 Task: Read customer reviews and ratings for real estate agents in Houston, Texas, to find an agent who specializes in energy-efficient or green homes.
Action: Mouse moved to (317, 185)
Screenshot: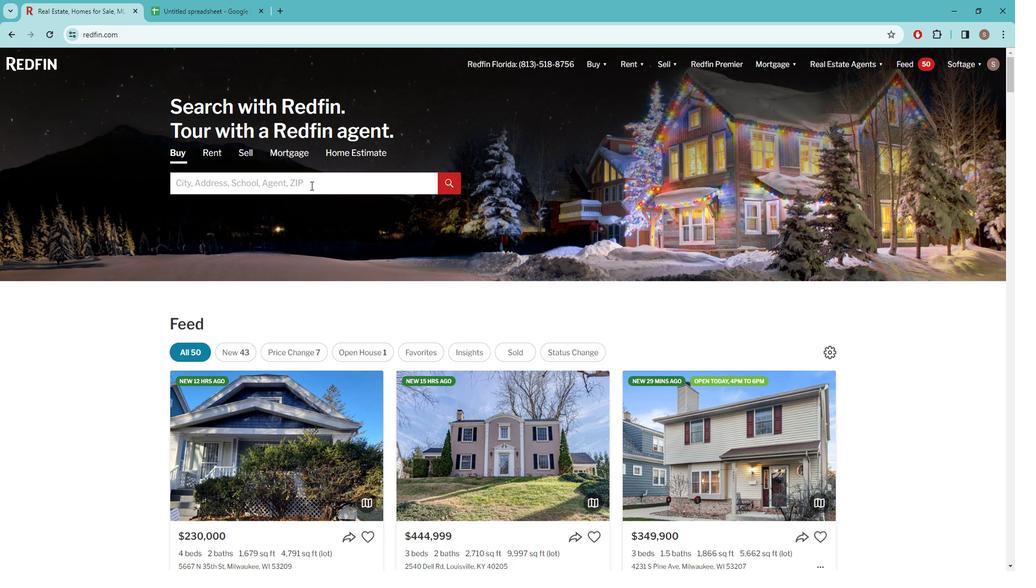 
Action: Mouse pressed left at (317, 185)
Screenshot: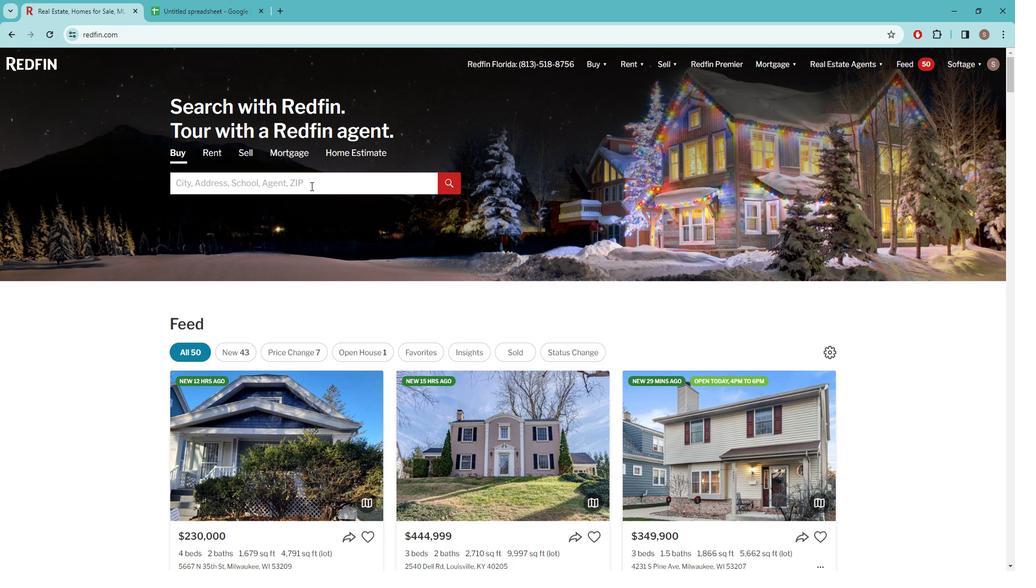 
Action: Key pressed h<Key.caps_lock>OUSTON
Screenshot: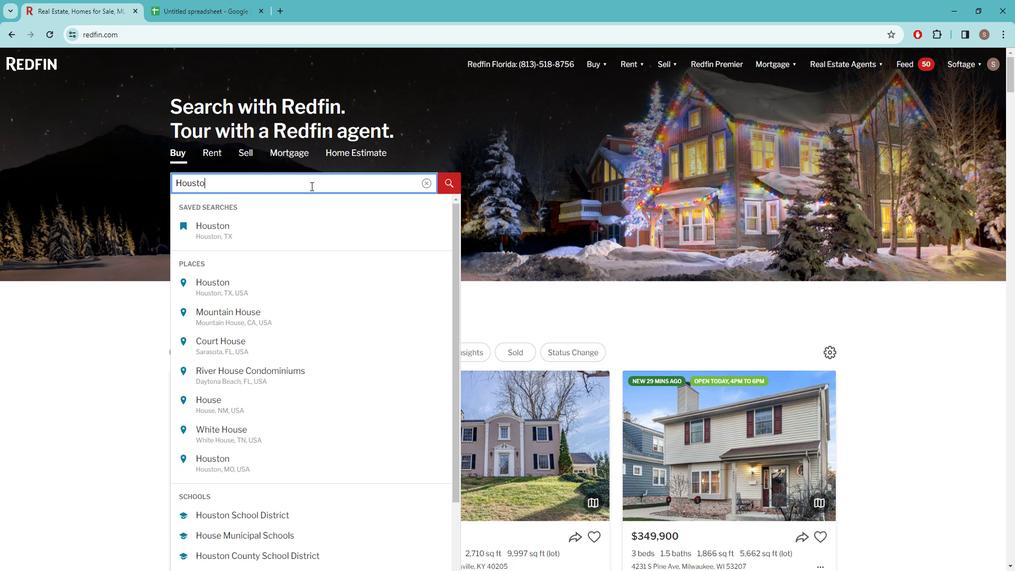 
Action: Mouse moved to (247, 229)
Screenshot: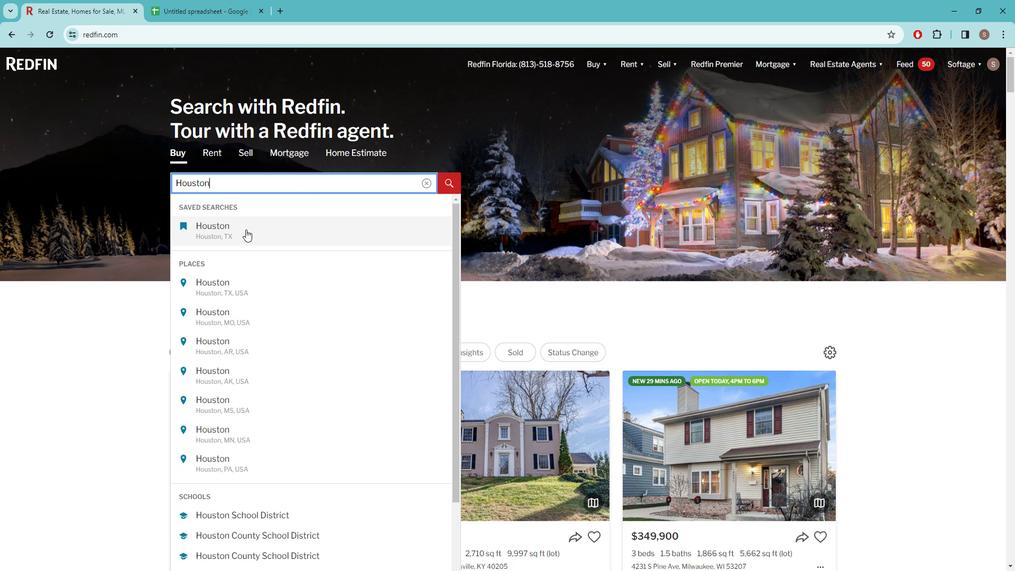 
Action: Mouse pressed left at (247, 229)
Screenshot: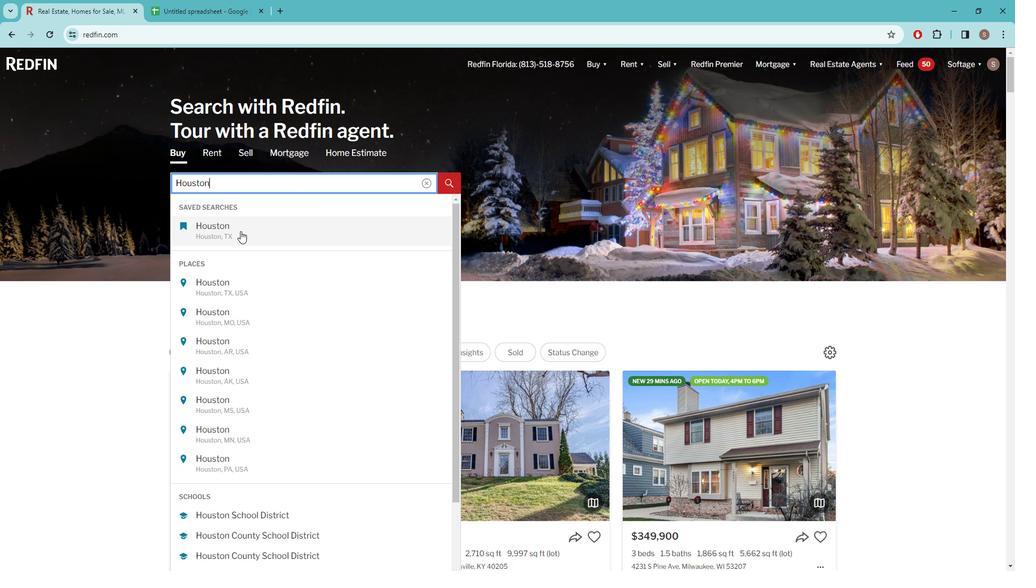 
Action: Mouse moved to (893, 133)
Screenshot: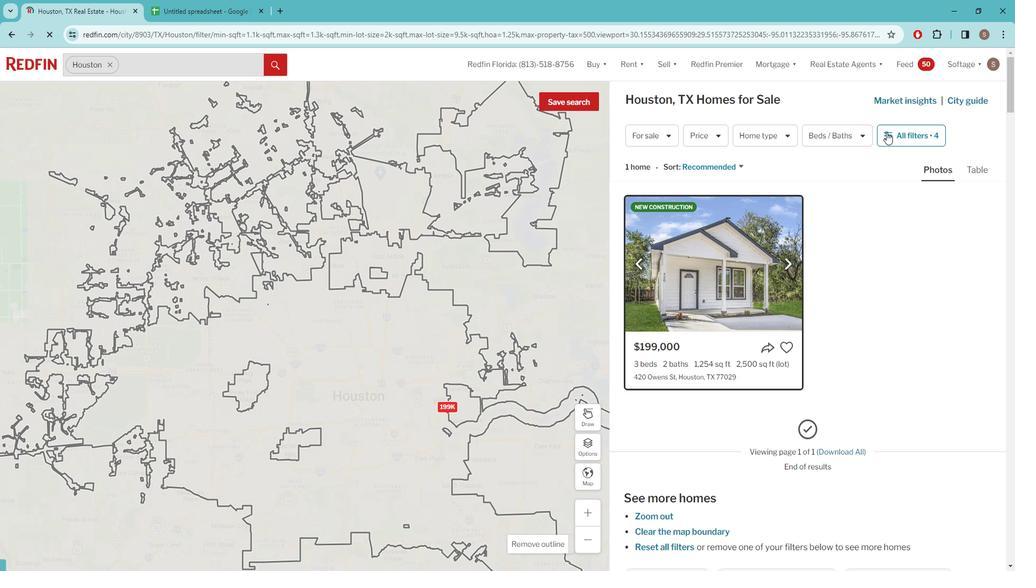 
Action: Mouse pressed left at (893, 133)
Screenshot: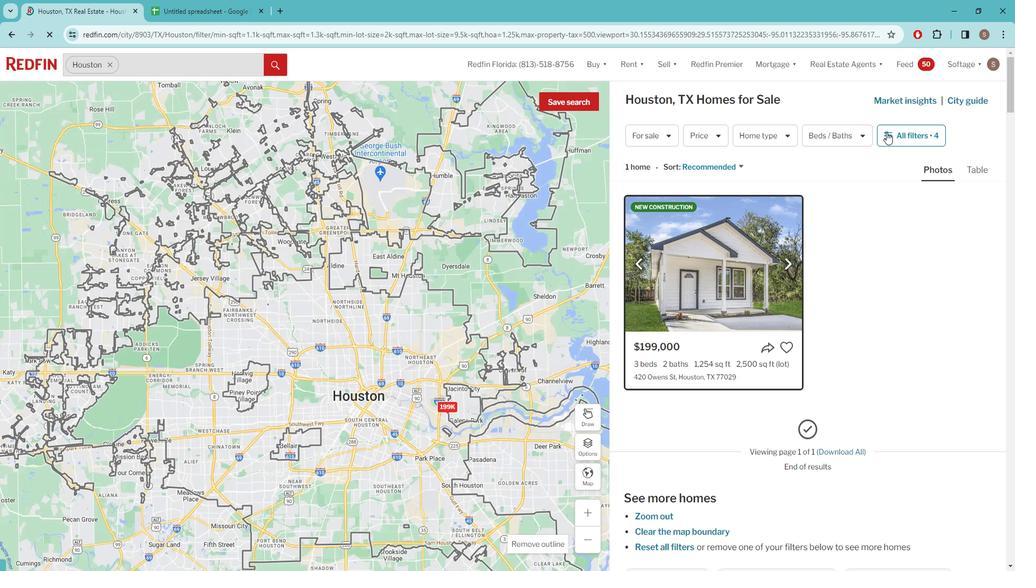 
Action: Mouse pressed left at (893, 133)
Screenshot: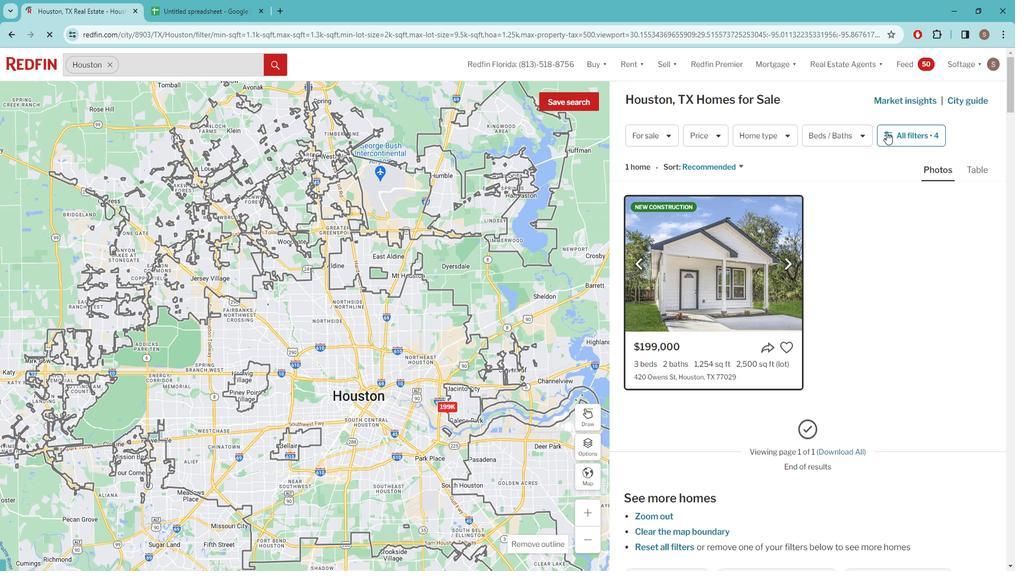 
Action: Mouse pressed left at (893, 133)
Screenshot: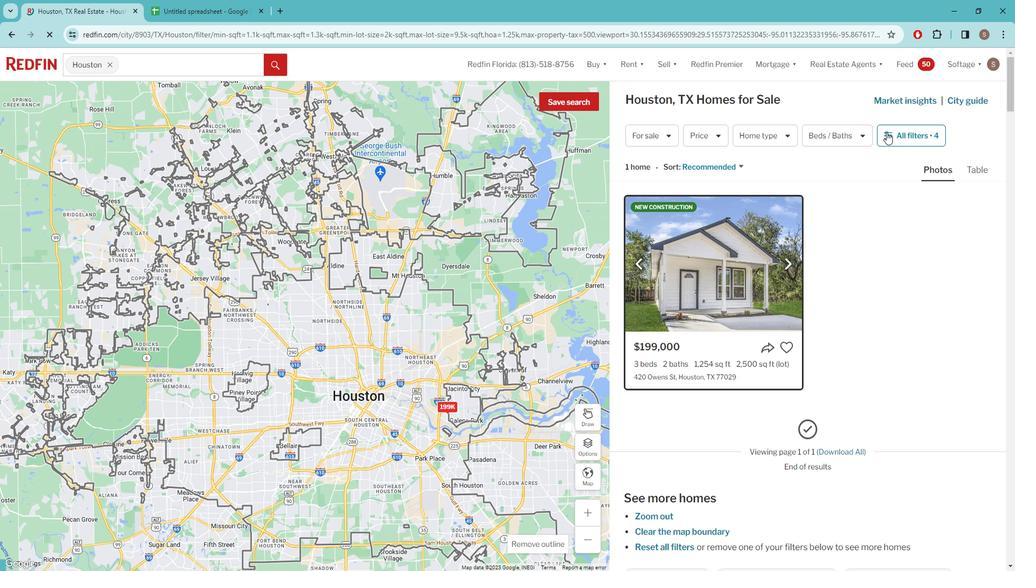 
Action: Mouse pressed left at (893, 133)
Screenshot: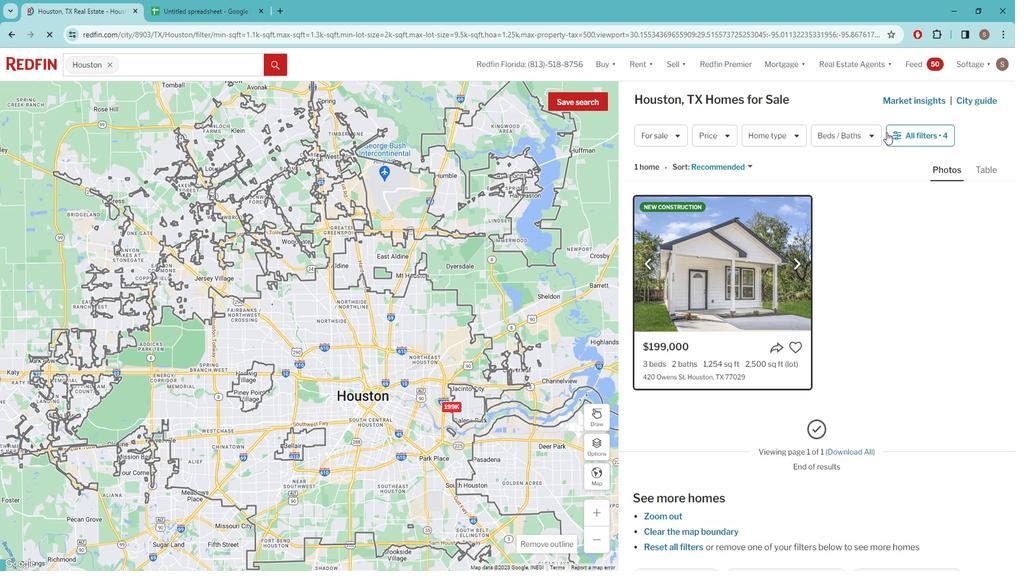 
Action: Mouse moved to (904, 133)
Screenshot: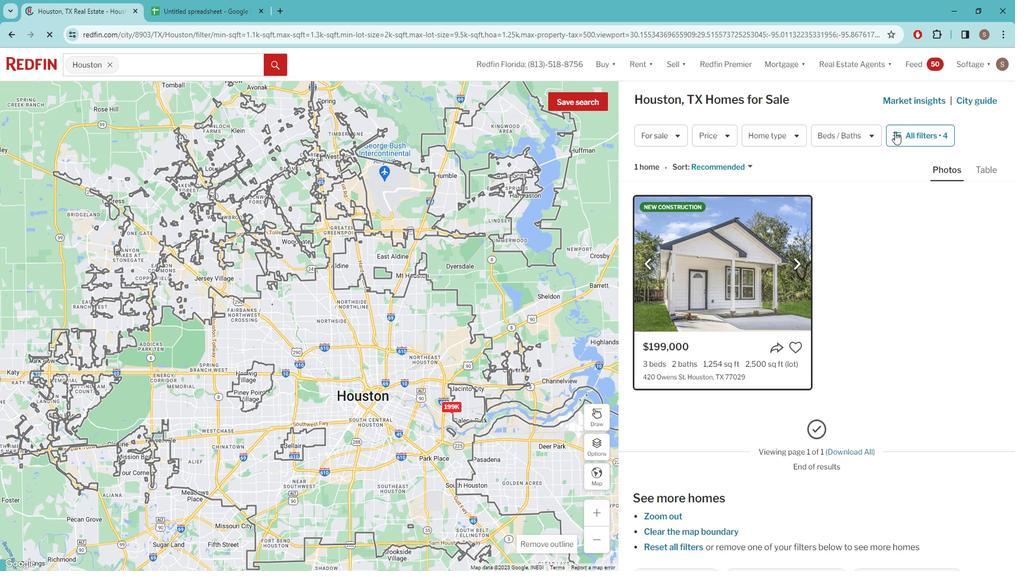 
Action: Mouse pressed left at (904, 133)
Screenshot: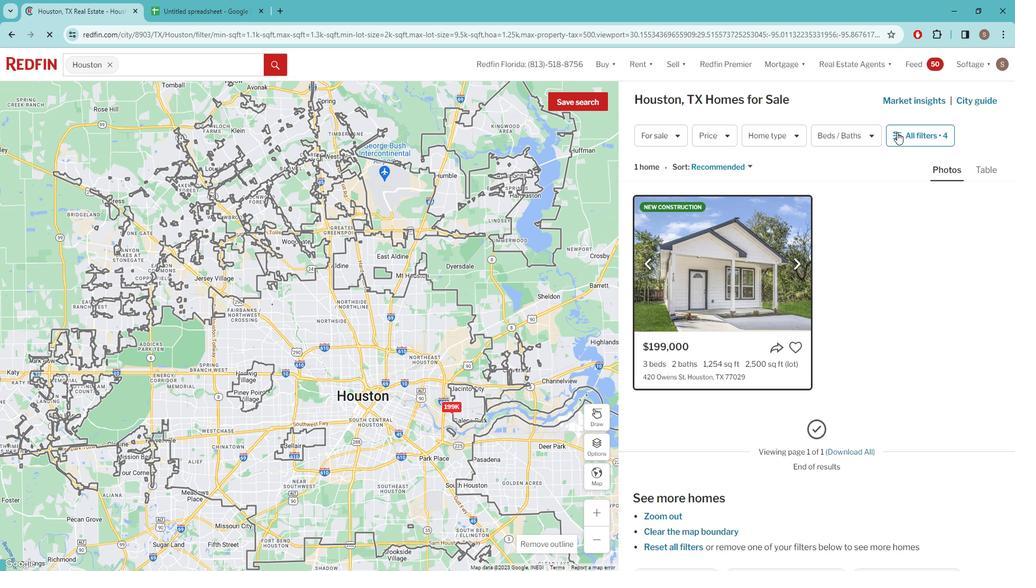 
Action: Mouse pressed left at (904, 133)
Screenshot: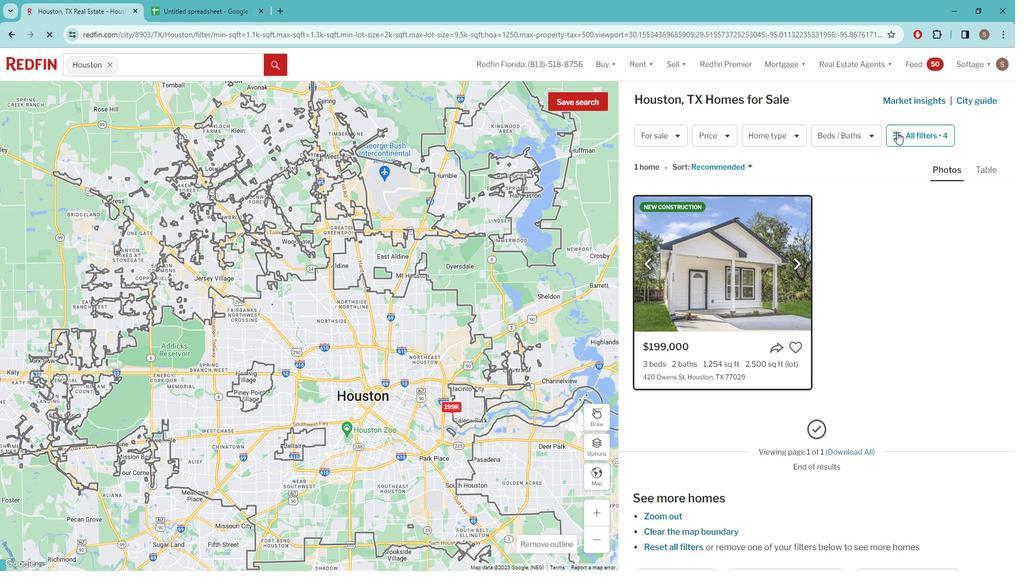 
Action: Mouse moved to (692, 532)
Screenshot: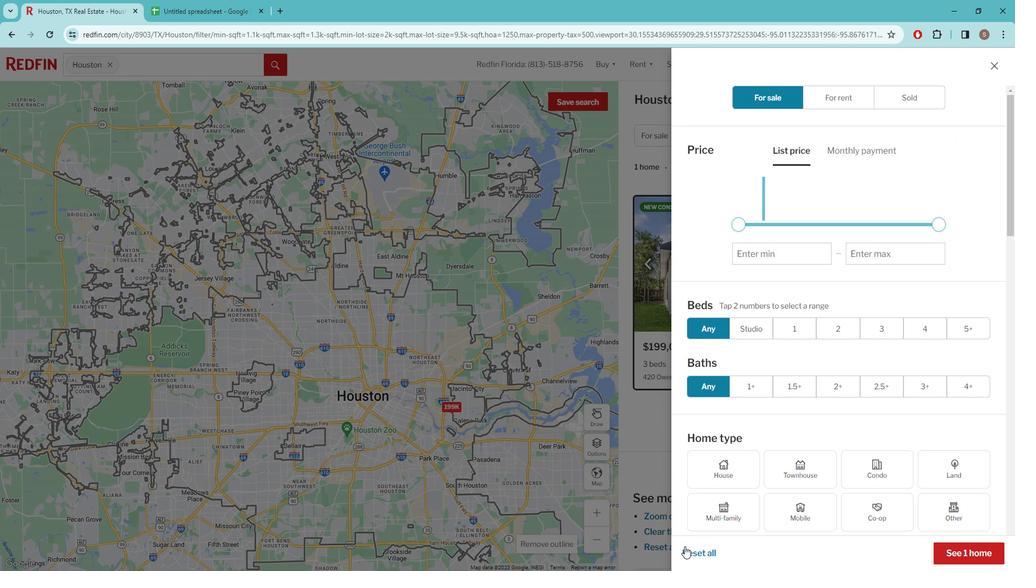 
Action: Mouse pressed left at (692, 532)
Screenshot: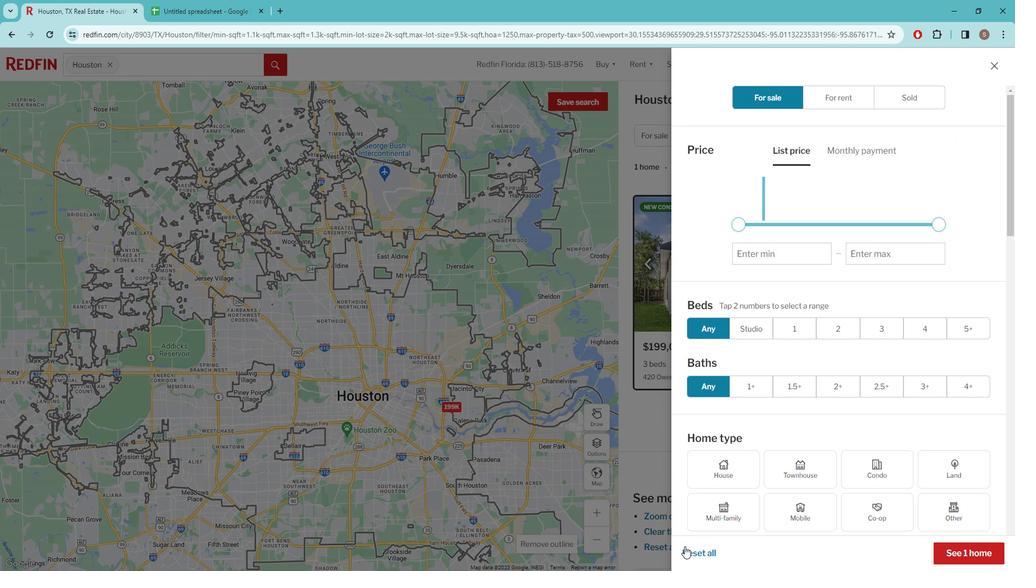 
Action: Mouse moved to (784, 264)
Screenshot: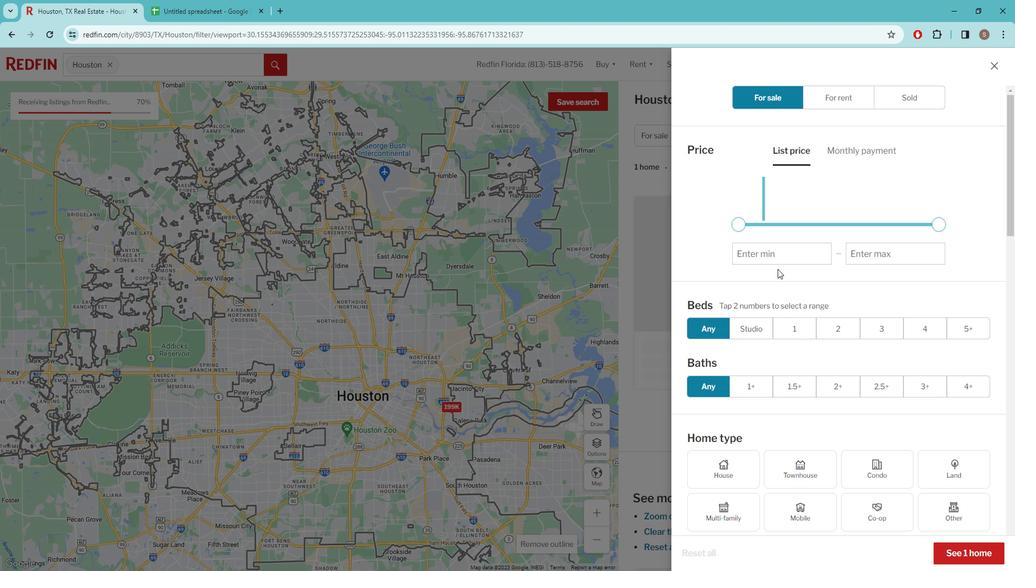
Action: Mouse scrolled (784, 263) with delta (0, 0)
Screenshot: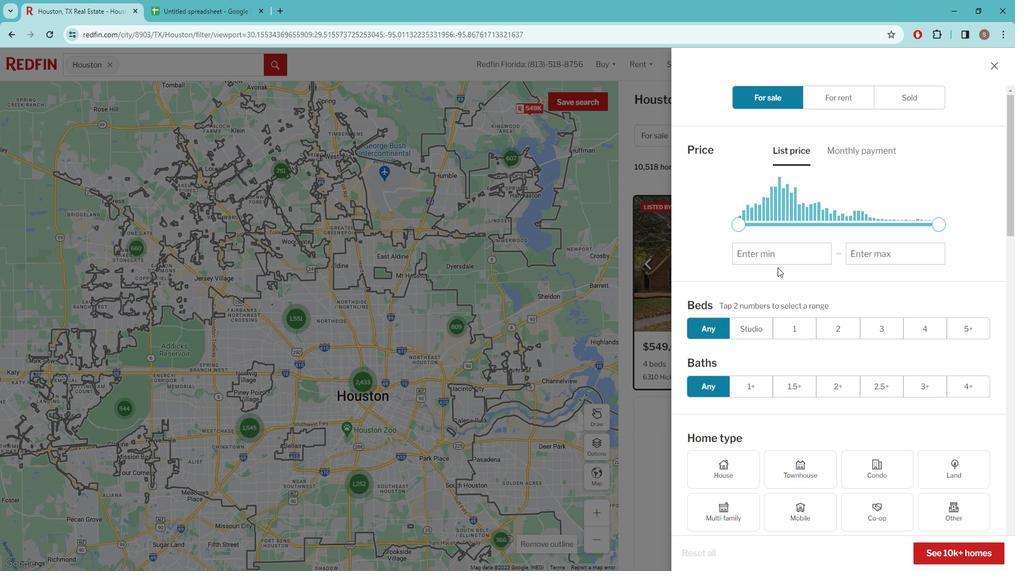 
Action: Mouse moved to (786, 262)
Screenshot: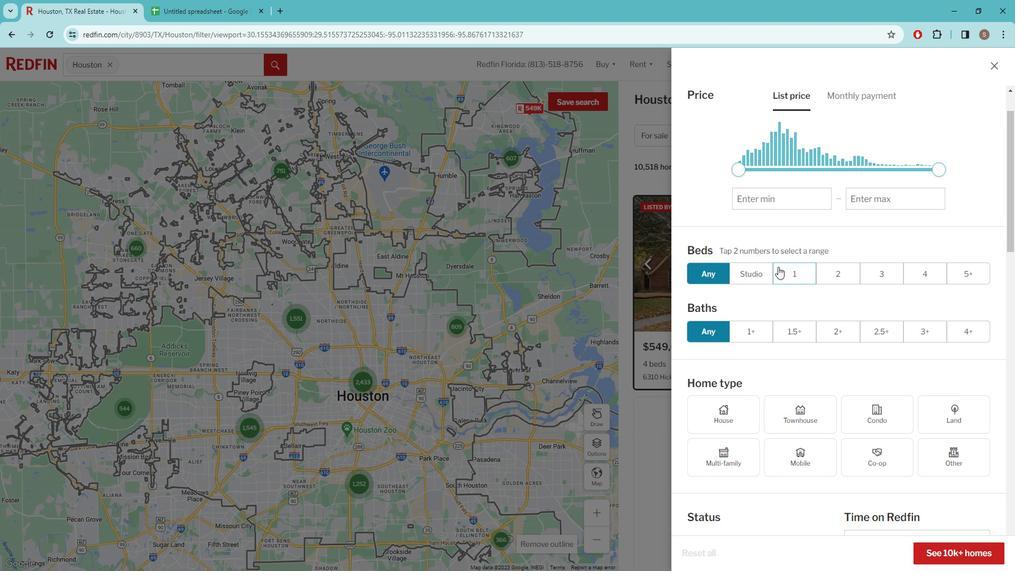 
Action: Mouse scrolled (786, 262) with delta (0, 0)
Screenshot: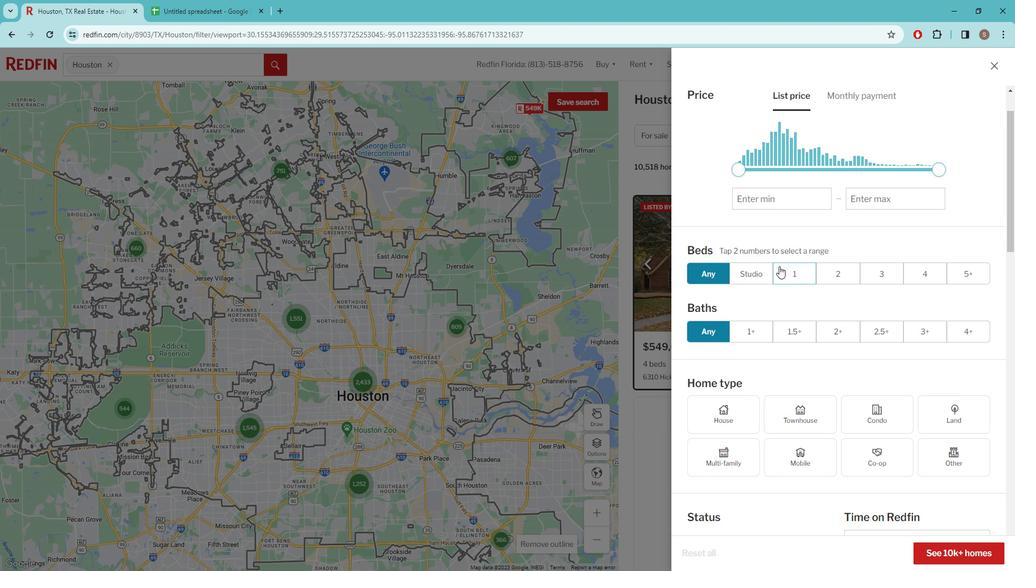 
Action: Mouse scrolled (786, 262) with delta (0, 0)
Screenshot: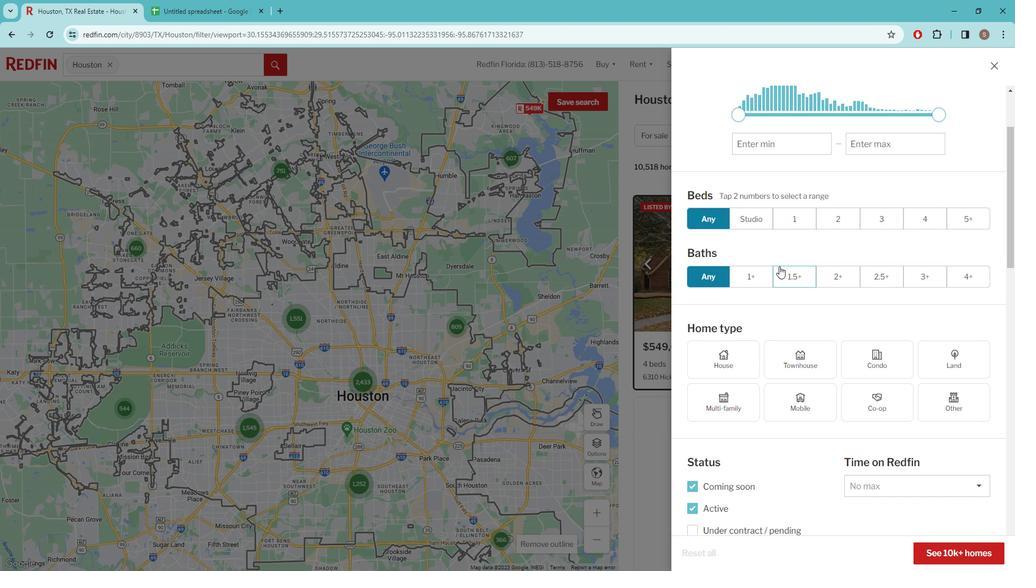 
Action: Mouse moved to (794, 261)
Screenshot: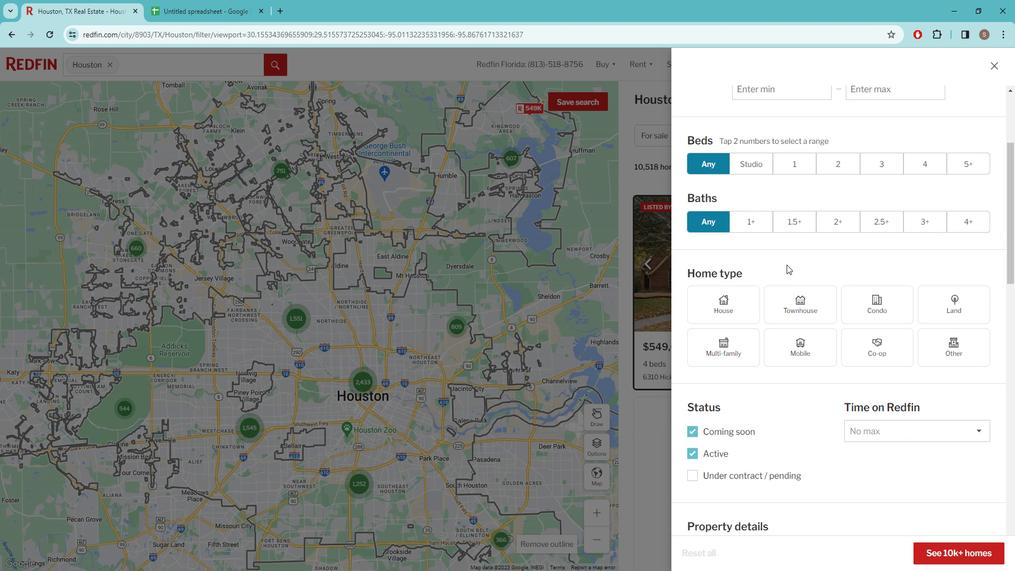 
Action: Mouse scrolled (794, 260) with delta (0, 0)
Screenshot: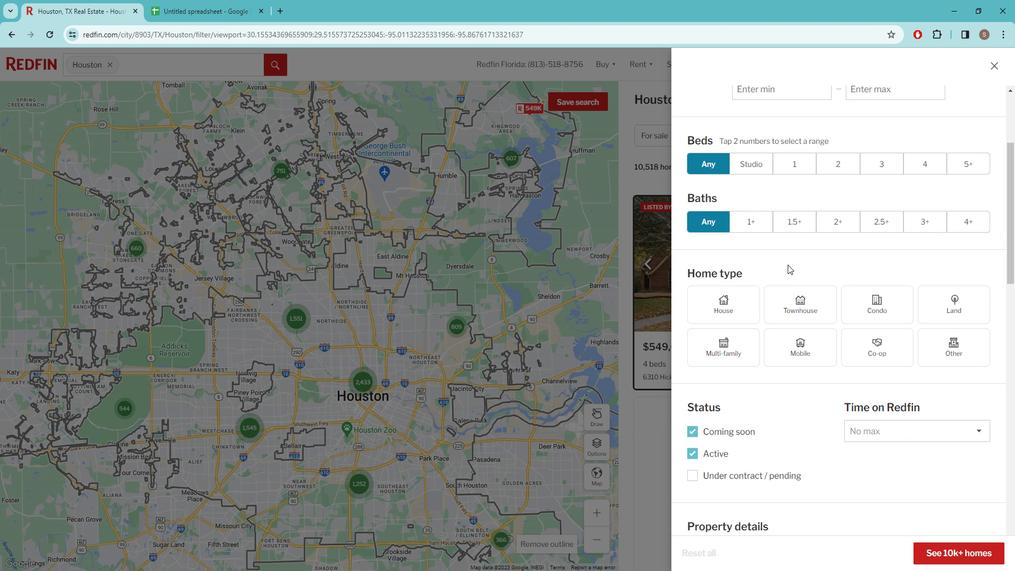 
Action: Mouse moved to (797, 260)
Screenshot: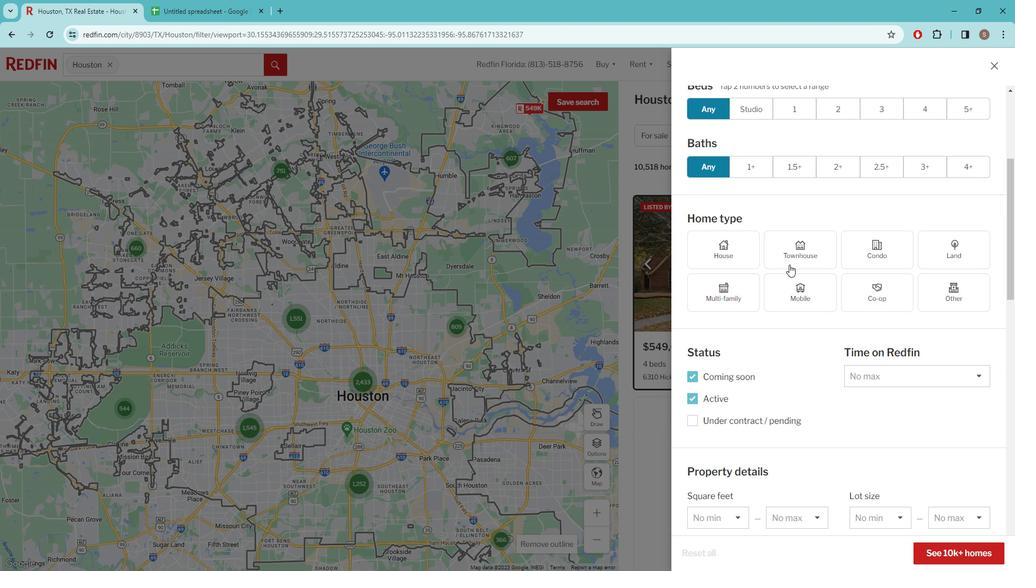 
Action: Mouse scrolled (797, 260) with delta (0, 0)
Screenshot: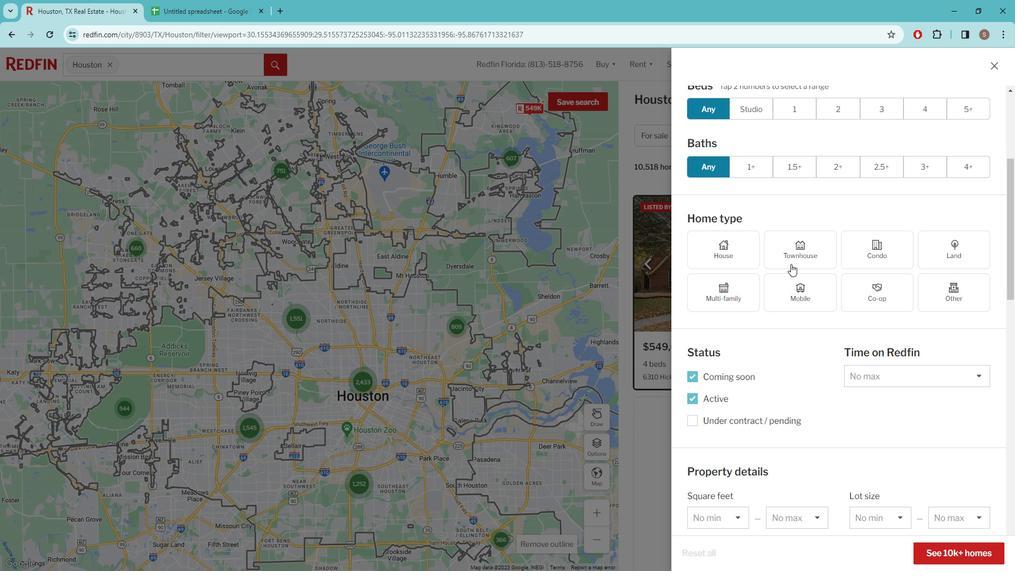 
Action: Mouse moved to (798, 260)
Screenshot: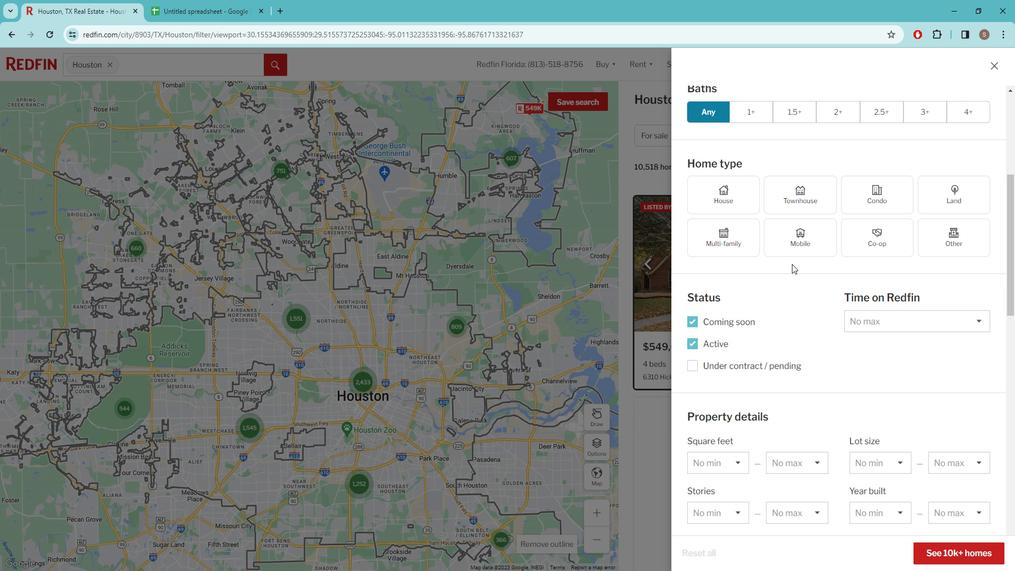 
Action: Mouse scrolled (798, 260) with delta (0, 0)
Screenshot: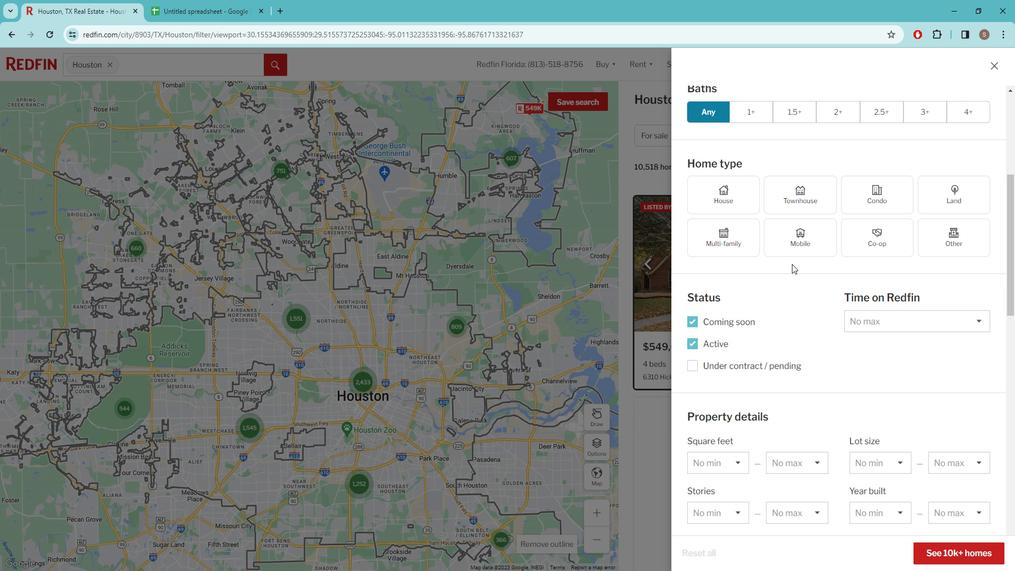 
Action: Mouse moved to (796, 262)
Screenshot: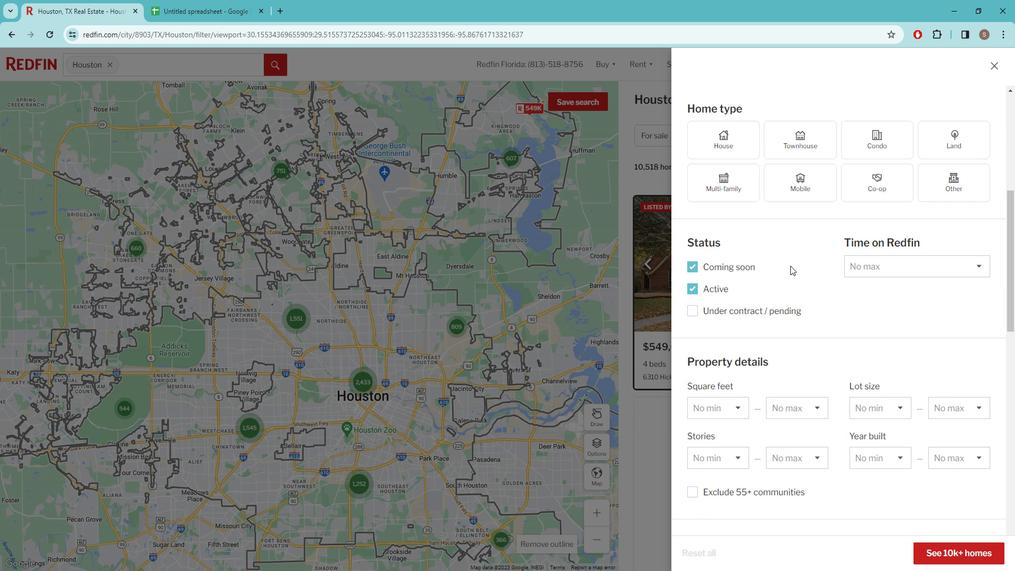 
Action: Mouse scrolled (796, 262) with delta (0, 0)
Screenshot: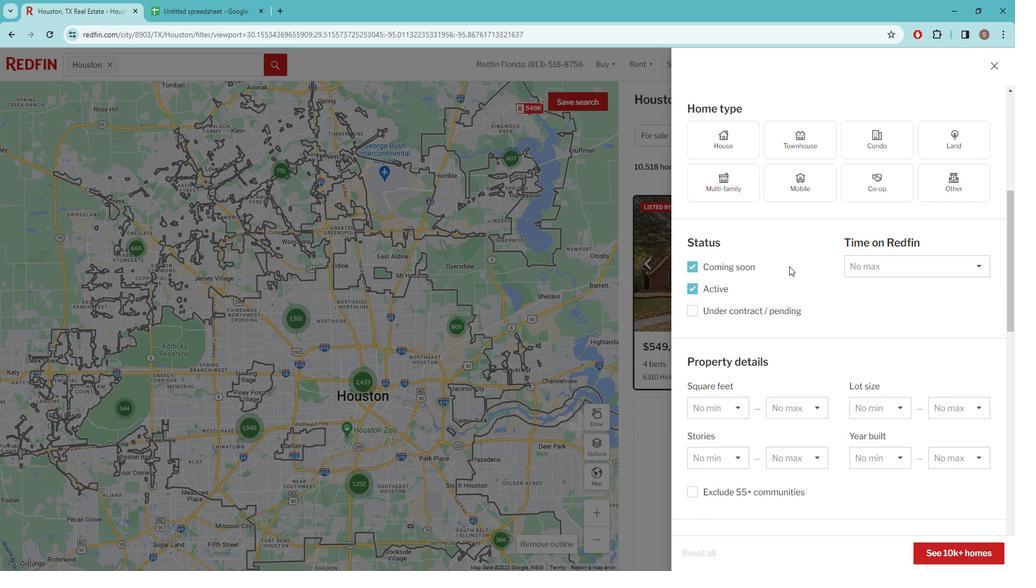 
Action: Mouse scrolled (796, 262) with delta (0, 0)
Screenshot: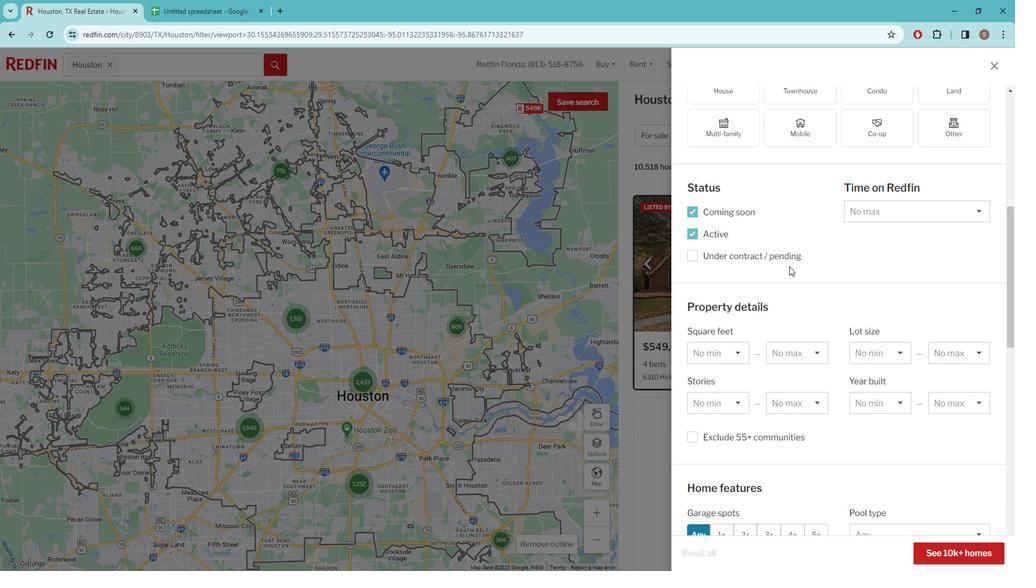 
Action: Mouse scrolled (796, 262) with delta (0, 0)
Screenshot: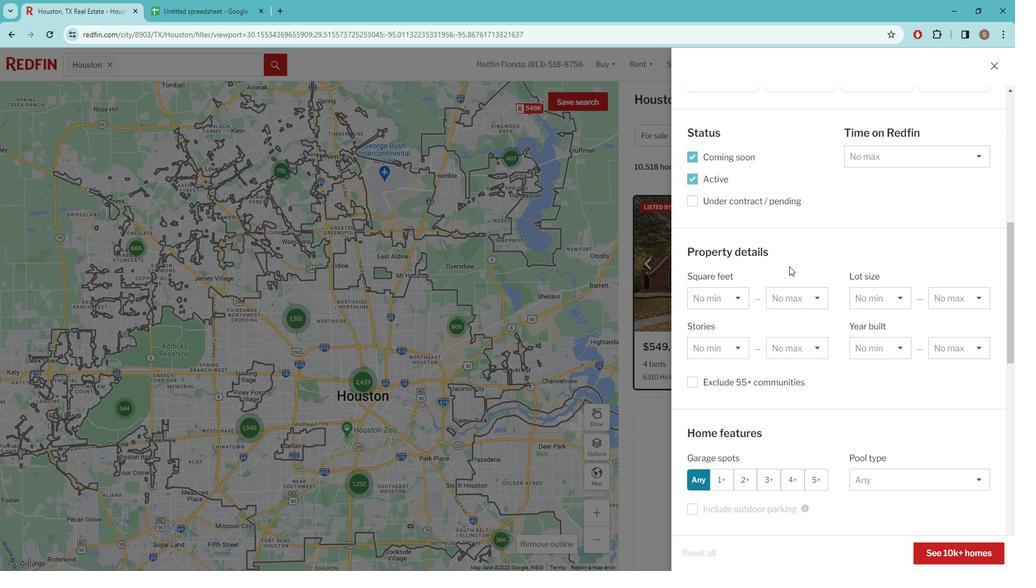 
Action: Mouse scrolled (796, 262) with delta (0, 0)
Screenshot: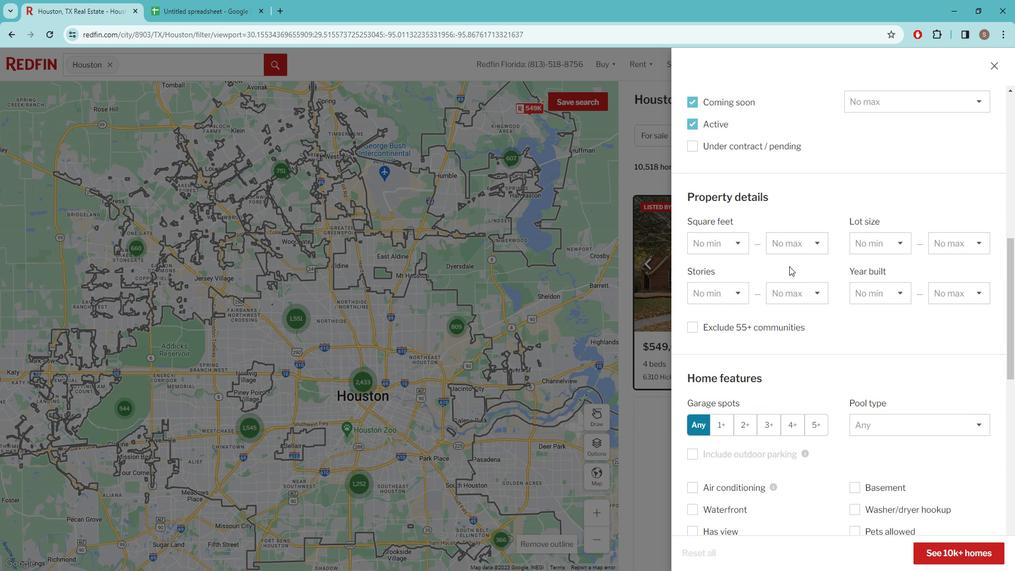 
Action: Mouse scrolled (796, 262) with delta (0, 0)
Screenshot: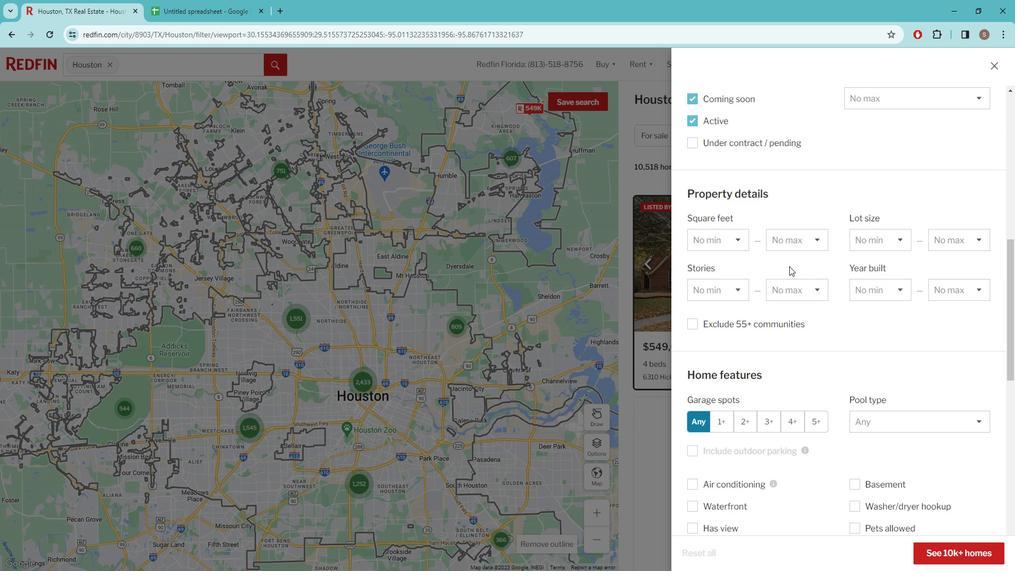 
Action: Mouse scrolled (796, 262) with delta (0, 0)
Screenshot: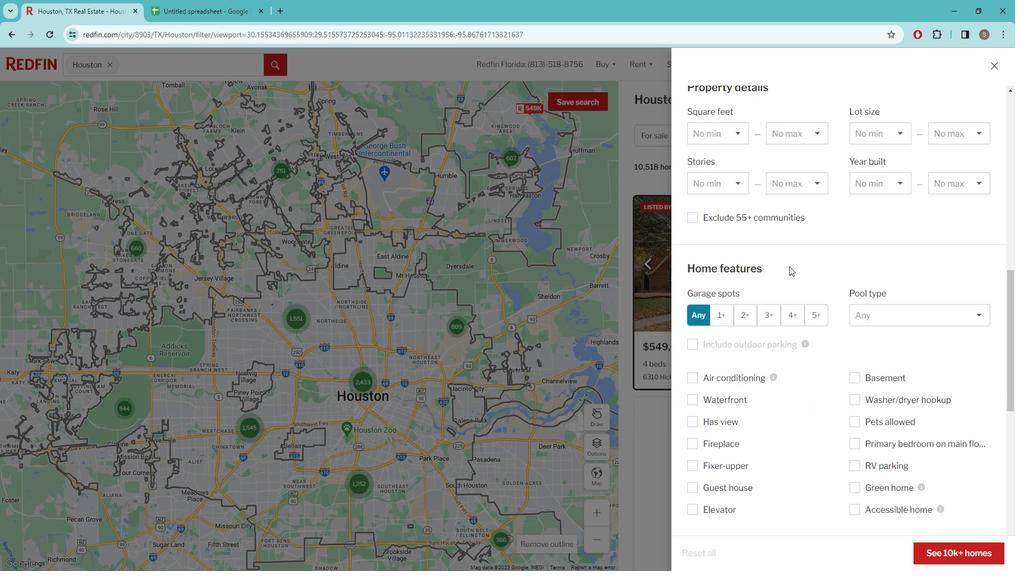
Action: Mouse scrolled (796, 262) with delta (0, 0)
Screenshot: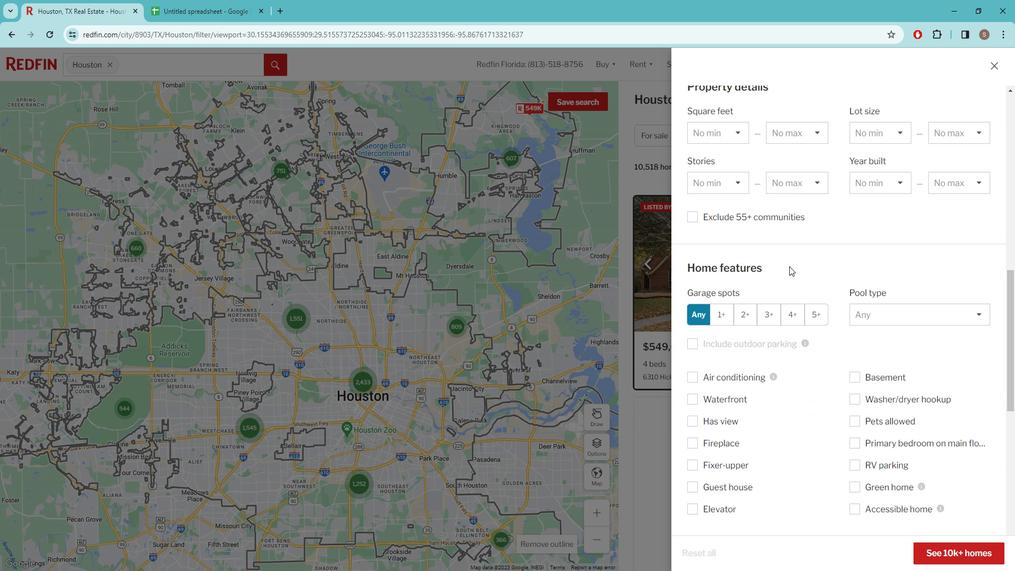 
Action: Mouse moved to (795, 268)
Screenshot: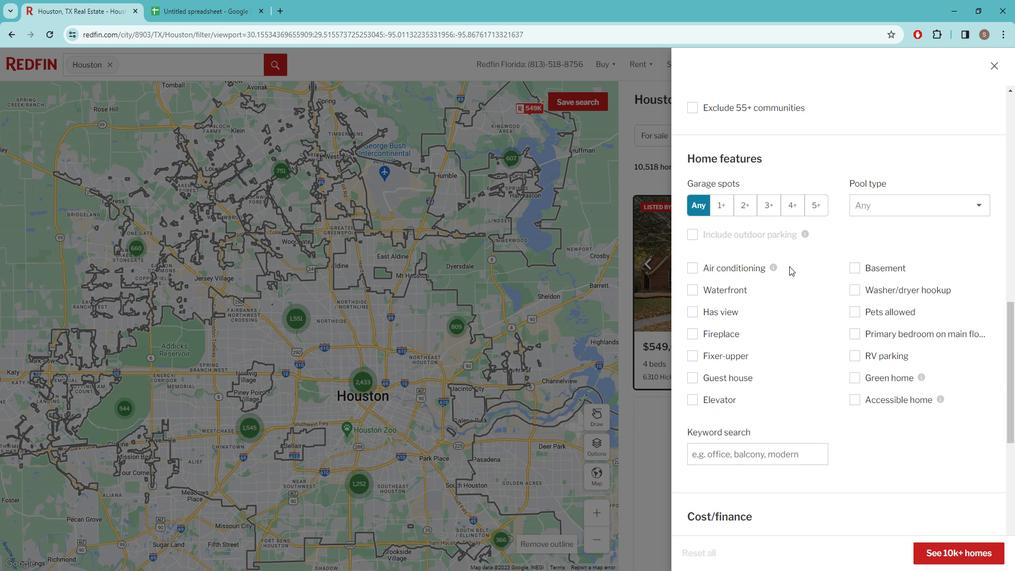 
Action: Mouse scrolled (795, 267) with delta (0, 0)
Screenshot: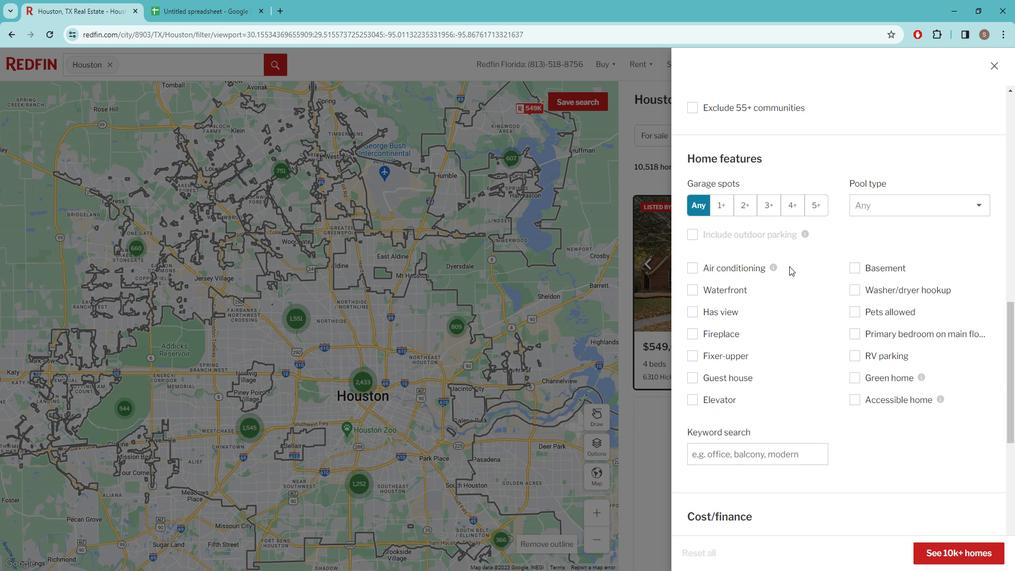 
Action: Mouse moved to (795, 272)
Screenshot: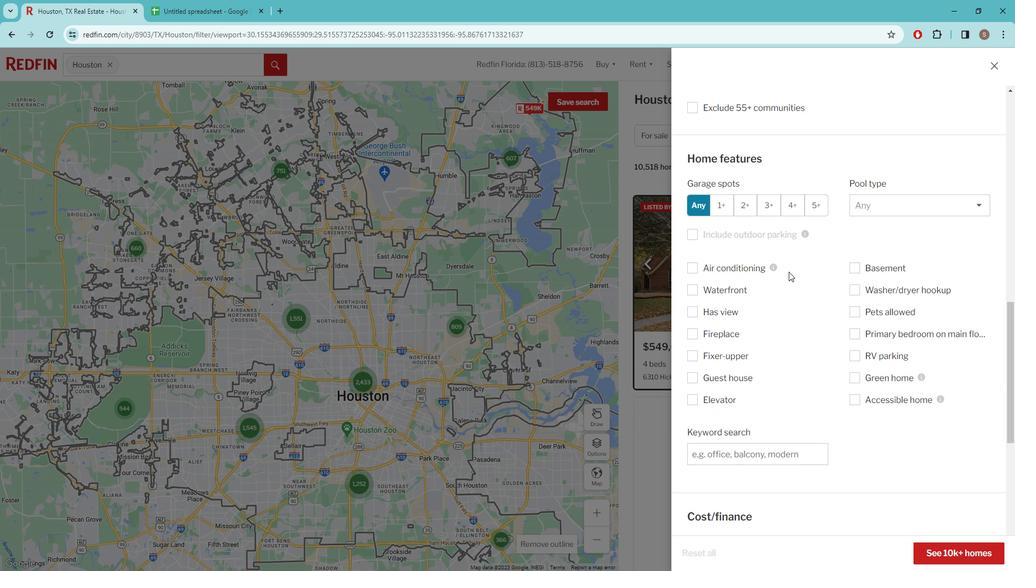 
Action: Mouse scrolled (795, 271) with delta (0, 0)
Screenshot: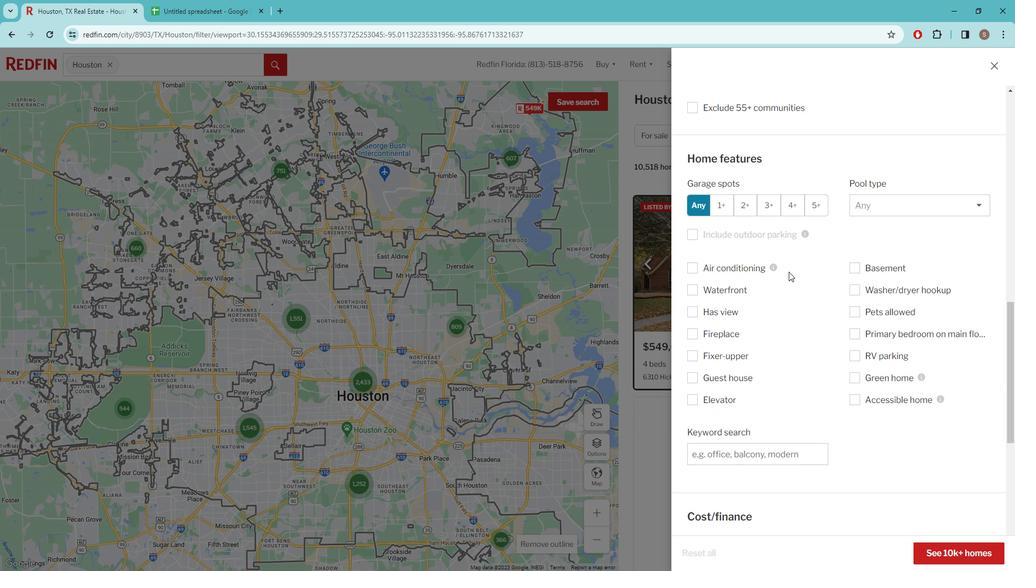 
Action: Mouse moved to (752, 340)
Screenshot: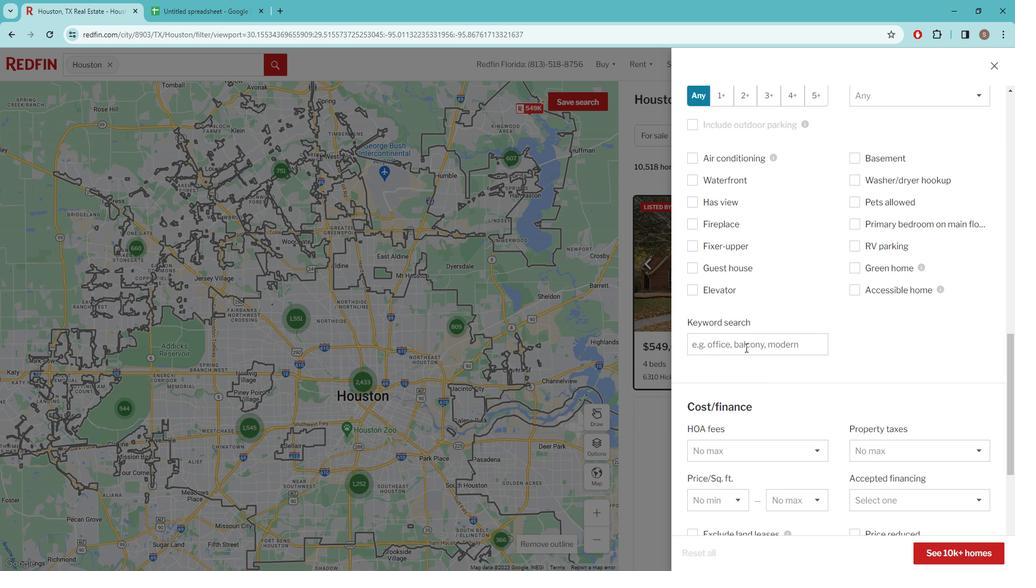 
Action: Mouse pressed left at (752, 340)
Screenshot: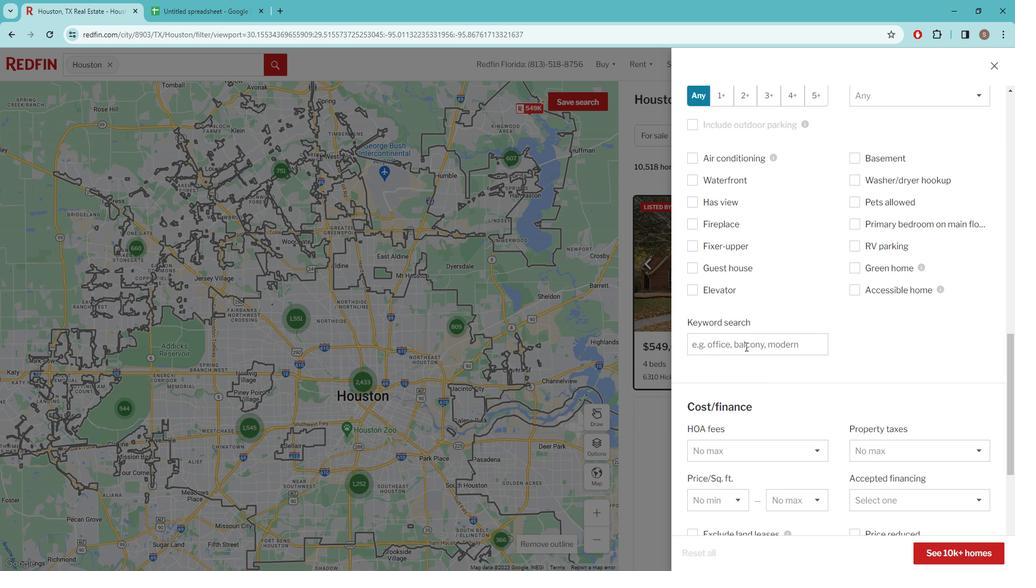 
Action: Mouse moved to (752, 339)
Screenshot: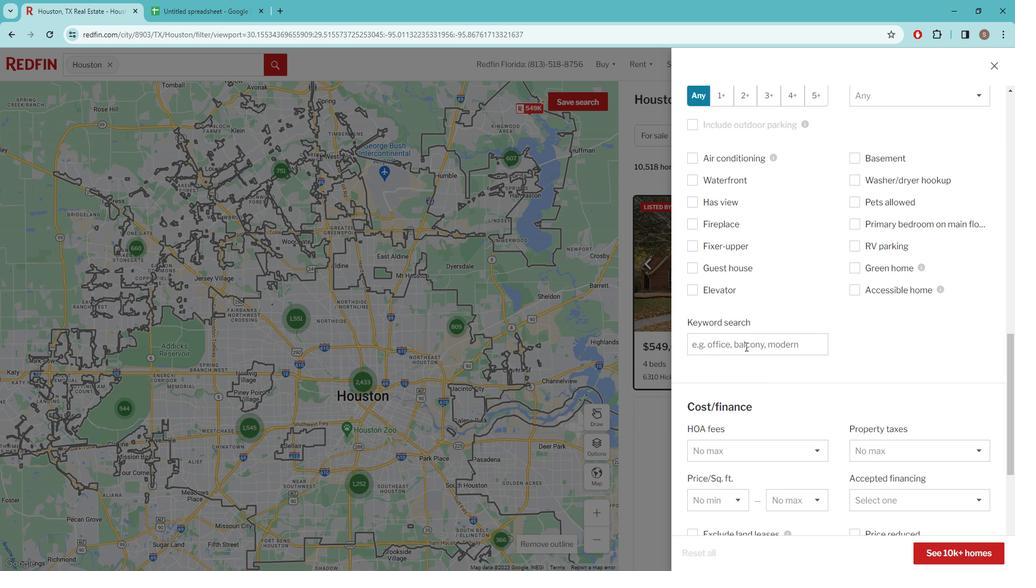 
Action: Key pressed ENERGY<Key.space>EFFICIENT<Key.space>HOMES<Key.space>
Screenshot: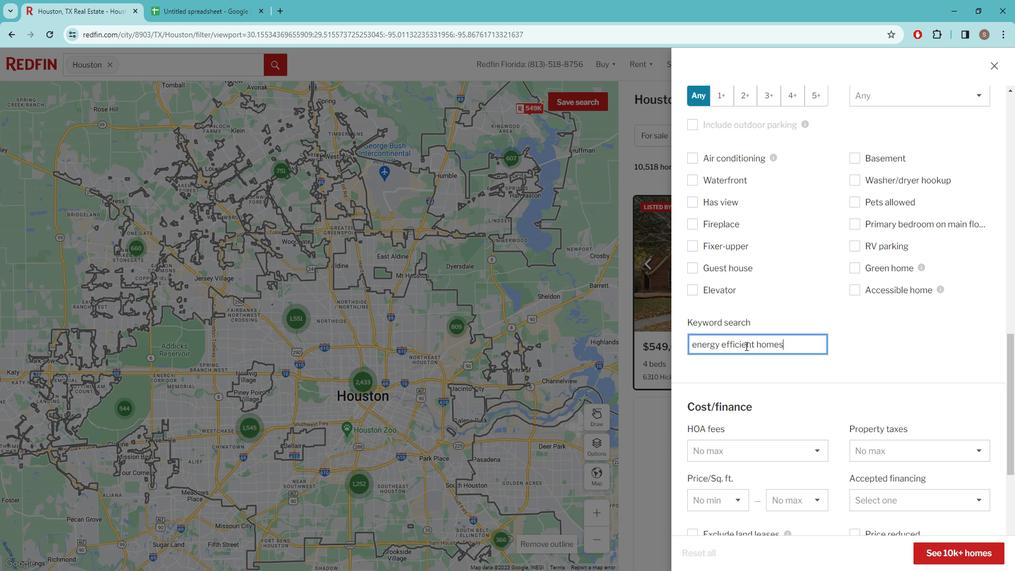 
Action: Mouse scrolled (752, 339) with delta (0, 0)
Screenshot: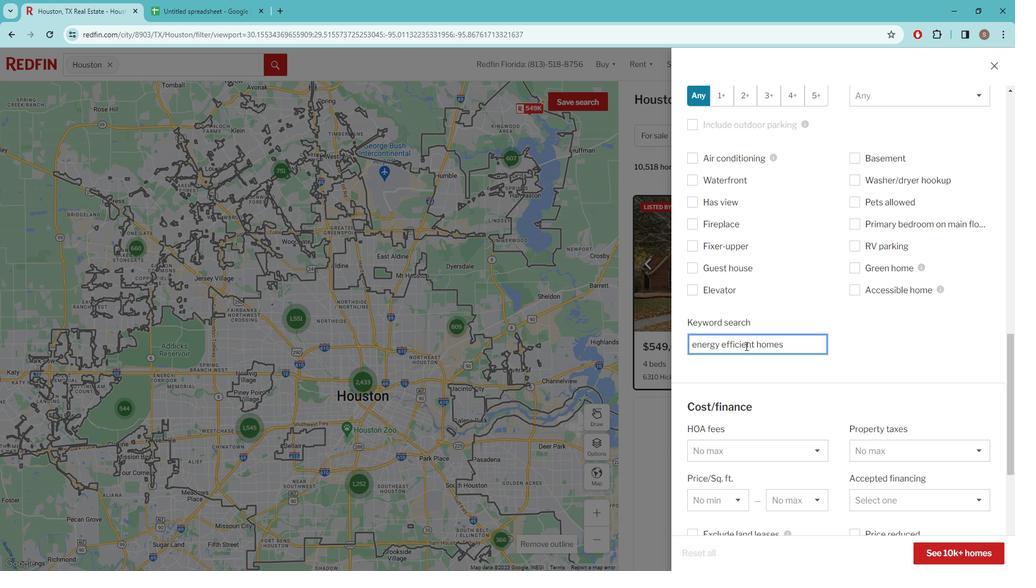 
Action: Mouse scrolled (752, 339) with delta (0, 0)
Screenshot: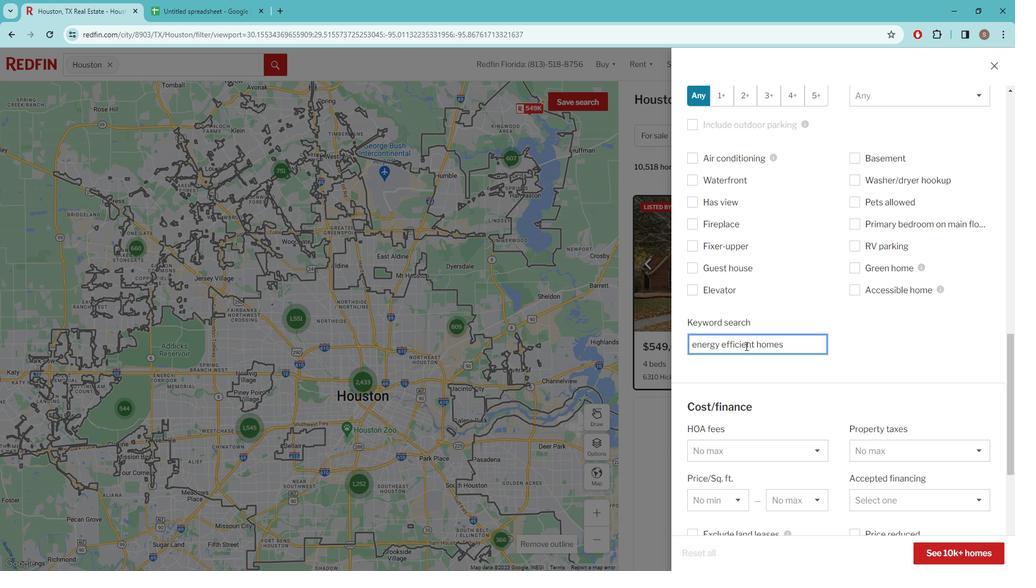 
Action: Mouse scrolled (752, 339) with delta (0, 0)
Screenshot: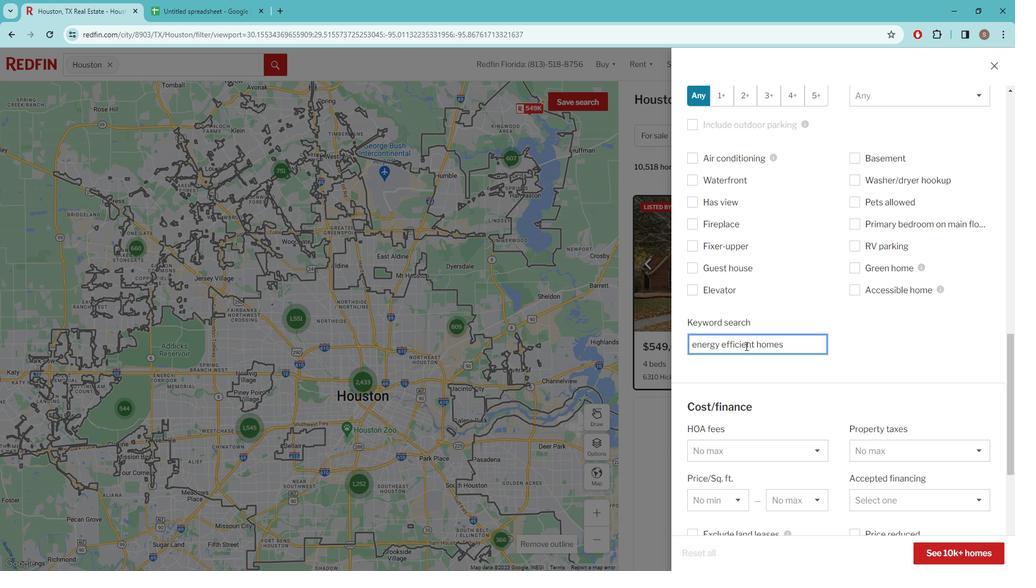 
Action: Mouse scrolled (752, 339) with delta (0, 0)
Screenshot: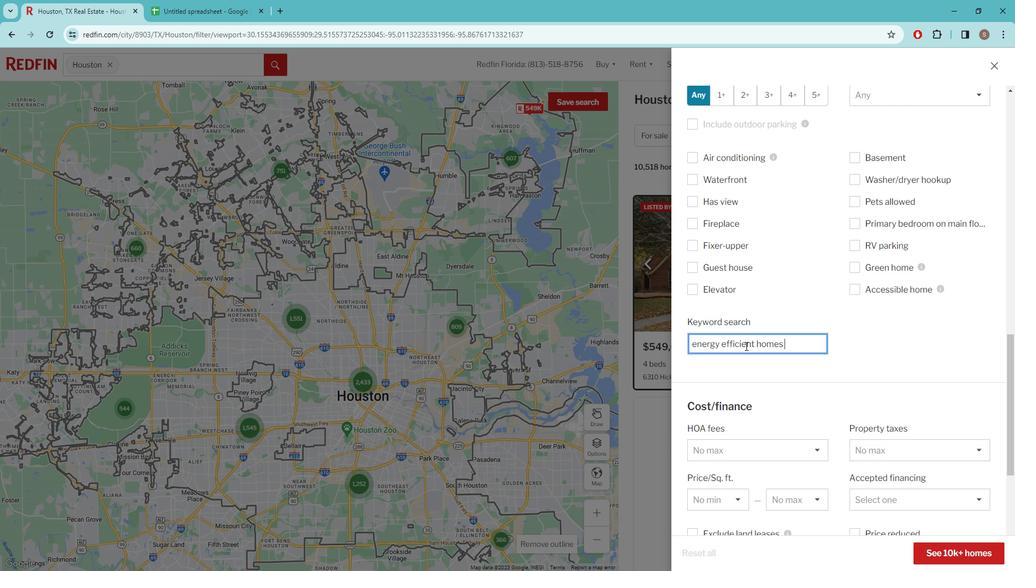 
Action: Mouse scrolled (752, 339) with delta (0, 0)
Screenshot: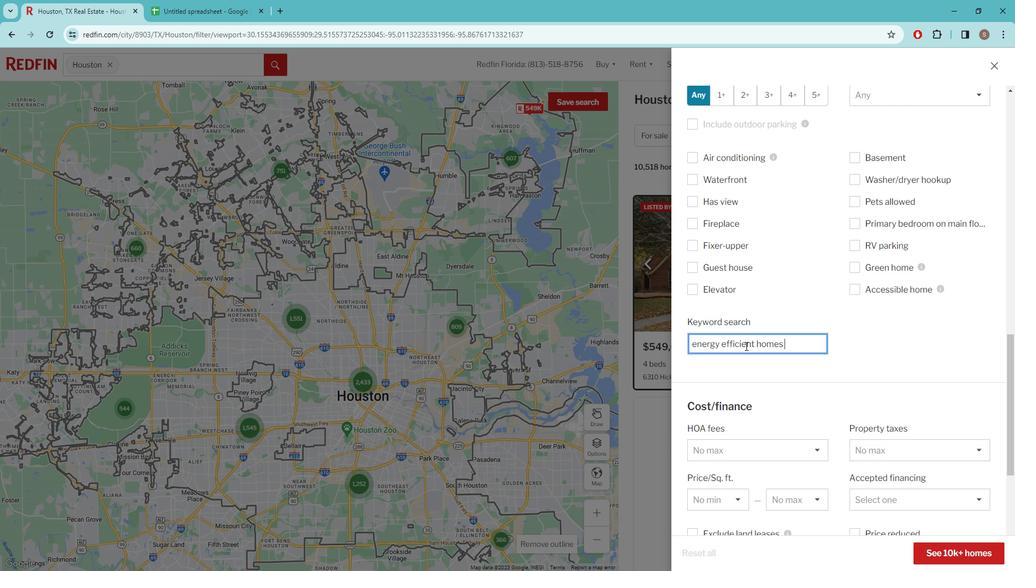 
Action: Mouse moved to (732, 344)
Screenshot: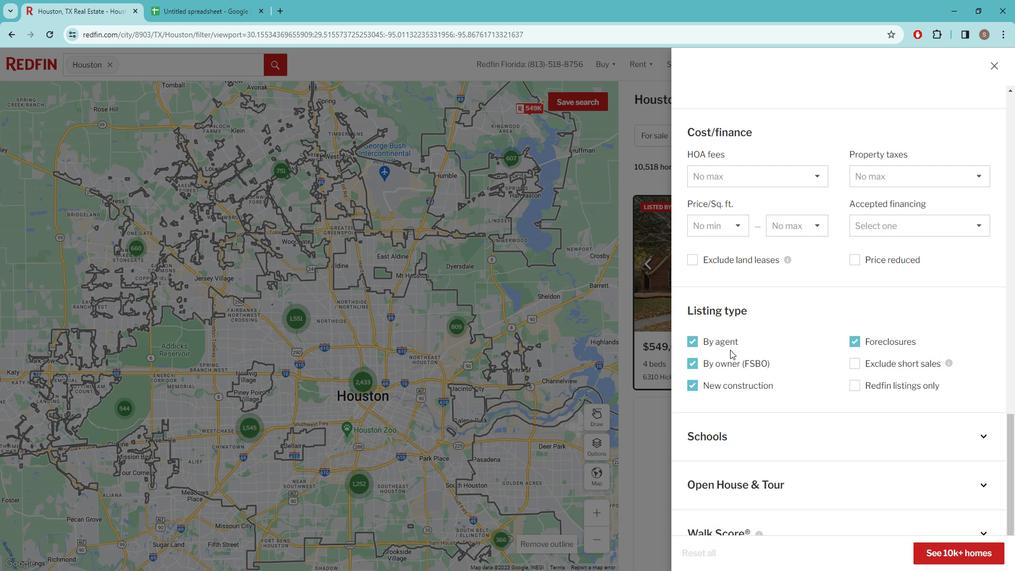 
Action: Mouse scrolled (732, 344) with delta (0, 0)
Screenshot: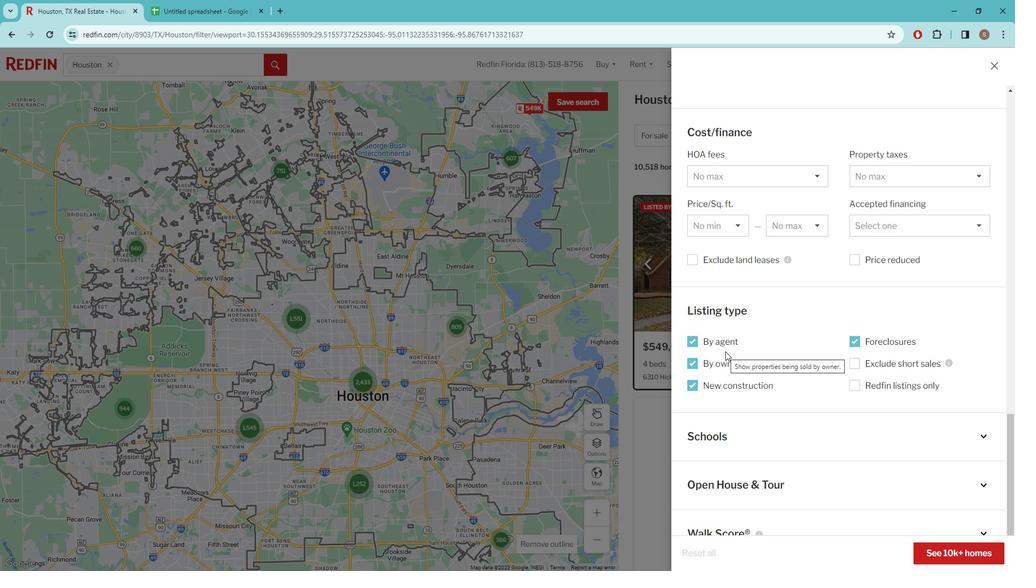 
Action: Mouse scrolled (732, 344) with delta (0, 0)
Screenshot: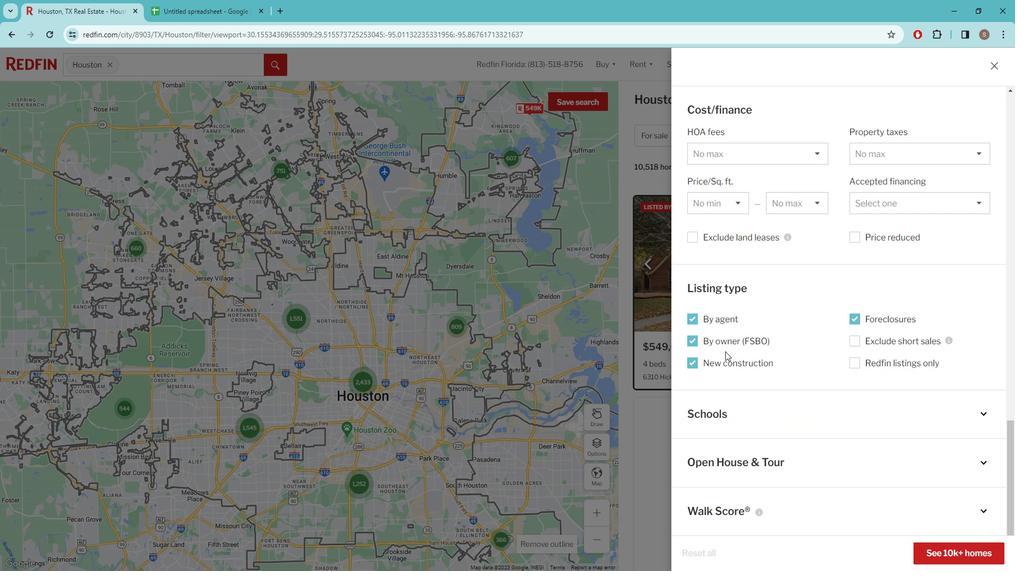 
Action: Mouse moved to (792, 415)
Screenshot: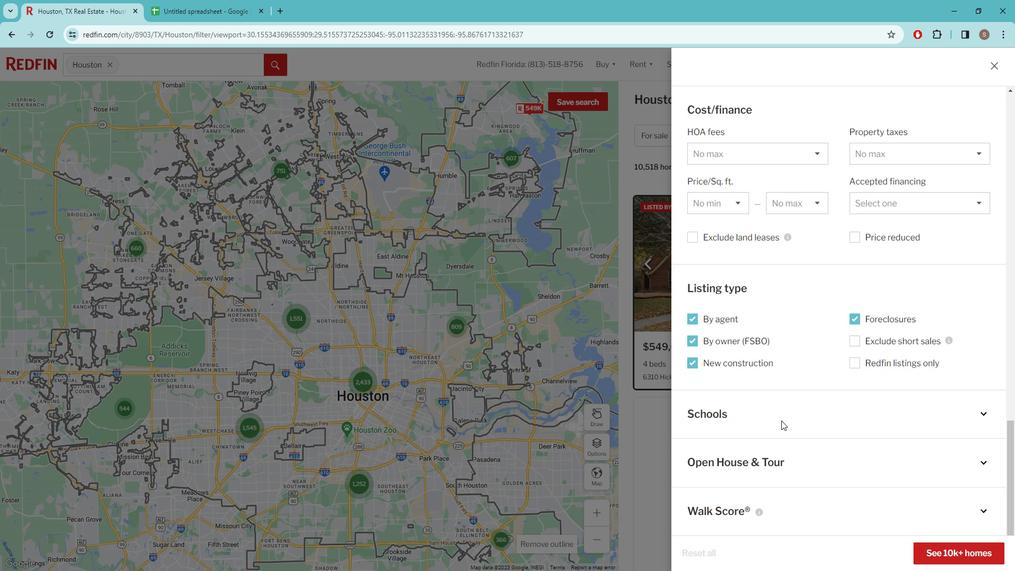 
Action: Mouse scrolled (792, 415) with delta (0, 0)
Screenshot: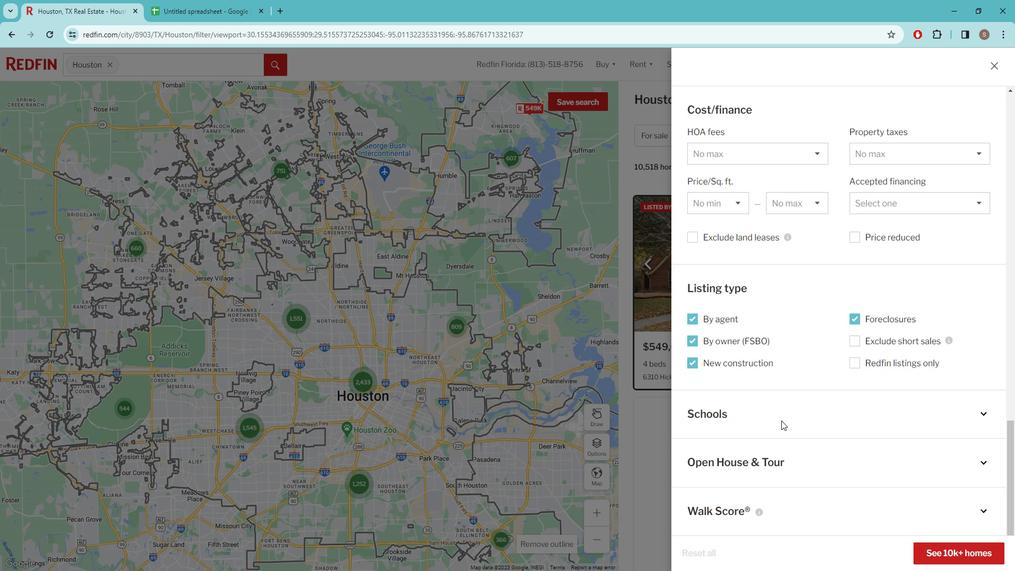 
Action: Mouse moved to (984, 538)
Screenshot: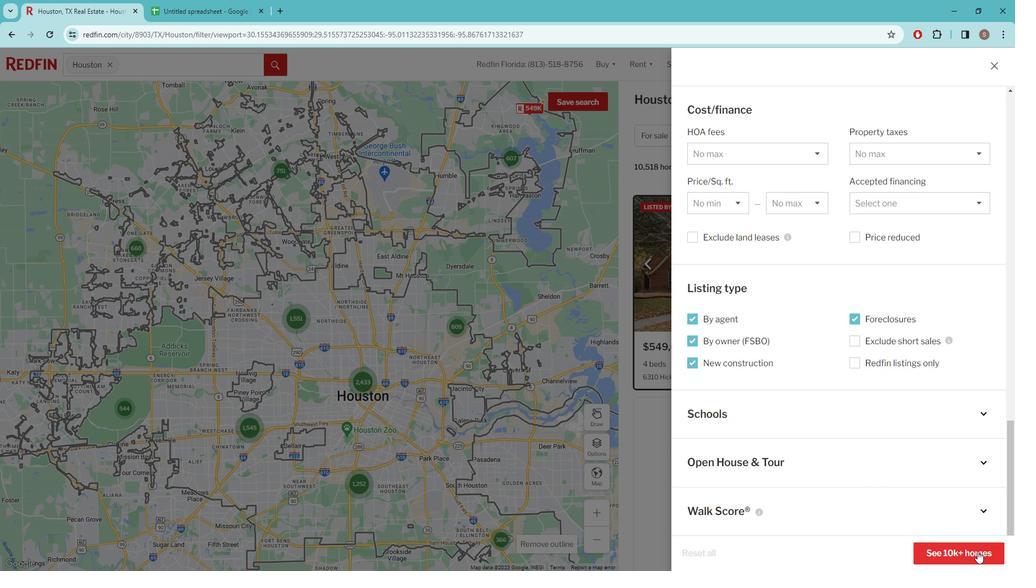 
Action: Mouse pressed left at (984, 538)
Screenshot: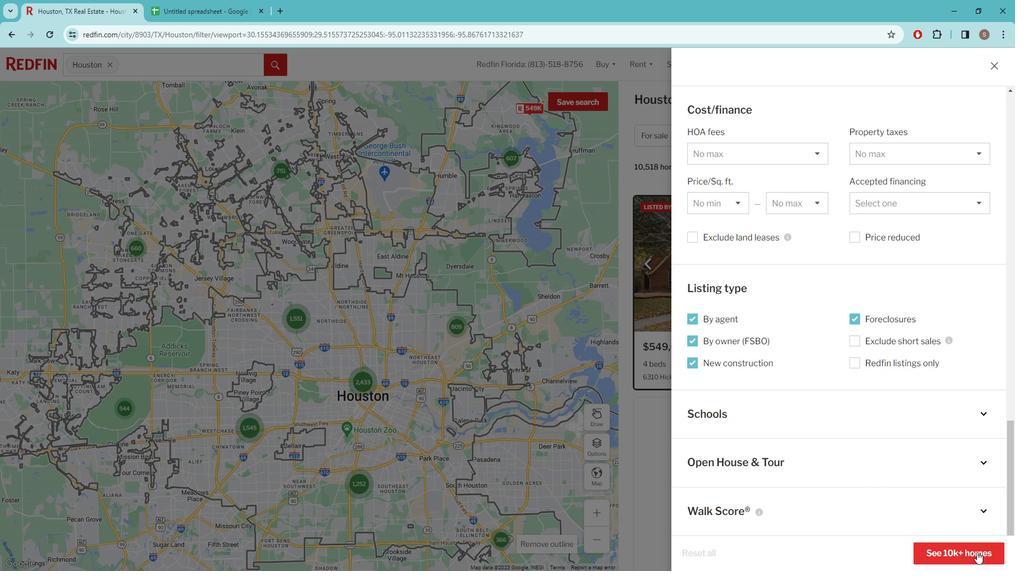 
Action: Mouse moved to (842, 110)
Screenshot: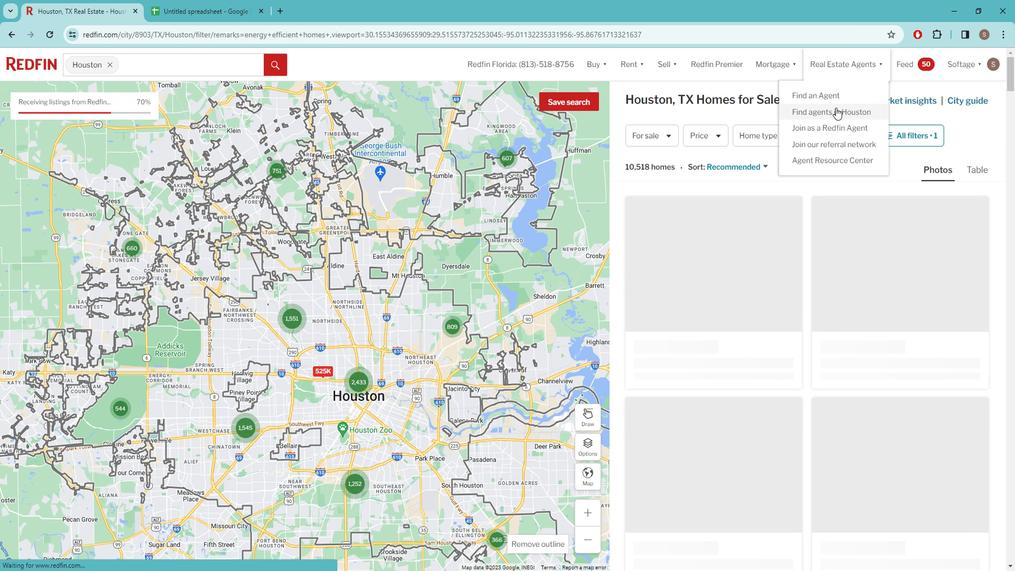 
Action: Mouse pressed left at (842, 110)
Screenshot: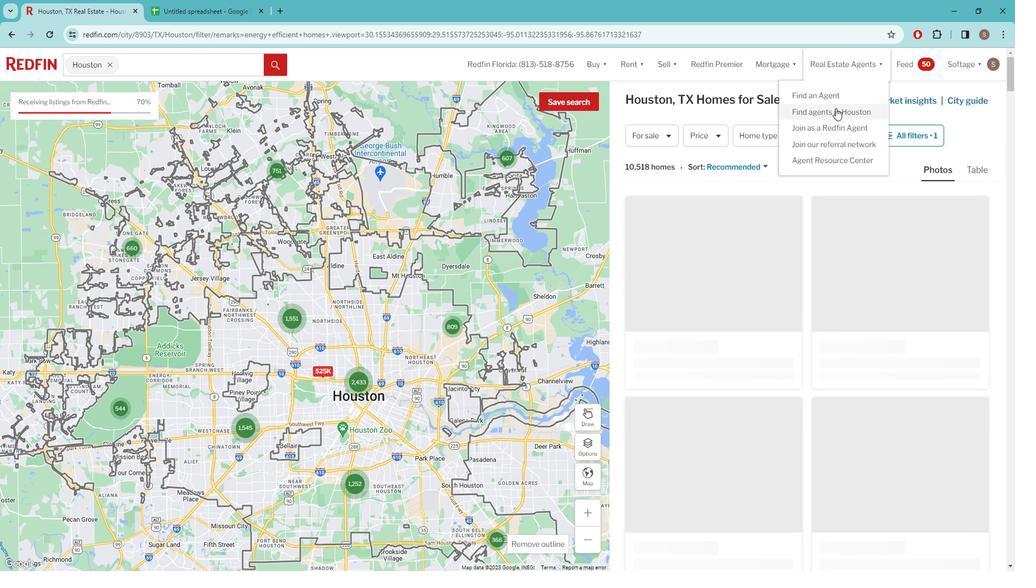 
Action: Mouse moved to (595, 209)
Screenshot: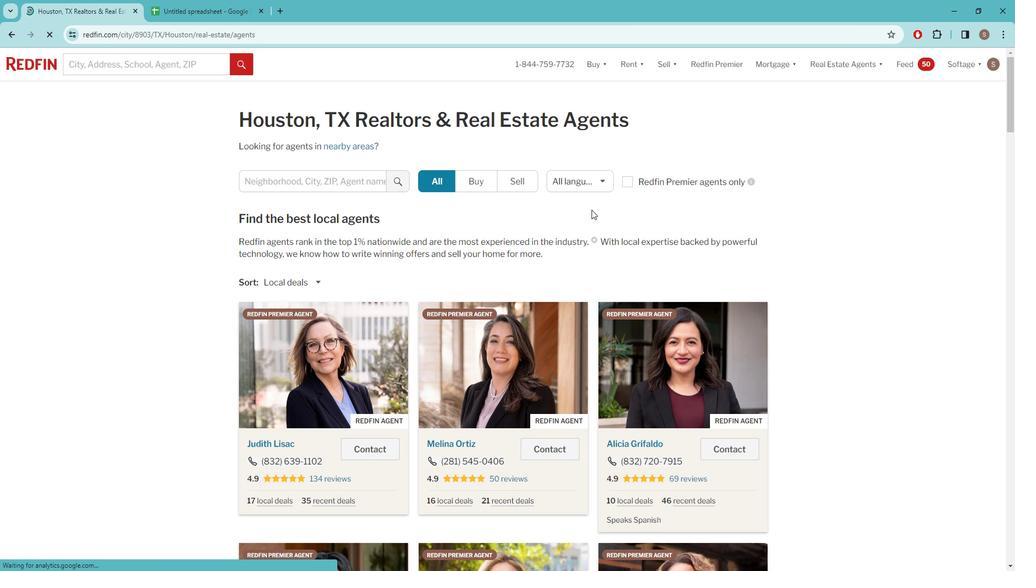 
Action: Mouse scrolled (595, 208) with delta (0, 0)
Screenshot: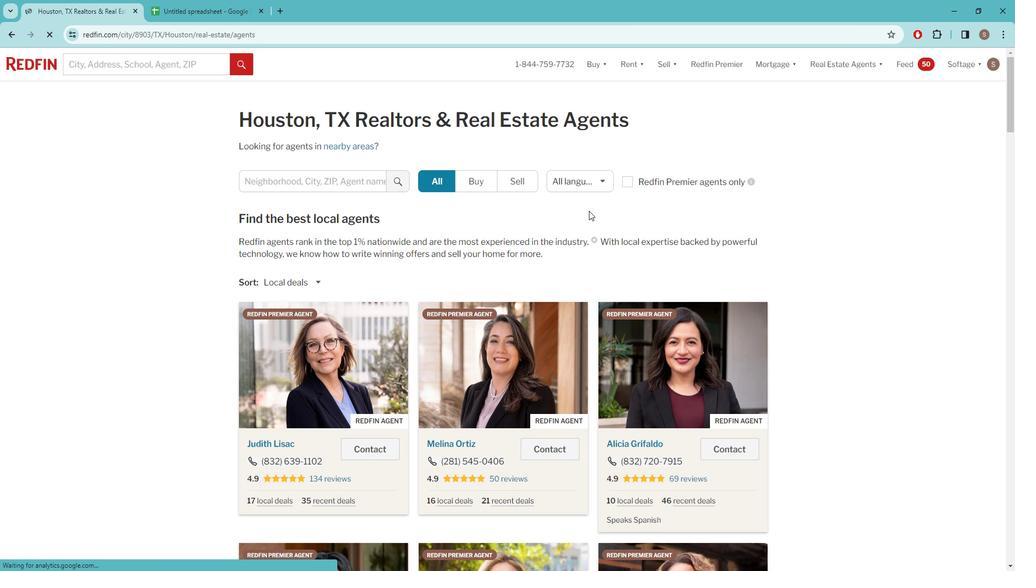 
Action: Mouse scrolled (595, 208) with delta (0, 0)
Screenshot: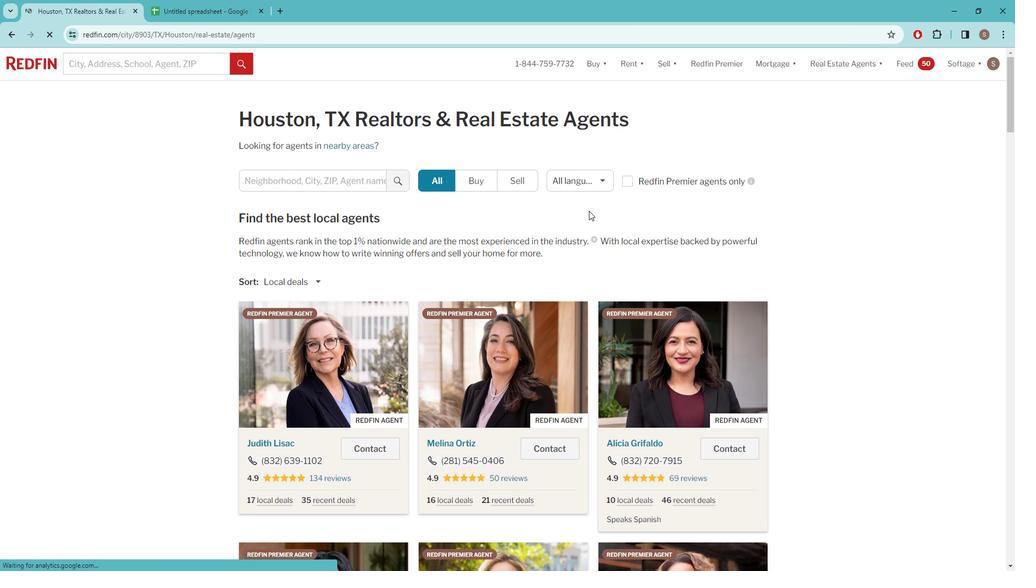 
Action: Mouse scrolled (595, 208) with delta (0, 0)
Screenshot: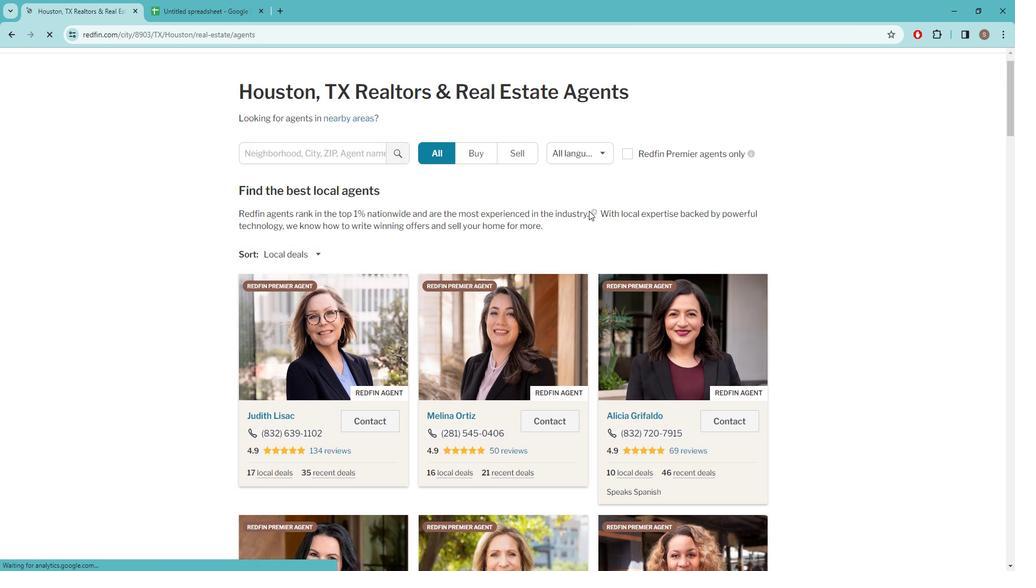 
Action: Mouse moved to (335, 306)
Screenshot: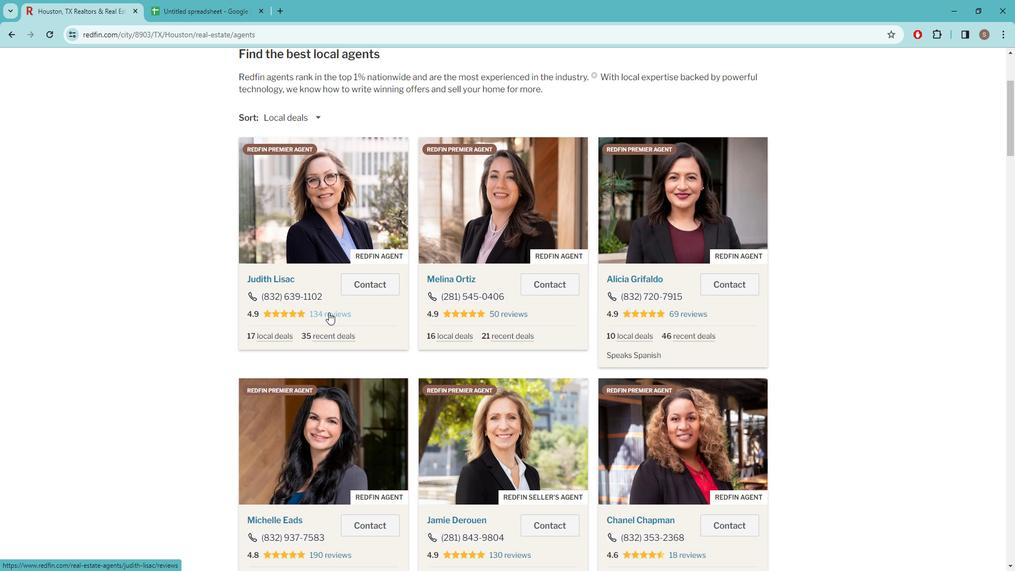 
Action: Mouse pressed left at (335, 306)
Screenshot: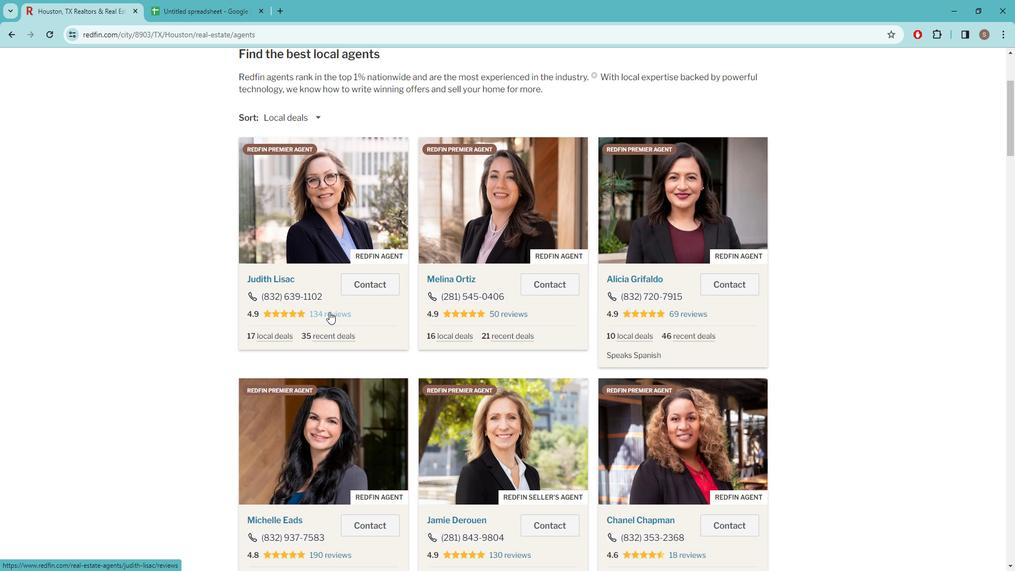 
Action: Mouse moved to (416, 311)
Screenshot: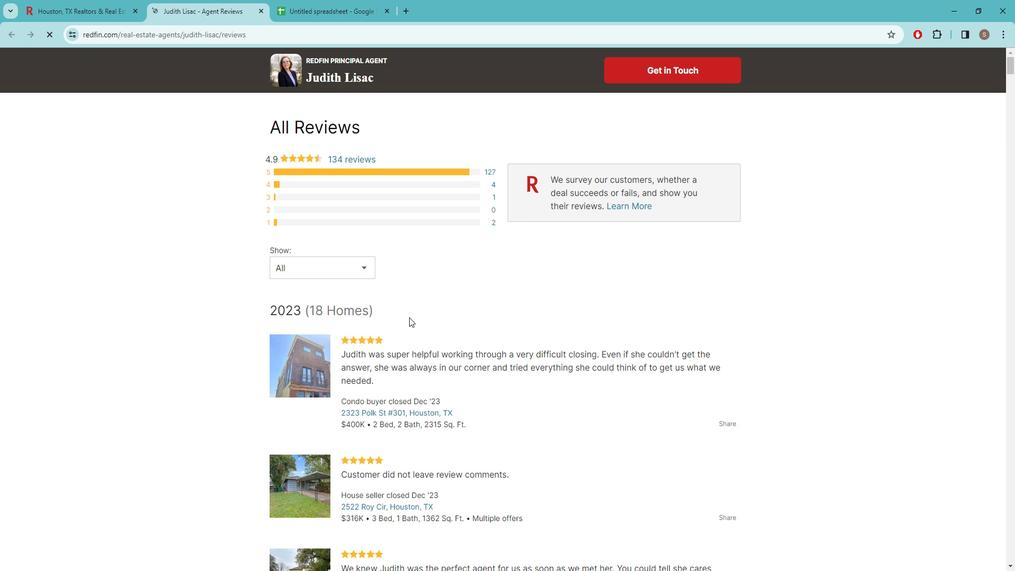 
Action: Mouse scrolled (416, 311) with delta (0, 0)
Screenshot: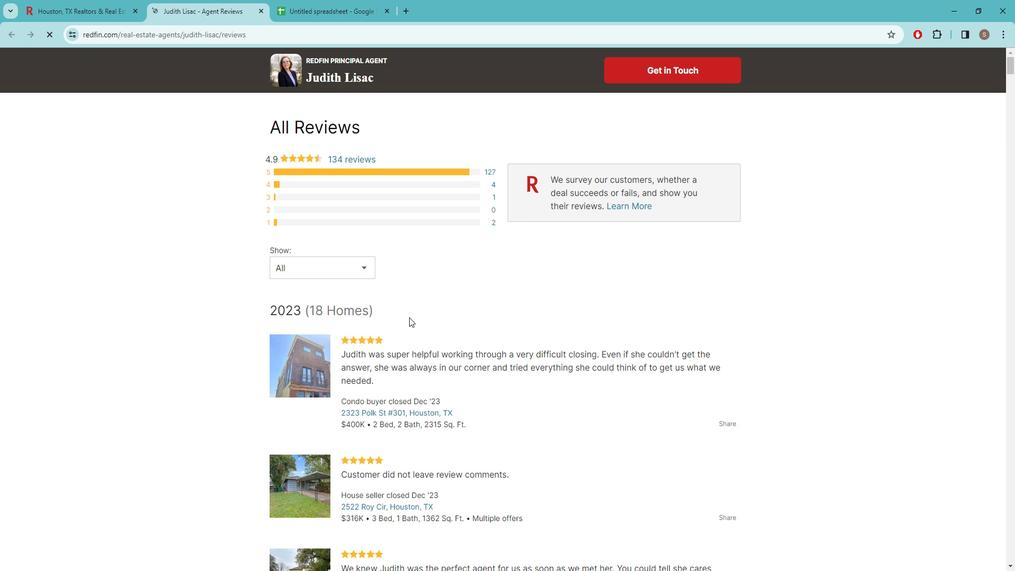 
Action: Mouse moved to (448, 317)
Screenshot: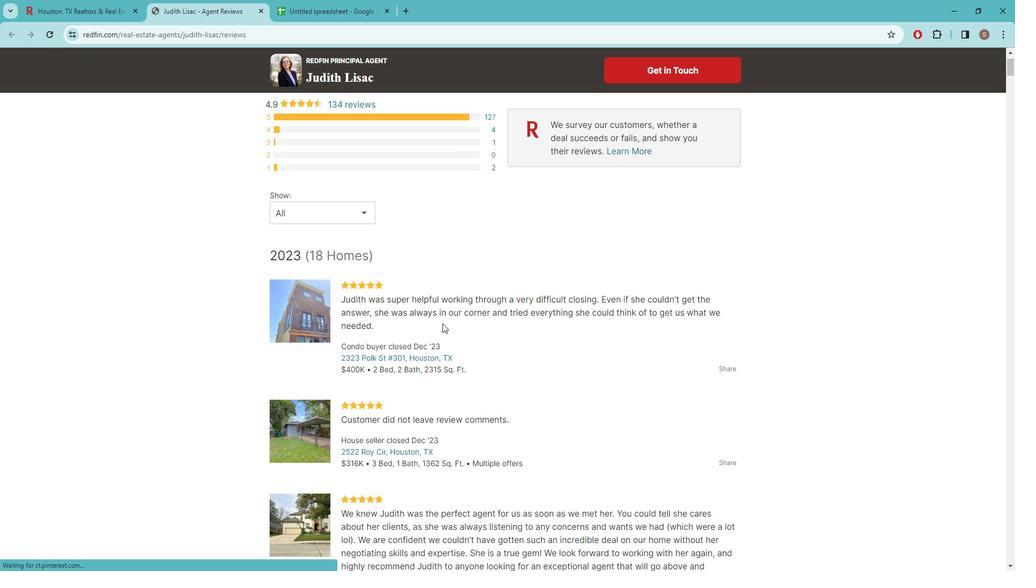 
Action: Mouse scrolled (448, 317) with delta (0, 0)
Screenshot: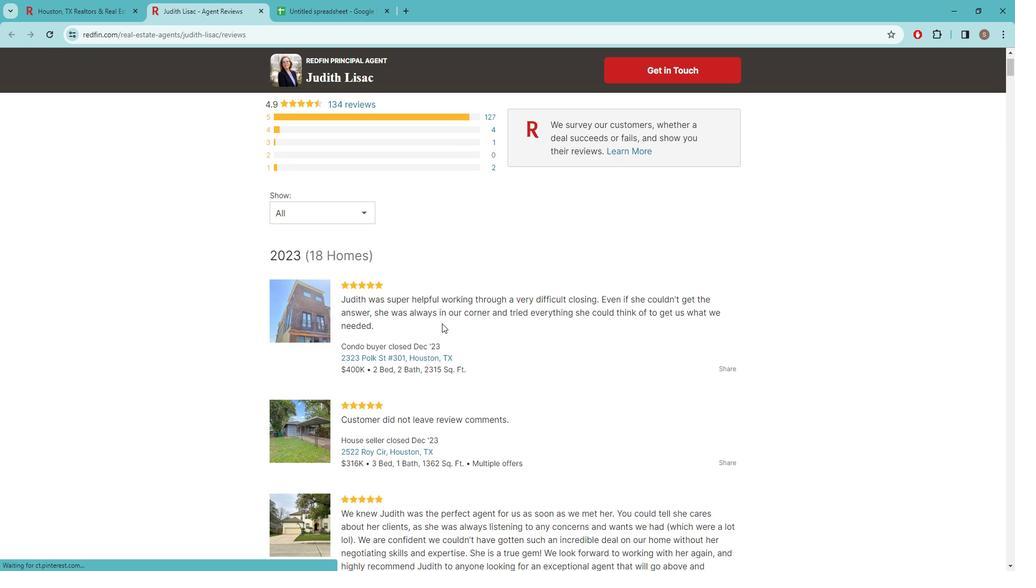 
Action: Mouse moved to (557, 292)
Screenshot: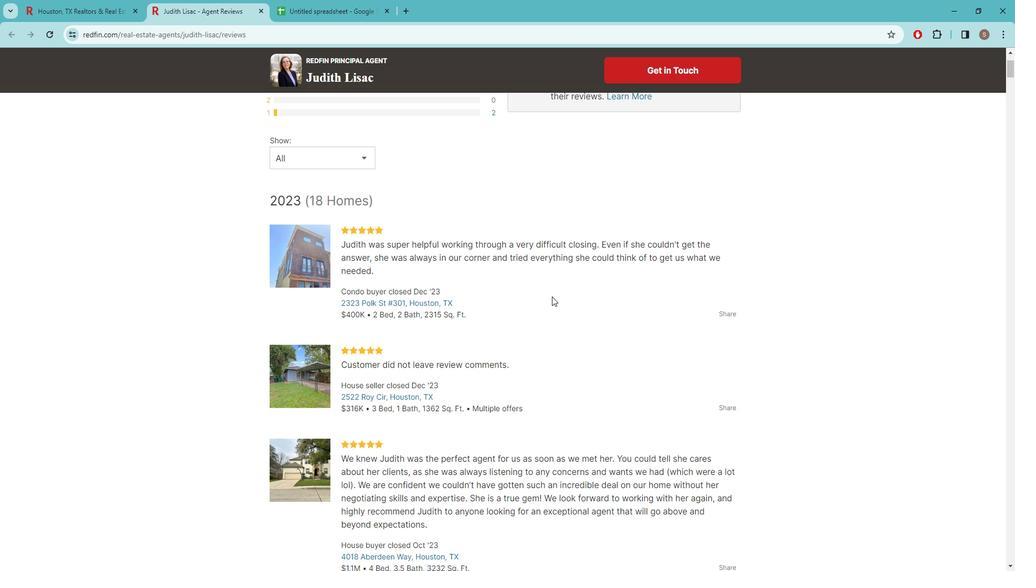 
Action: Mouse scrolled (557, 292) with delta (0, 0)
Screenshot: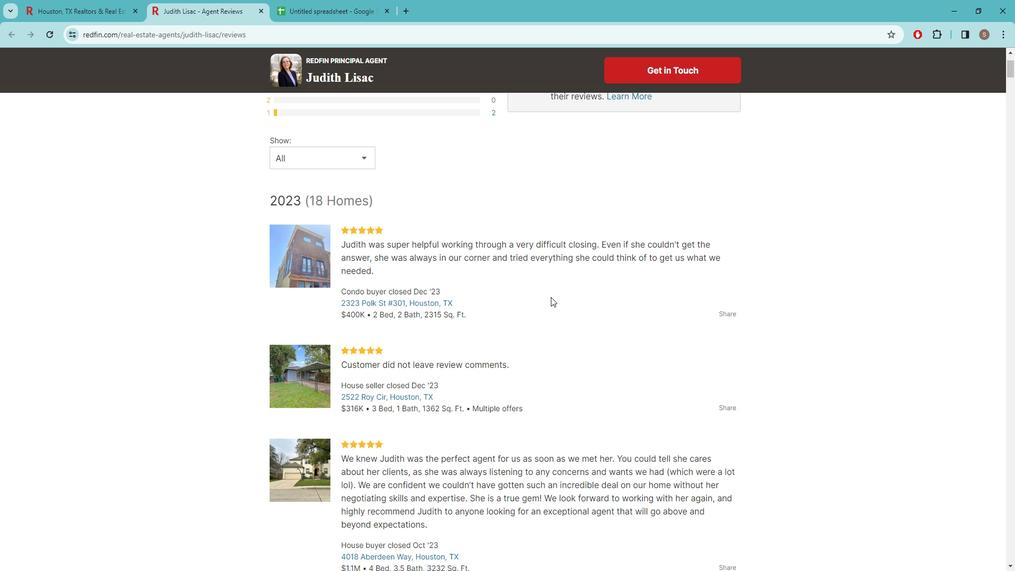 
Action: Mouse moved to (539, 281)
Screenshot: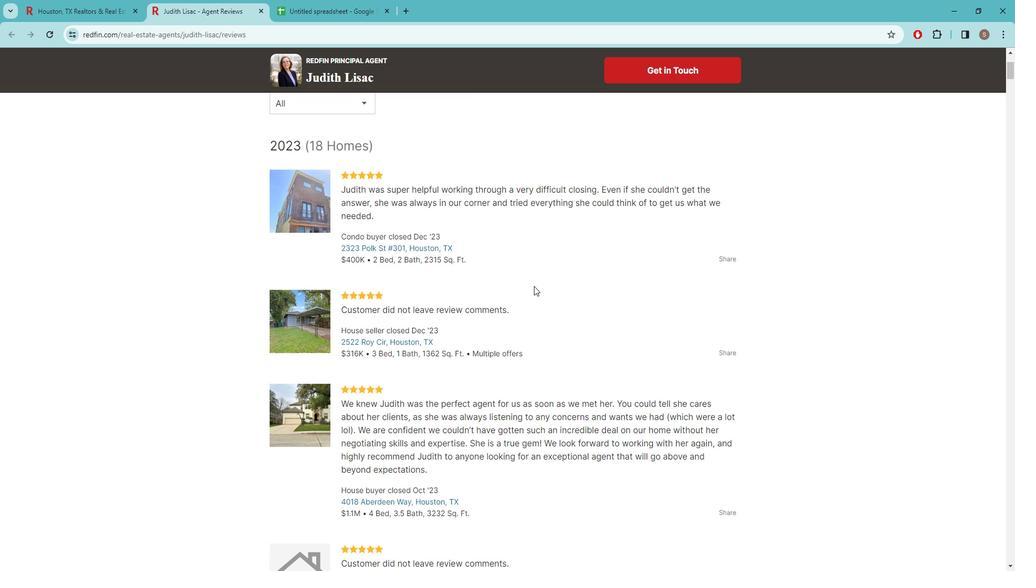 
Action: Mouse scrolled (539, 281) with delta (0, 0)
Screenshot: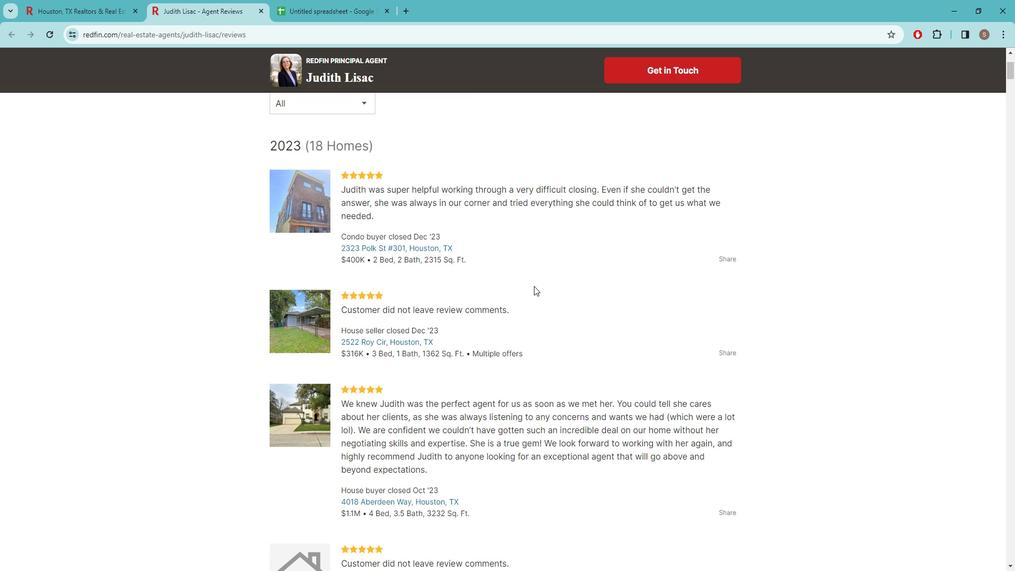 
Action: Mouse moved to (521, 280)
Screenshot: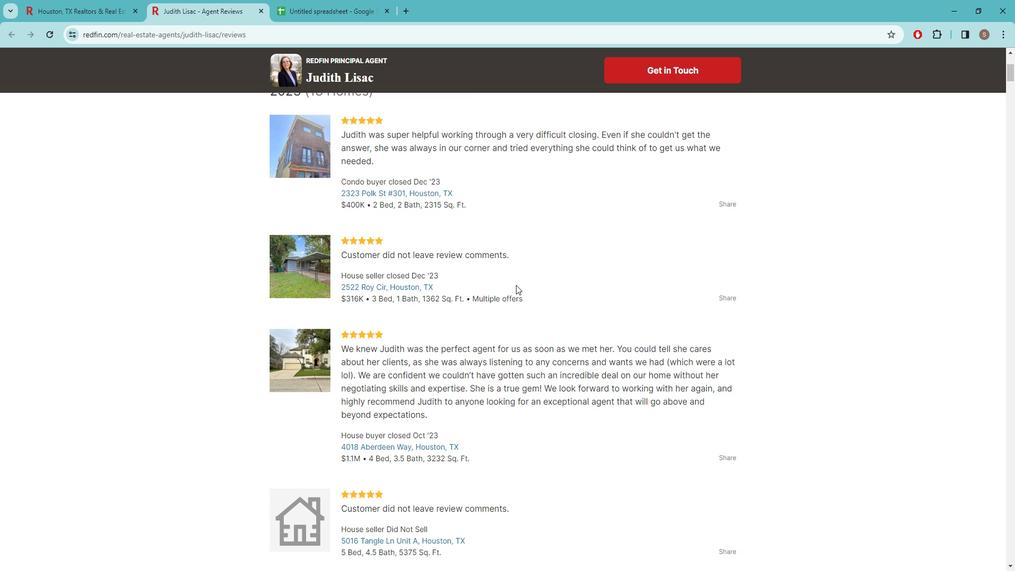 
Action: Mouse scrolled (521, 280) with delta (0, 0)
Screenshot: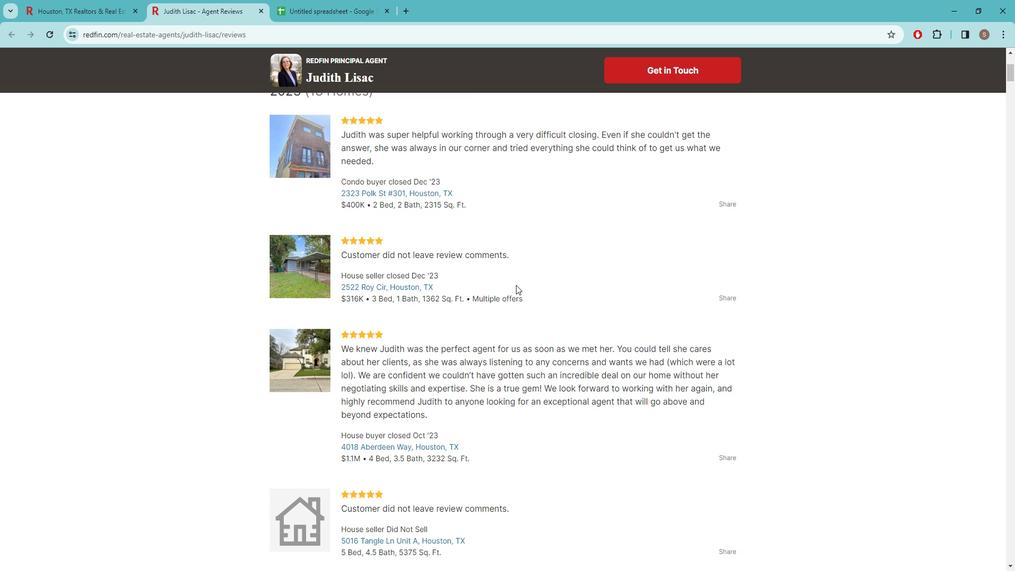 
Action: Mouse moved to (592, 349)
Screenshot: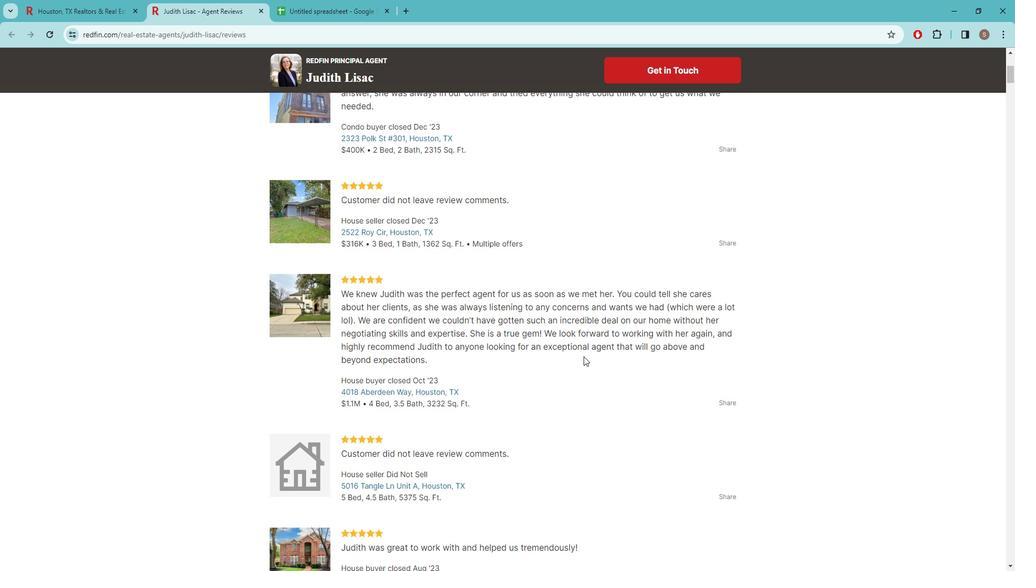 
Action: Mouse scrolled (592, 349) with delta (0, 0)
Screenshot: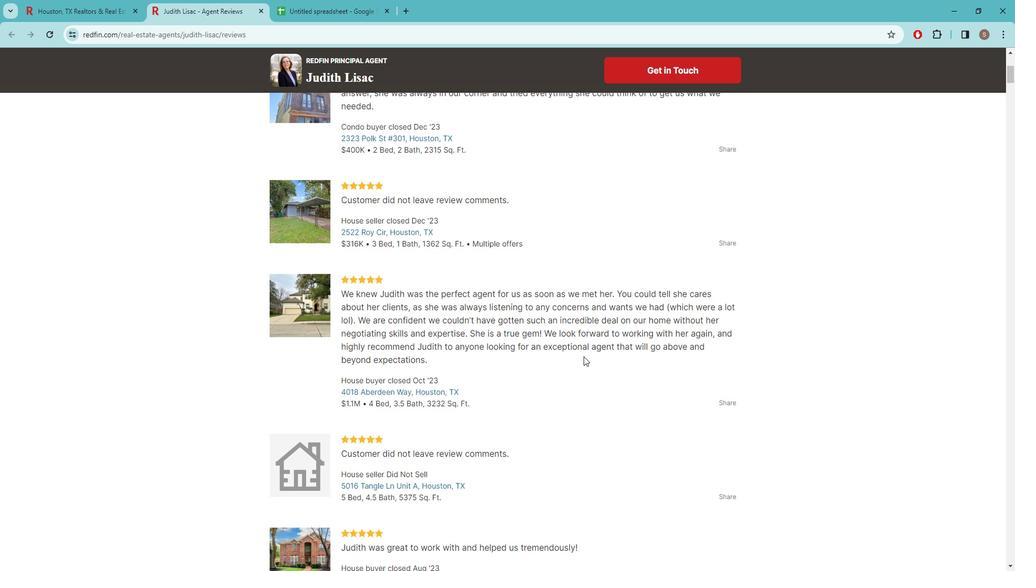 
Action: Mouse moved to (593, 349)
Screenshot: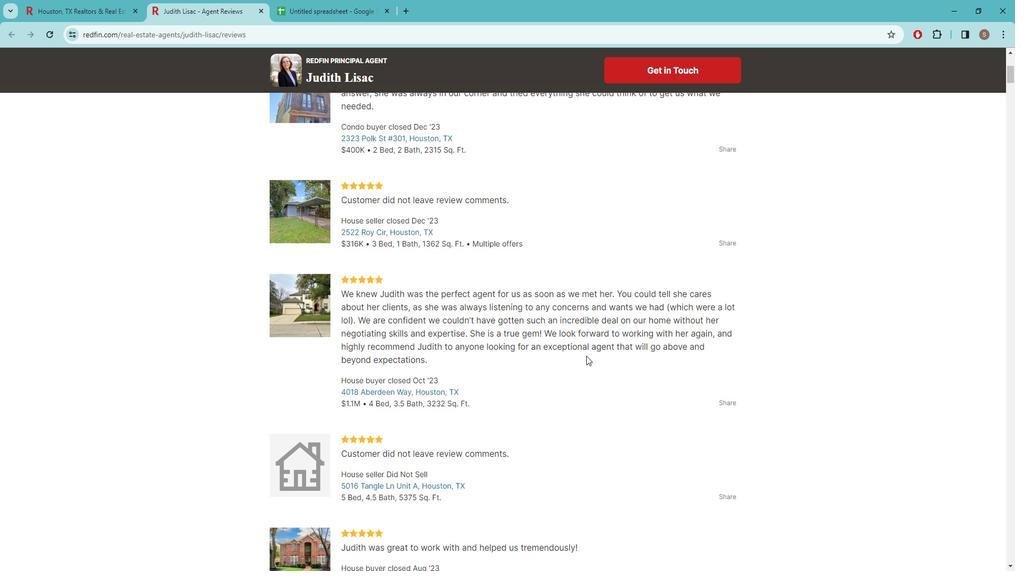 
Action: Mouse scrolled (593, 348) with delta (0, 0)
Screenshot: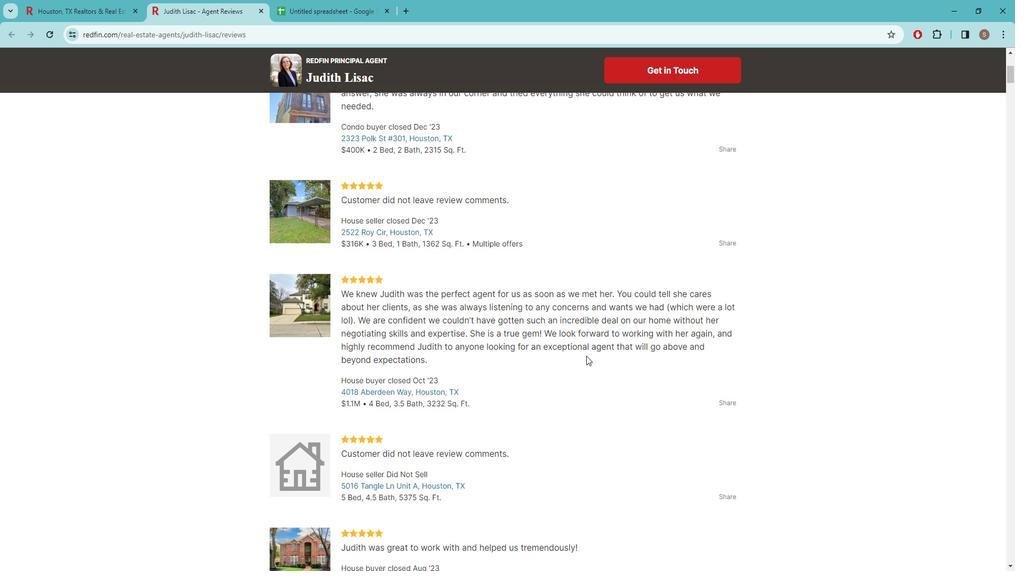 
Action: Mouse scrolled (593, 348) with delta (0, 0)
Screenshot: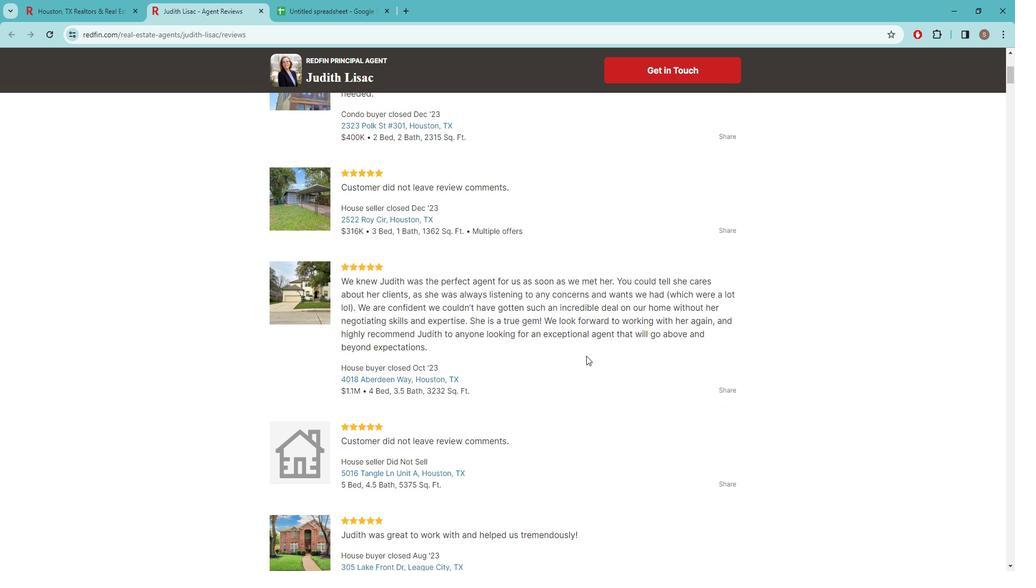 
Action: Mouse moved to (517, 309)
Screenshot: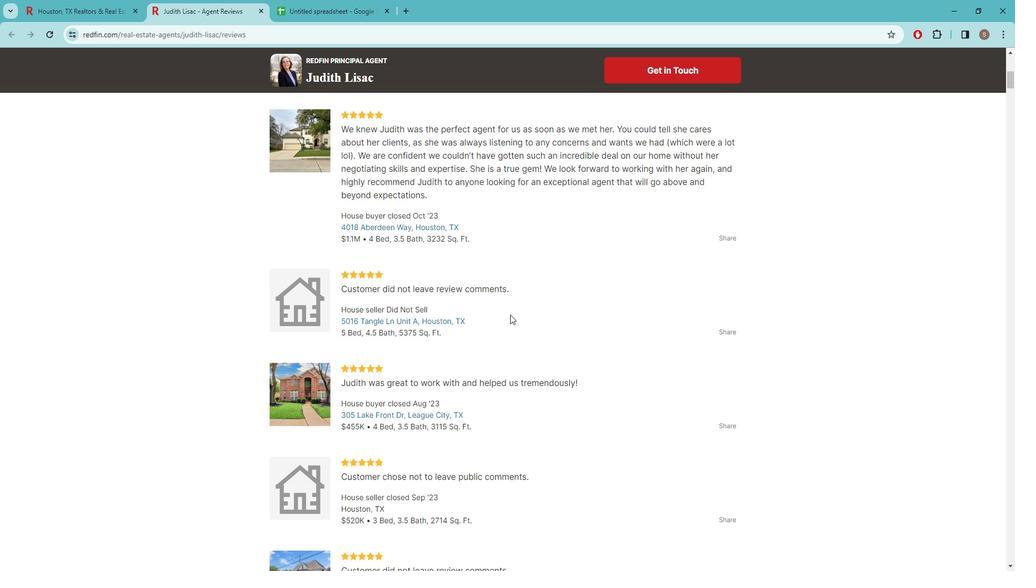 
Action: Mouse scrolled (517, 308) with delta (0, 0)
Screenshot: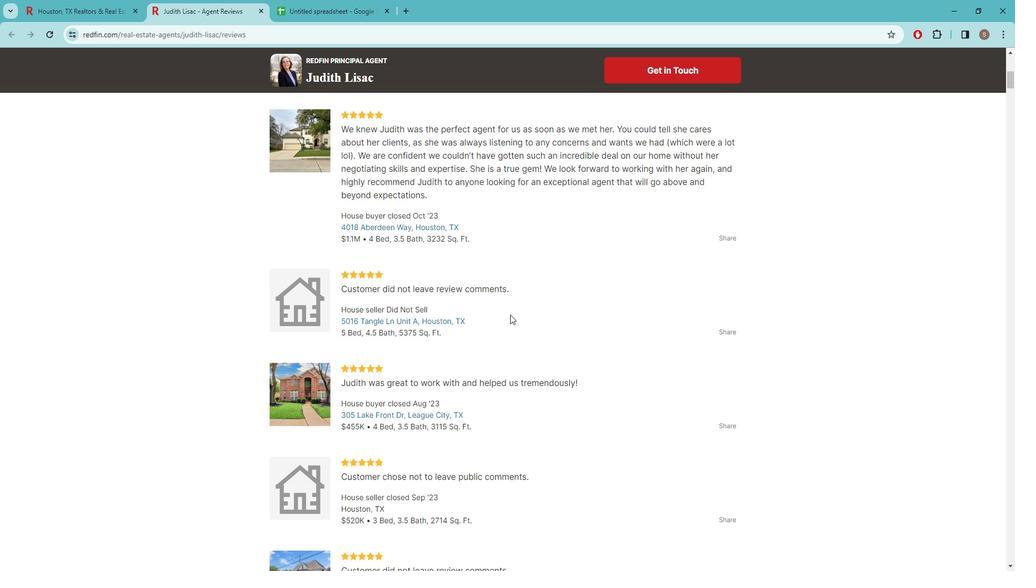 
Action: Mouse moved to (517, 310)
Screenshot: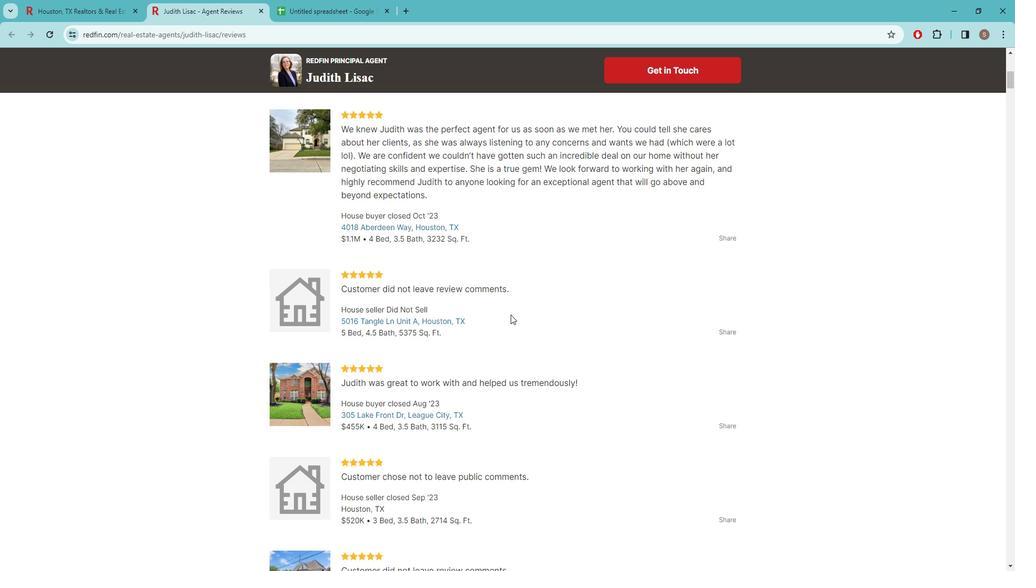 
Action: Mouse scrolled (517, 309) with delta (0, 0)
Screenshot: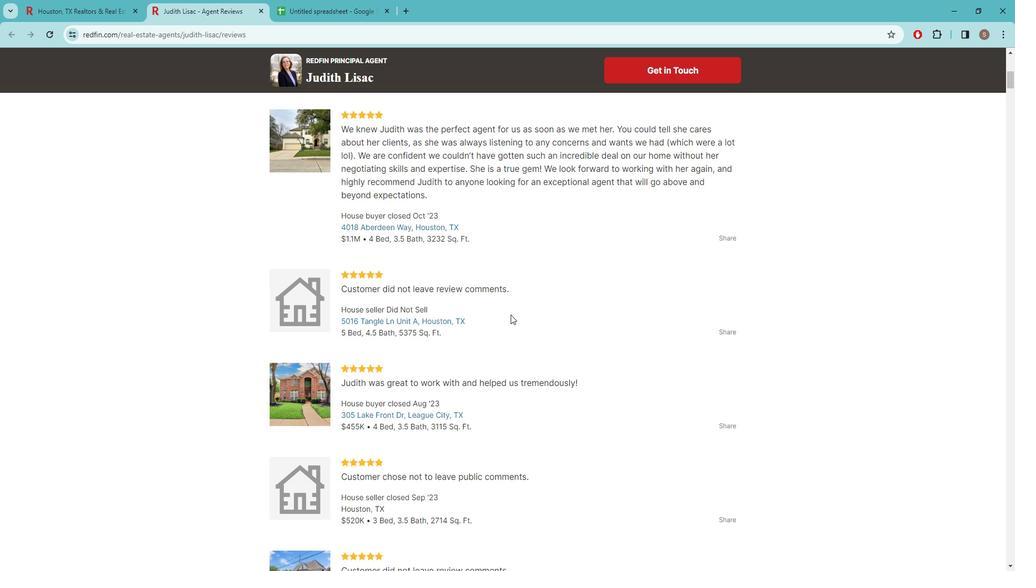 
Action: Mouse moved to (515, 317)
Screenshot: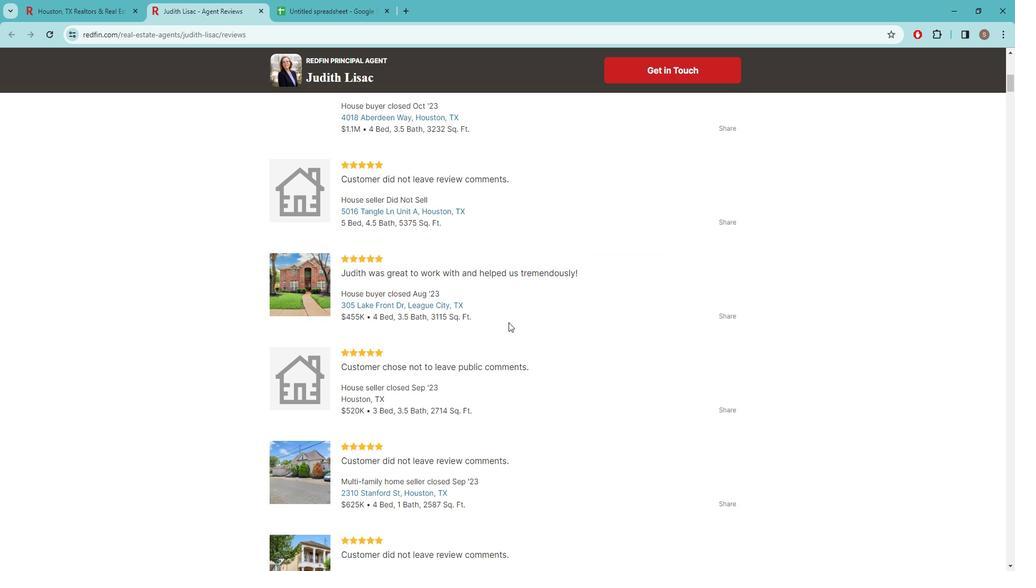 
Action: Mouse scrolled (515, 317) with delta (0, 0)
Screenshot: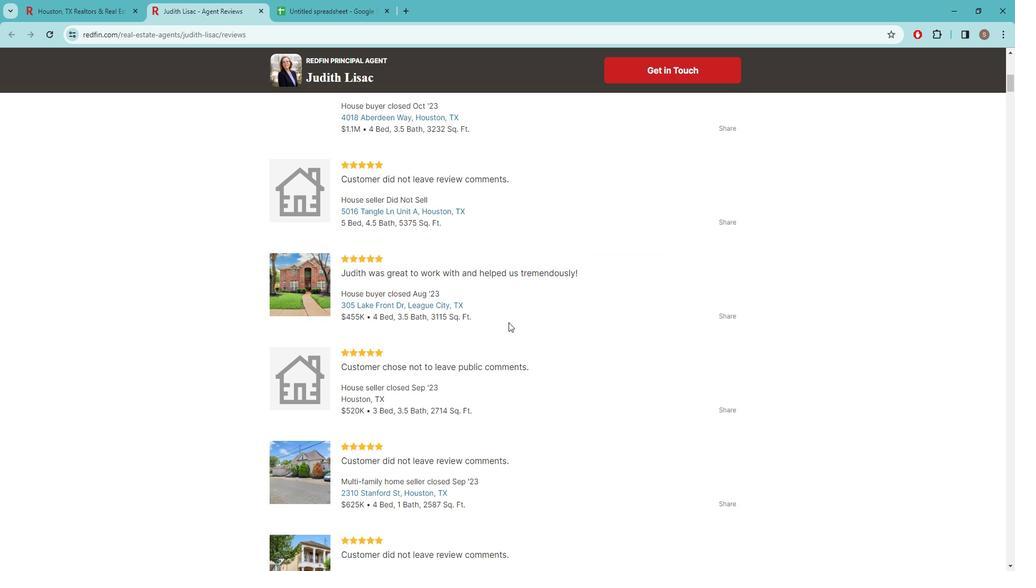 
Action: Mouse moved to (514, 318)
Screenshot: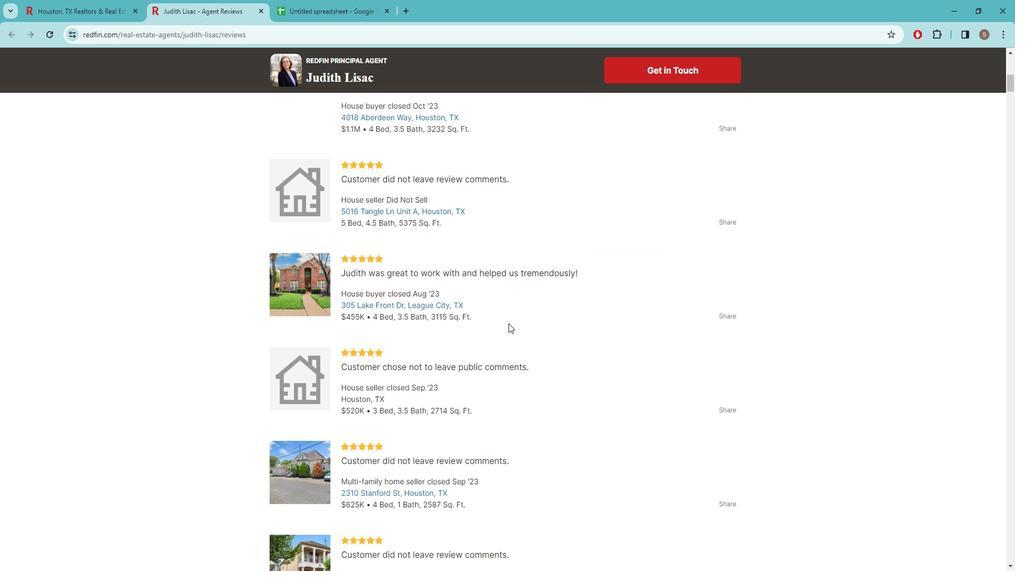 
Action: Mouse scrolled (514, 317) with delta (0, 0)
Screenshot: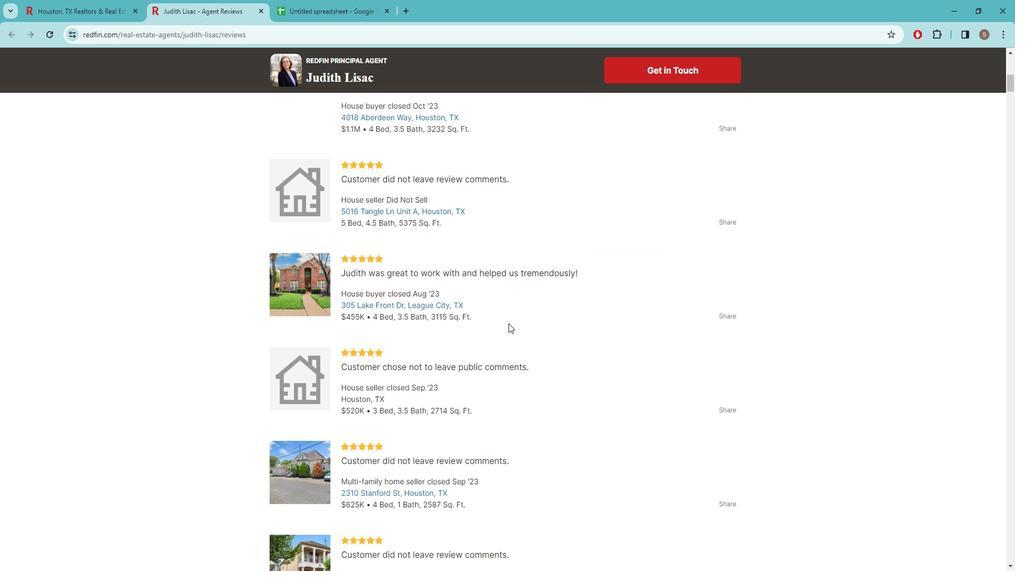 
Action: Mouse moved to (496, 320)
Screenshot: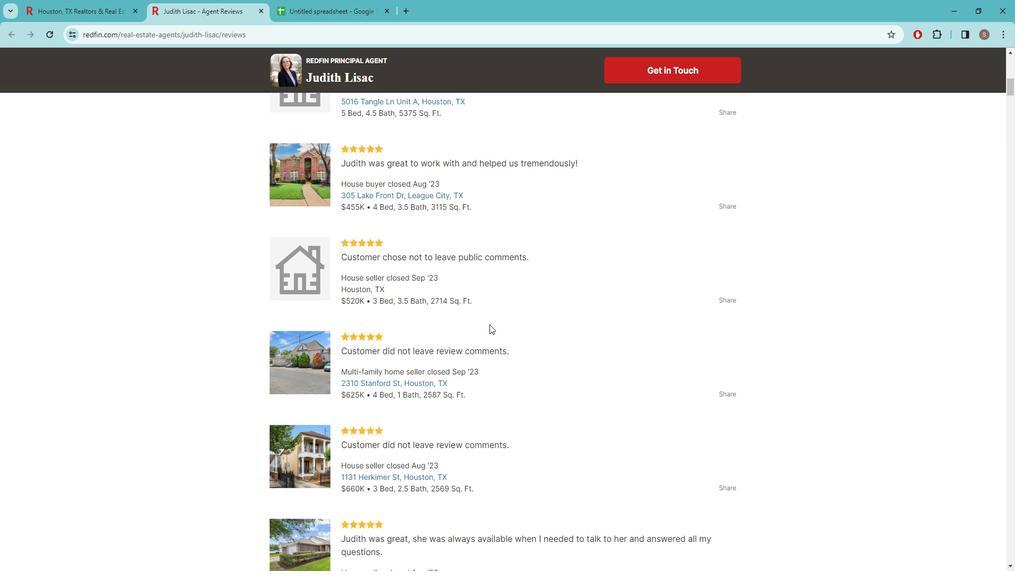 
Action: Mouse scrolled (496, 319) with delta (0, 0)
Screenshot: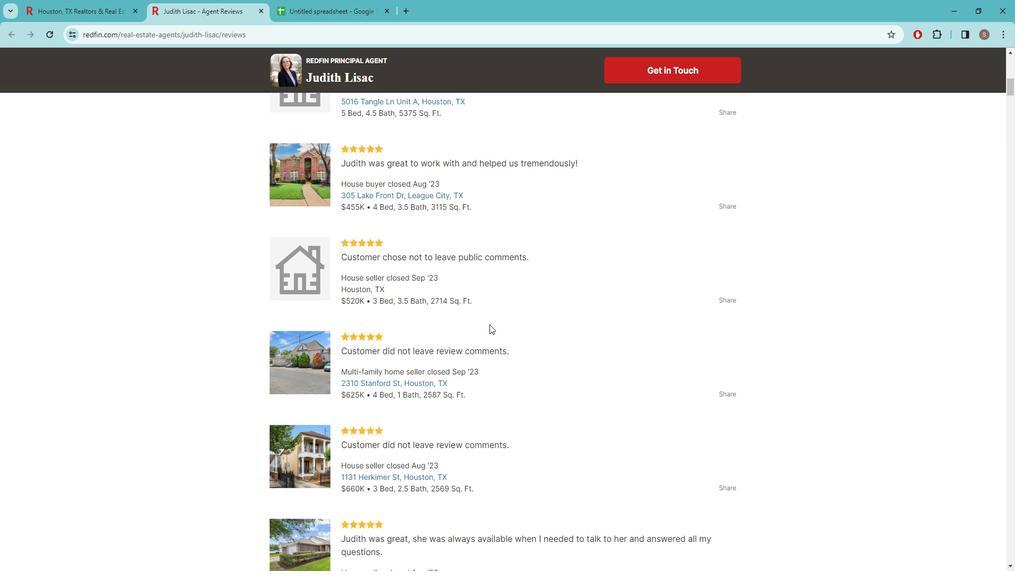 
Action: Mouse moved to (496, 320)
Screenshot: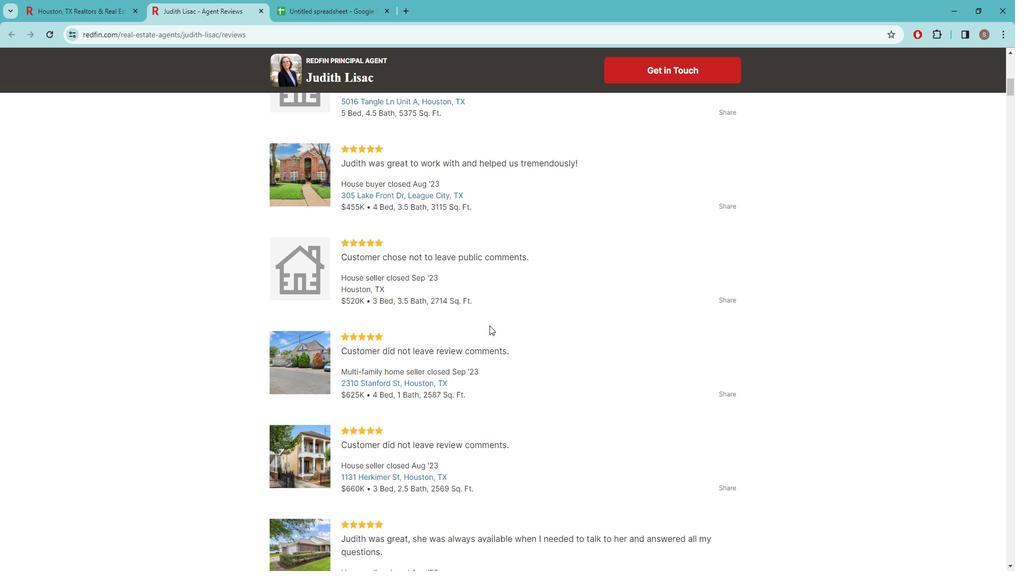 
Action: Mouse scrolled (496, 319) with delta (0, 0)
Screenshot: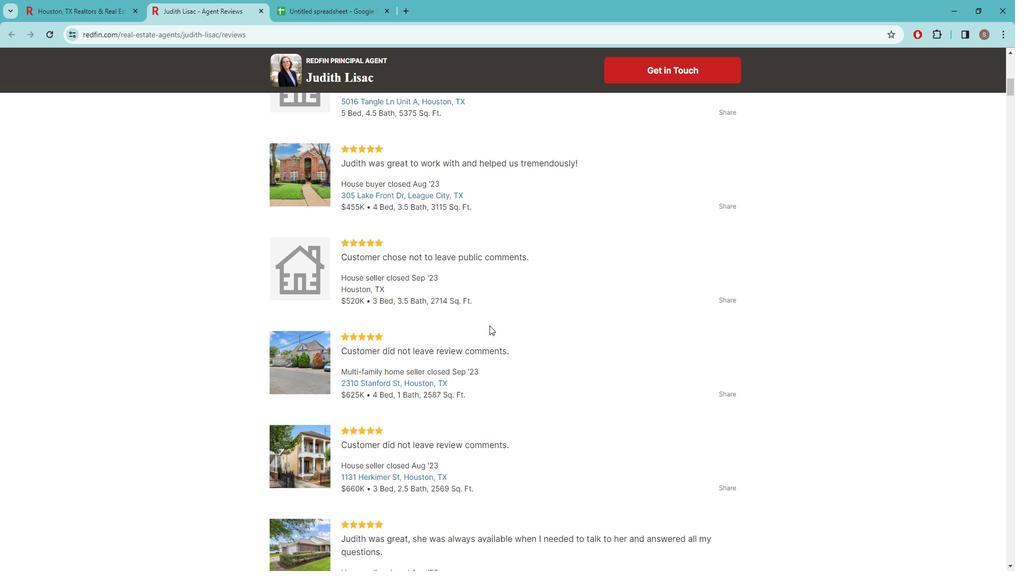 
Action: Mouse moved to (496, 310)
Screenshot: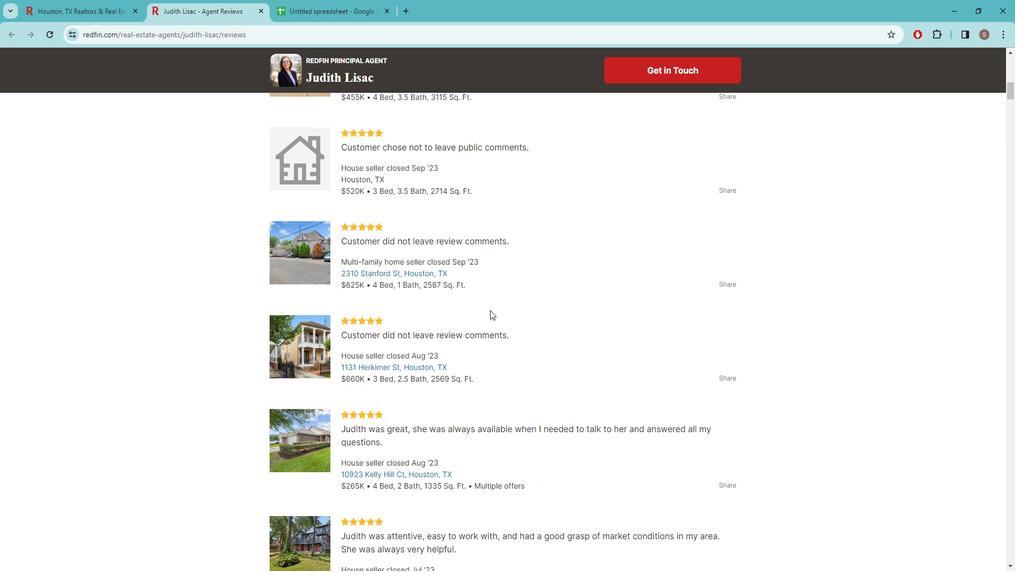 
Action: Mouse scrolled (496, 310) with delta (0, 0)
Screenshot: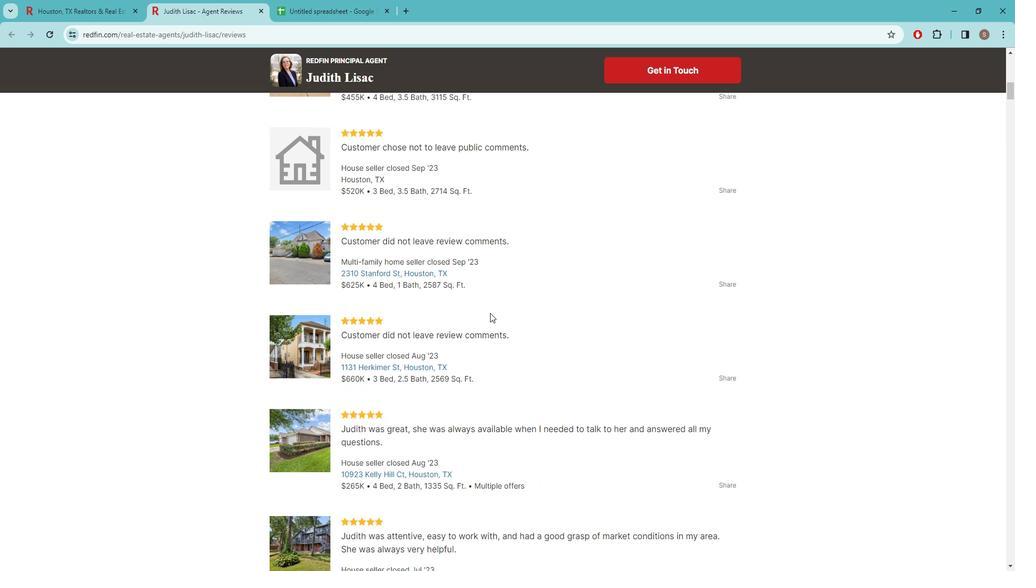 
Action: Mouse moved to (496, 311)
Screenshot: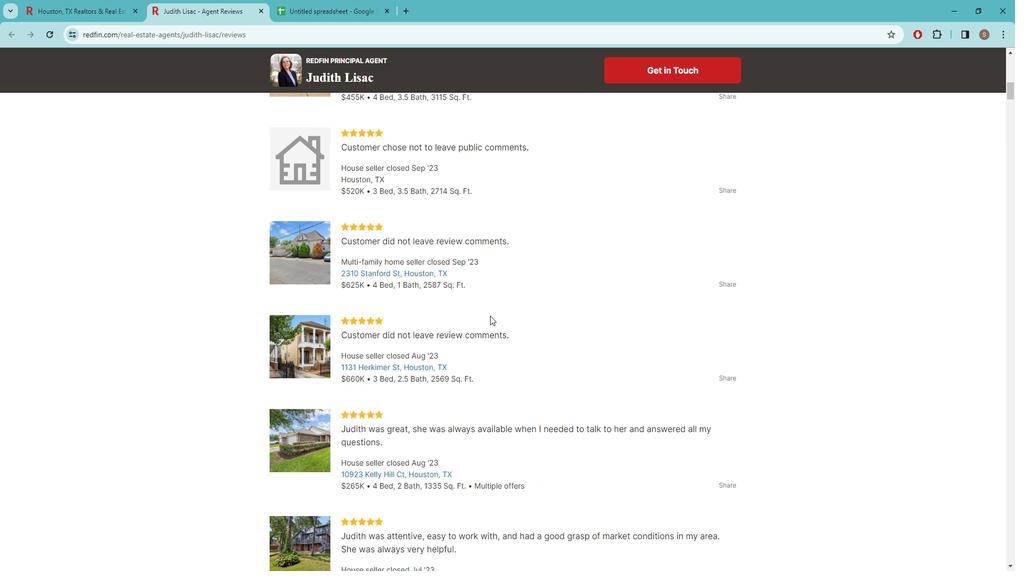 
Action: Mouse scrolled (496, 310) with delta (0, 0)
Screenshot: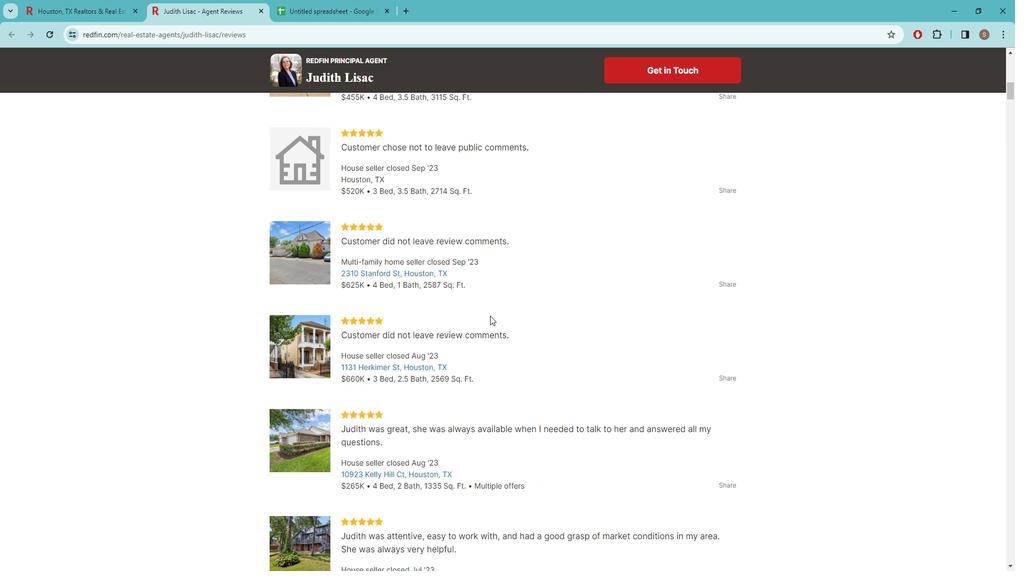 
Action: Mouse moved to (541, 318)
Screenshot: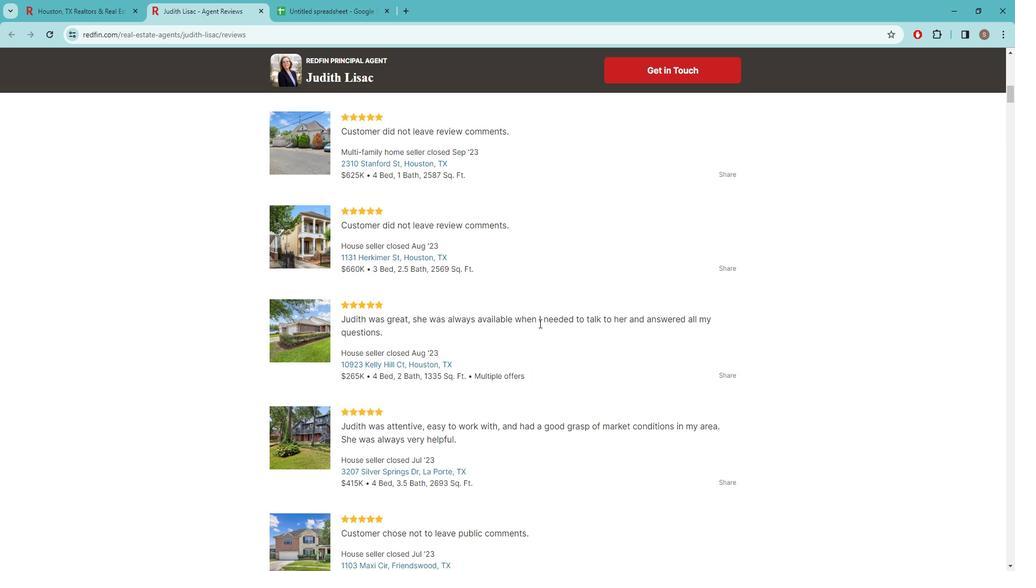 
Action: Mouse scrolled (541, 317) with delta (0, 0)
Screenshot: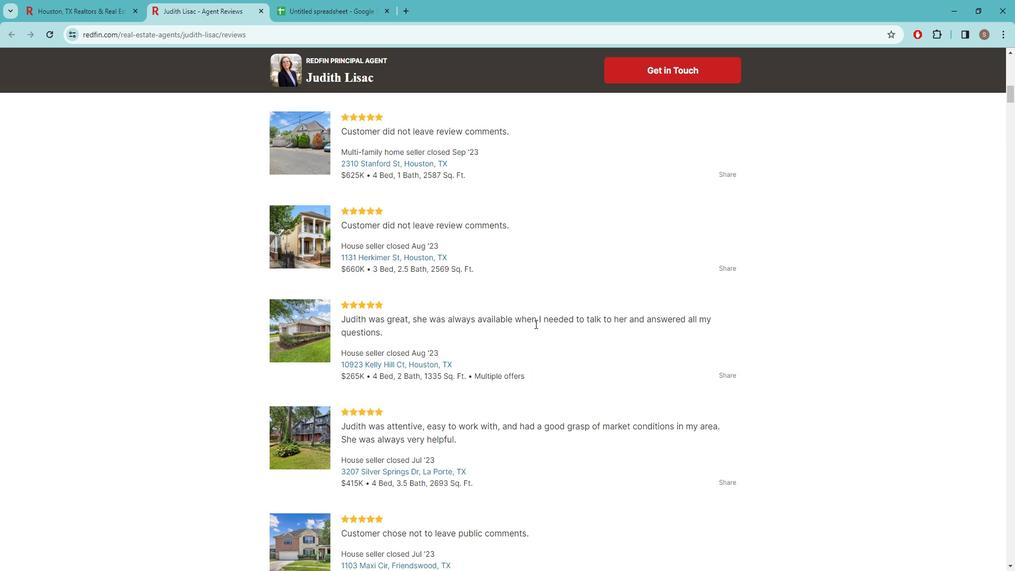 
Action: Mouse moved to (604, 322)
Screenshot: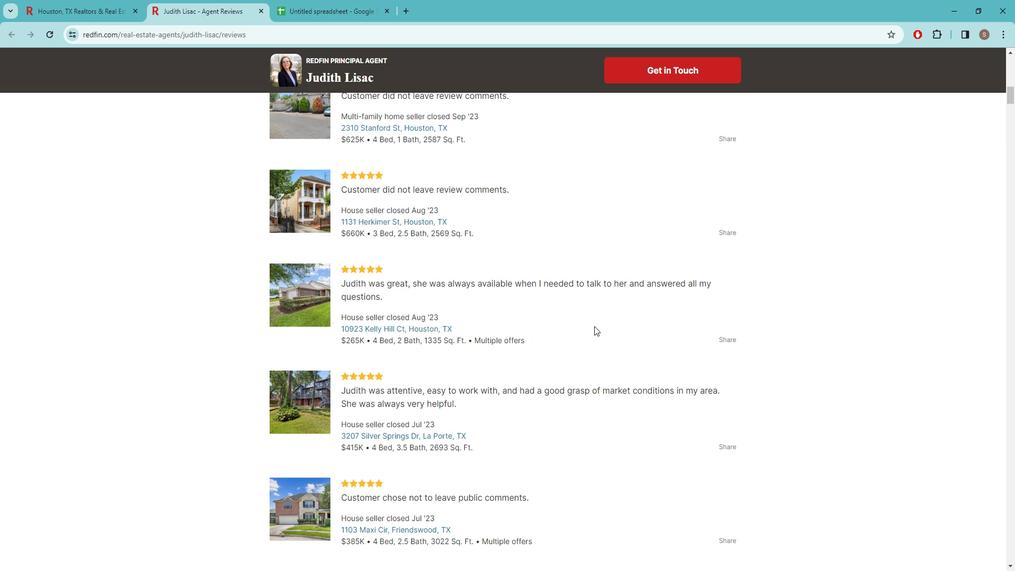 
Action: Mouse scrolled (604, 323) with delta (0, 0)
Screenshot: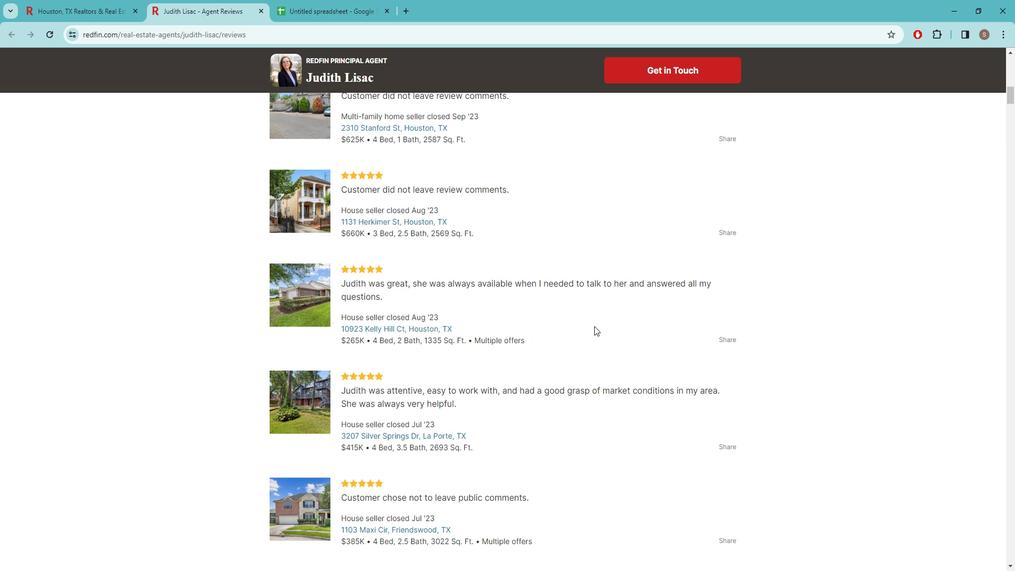 
Action: Mouse moved to (575, 331)
Screenshot: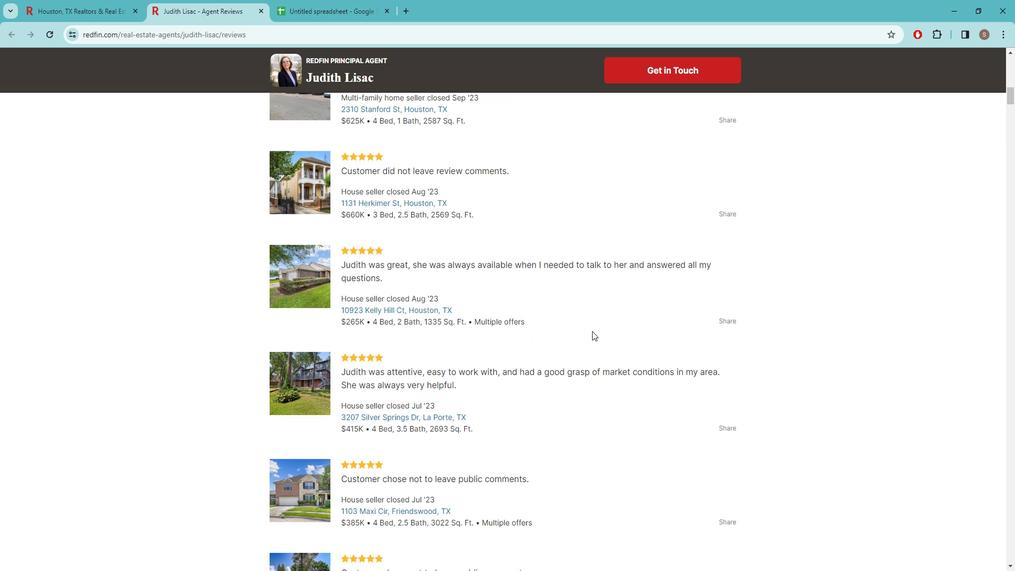 
Action: Mouse scrolled (575, 330) with delta (0, 0)
Screenshot: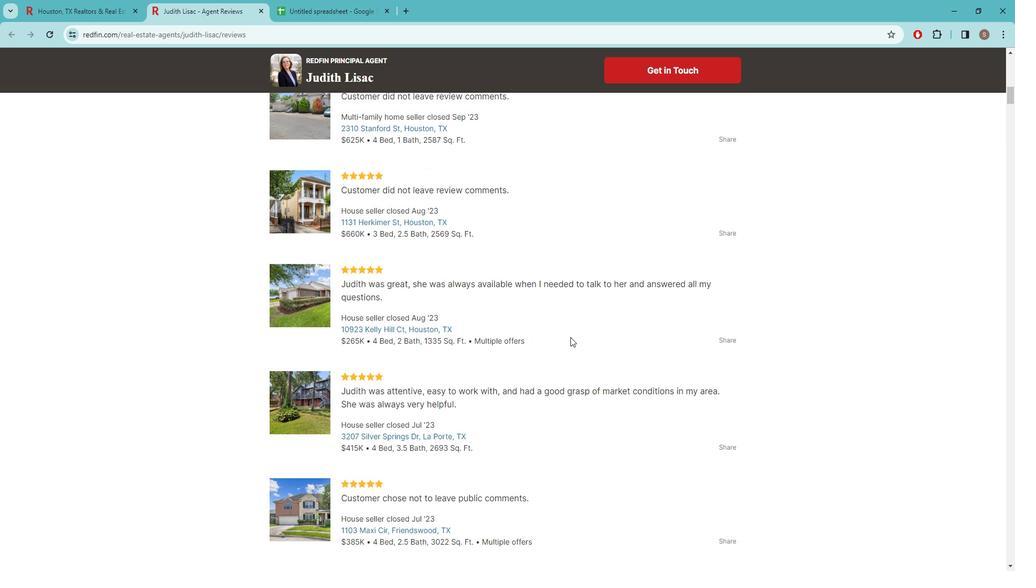 
Action: Mouse scrolled (575, 330) with delta (0, 0)
Screenshot: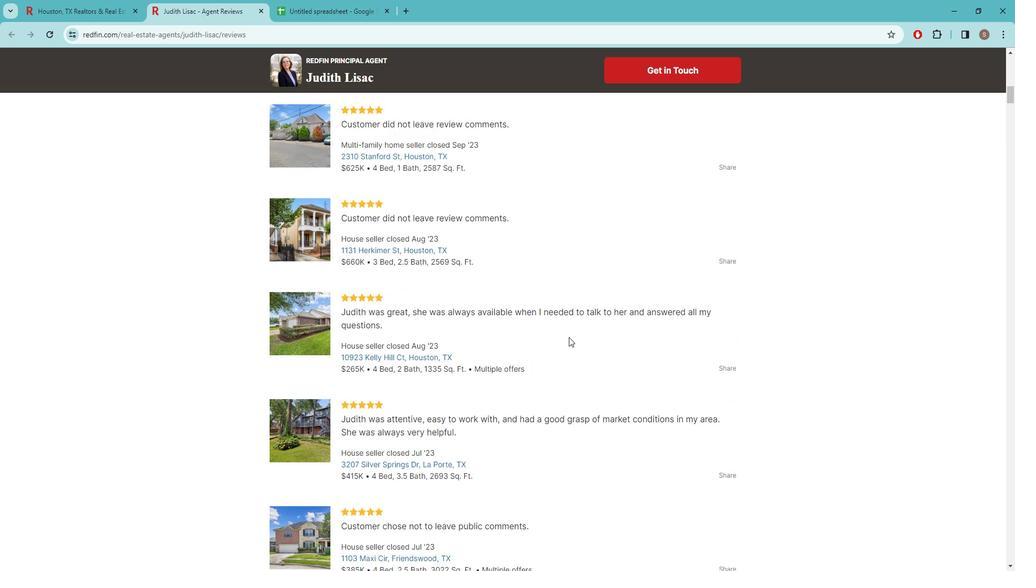 
Action: Mouse moved to (559, 314)
Screenshot: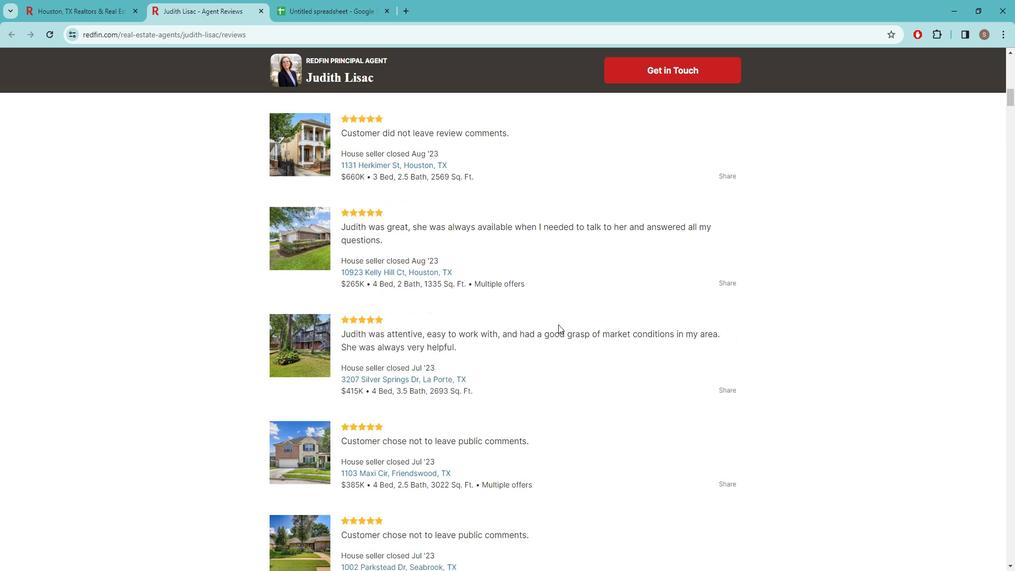 
Action: Mouse scrolled (562, 316) with delta (0, 0)
Screenshot: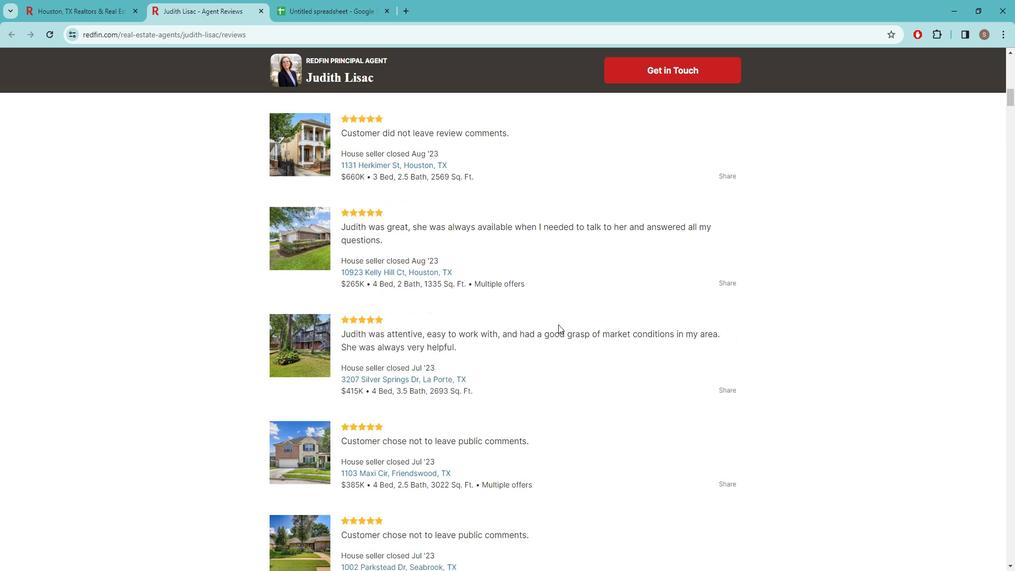 
Action: Mouse moved to (543, 303)
Screenshot: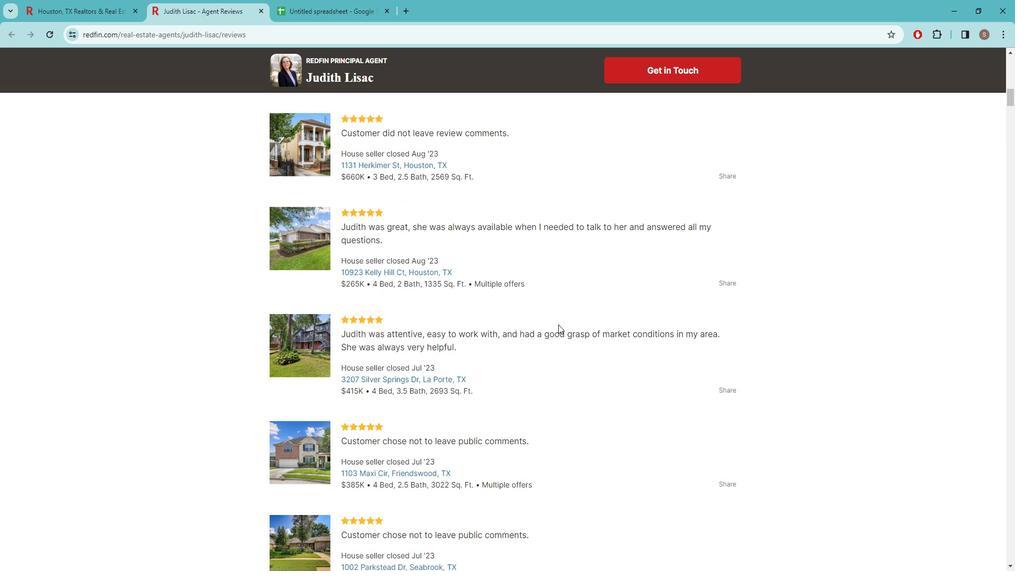 
Action: Mouse scrolled (543, 304) with delta (0, 0)
Screenshot: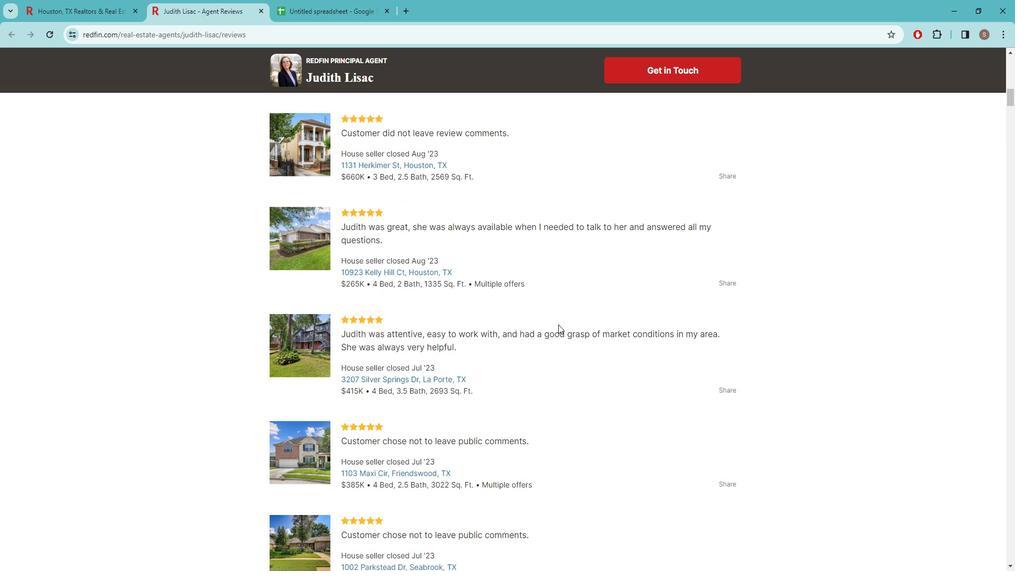 
Action: Mouse moved to (554, 249)
Screenshot: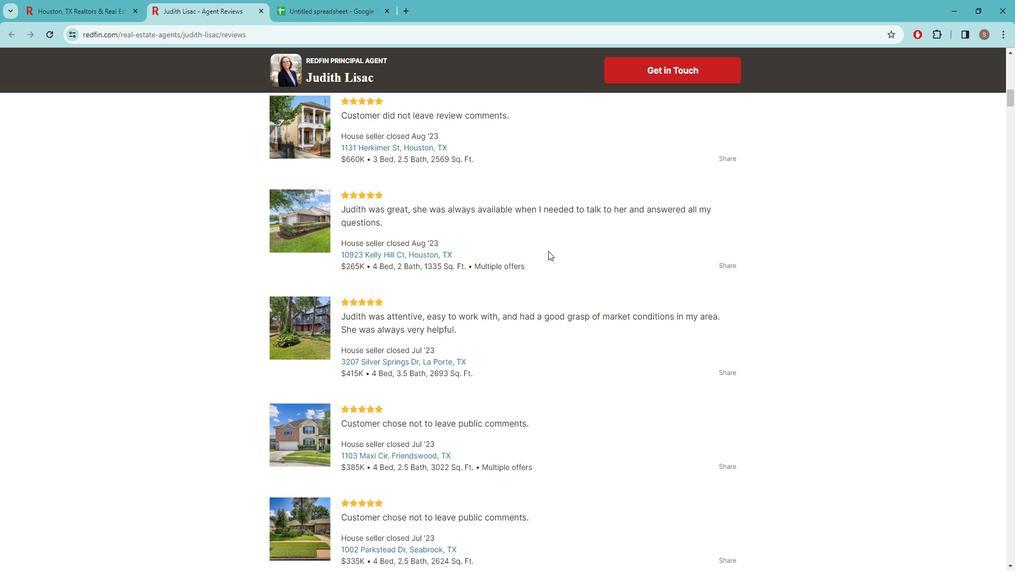 
Action: Mouse scrolled (554, 248) with delta (0, 0)
Screenshot: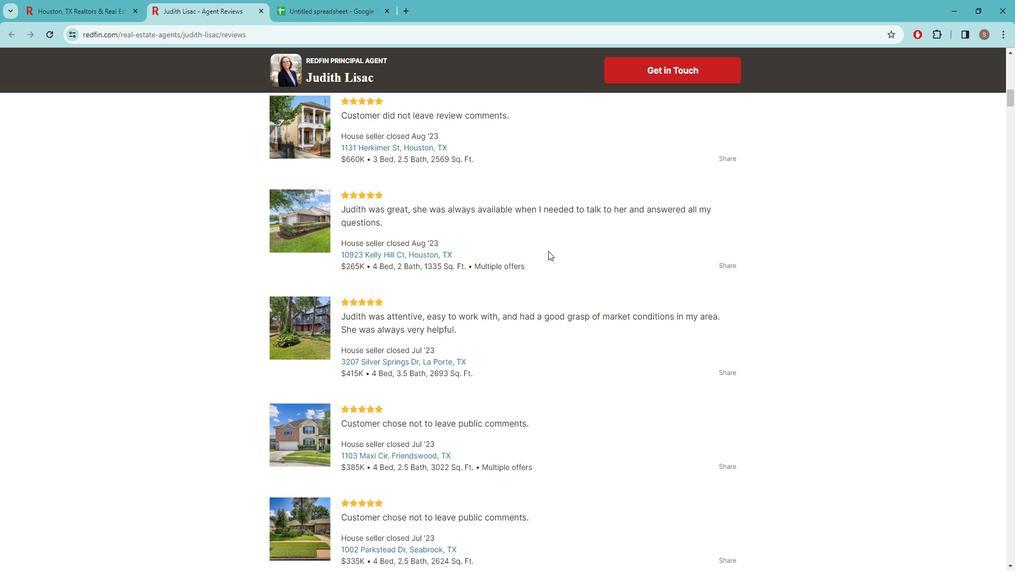 
Action: Mouse moved to (553, 250)
Screenshot: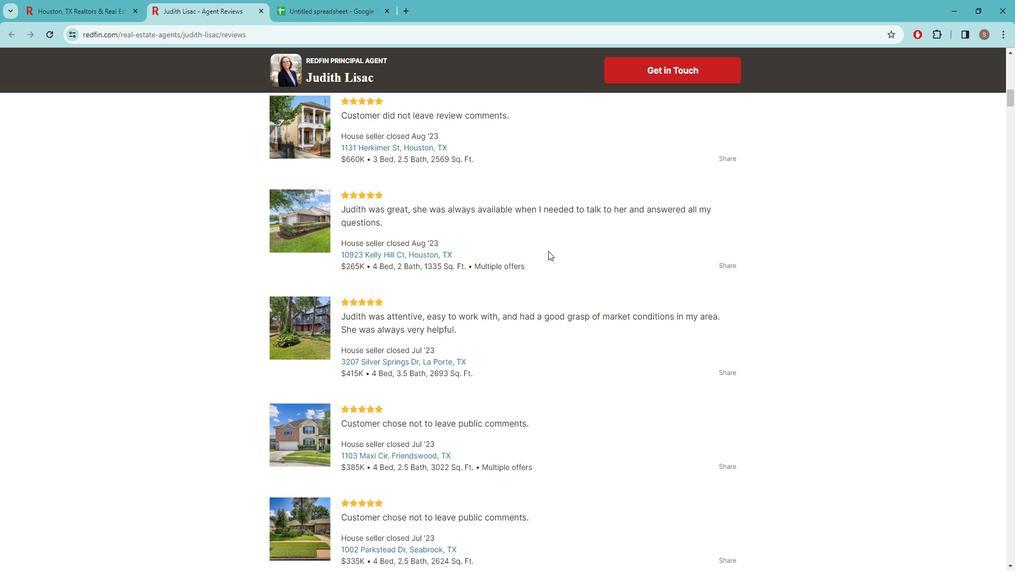 
Action: Mouse scrolled (553, 249) with delta (0, 0)
Screenshot: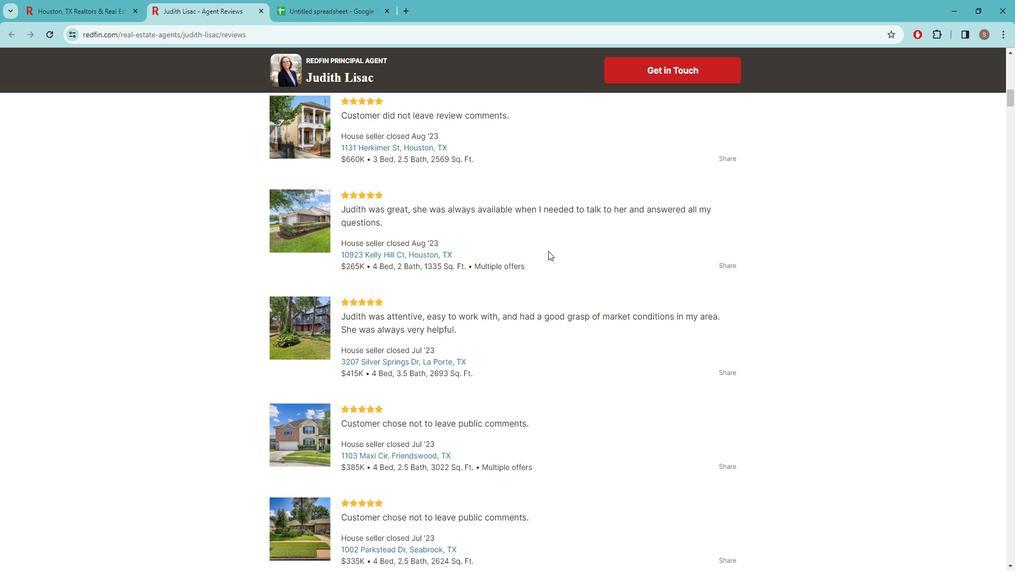 
Action: Mouse moved to (535, 256)
Screenshot: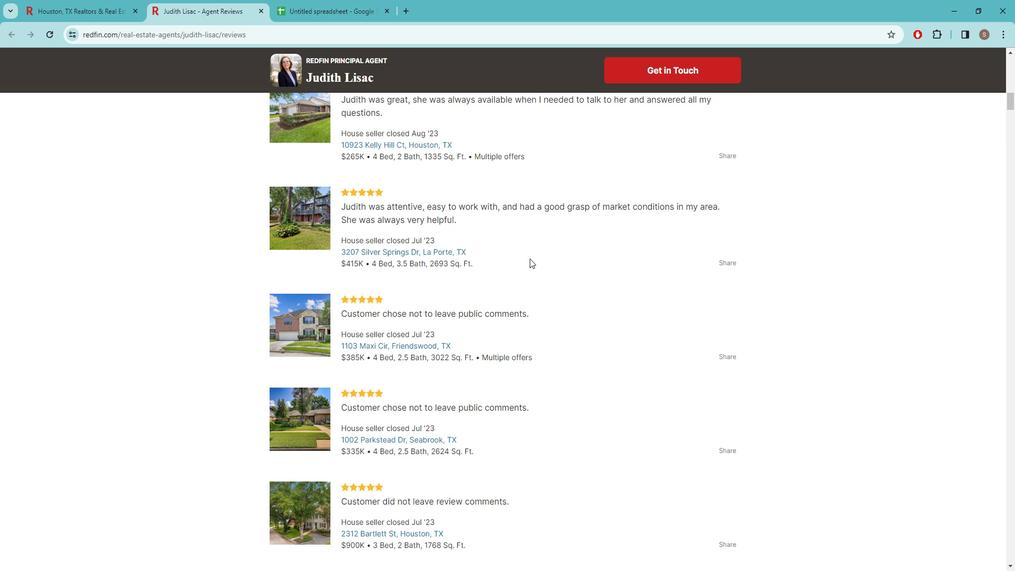 
Action: Mouse scrolled (535, 255) with delta (0, 0)
Screenshot: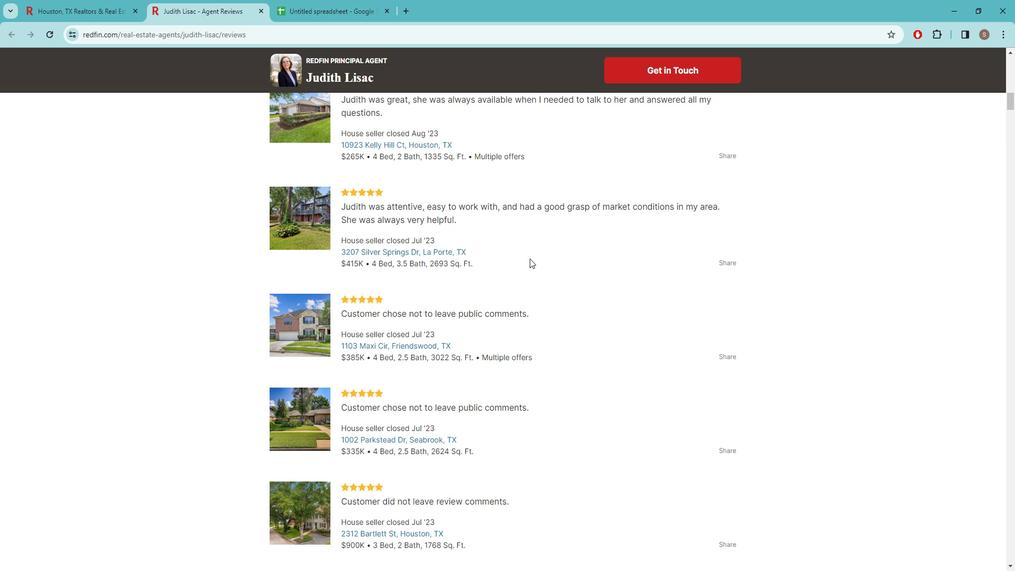 
Action: Mouse scrolled (535, 255) with delta (0, 0)
Screenshot: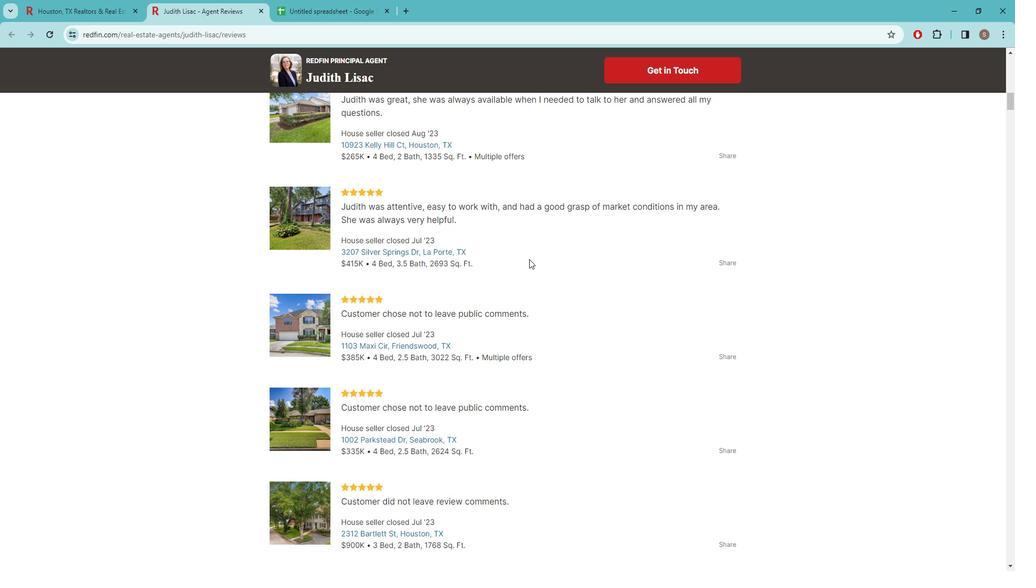 
Action: Mouse moved to (506, 309)
Screenshot: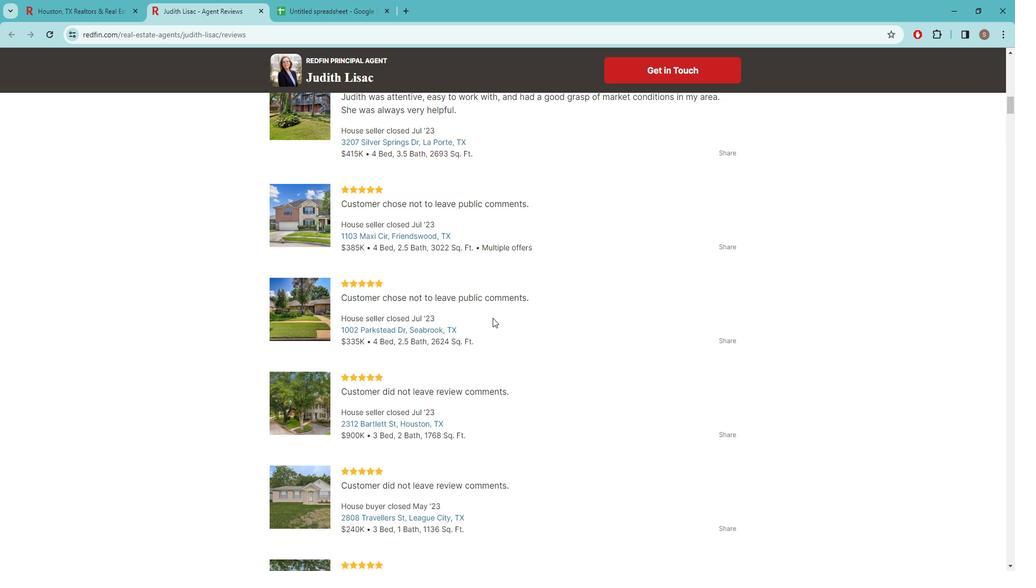 
Action: Mouse scrolled (506, 308) with delta (0, 0)
Screenshot: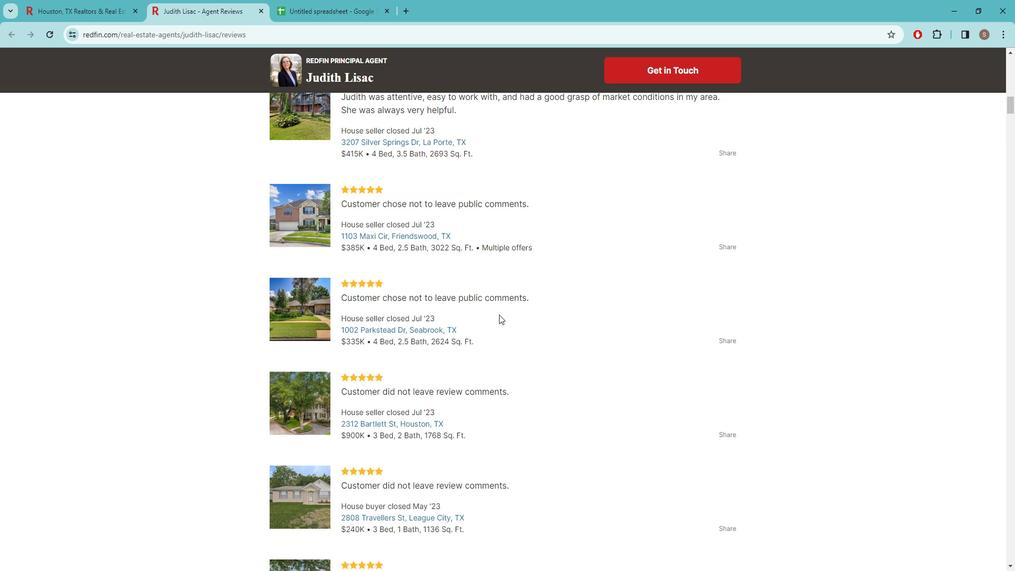 
Action: Mouse moved to (506, 309)
Screenshot: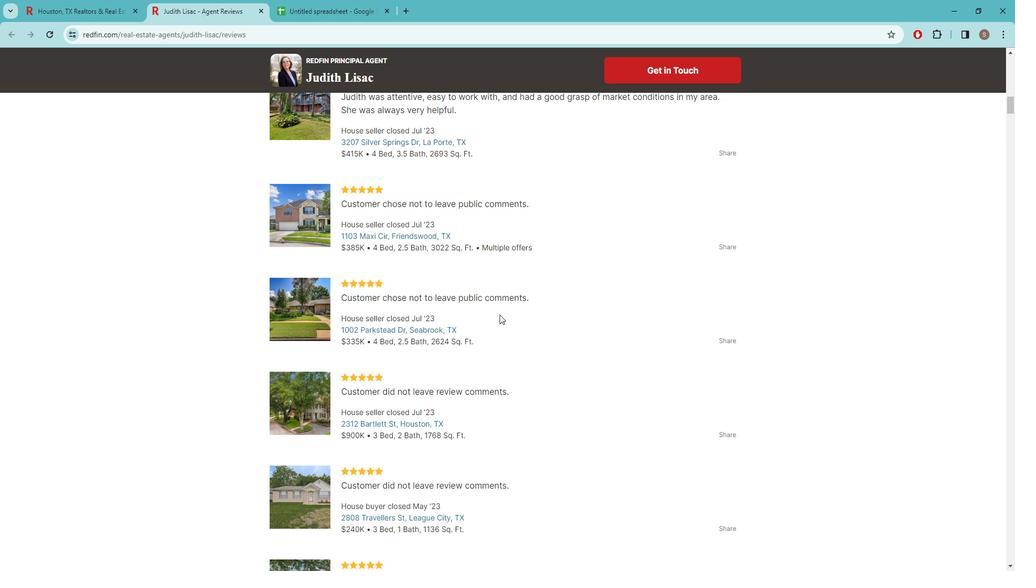 
Action: Mouse scrolled (506, 308) with delta (0, 0)
Screenshot: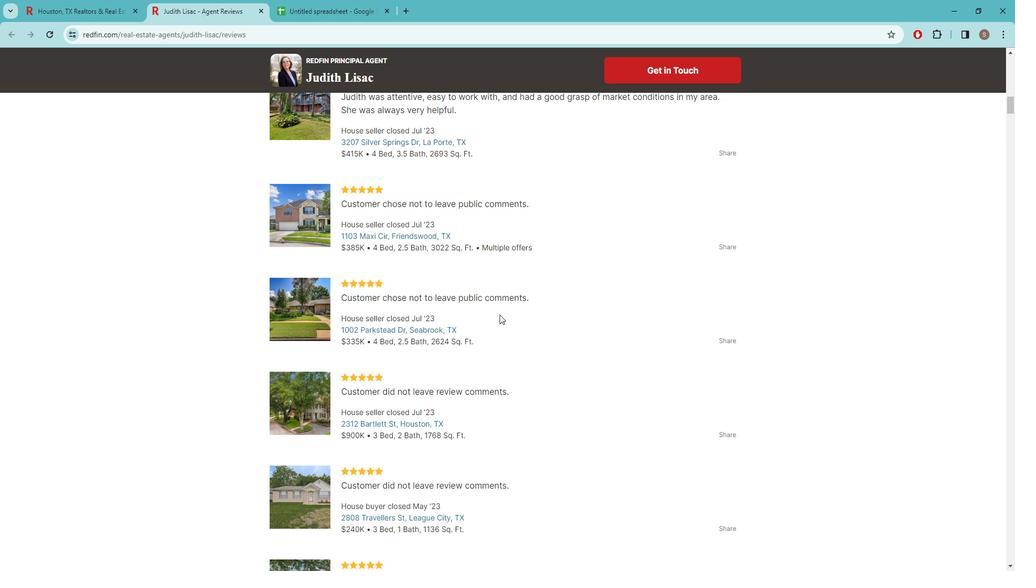 
Action: Mouse moved to (517, 305)
Screenshot: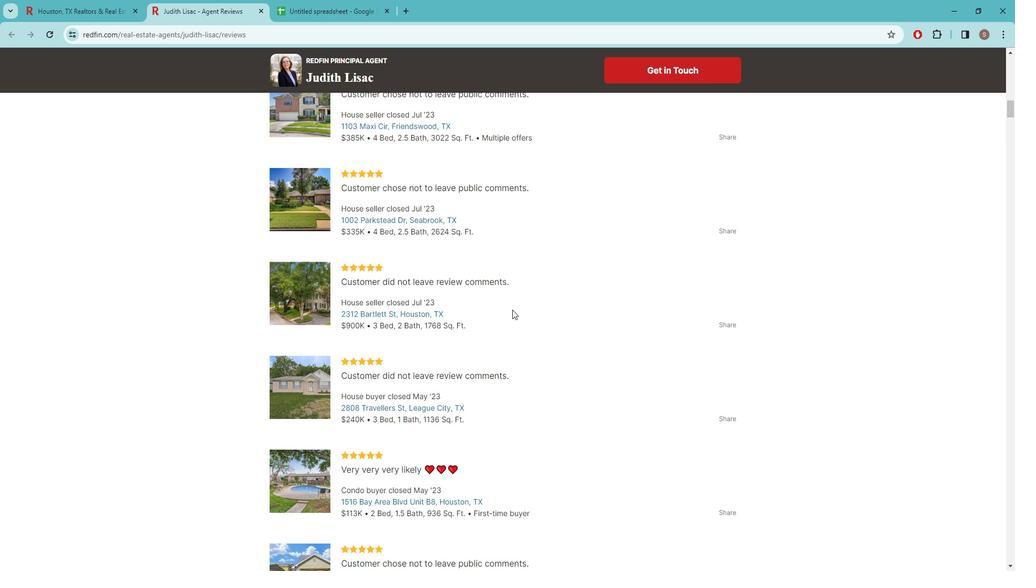 
Action: Mouse scrolled (517, 305) with delta (0, 0)
Screenshot: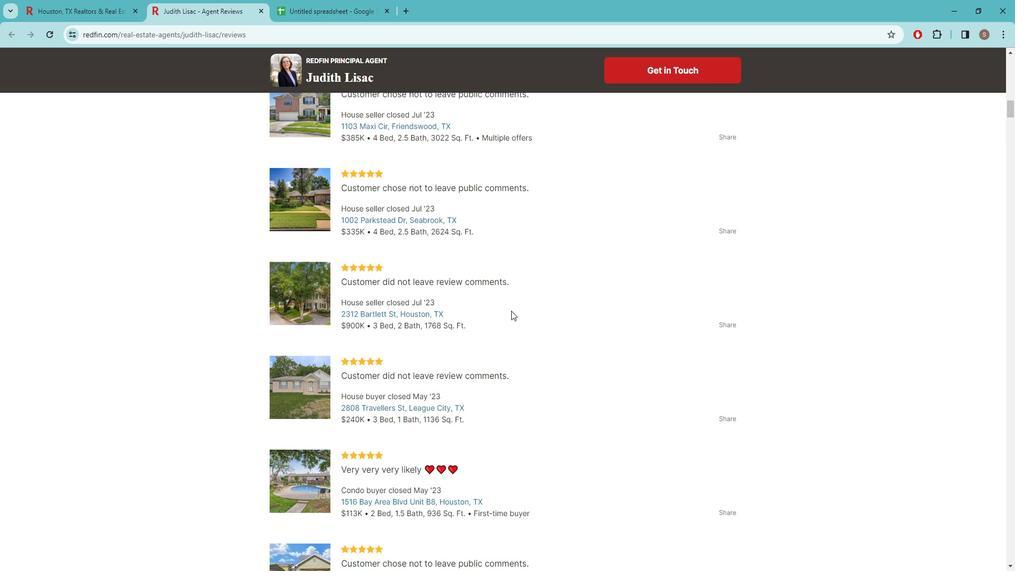 
Action: Mouse scrolled (517, 305) with delta (0, 0)
Screenshot: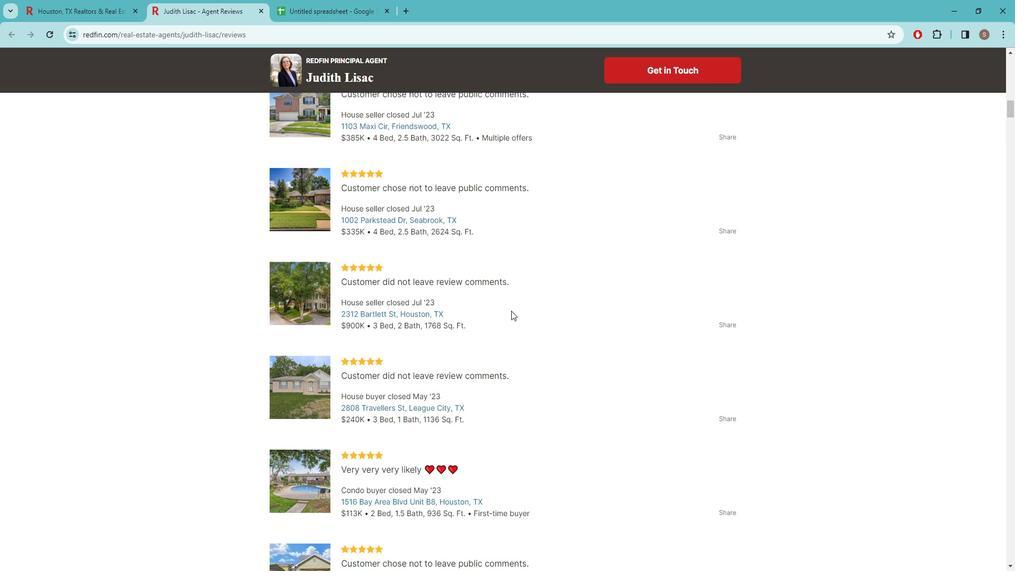 
Action: Mouse moved to (511, 299)
Screenshot: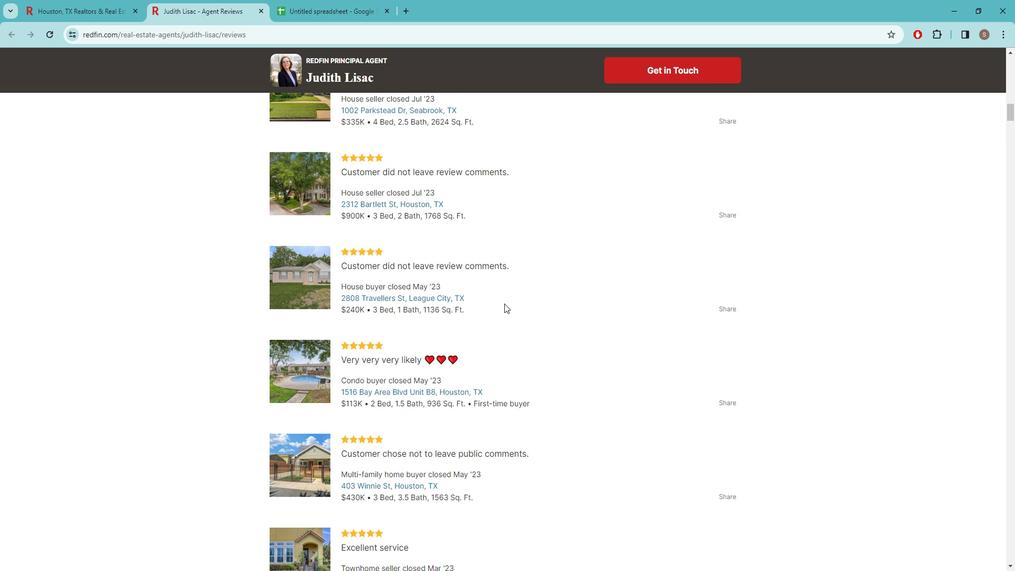 
Action: Mouse scrolled (511, 299) with delta (0, 0)
Screenshot: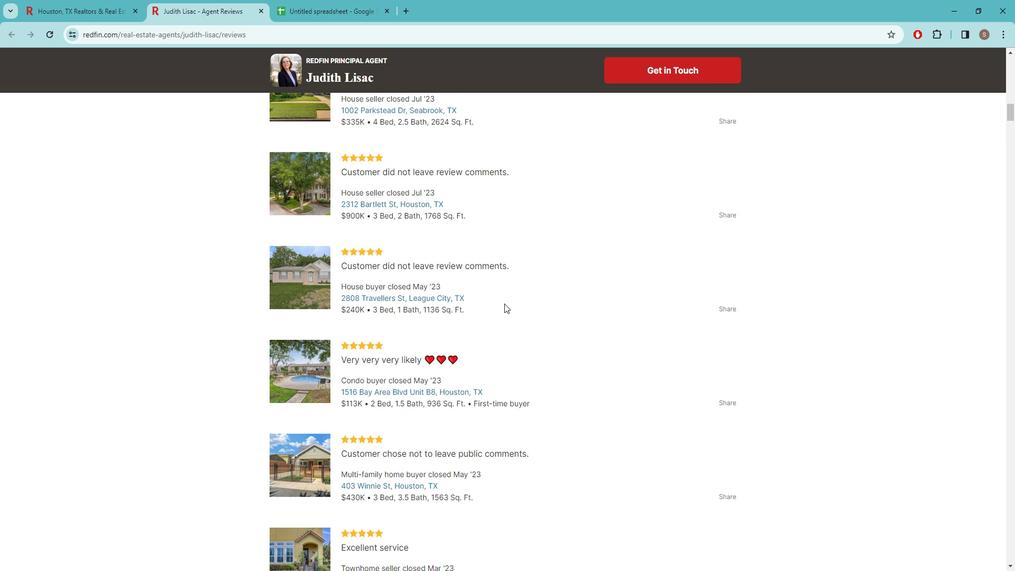
Action: Mouse moved to (508, 305)
Screenshot: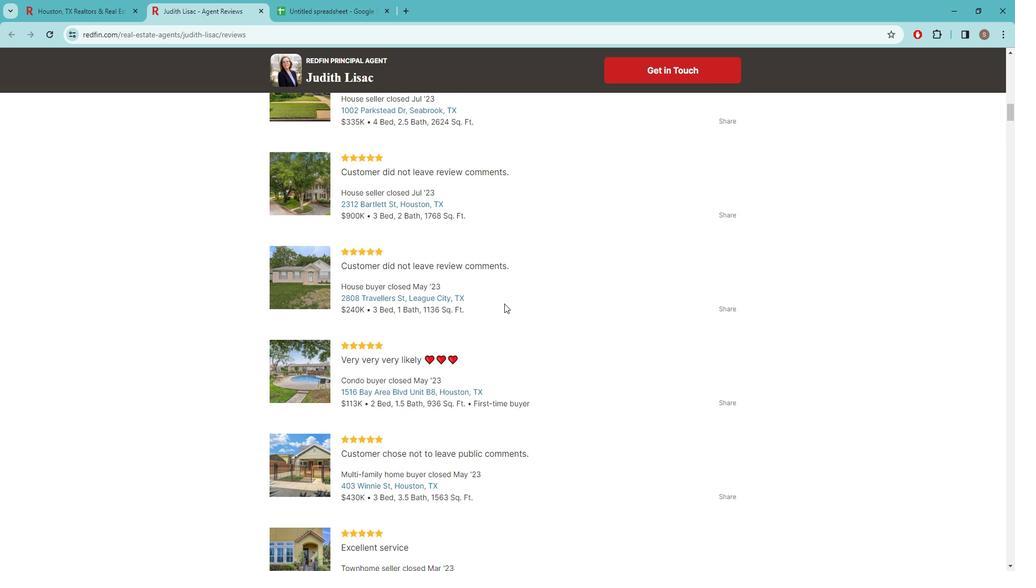 
Action: Mouse scrolled (508, 304) with delta (0, 0)
Screenshot: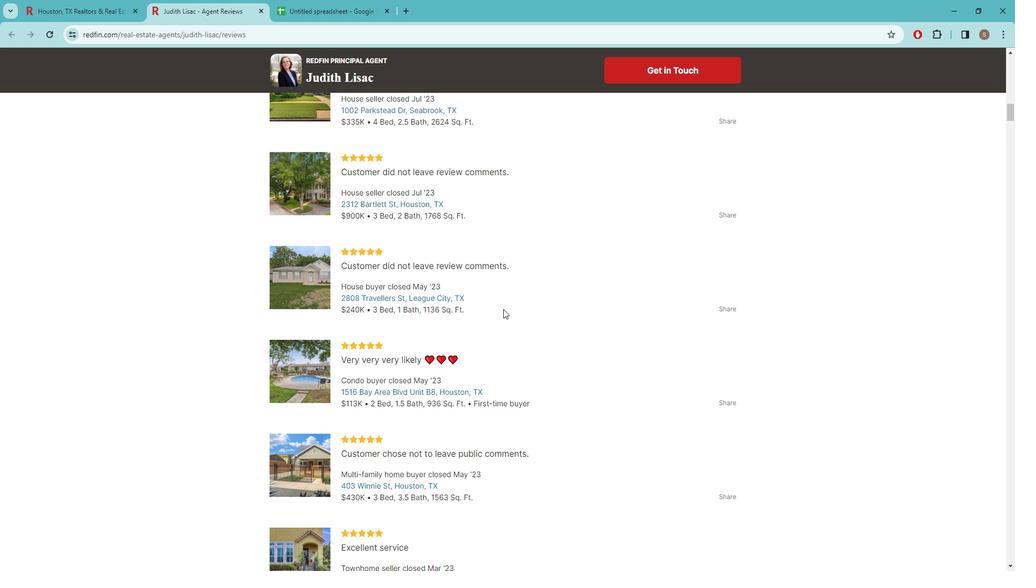 
Action: Mouse moved to (506, 306)
Screenshot: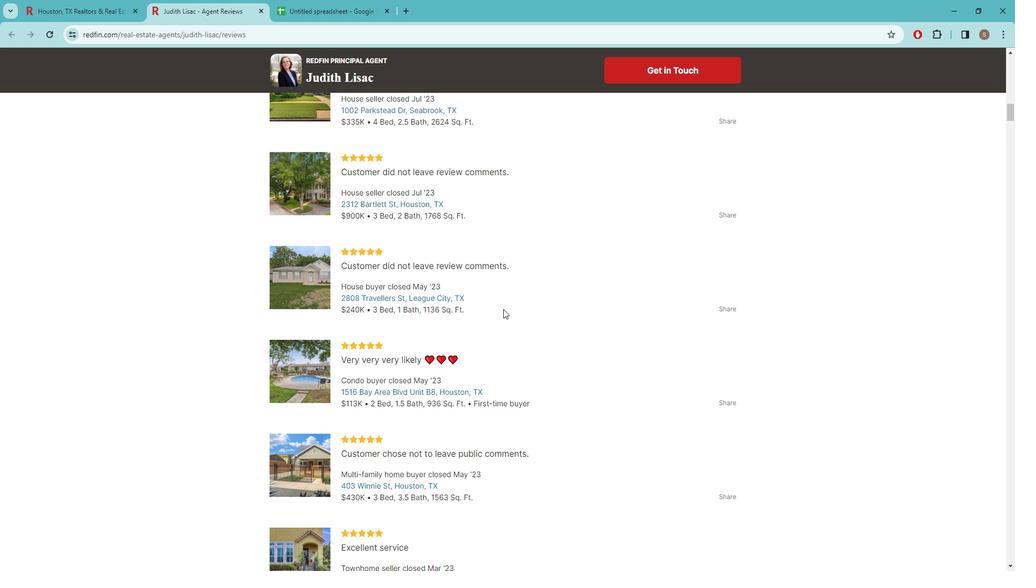 
Action: Mouse scrolled (506, 305) with delta (0, 0)
Screenshot: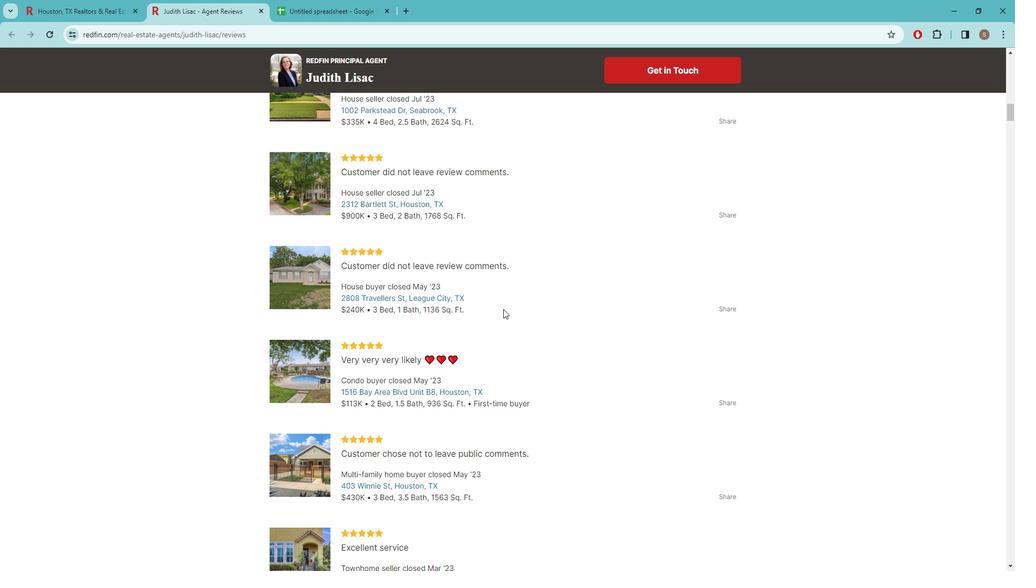
Action: Mouse moved to (536, 248)
Screenshot: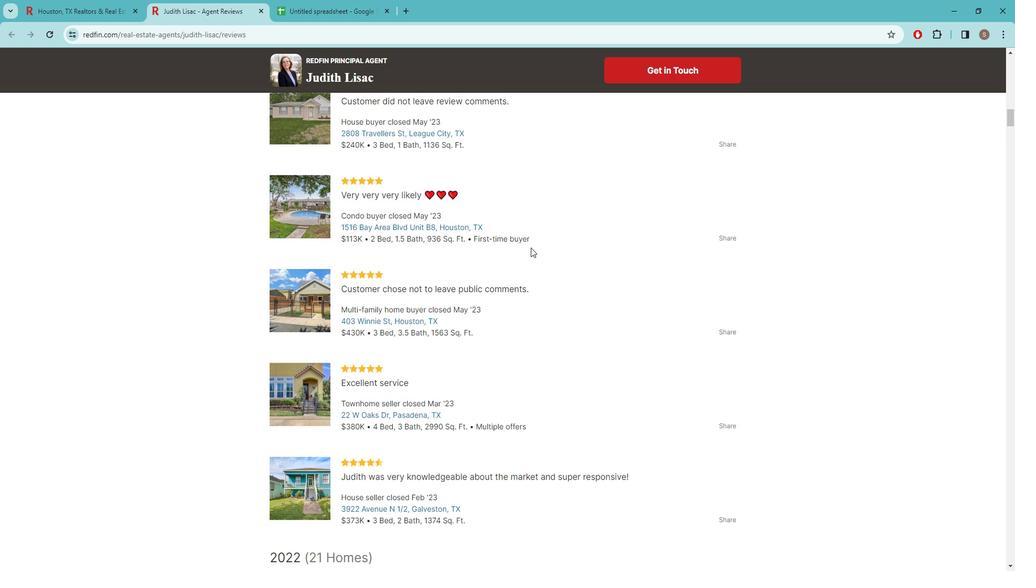 
Action: Mouse scrolled (536, 248) with delta (0, 0)
Screenshot: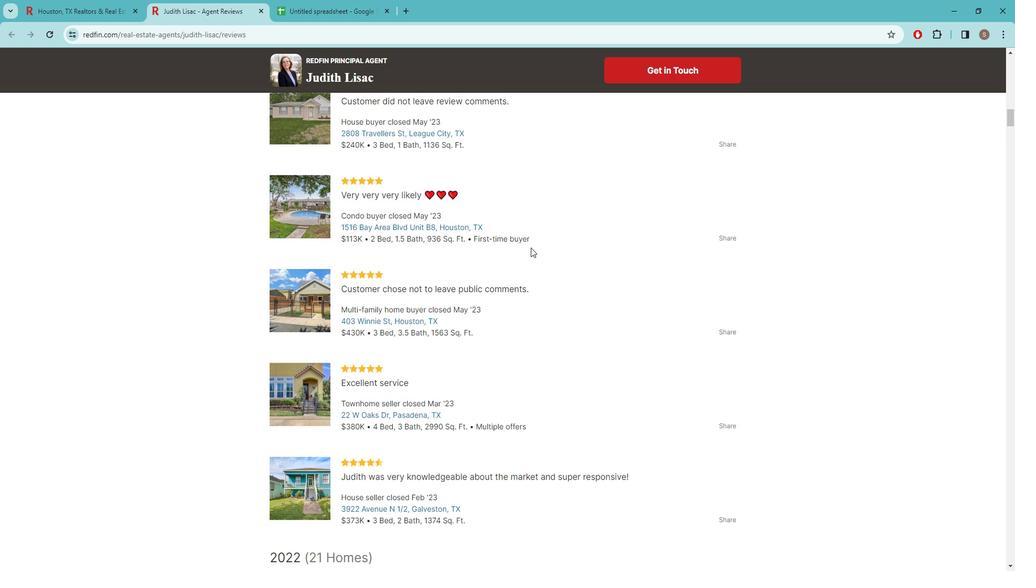 
Action: Mouse moved to (533, 252)
Screenshot: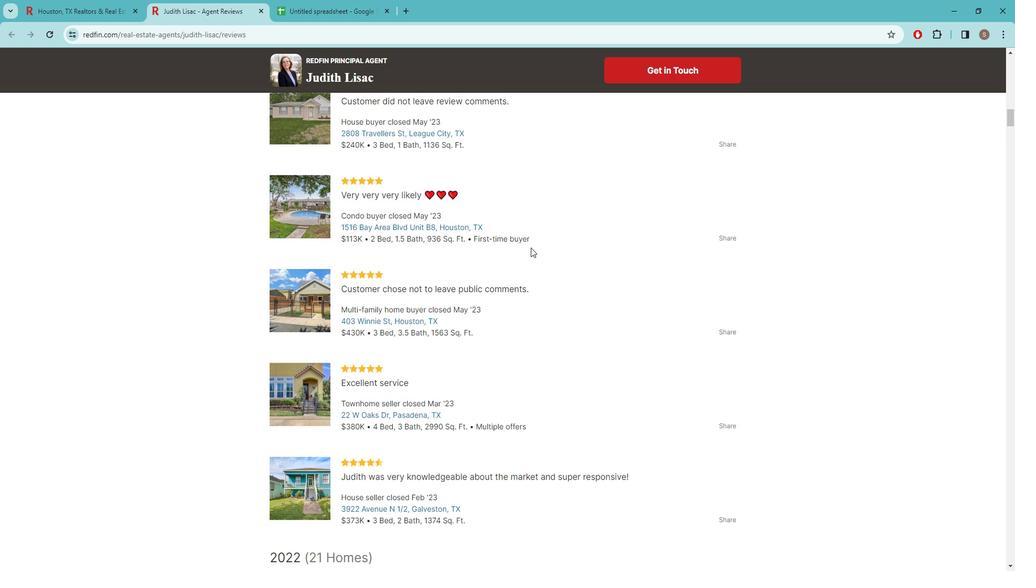 
Action: Mouse scrolled (533, 252) with delta (0, 0)
Screenshot: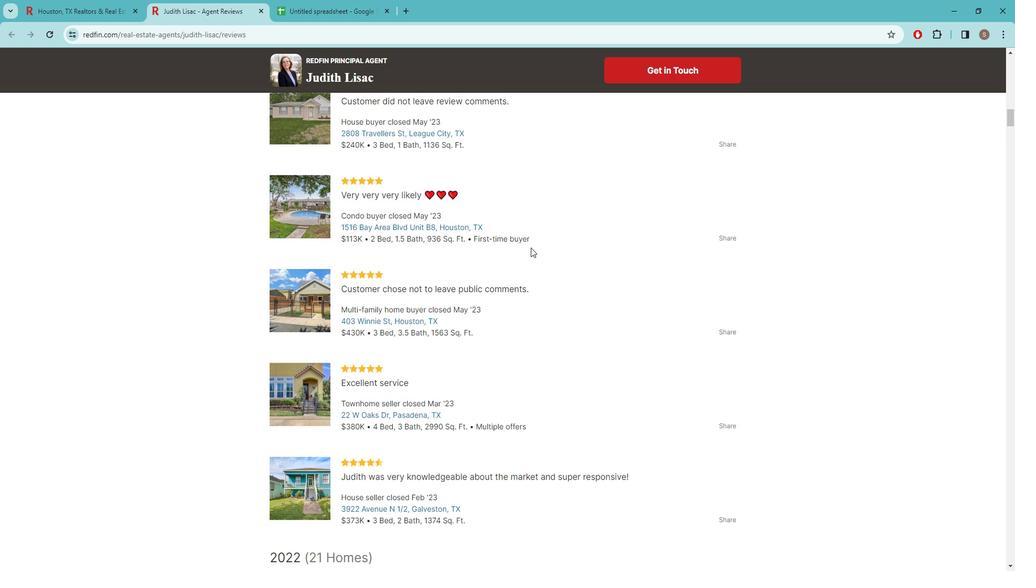 
Action: Mouse moved to (509, 262)
Screenshot: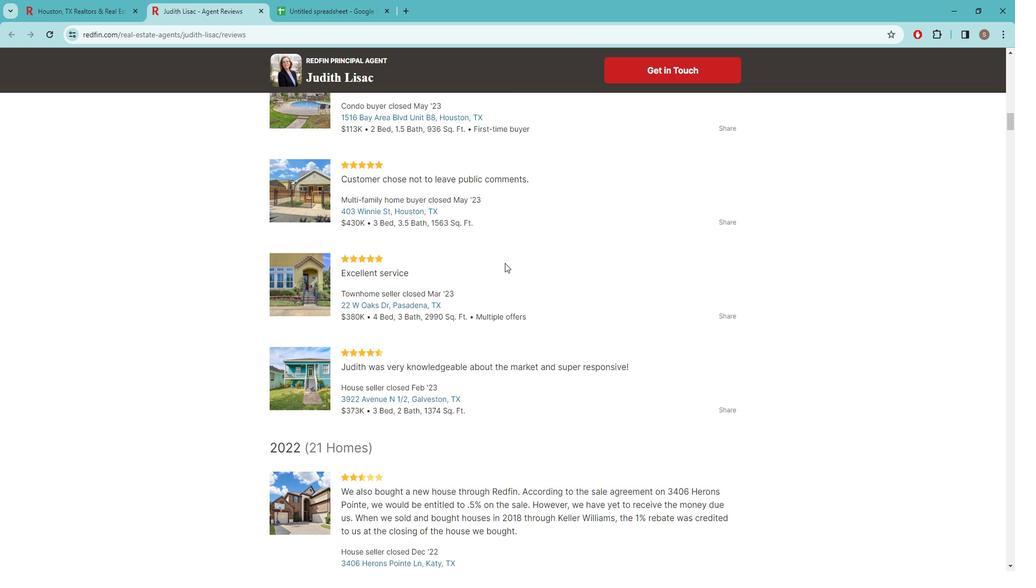 
Action: Mouse scrolled (509, 262) with delta (0, 0)
Screenshot: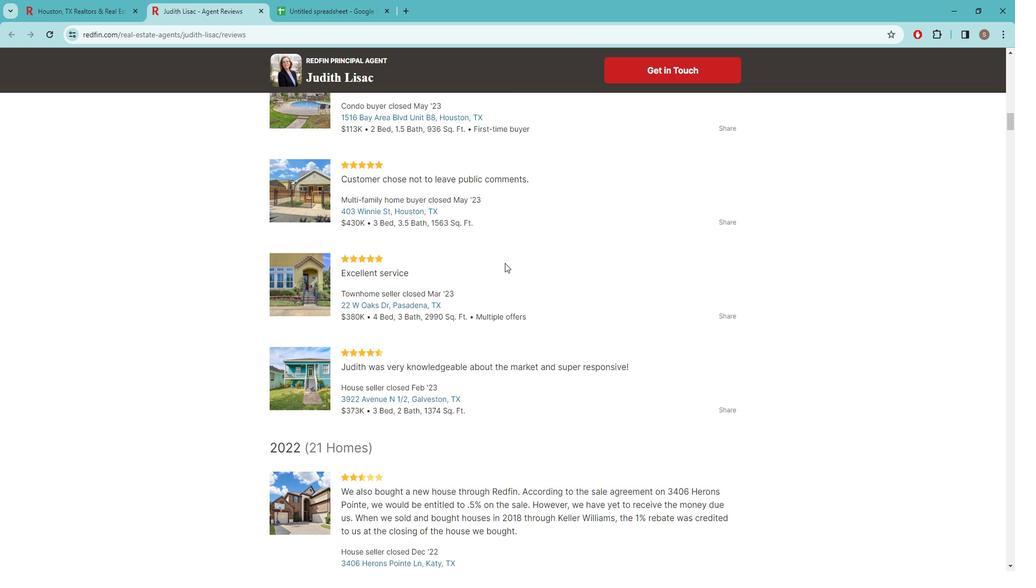 
Action: Mouse moved to (508, 264)
Screenshot: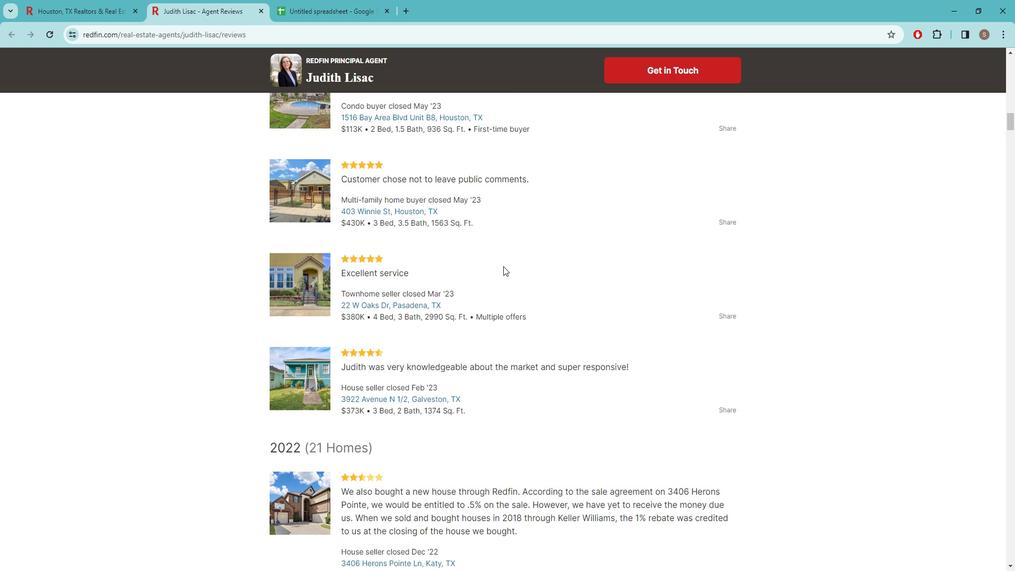 
Action: Mouse scrolled (508, 264) with delta (0, 0)
Screenshot: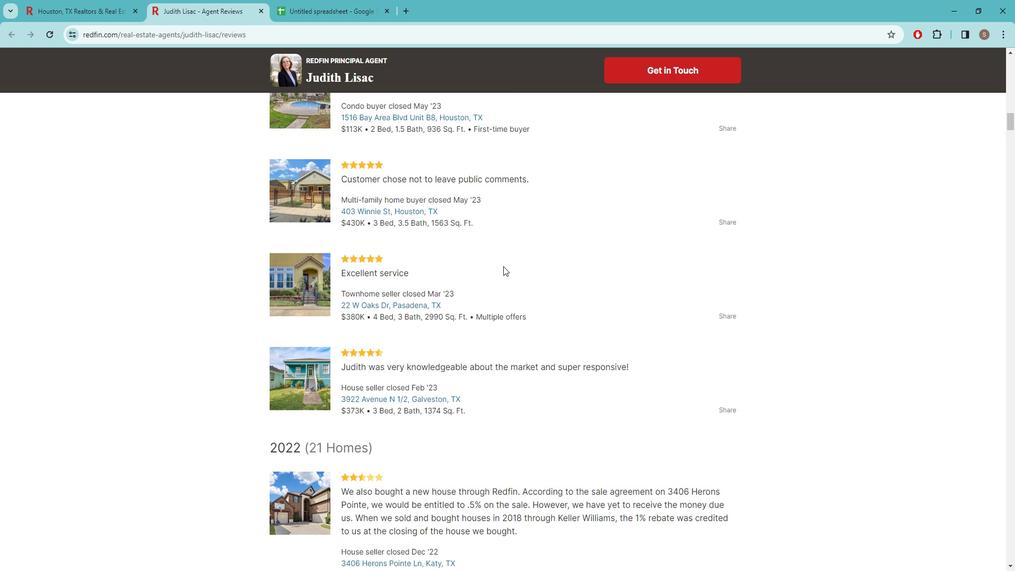 
Action: Mouse moved to (489, 260)
Screenshot: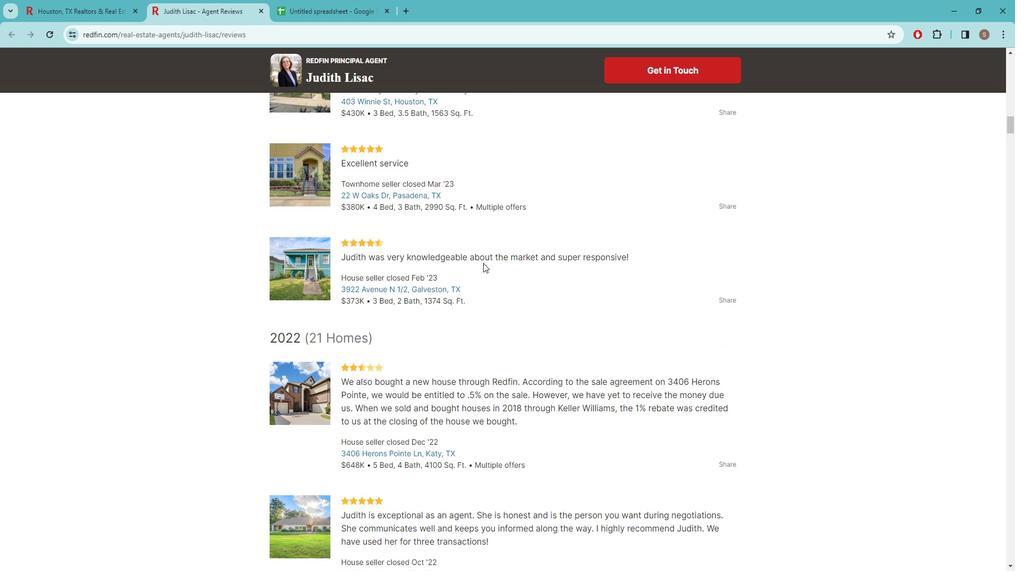 
Action: Mouse scrolled (489, 259) with delta (0, 0)
Screenshot: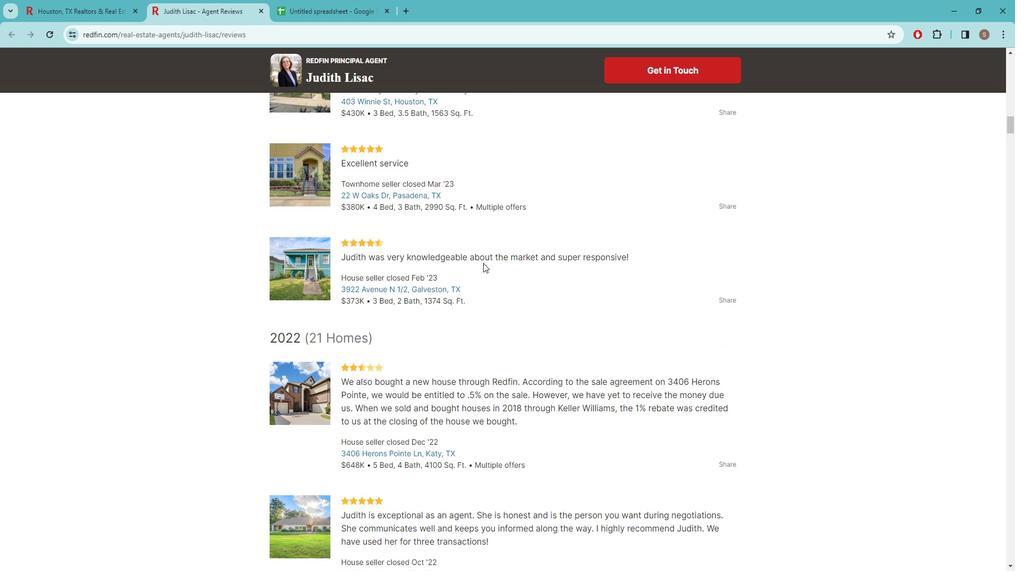 
Action: Mouse moved to (507, 295)
Screenshot: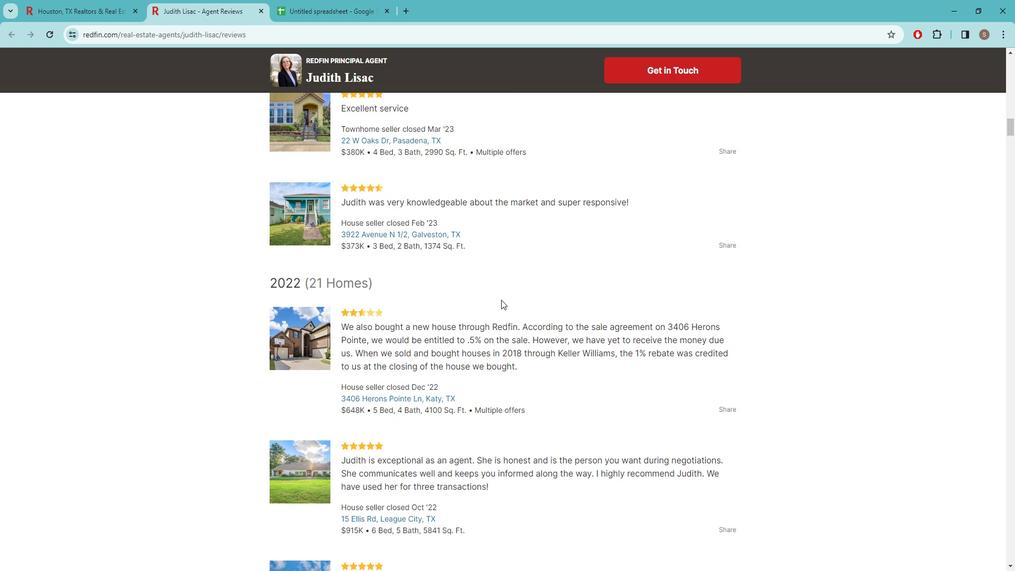 
Action: Mouse scrolled (507, 295) with delta (0, 0)
Screenshot: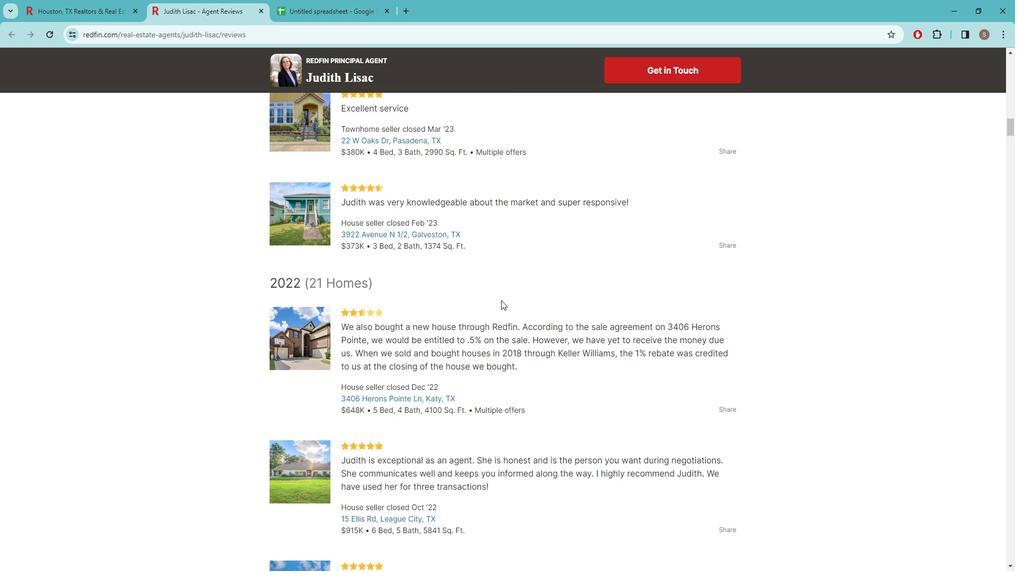 
Action: Mouse moved to (507, 296)
Screenshot: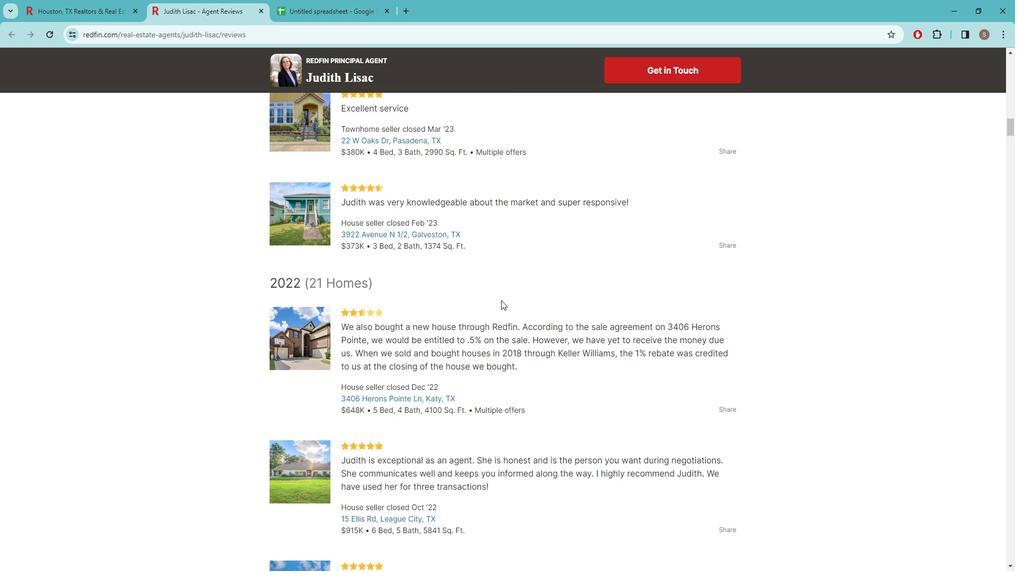
Action: Mouse scrolled (507, 295) with delta (0, 0)
Screenshot: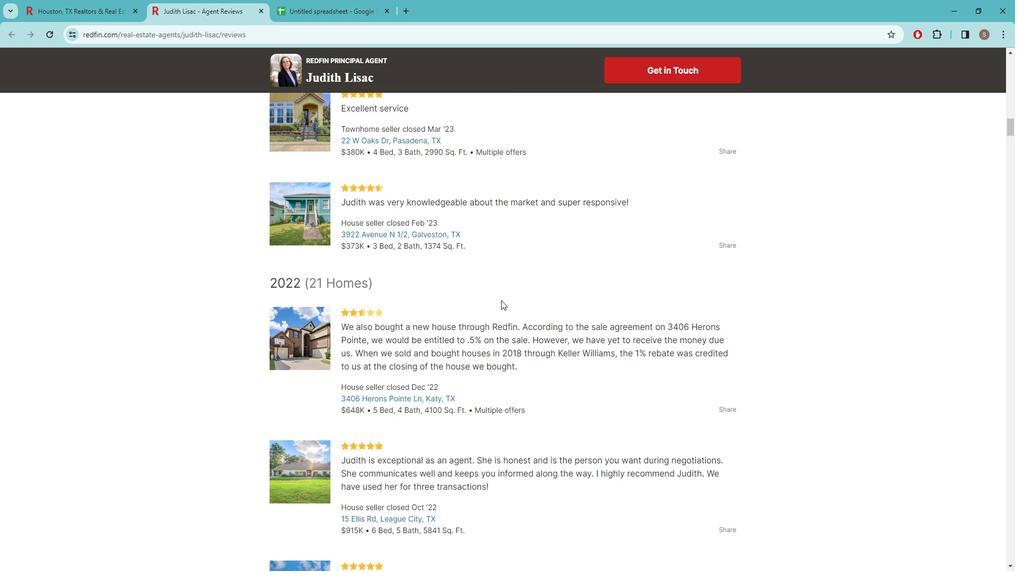 
Action: Mouse moved to (585, 274)
Screenshot: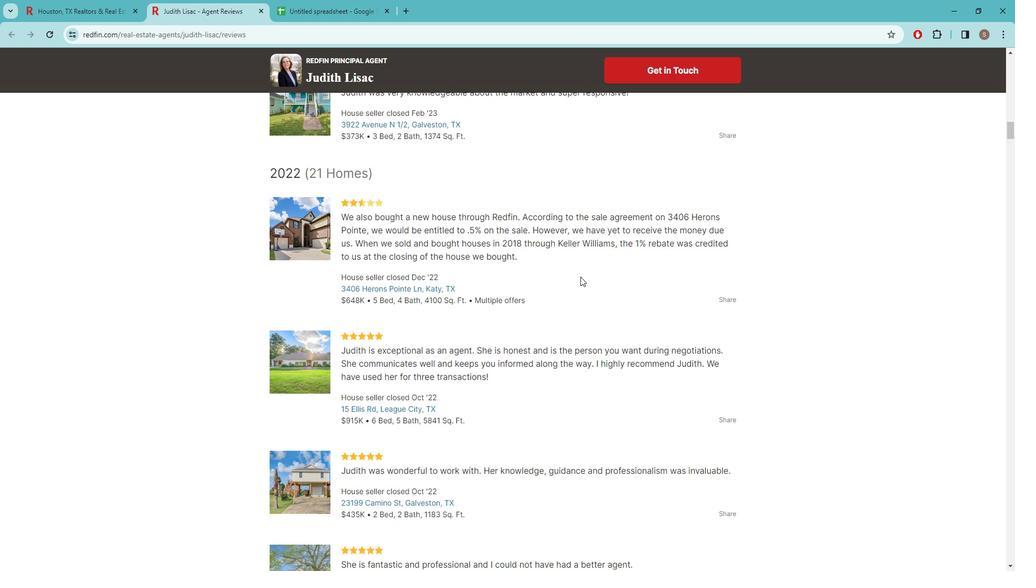 
Action: Mouse scrolled (585, 273) with delta (0, 0)
Screenshot: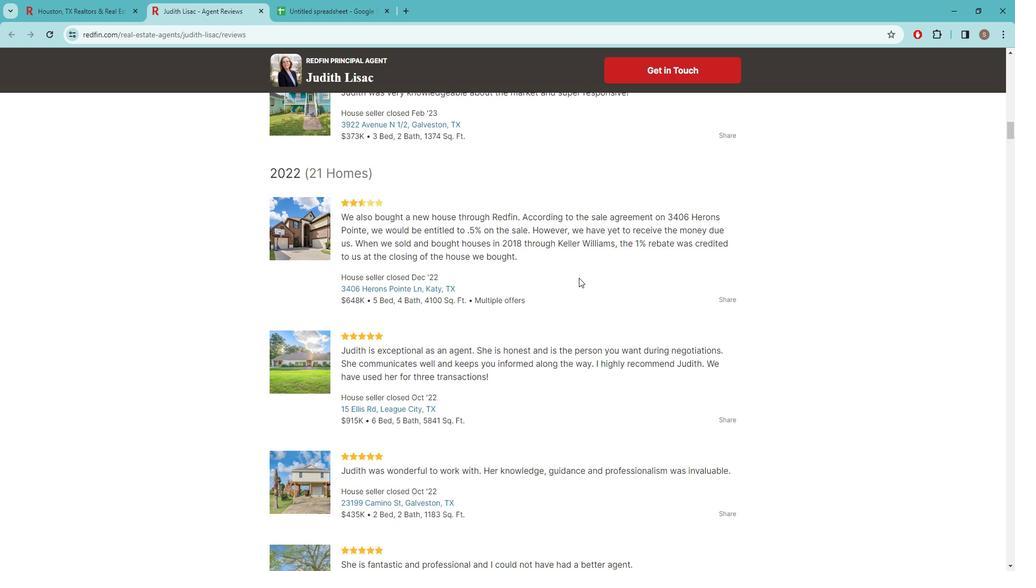 
Action: Mouse scrolled (585, 273) with delta (0, 0)
Screenshot: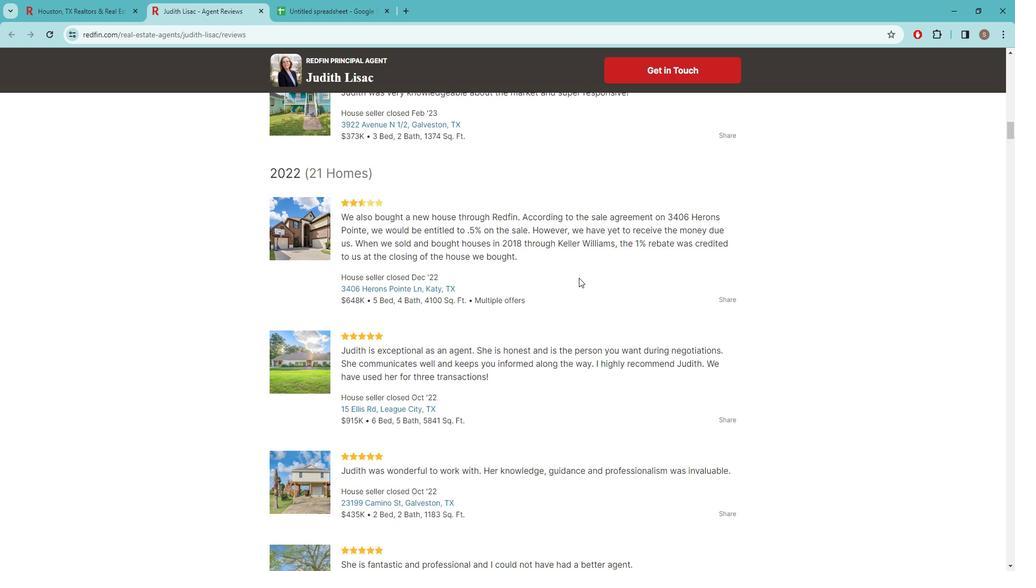 
Action: Mouse scrolled (585, 273) with delta (0, 0)
Screenshot: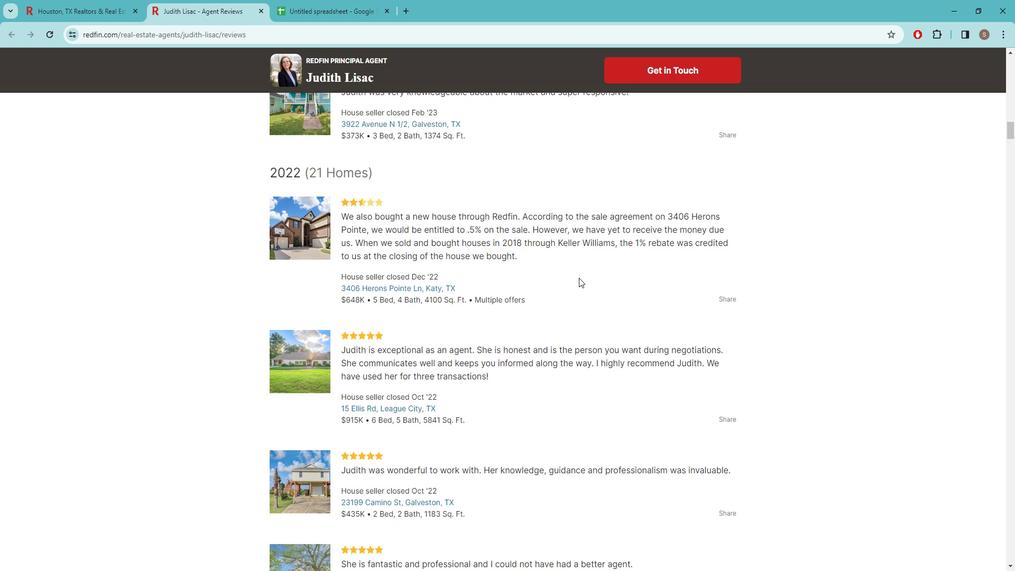 
Action: Mouse moved to (548, 242)
Screenshot: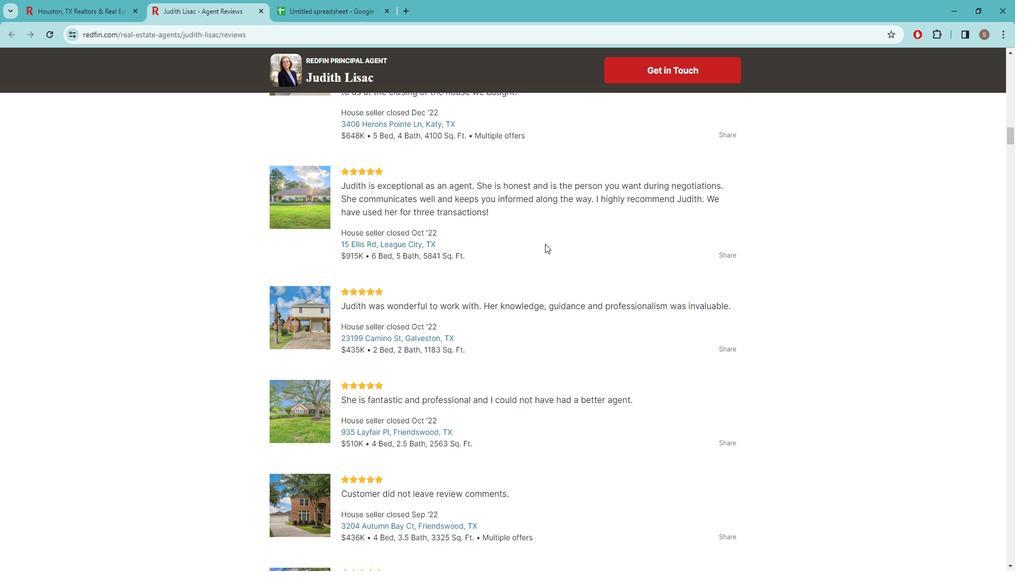 
Action: Mouse scrolled (548, 242) with delta (0, 0)
Screenshot: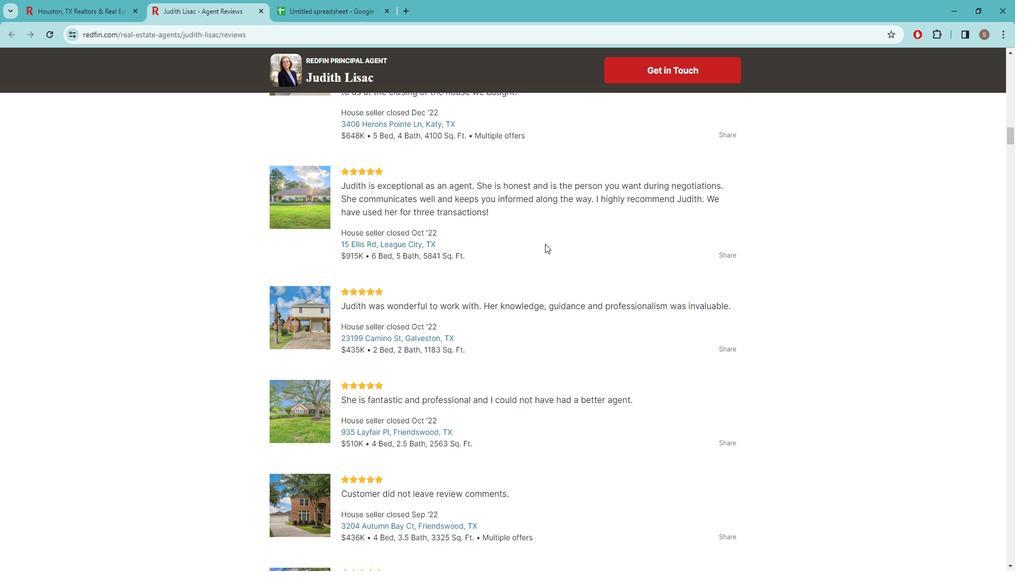 
Action: Mouse moved to (547, 243)
Screenshot: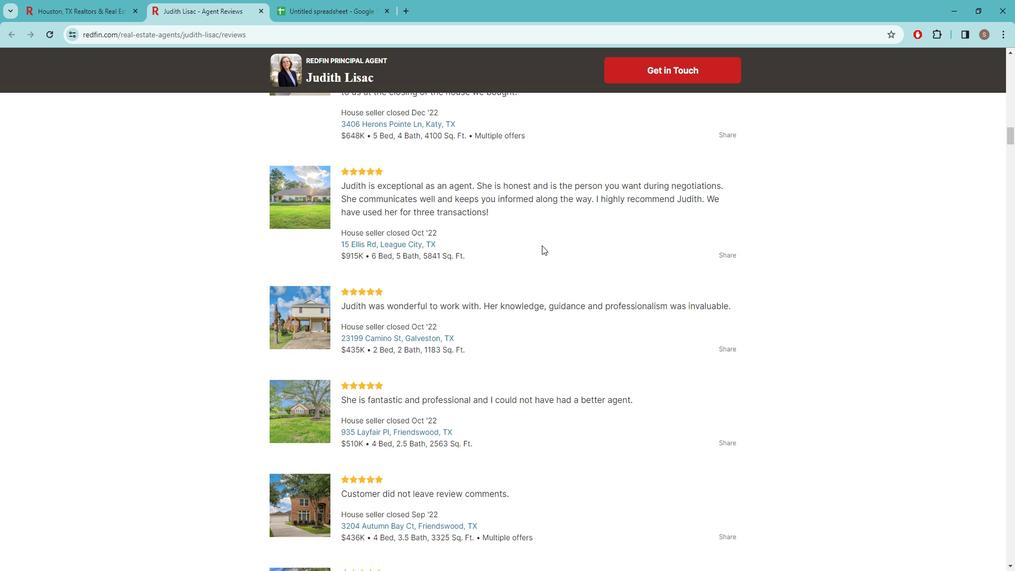
Action: Mouse scrolled (547, 243) with delta (0, 0)
Screenshot: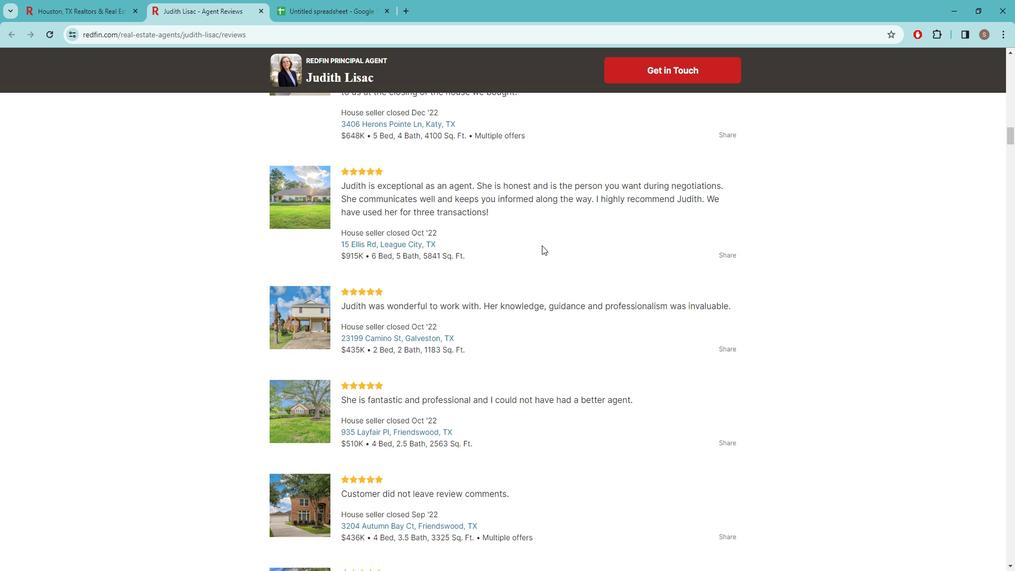 
Action: Mouse moved to (560, 307)
Screenshot: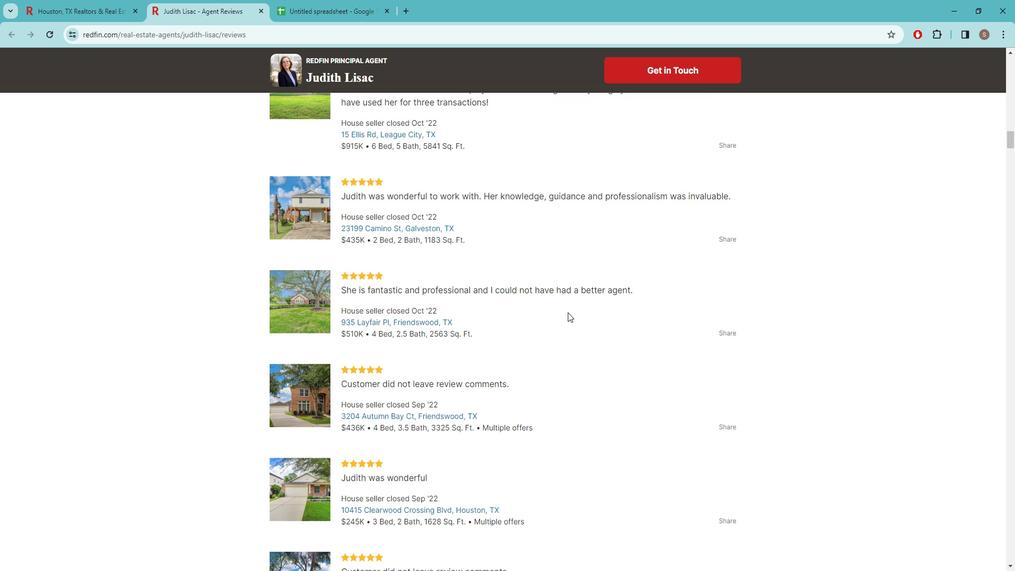 
Action: Mouse scrolled (560, 306) with delta (0, 0)
Screenshot: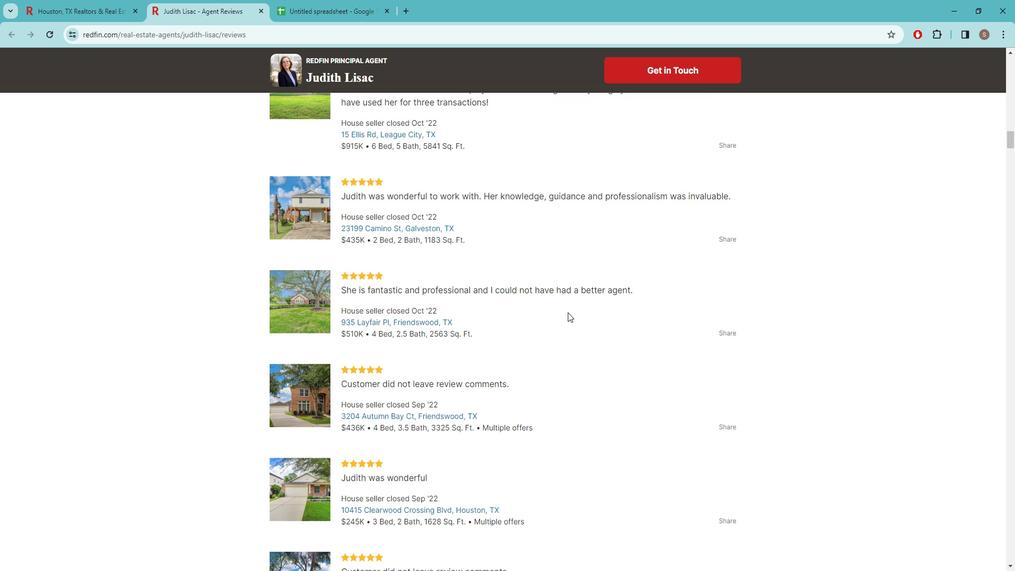 
Action: Mouse moved to (556, 307)
Screenshot: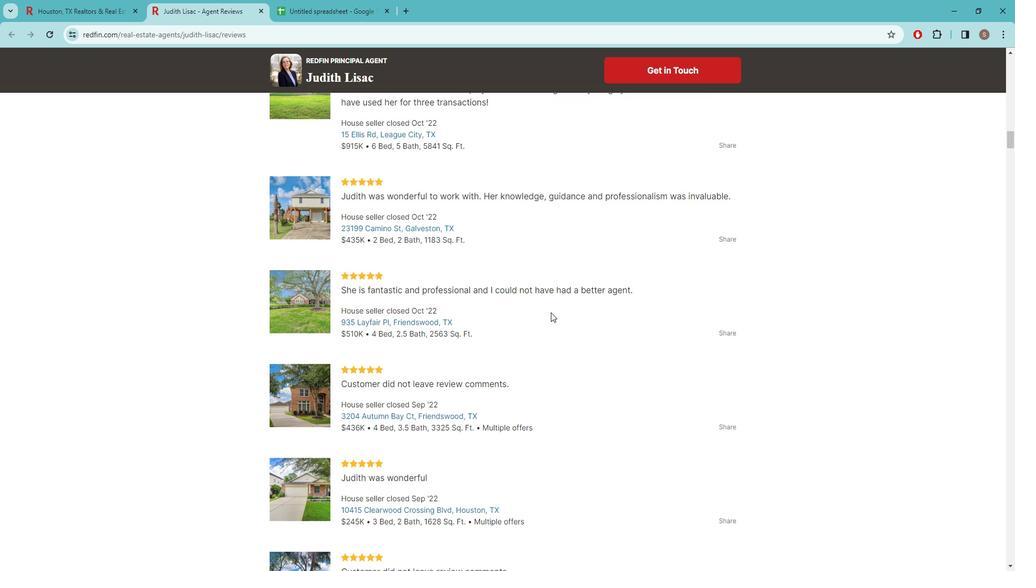 
Action: Mouse scrolled (556, 306) with delta (0, 0)
Screenshot: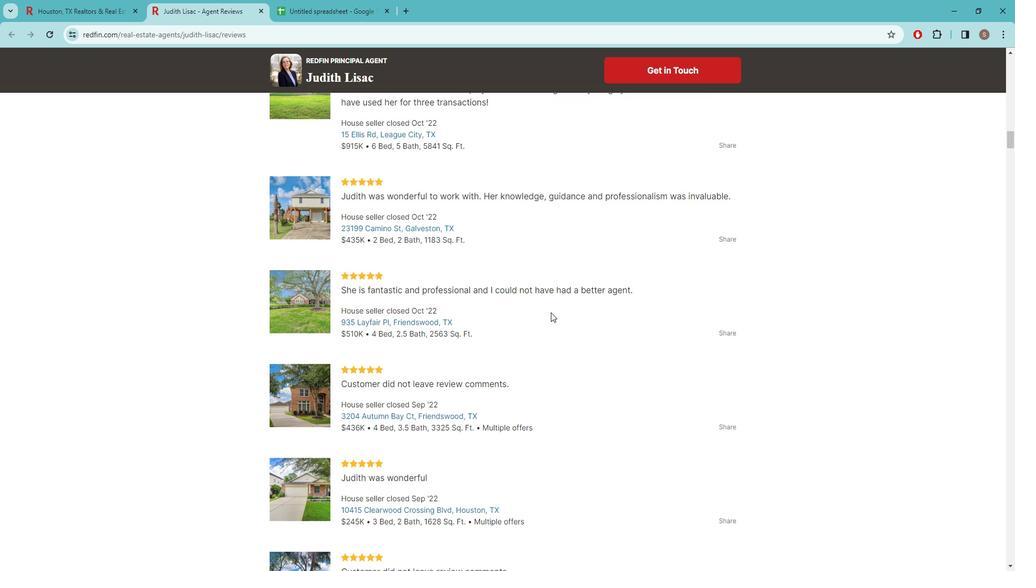
Action: Mouse moved to (550, 307)
Screenshot: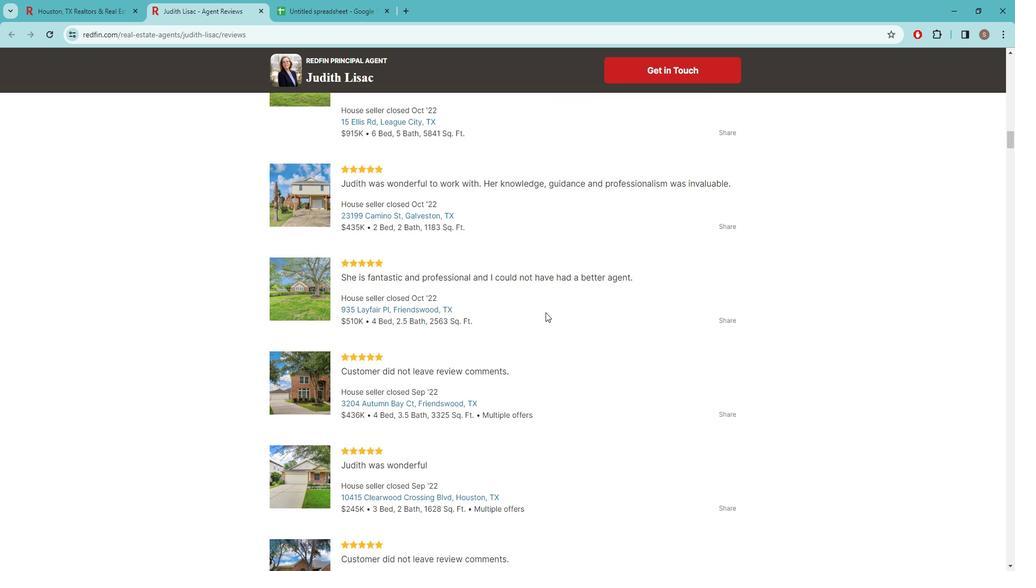 
Action: Mouse scrolled (550, 306) with delta (0, 0)
Screenshot: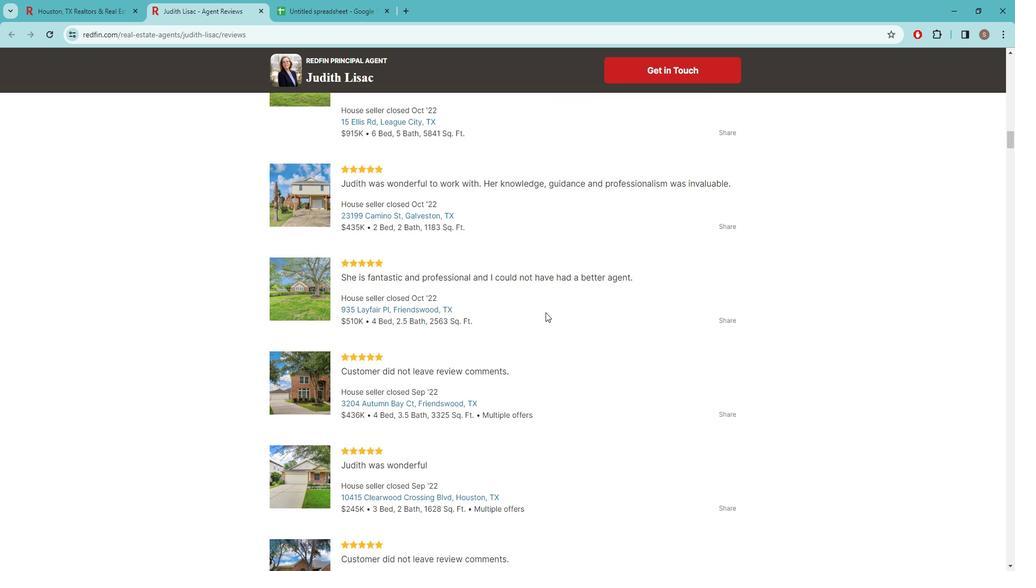 
Action: Mouse moved to (493, 287)
Screenshot: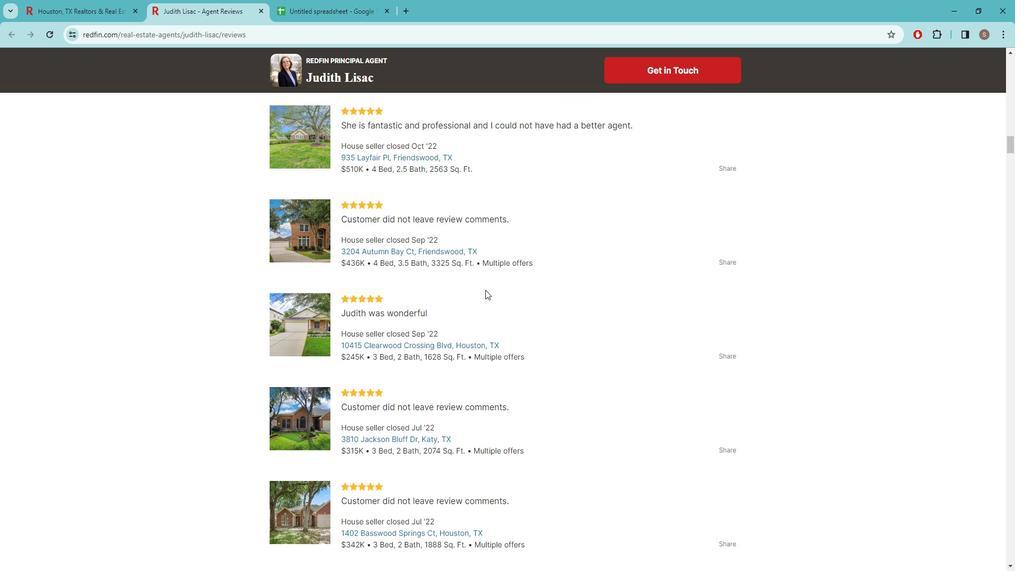
Action: Mouse scrolled (493, 286) with delta (0, 0)
Screenshot: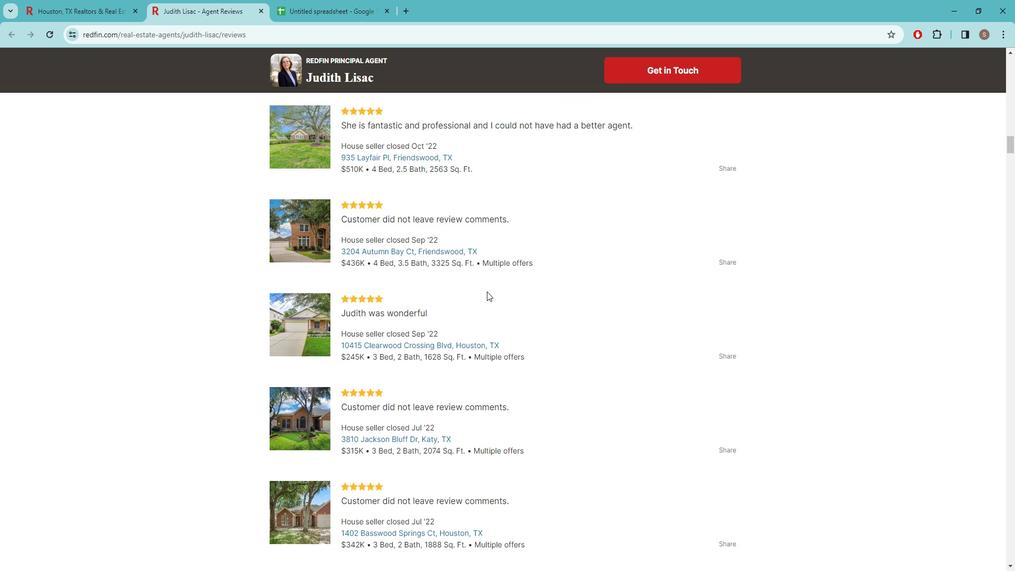 
Action: Mouse moved to (475, 315)
Screenshot: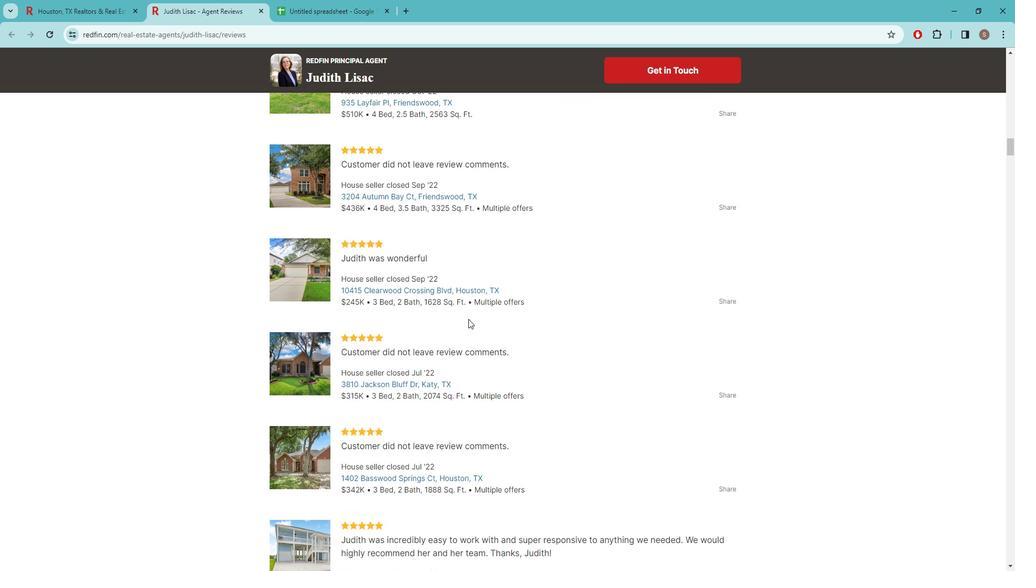 
Action: Mouse scrolled (475, 314) with delta (0, 0)
Screenshot: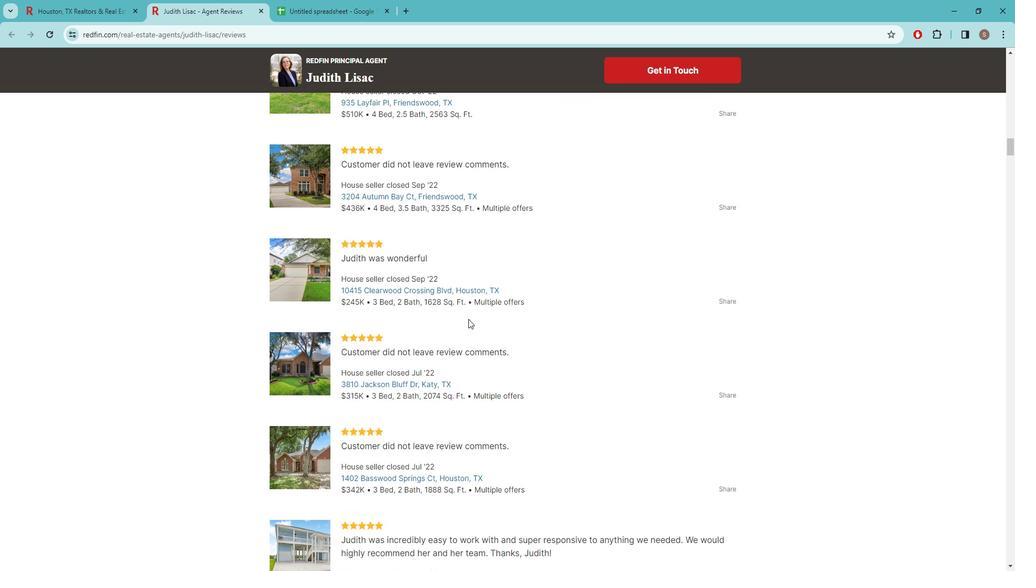 
Action: Mouse scrolled (475, 314) with delta (0, 0)
Screenshot: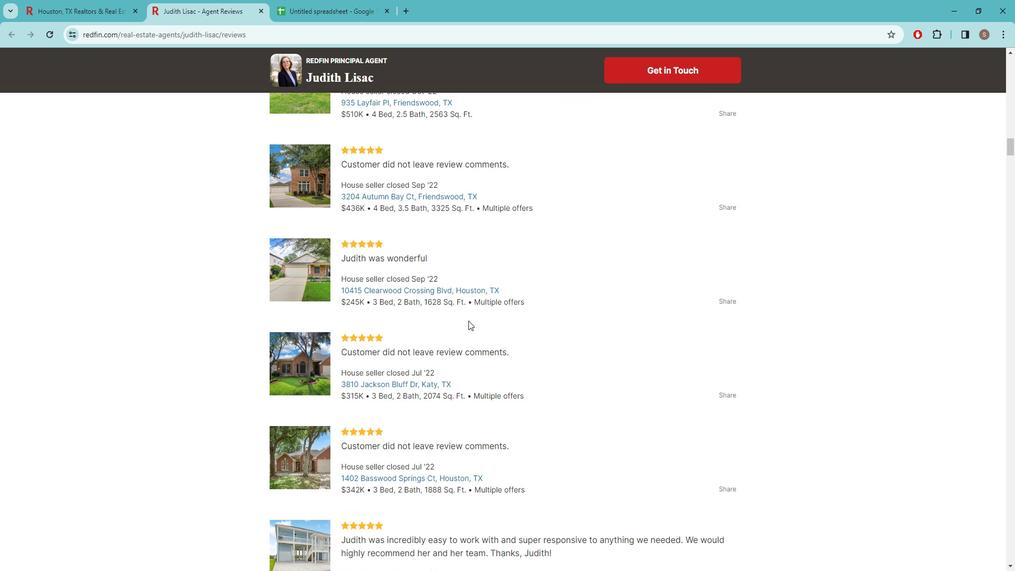 
Action: Mouse moved to (509, 339)
Screenshot: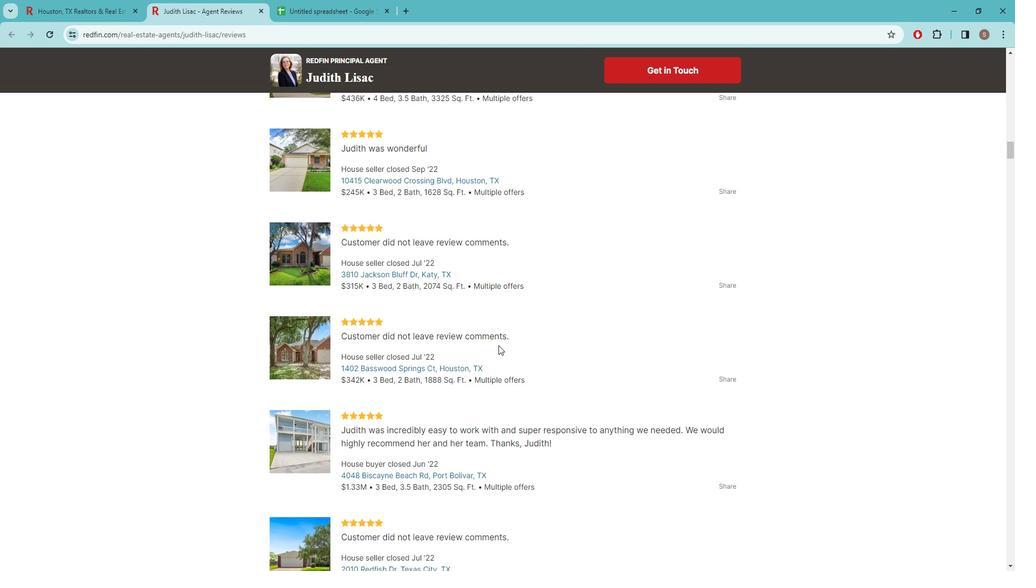 
Action: Mouse scrolled (509, 338) with delta (0, 0)
Screenshot: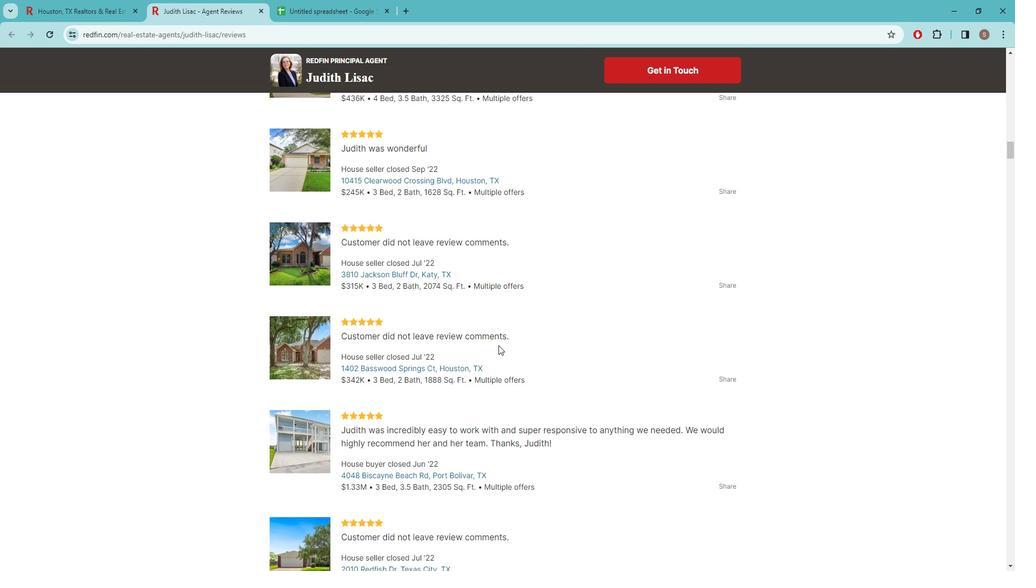 
Action: Mouse moved to (511, 339)
Screenshot: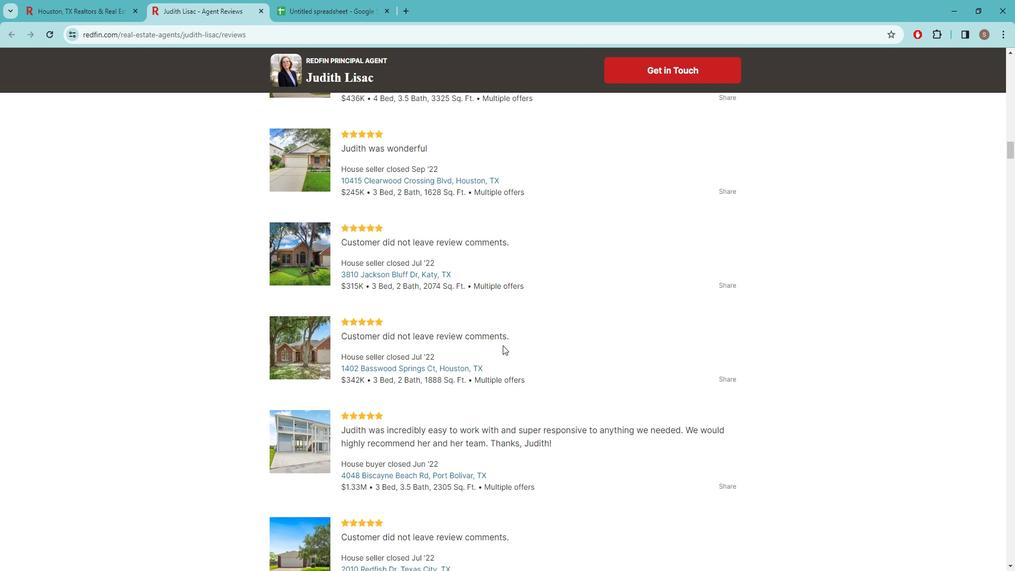 
Action: Mouse scrolled (511, 338) with delta (0, 0)
Screenshot: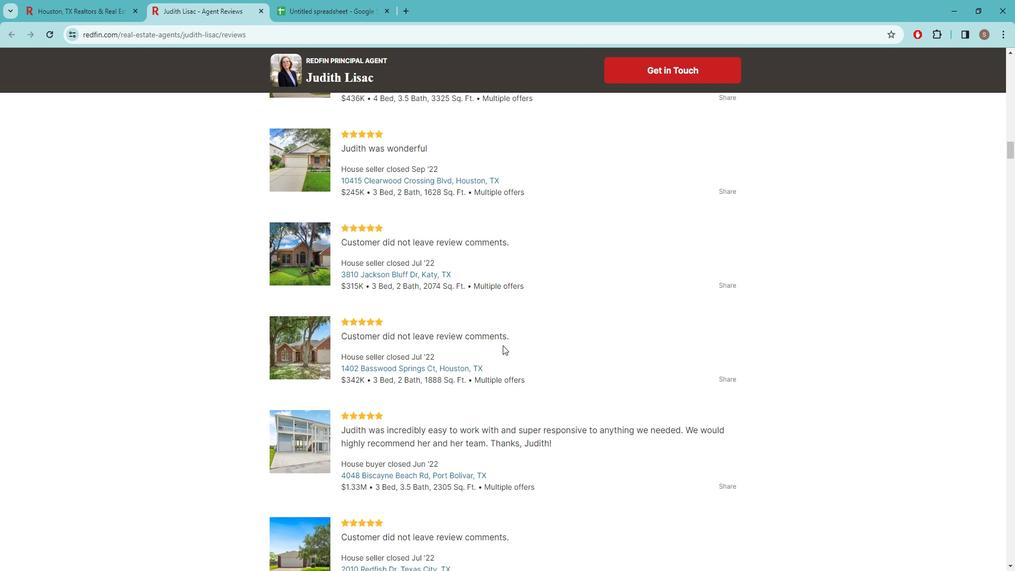 
Action: Mouse moved to (576, 346)
Screenshot: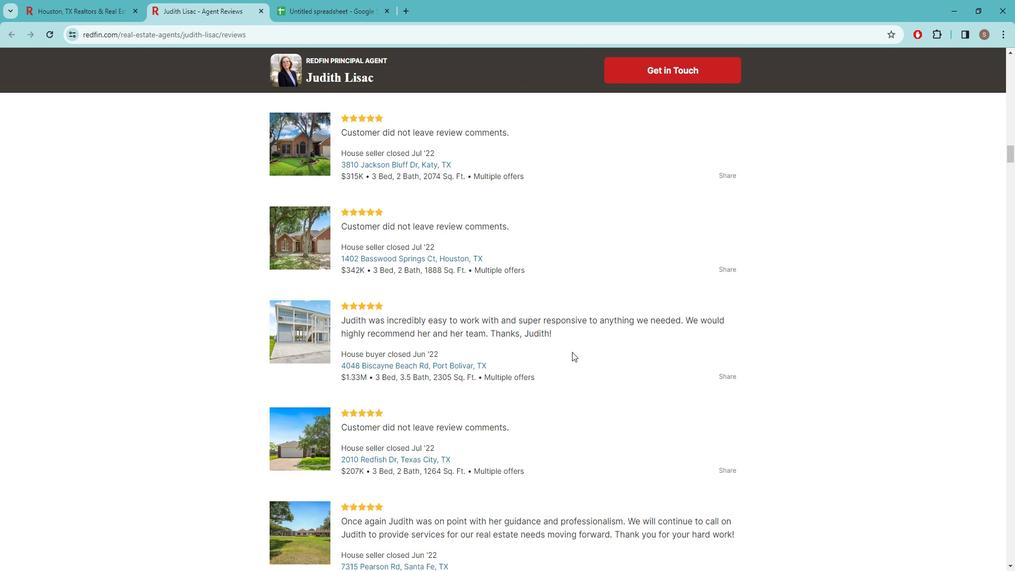 
Action: Mouse scrolled (576, 346) with delta (0, 0)
Screenshot: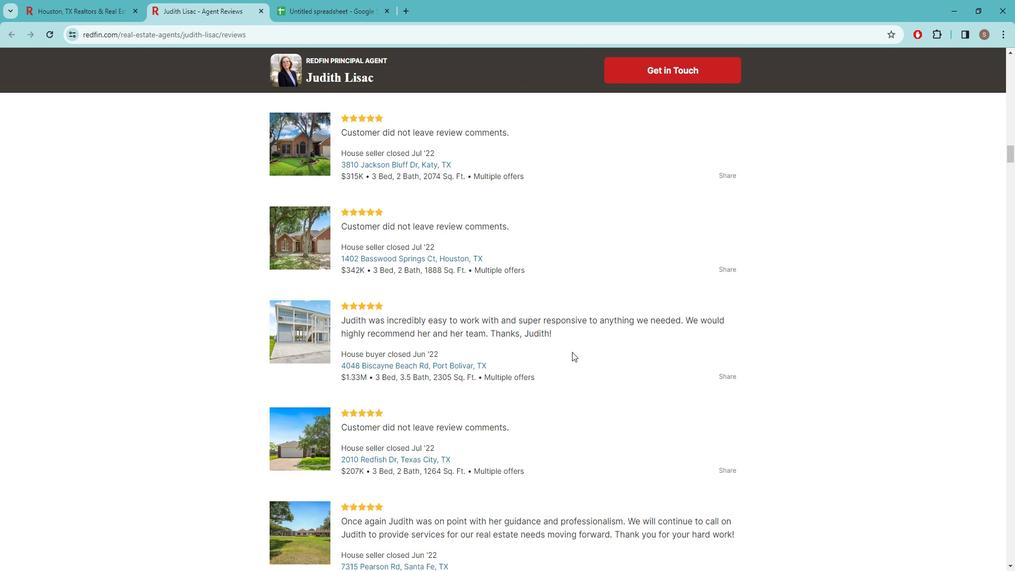 
Action: Mouse moved to (575, 346)
Screenshot: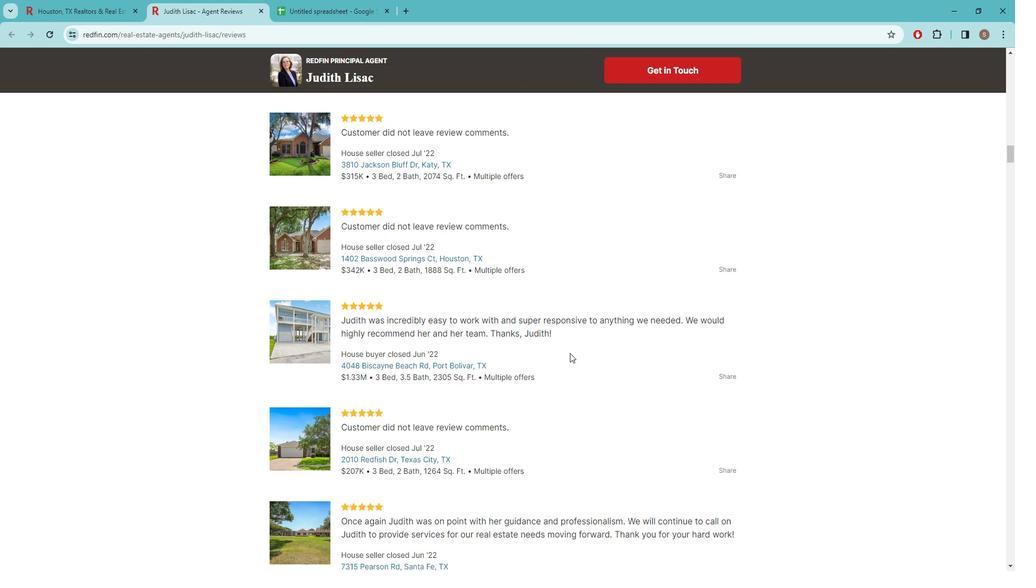 
Action: Mouse scrolled (575, 346) with delta (0, 0)
Screenshot: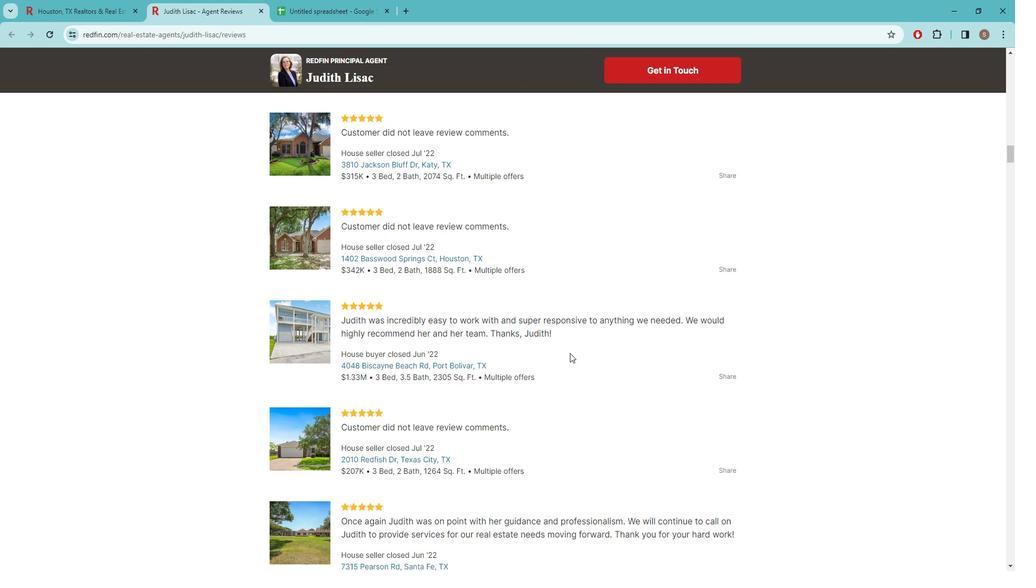 
Action: Mouse moved to (568, 340)
Screenshot: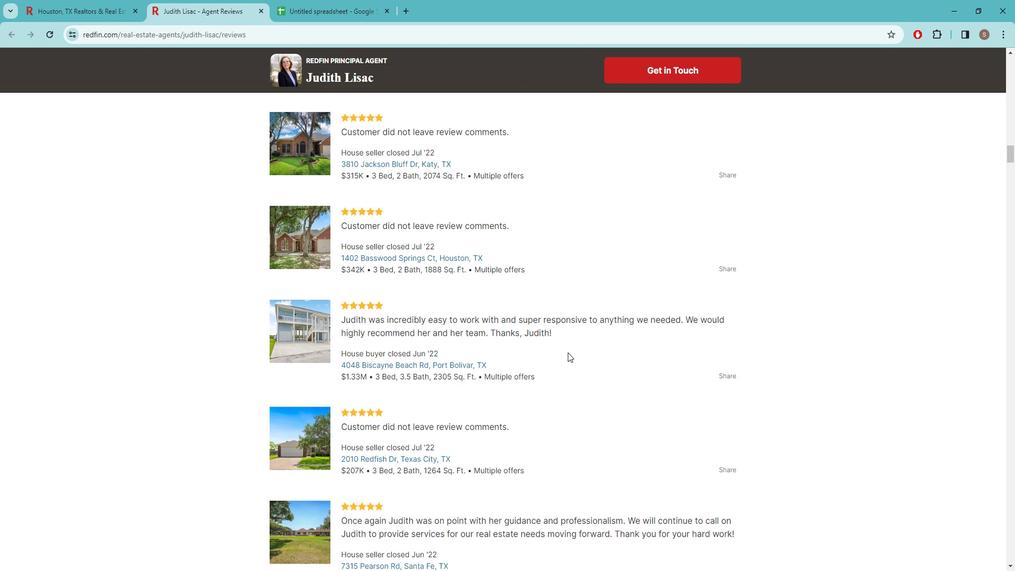
Action: Mouse scrolled (568, 340) with delta (0, 0)
Screenshot: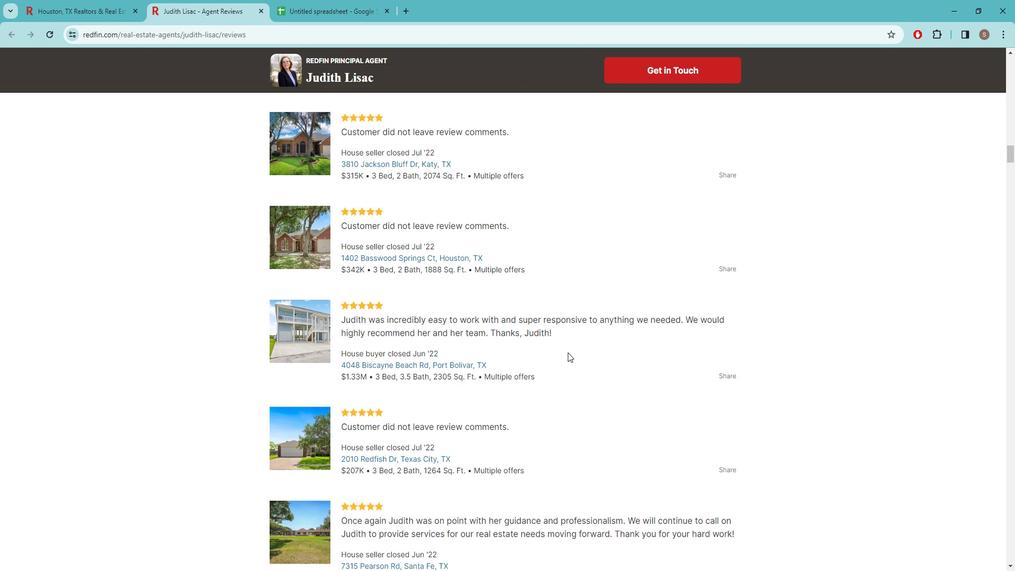 
Action: Mouse moved to (540, 319)
Screenshot: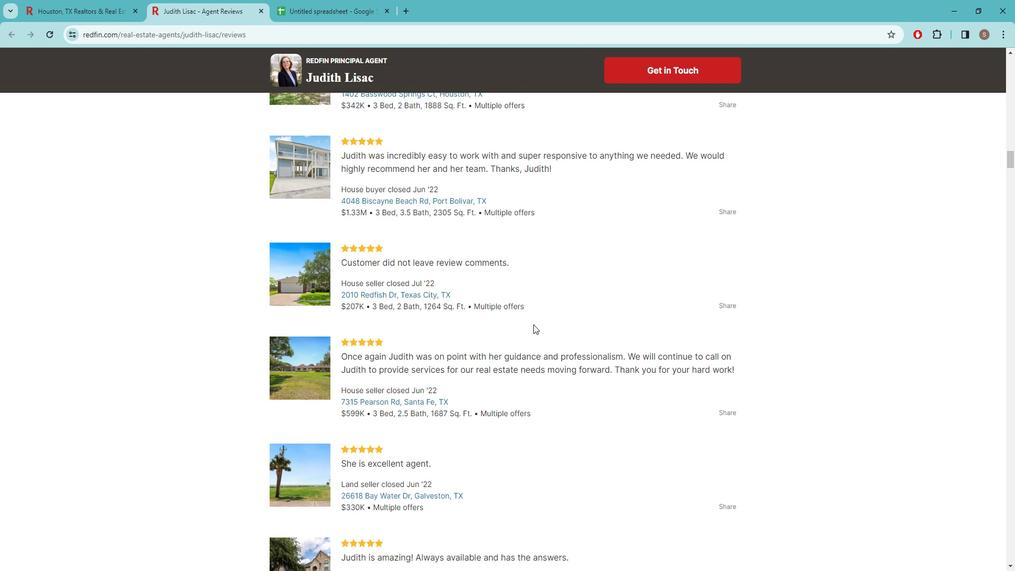 
Action: Mouse scrolled (540, 319) with delta (0, 0)
Screenshot: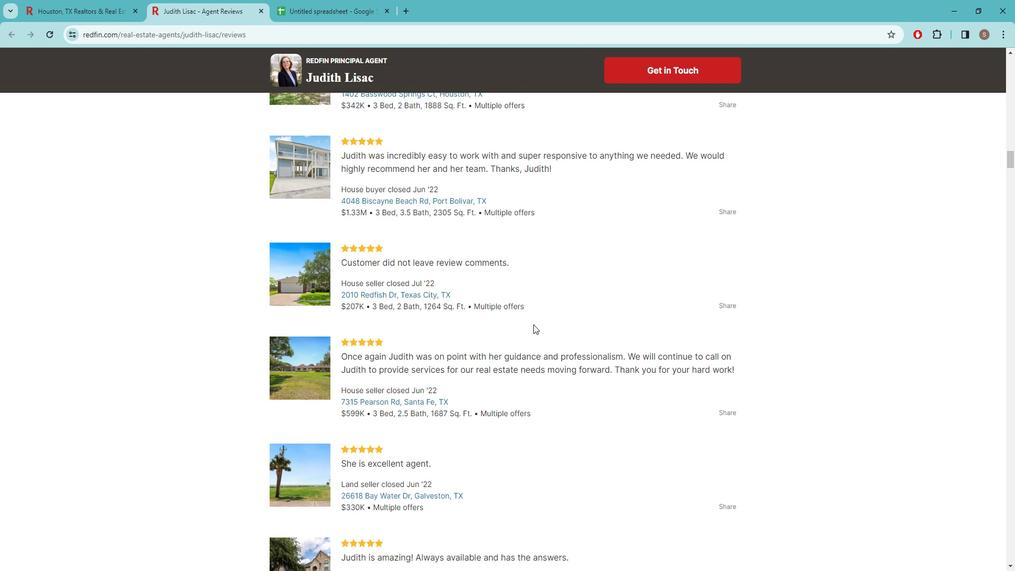 
Action: Mouse moved to (540, 320)
Screenshot: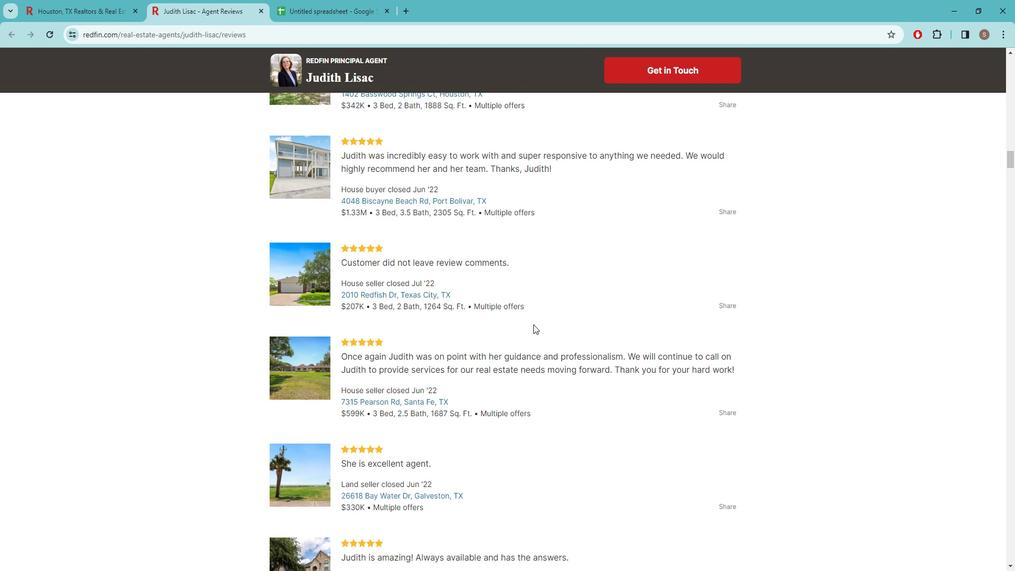 
Action: Mouse scrolled (540, 319) with delta (0, 0)
Screenshot: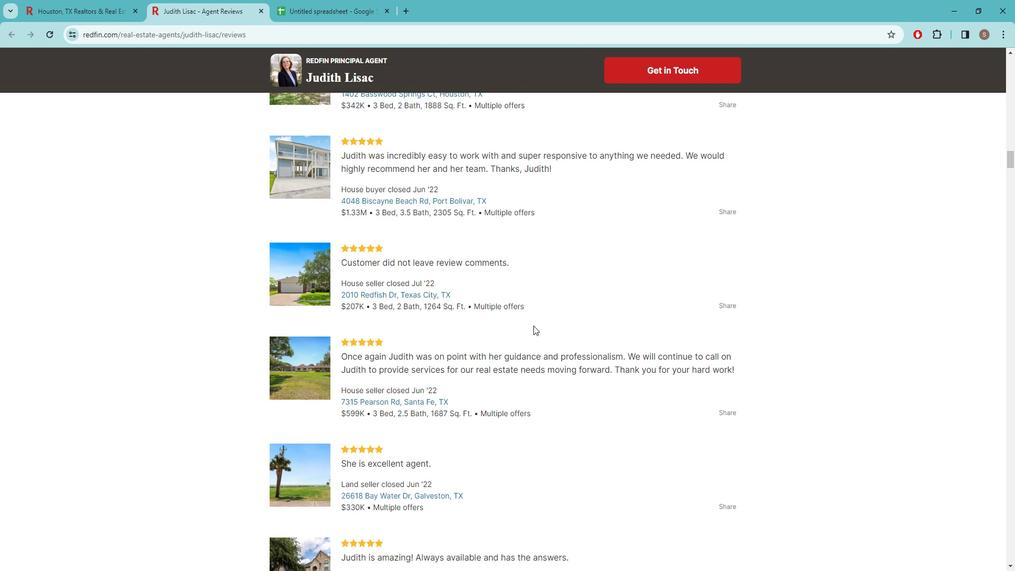 
Action: Mouse moved to (588, 284)
Screenshot: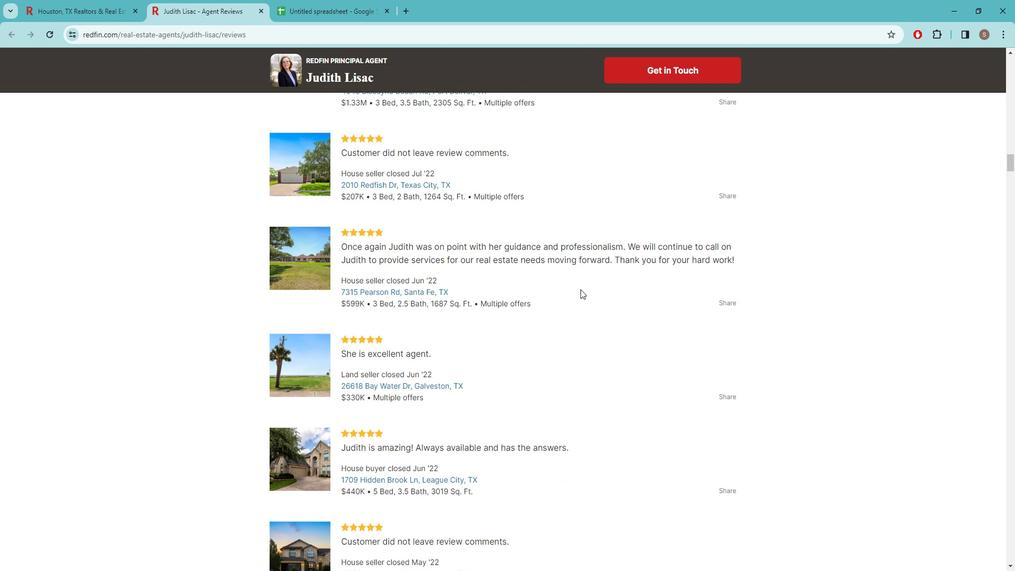 
Action: Mouse scrolled (588, 284) with delta (0, 0)
Screenshot: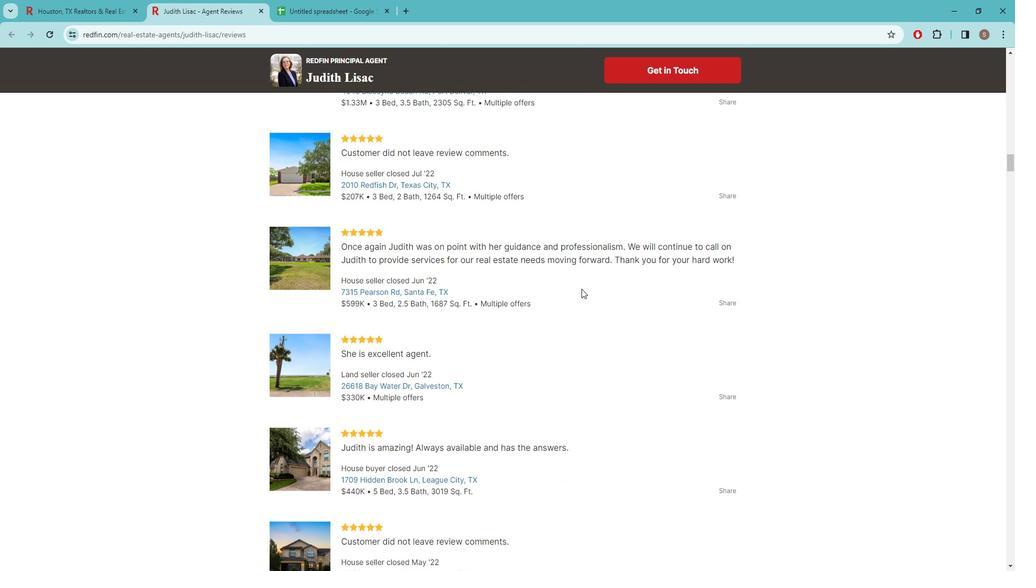 
Action: Mouse scrolled (588, 284) with delta (0, 0)
Screenshot: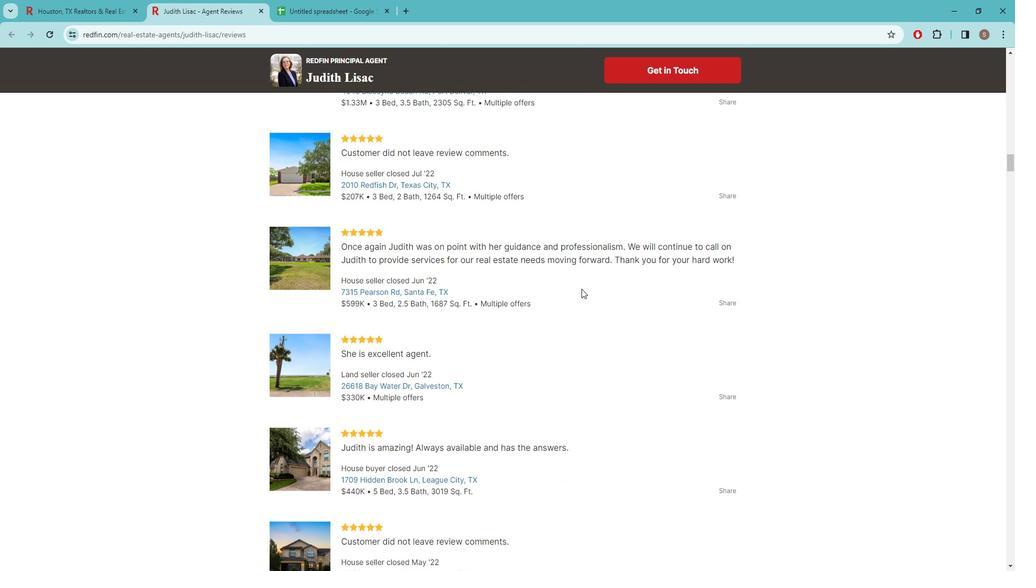 
Action: Mouse scrolled (588, 284) with delta (0, 0)
Screenshot: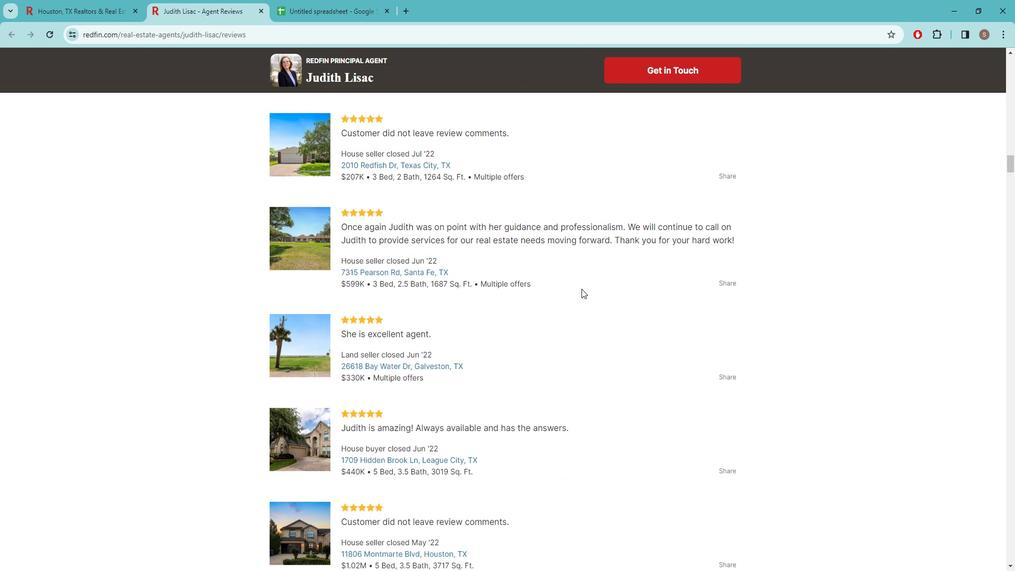 
Action: Mouse moved to (573, 300)
Screenshot: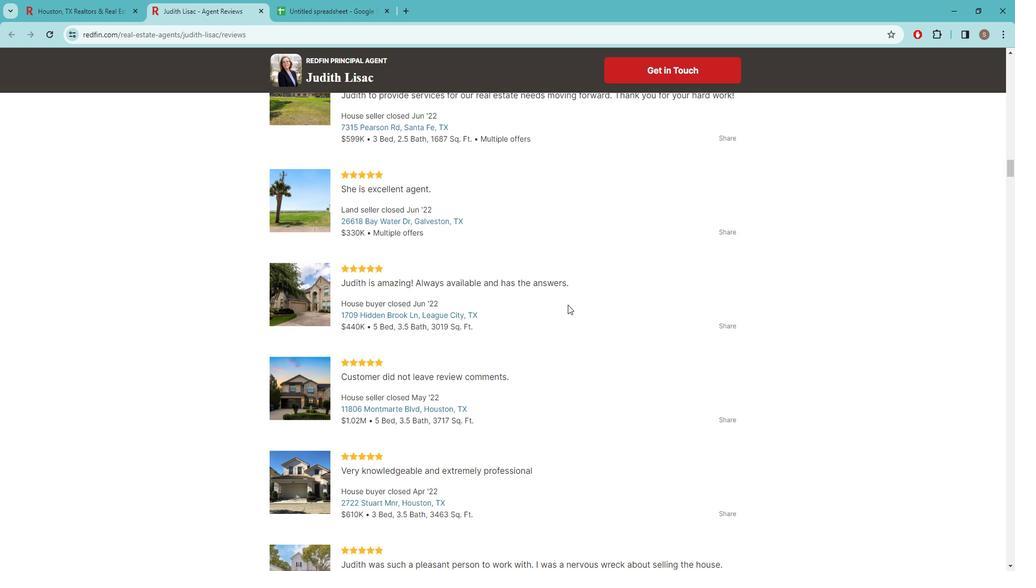 
Action: Mouse scrolled (573, 299) with delta (0, 0)
Screenshot: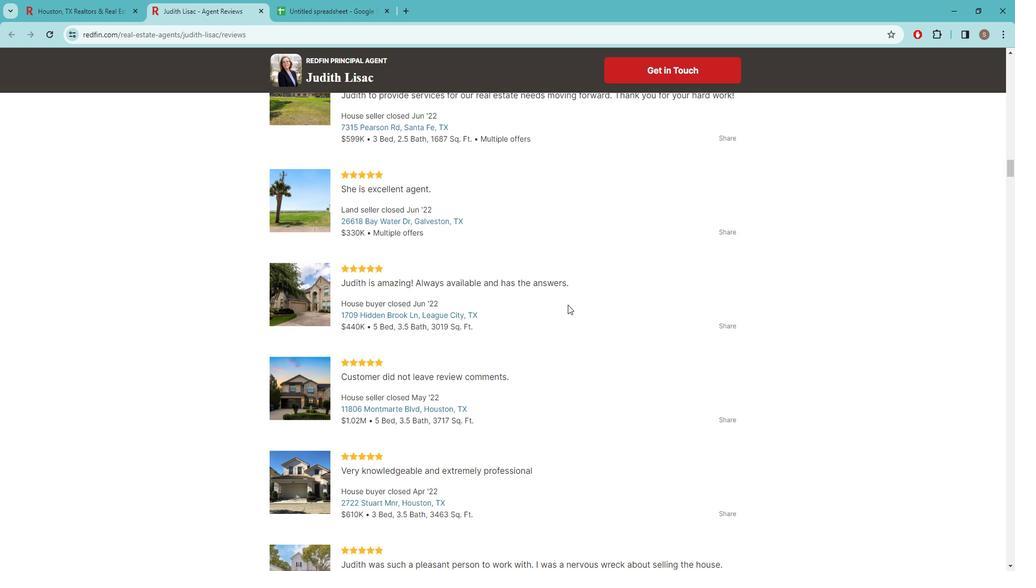 
Action: Mouse scrolled (573, 299) with delta (0, 0)
Screenshot: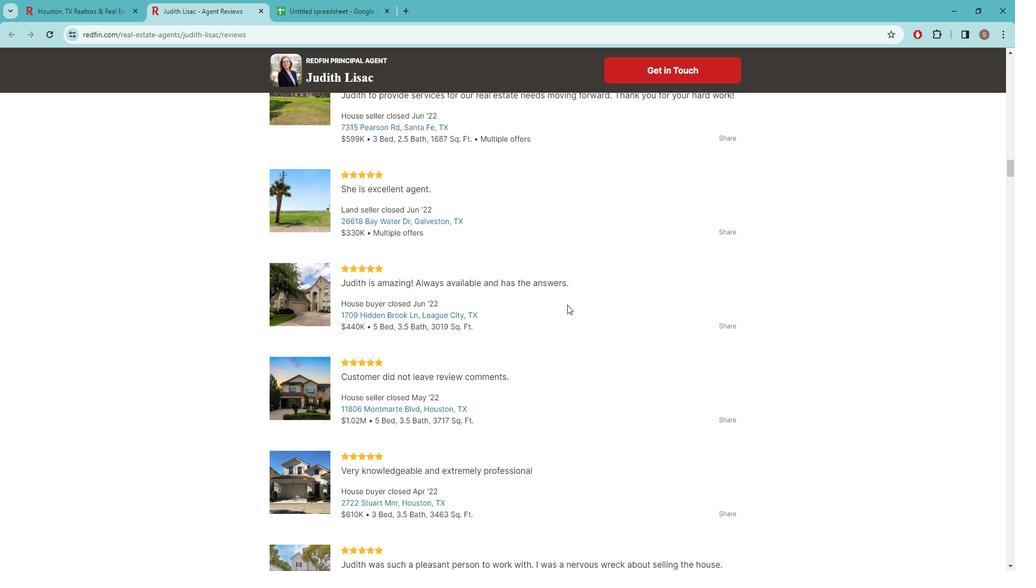 
Action: Mouse moved to (551, 280)
Screenshot: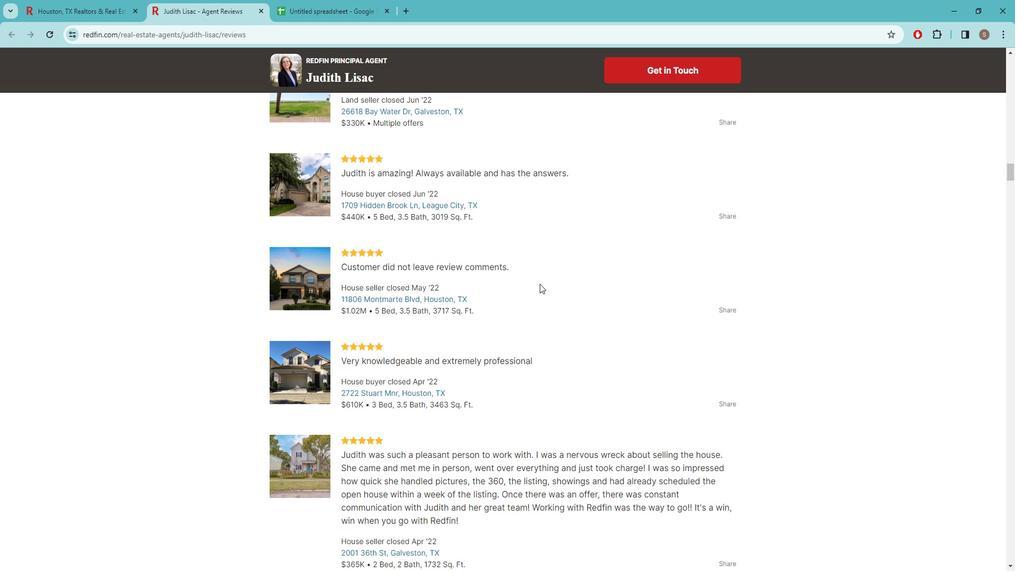 
Action: Mouse scrolled (551, 280) with delta (0, 0)
Screenshot: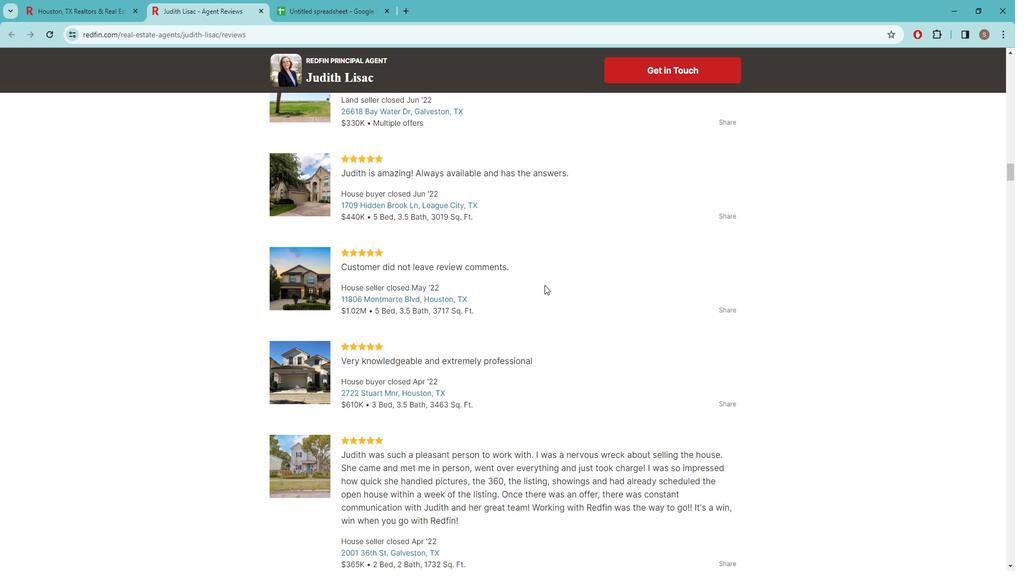 
Action: Mouse scrolled (551, 280) with delta (0, 0)
Screenshot: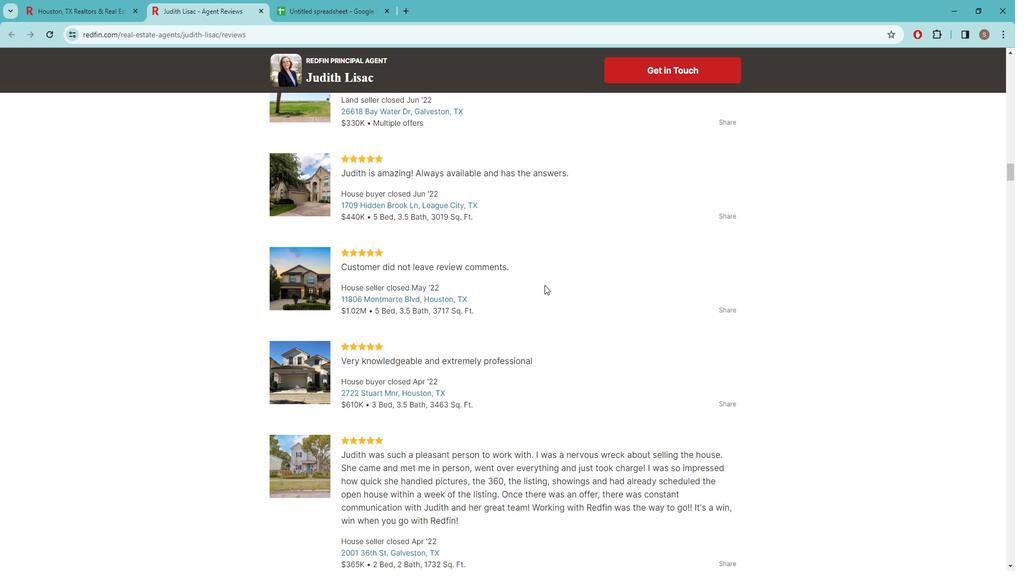 
Action: Mouse scrolled (551, 280) with delta (0, 0)
Screenshot: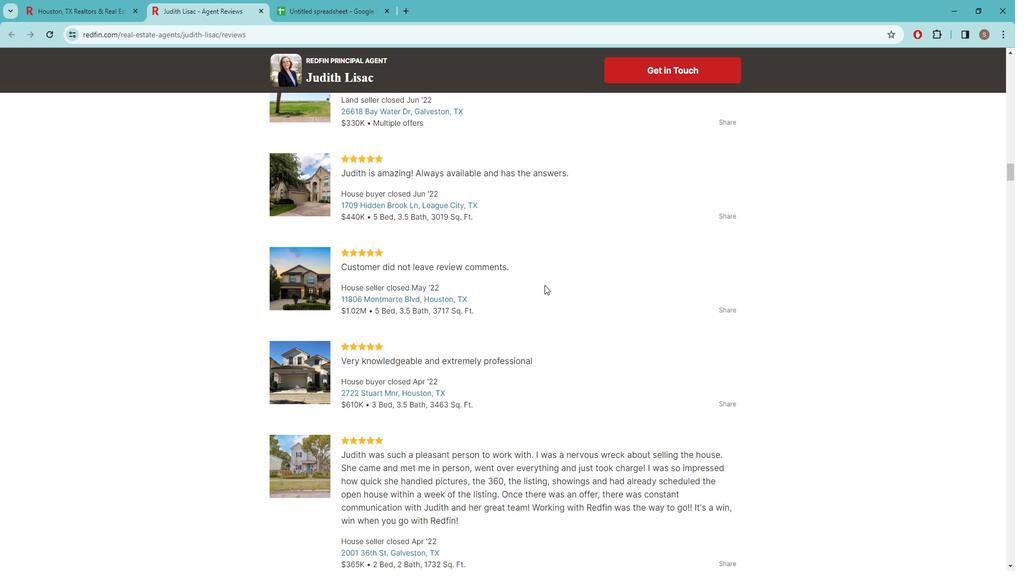 
Action: Mouse moved to (559, 313)
Screenshot: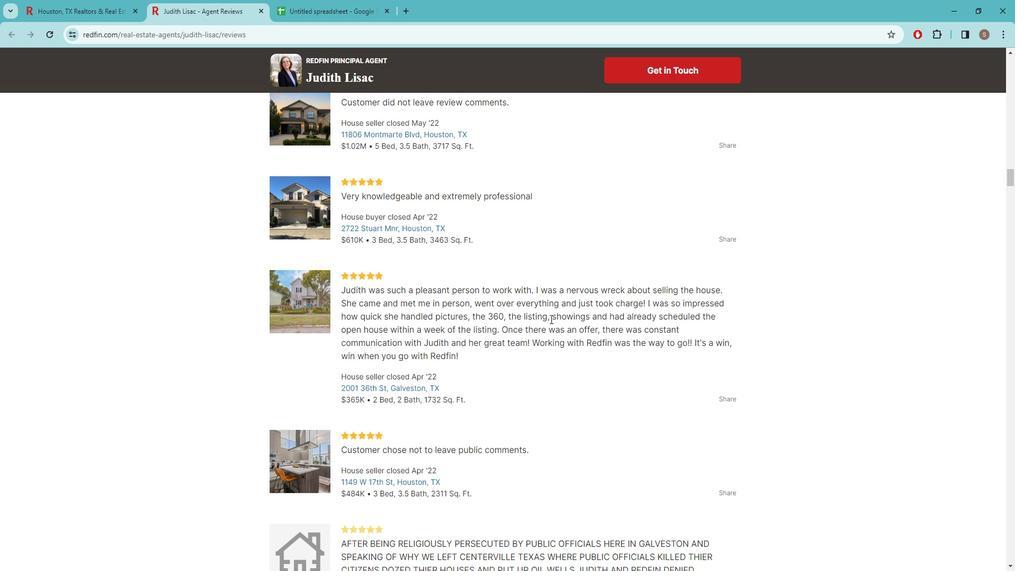 
Action: Mouse scrolled (559, 312) with delta (0, 0)
Screenshot: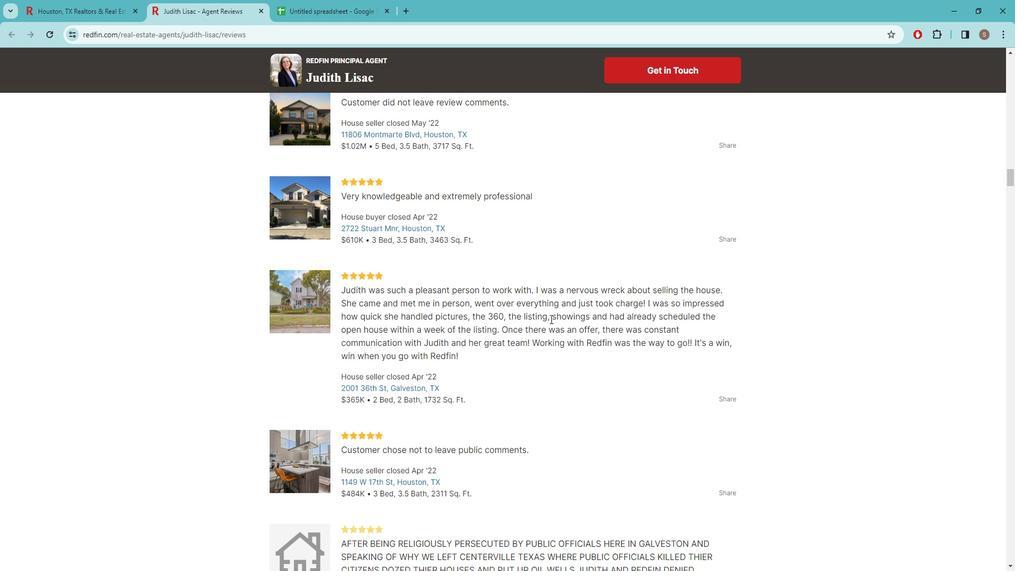 
Action: Mouse moved to (562, 303)
Screenshot: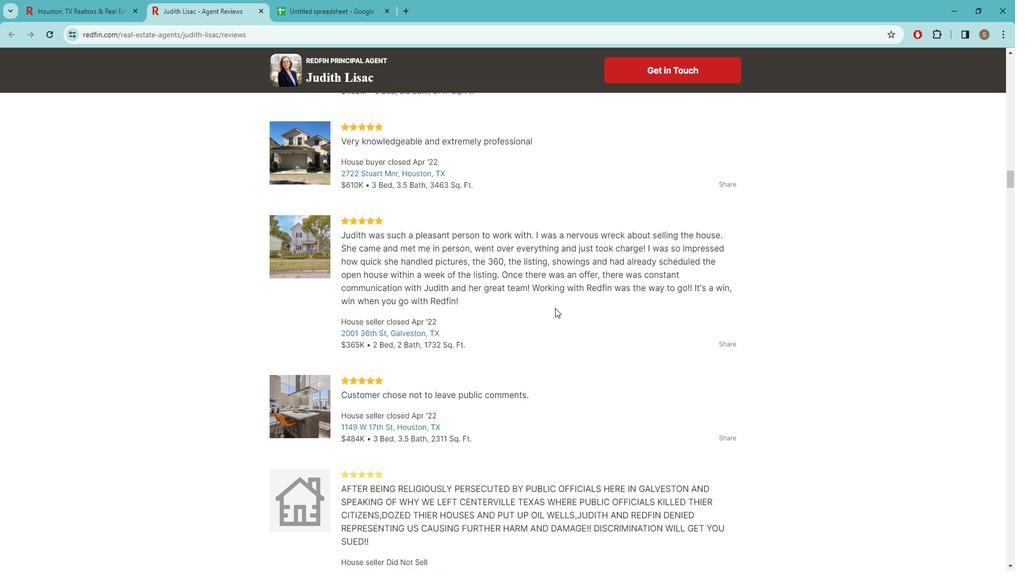 
Action: Mouse scrolled (562, 302) with delta (0, 0)
Screenshot: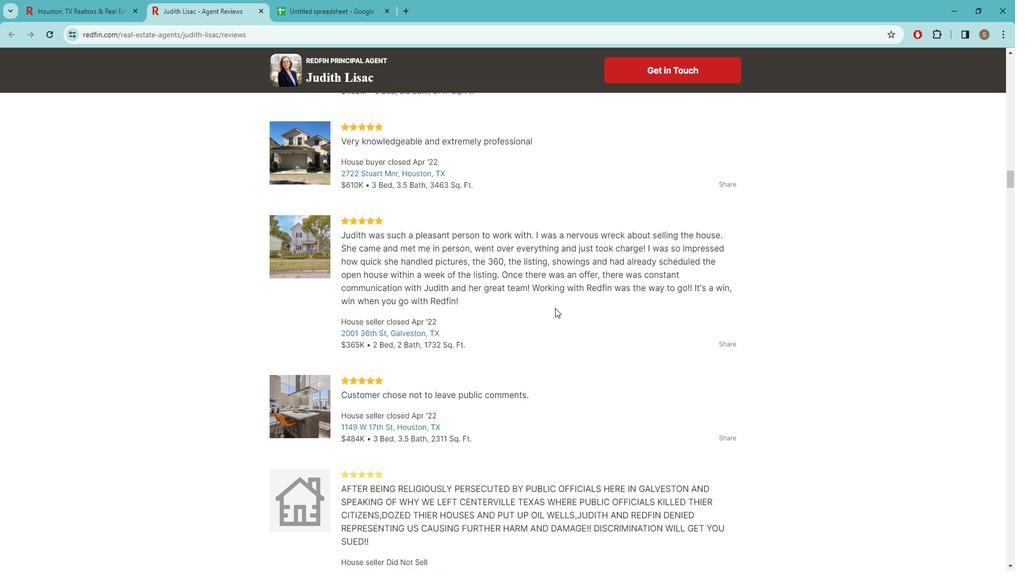 
Action: Mouse moved to (564, 303)
Screenshot: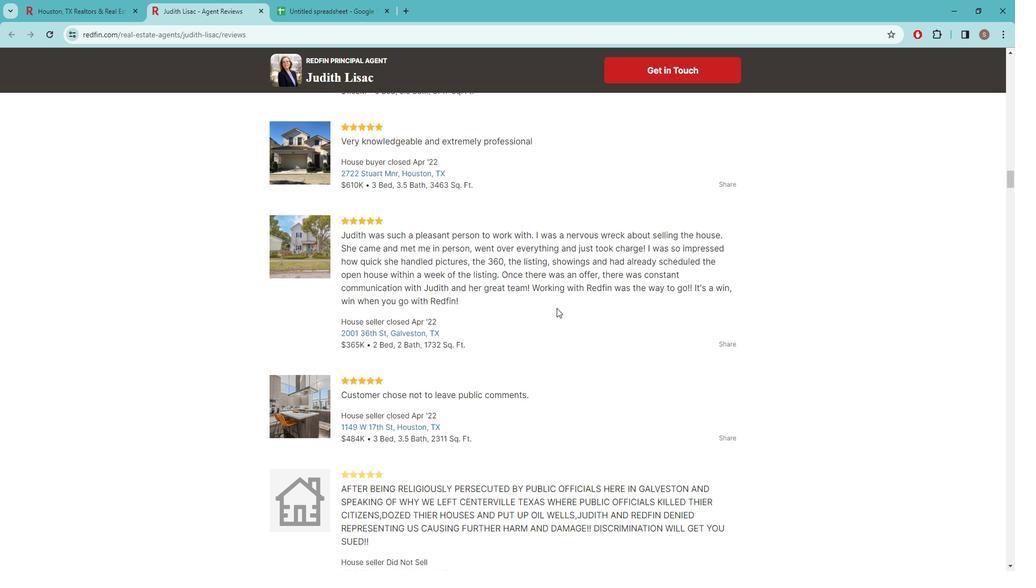 
Action: Mouse scrolled (564, 302) with delta (0, 0)
Screenshot: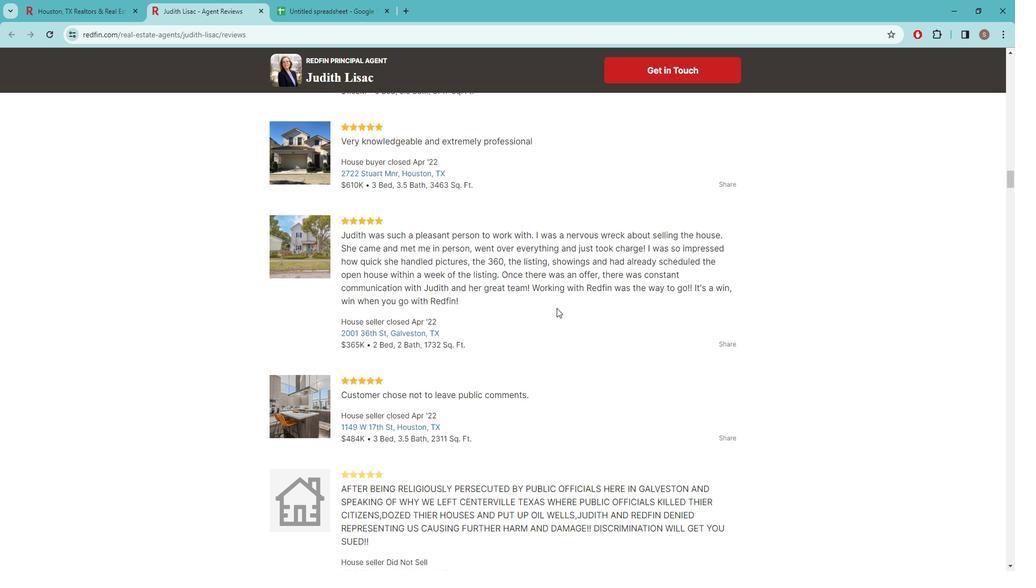 
Action: Mouse scrolled (564, 302) with delta (0, 0)
Screenshot: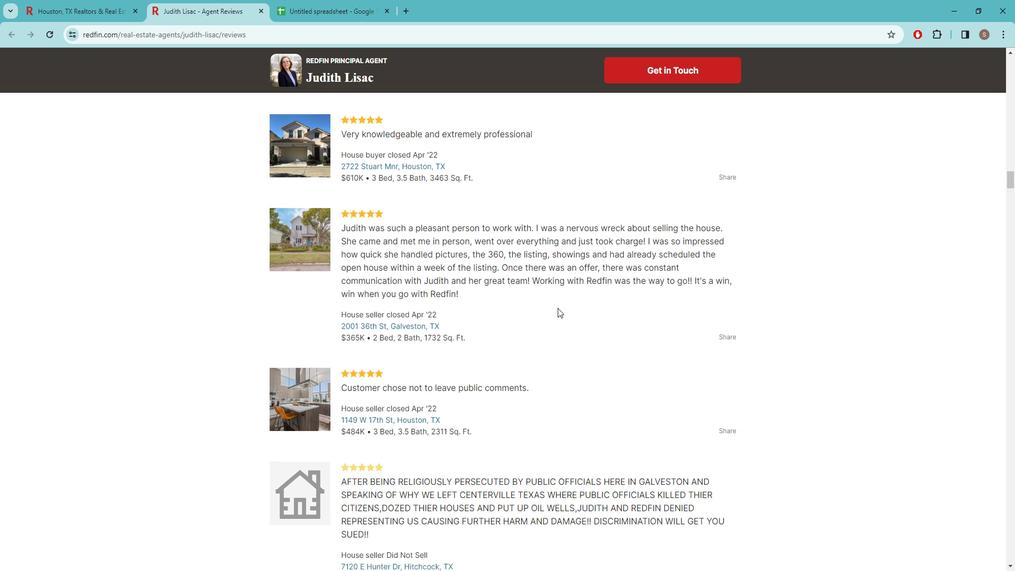 
Action: Mouse moved to (526, 303)
Screenshot: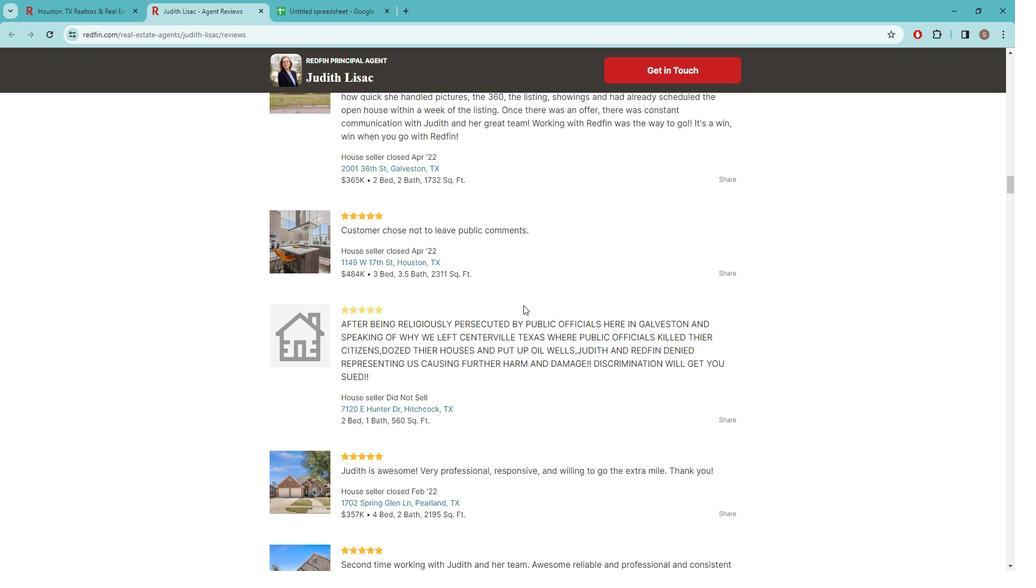 
Action: Mouse scrolled (526, 303) with delta (0, 0)
Screenshot: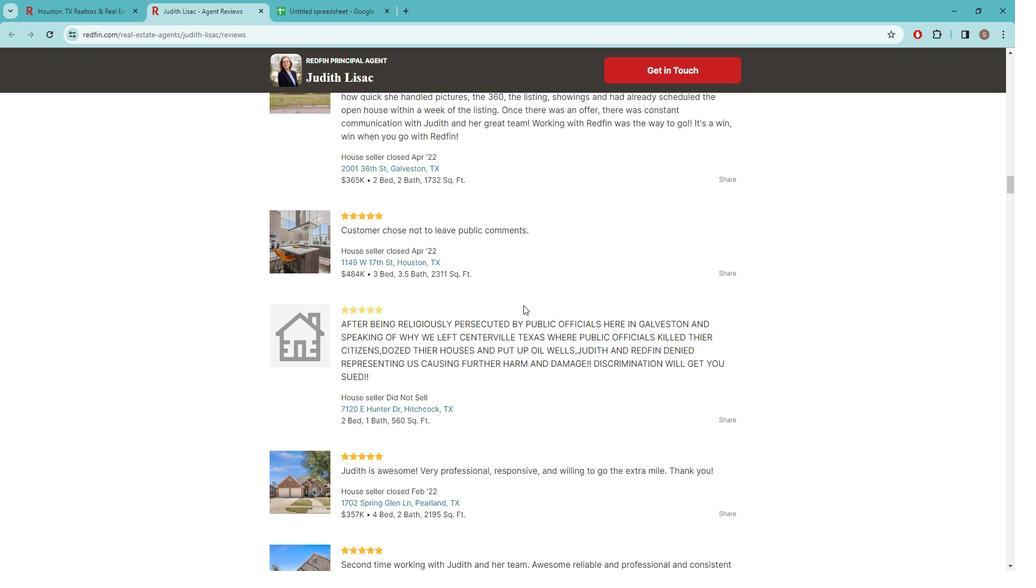 
Action: Mouse scrolled (526, 303) with delta (0, 0)
Screenshot: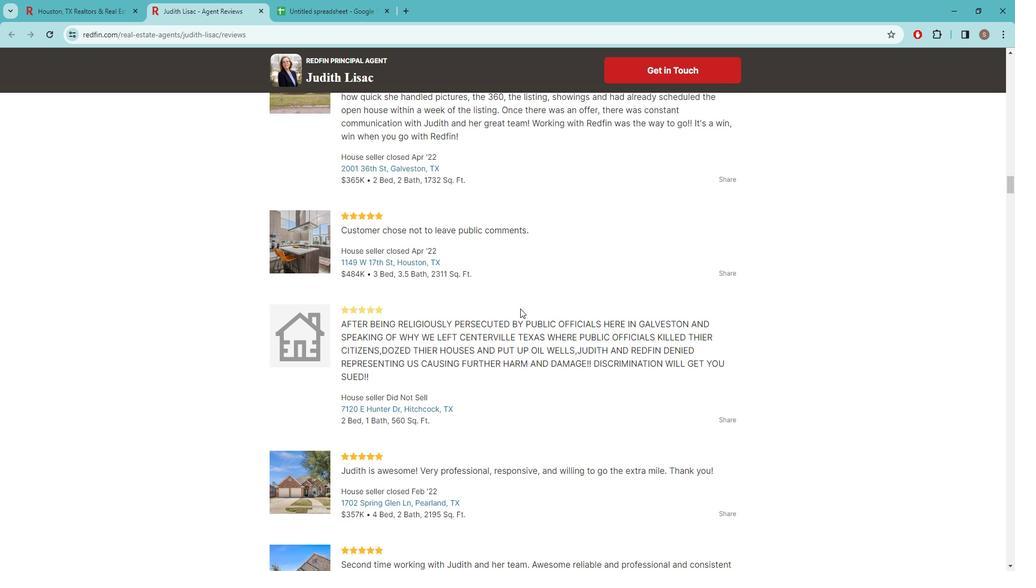 
Action: Mouse moved to (547, 279)
Screenshot: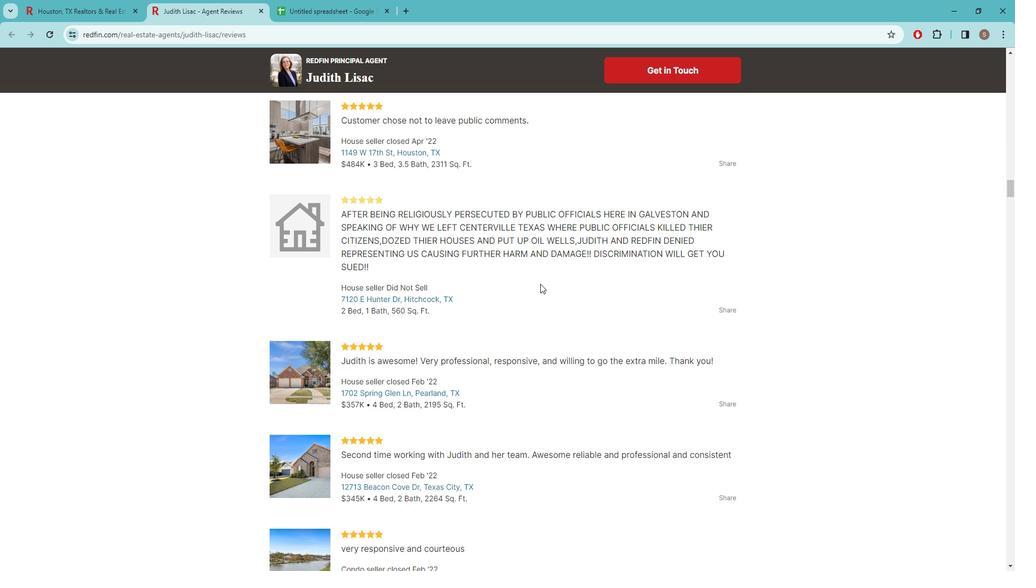 
Action: Mouse scrolled (547, 279) with delta (0, 0)
Screenshot: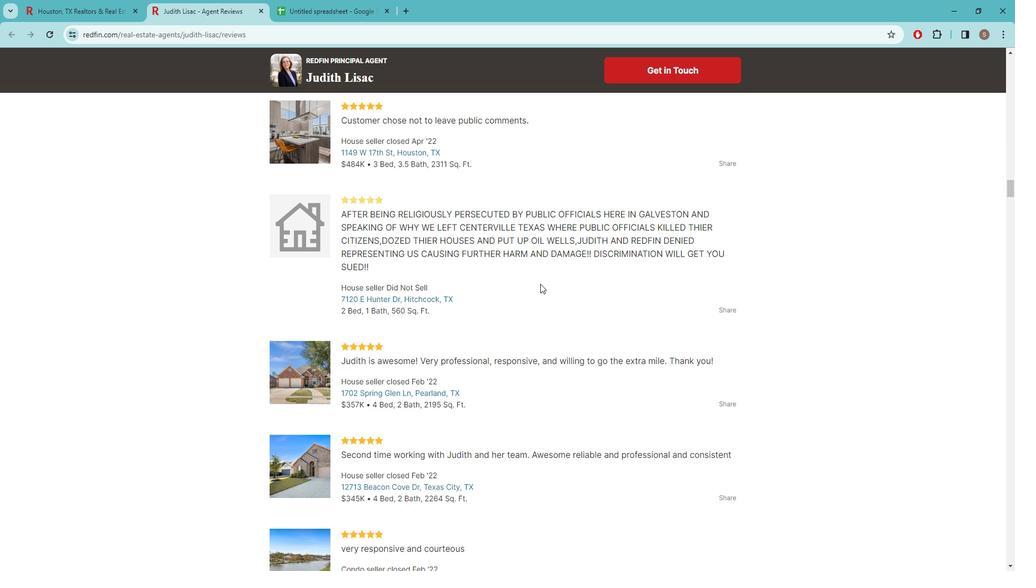 
Action: Mouse scrolled (547, 279) with delta (0, 0)
Screenshot: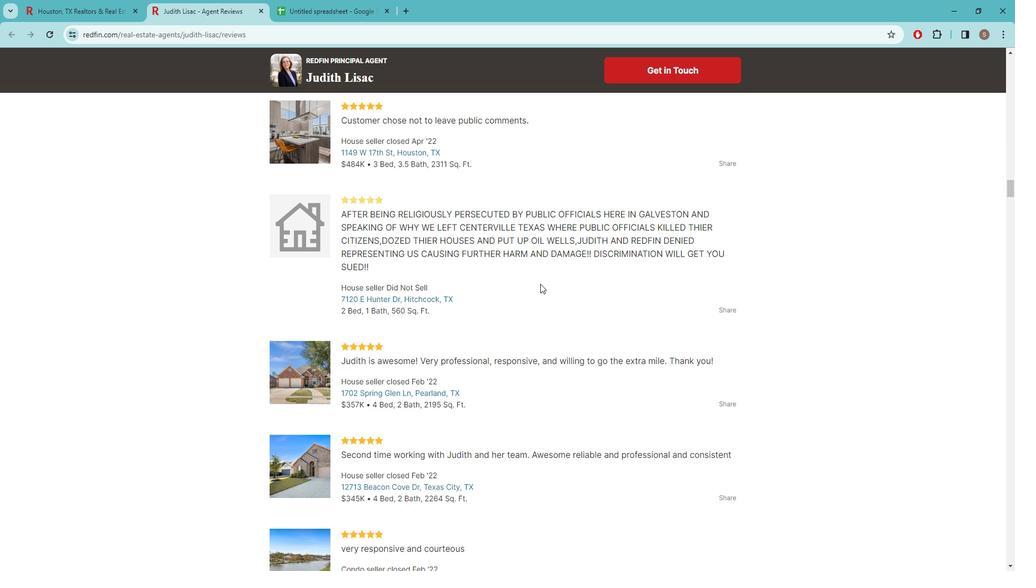 
Action: Mouse moved to (547, 279)
Screenshot: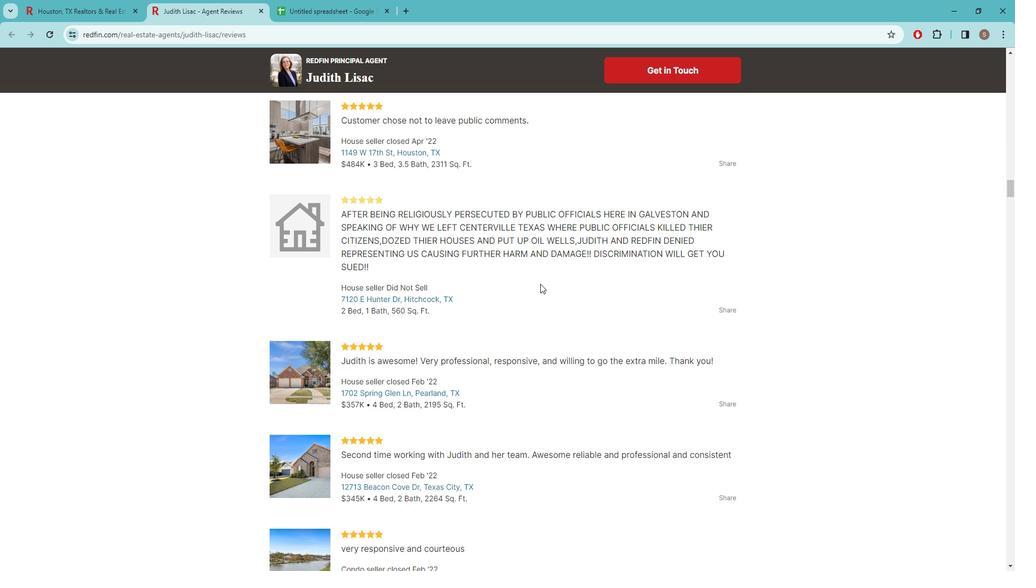 
Action: Mouse scrolled (547, 279) with delta (0, 0)
Screenshot: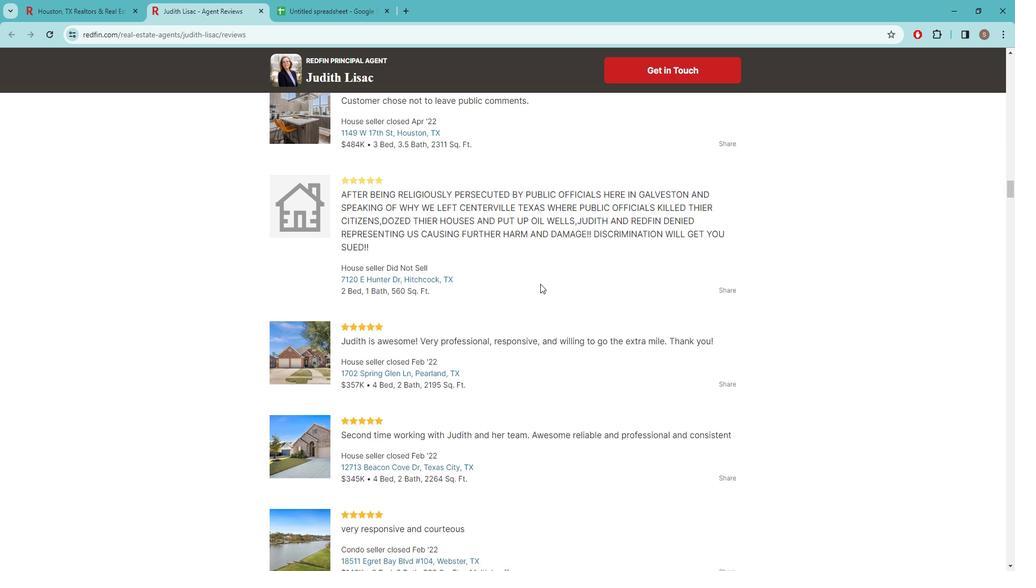 
Action: Mouse moved to (534, 246)
Screenshot: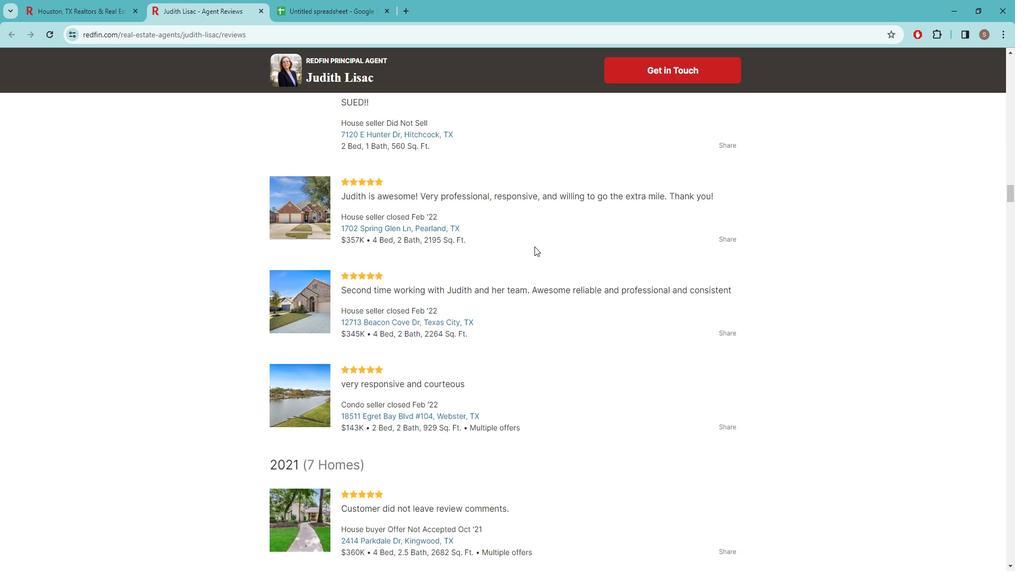 
Action: Mouse scrolled (534, 245) with delta (0, 0)
Screenshot: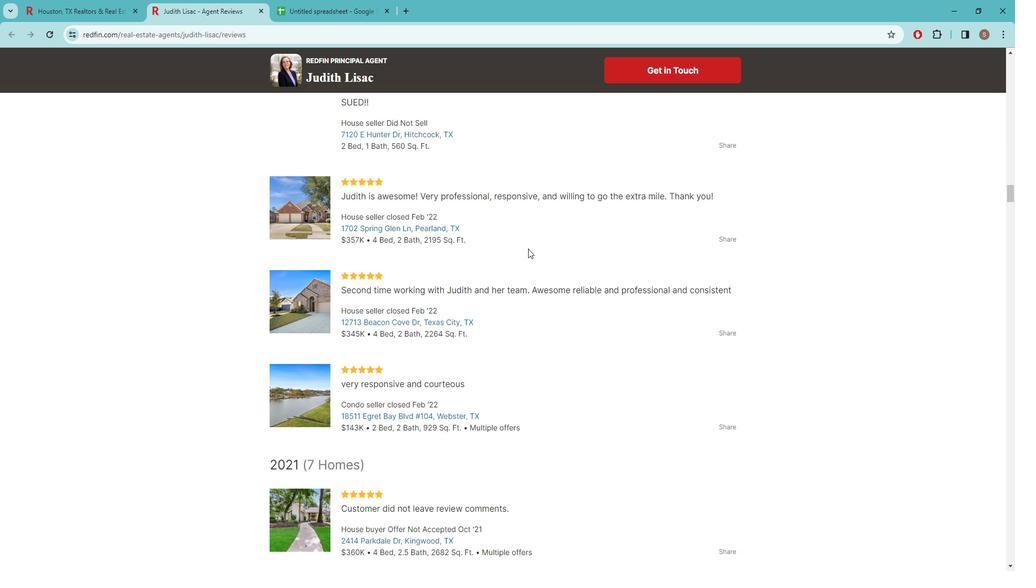
Action: Mouse scrolled (534, 245) with delta (0, 0)
Screenshot: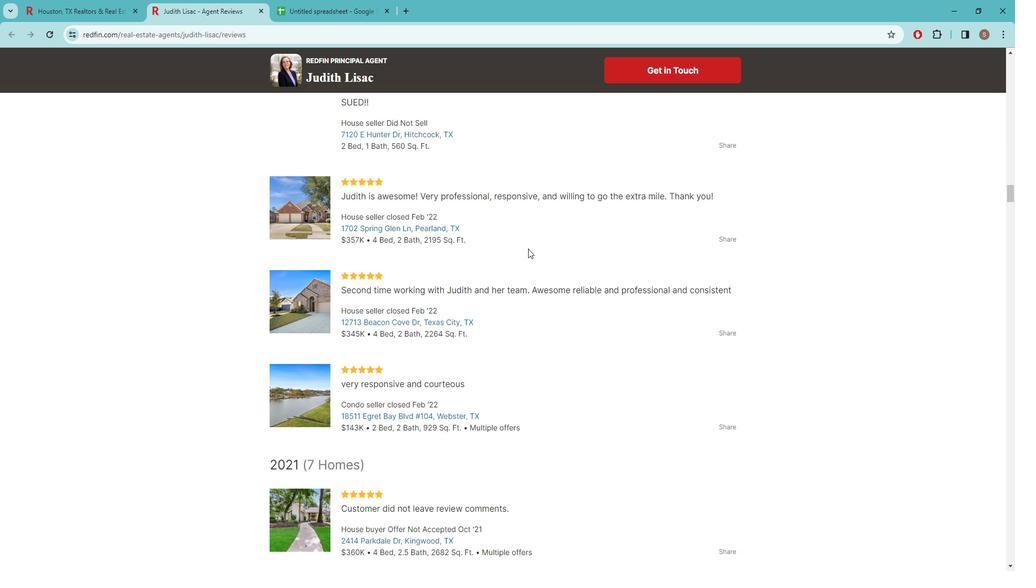 
Action: Mouse moved to (533, 246)
Screenshot: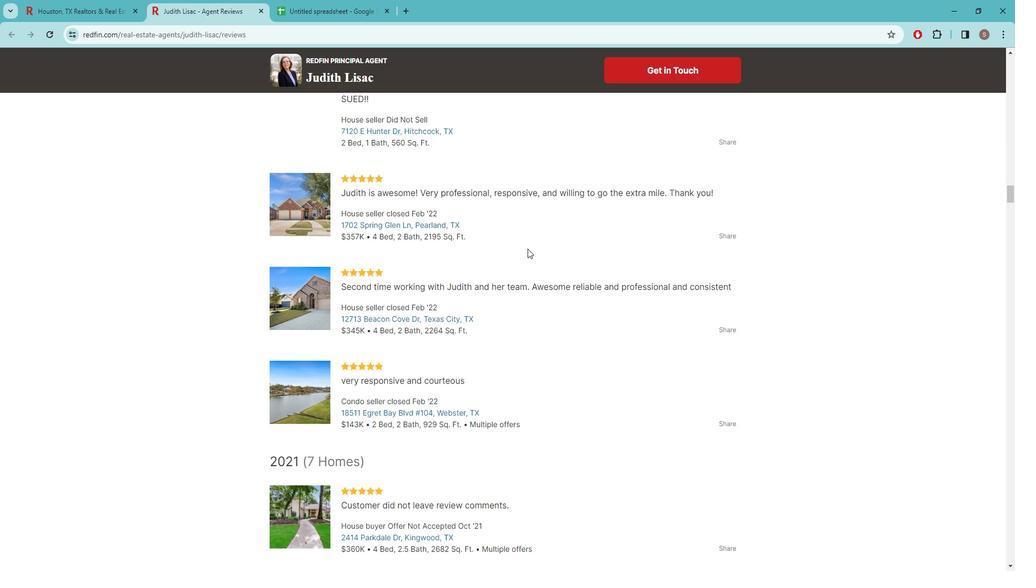 
Action: Mouse scrolled (533, 245) with delta (0, 0)
Screenshot: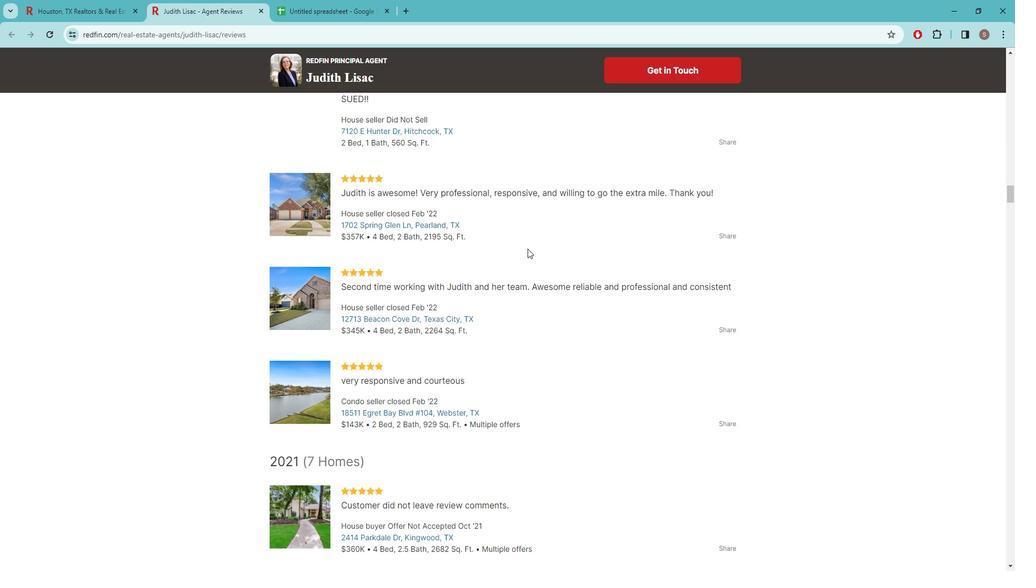 
Action: Mouse moved to (514, 235)
Screenshot: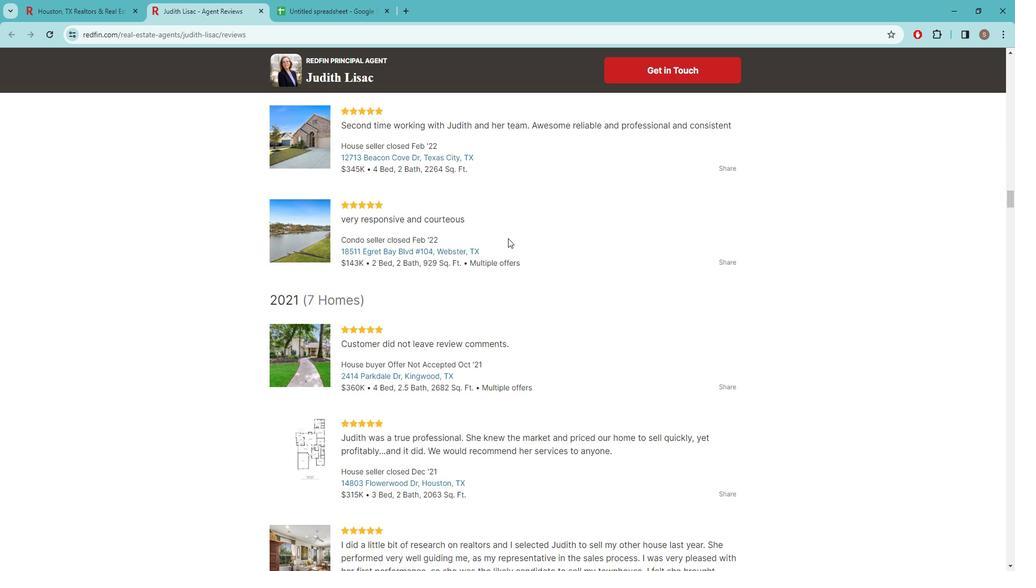 
Action: Mouse scrolled (514, 234) with delta (0, 0)
Screenshot: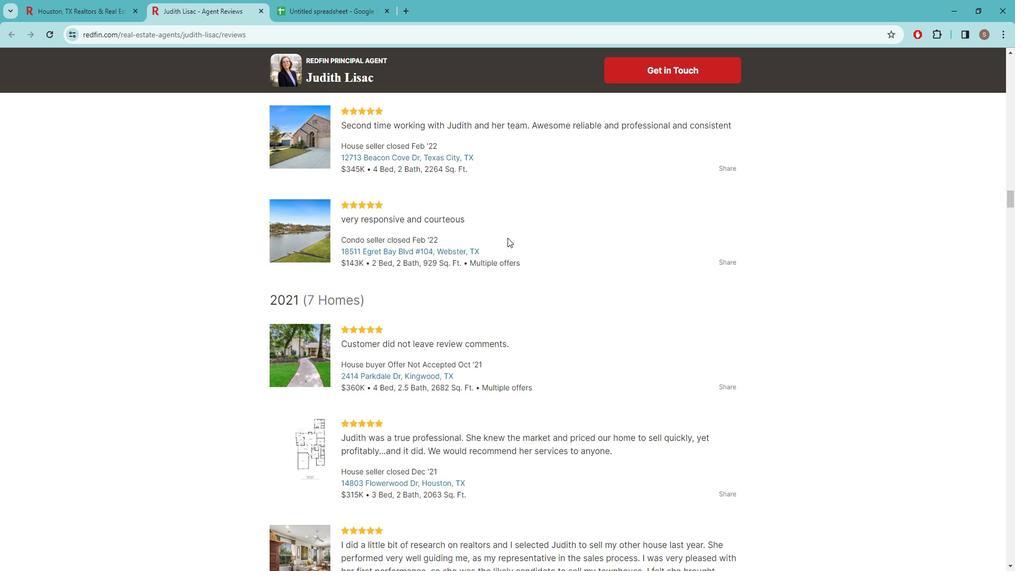 
Action: Mouse scrolled (514, 234) with delta (0, 0)
Screenshot: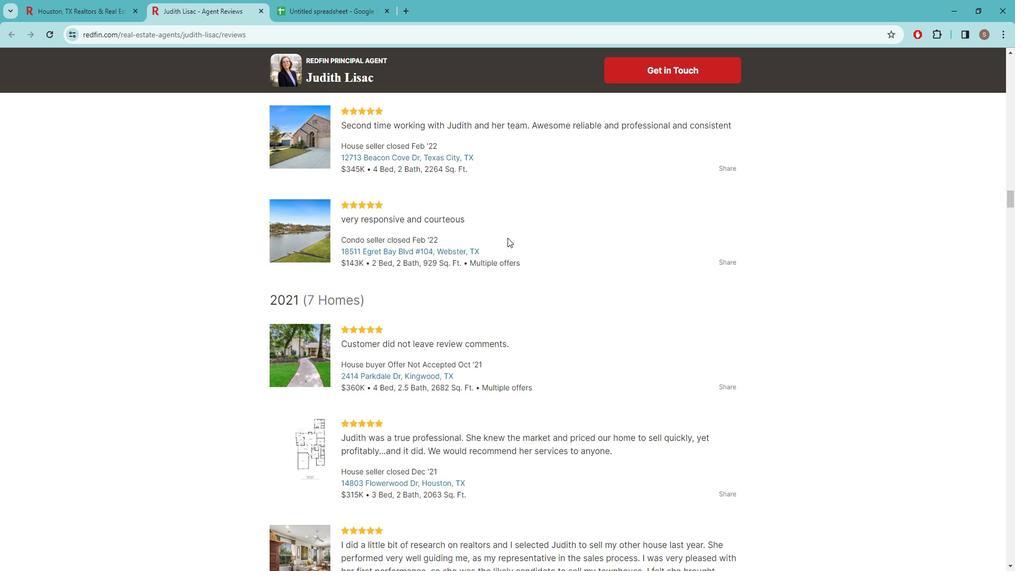
Action: Mouse moved to (523, 244)
Screenshot: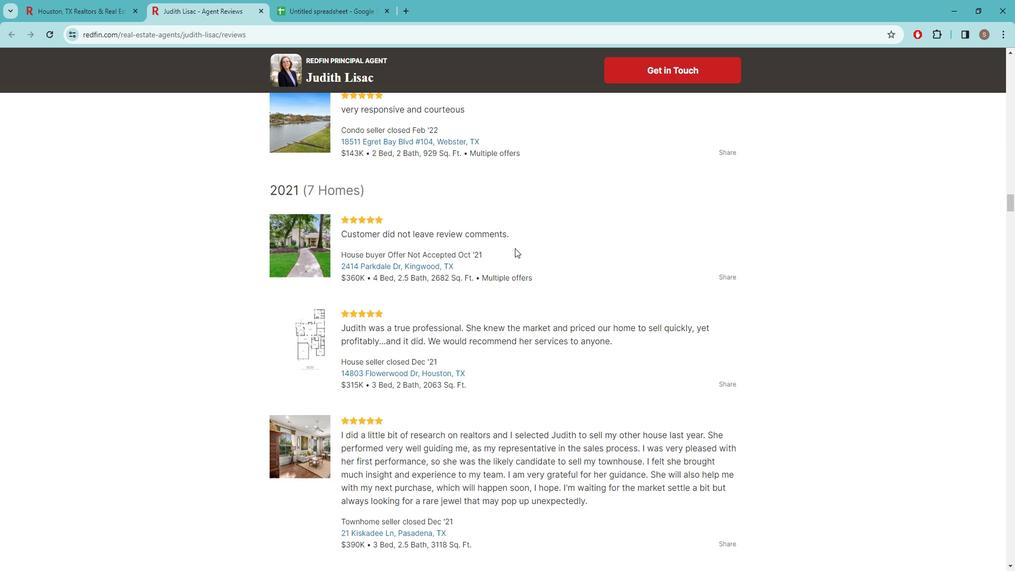 
Action: Mouse scrolled (523, 243) with delta (0, 0)
Screenshot: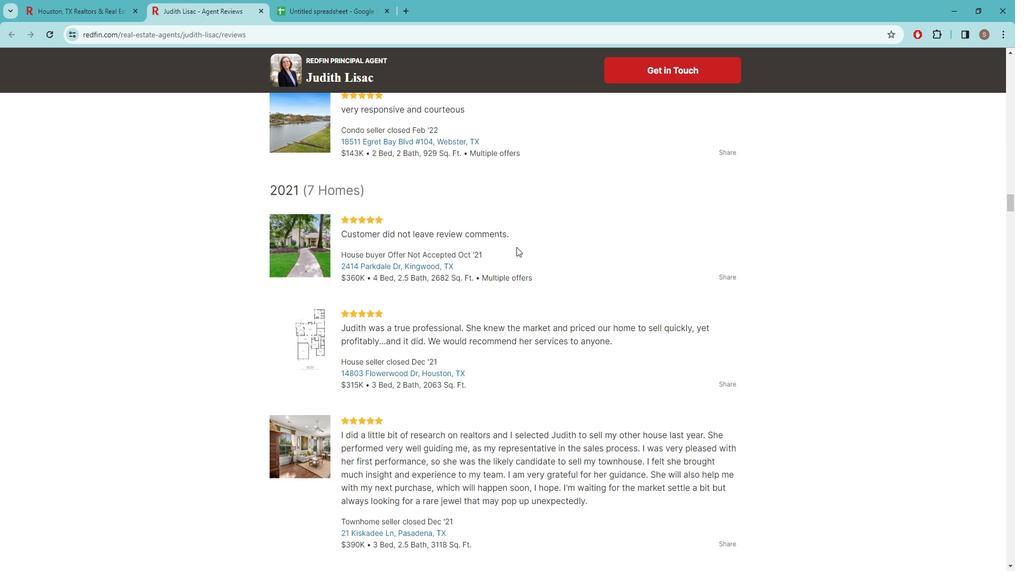 
Action: Mouse scrolled (523, 243) with delta (0, 0)
Screenshot: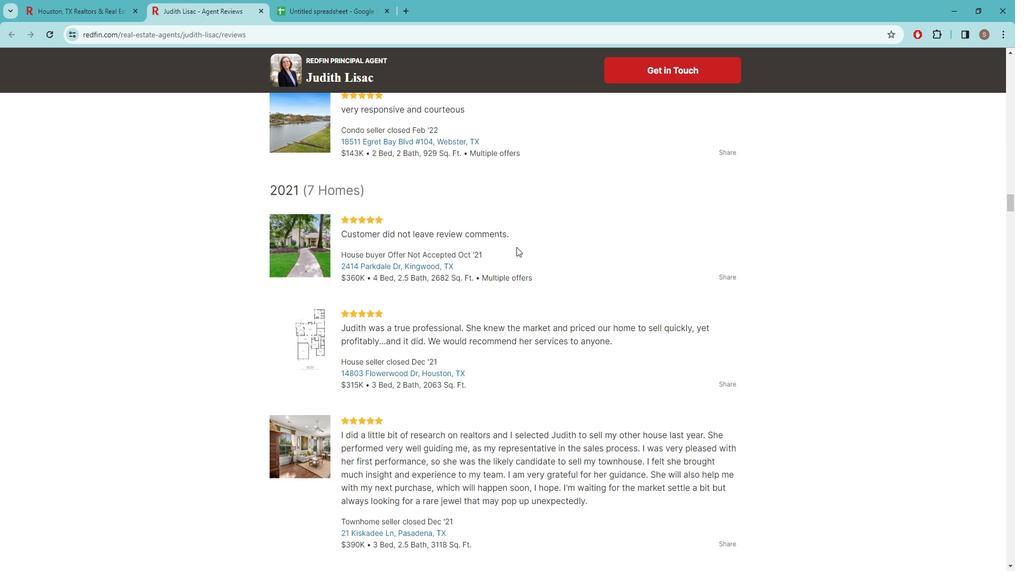 
Action: Mouse moved to (517, 255)
Screenshot: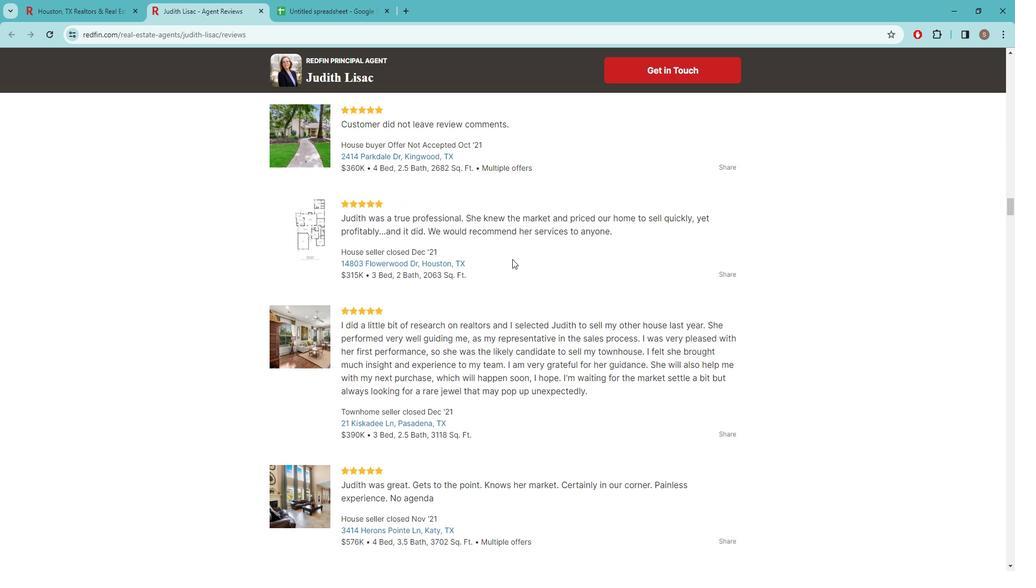 
Action: Mouse scrolled (517, 254) with delta (0, 0)
Screenshot: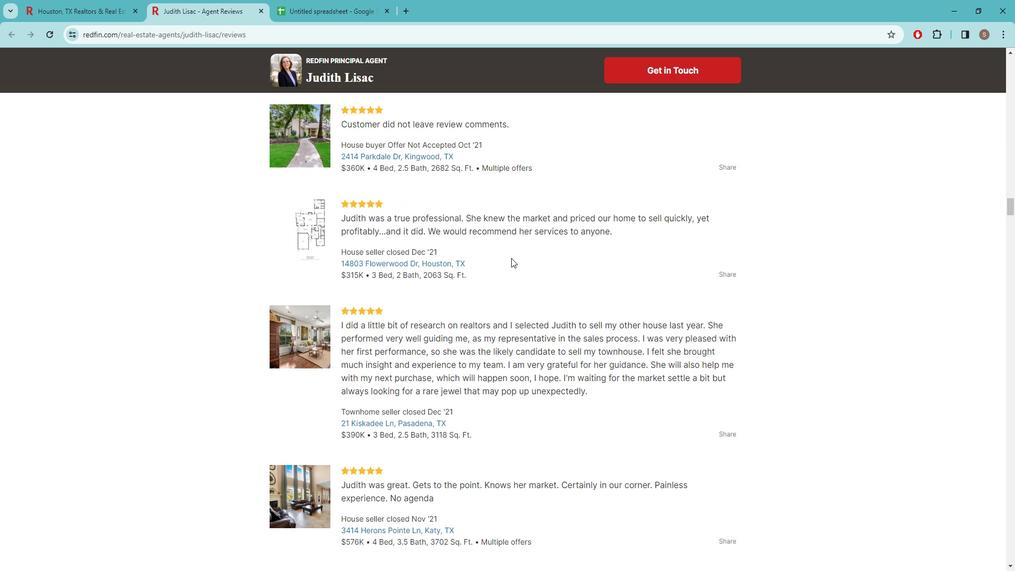 
Action: Mouse scrolled (517, 254) with delta (0, 0)
Screenshot: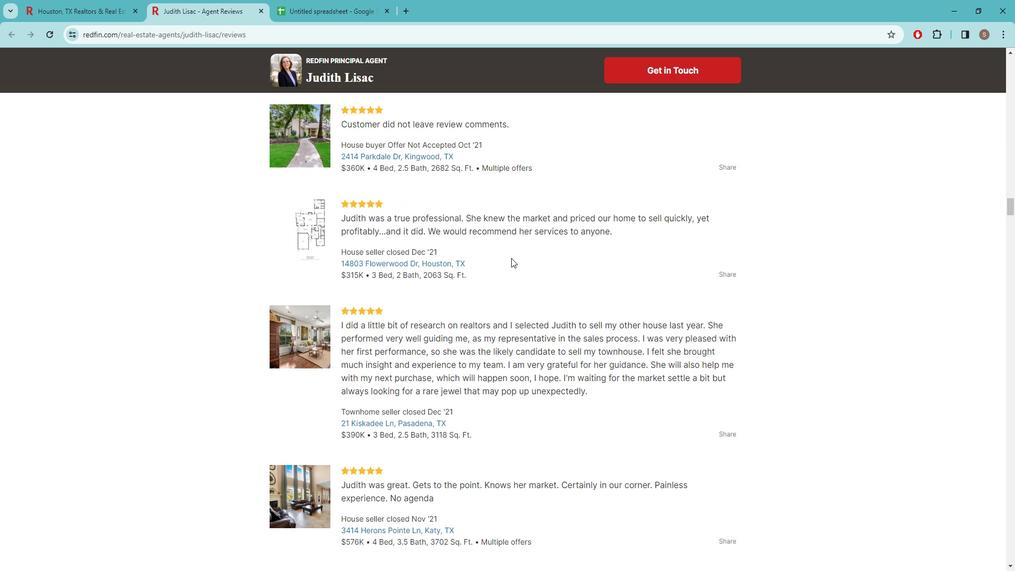 
Action: Mouse moved to (589, 286)
Screenshot: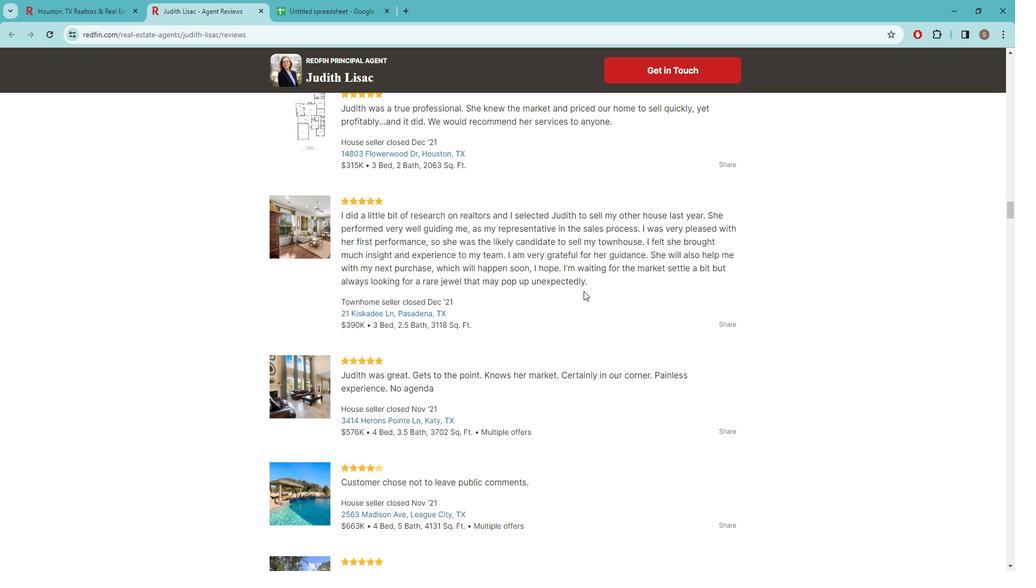 
Action: Mouse scrolled (589, 286) with delta (0, 0)
Screenshot: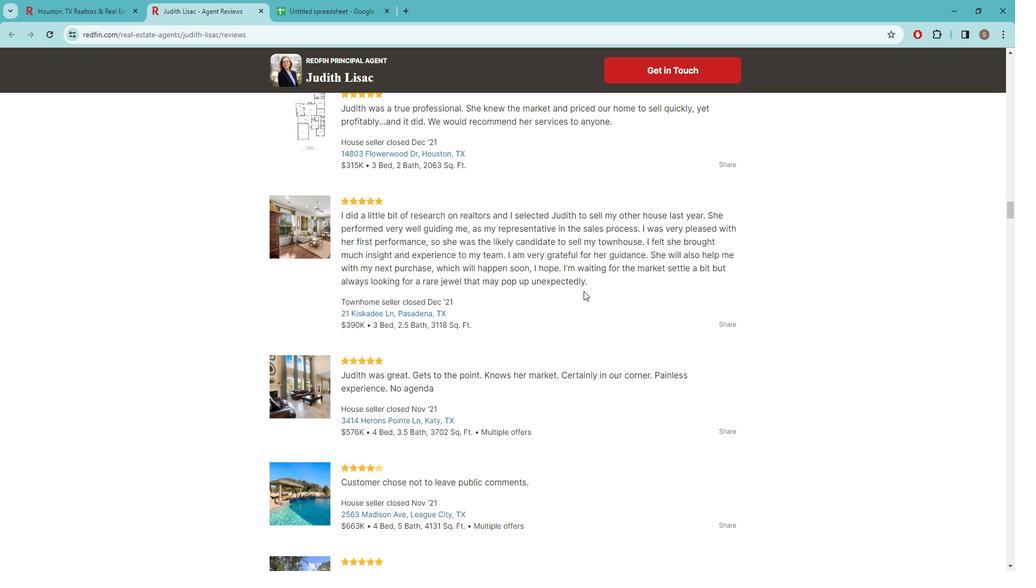 
Action: Mouse moved to (589, 286)
Screenshot: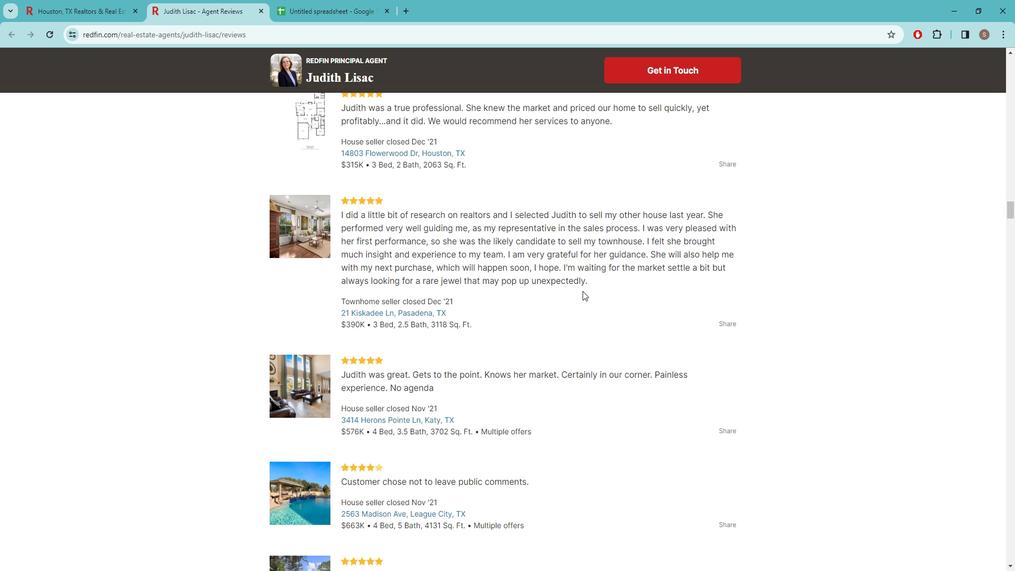 
Action: Mouse scrolled (589, 286) with delta (0, 0)
Screenshot: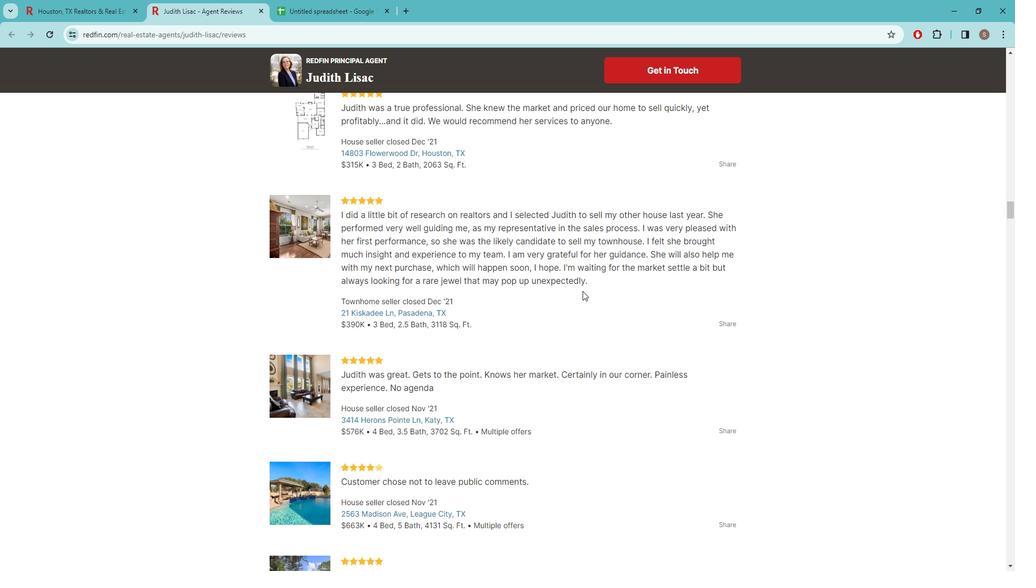 
Action: Mouse moved to (605, 304)
Screenshot: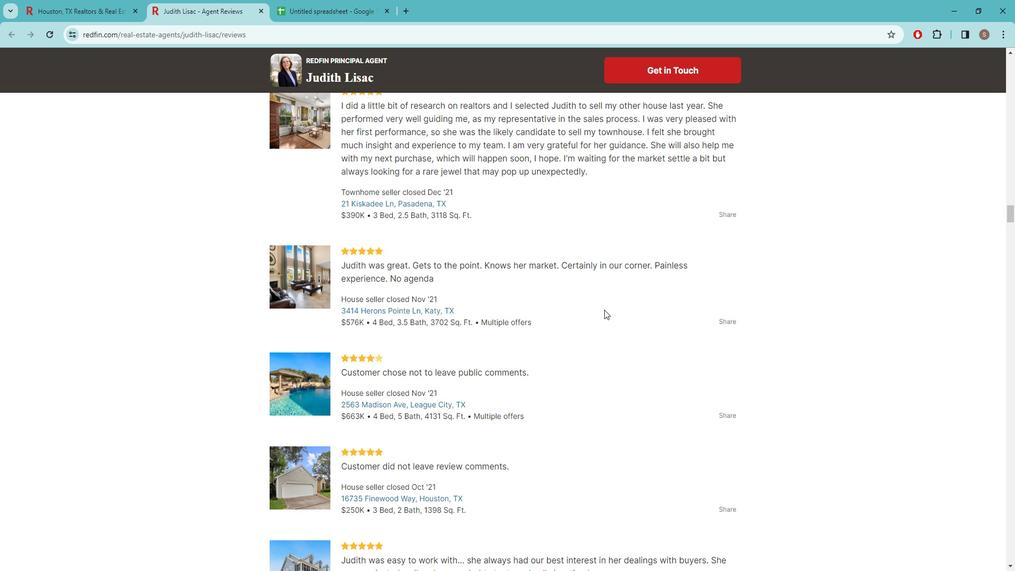 
Action: Mouse scrolled (605, 304) with delta (0, 0)
Screenshot: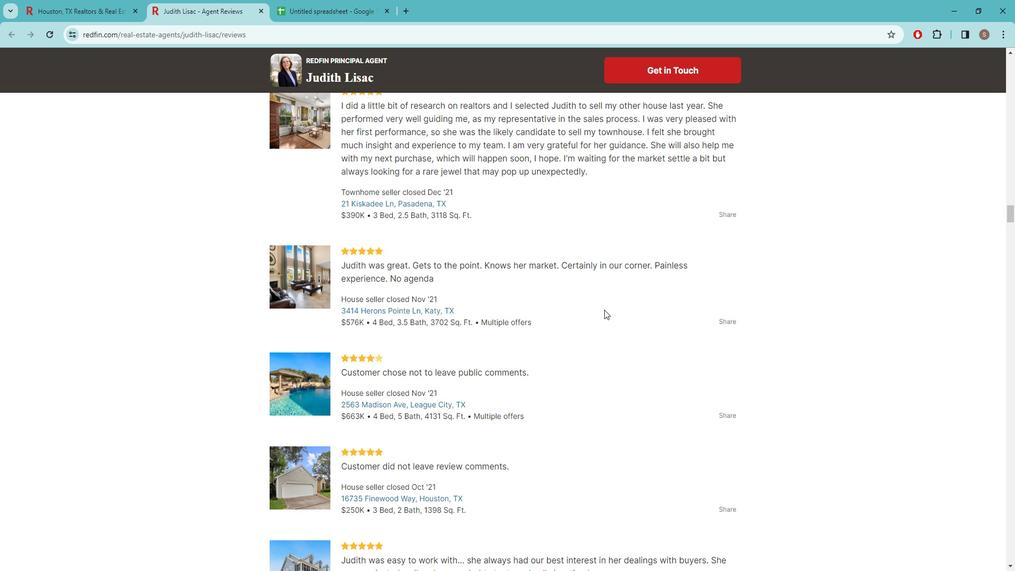 
Action: Mouse moved to (595, 306)
Screenshot: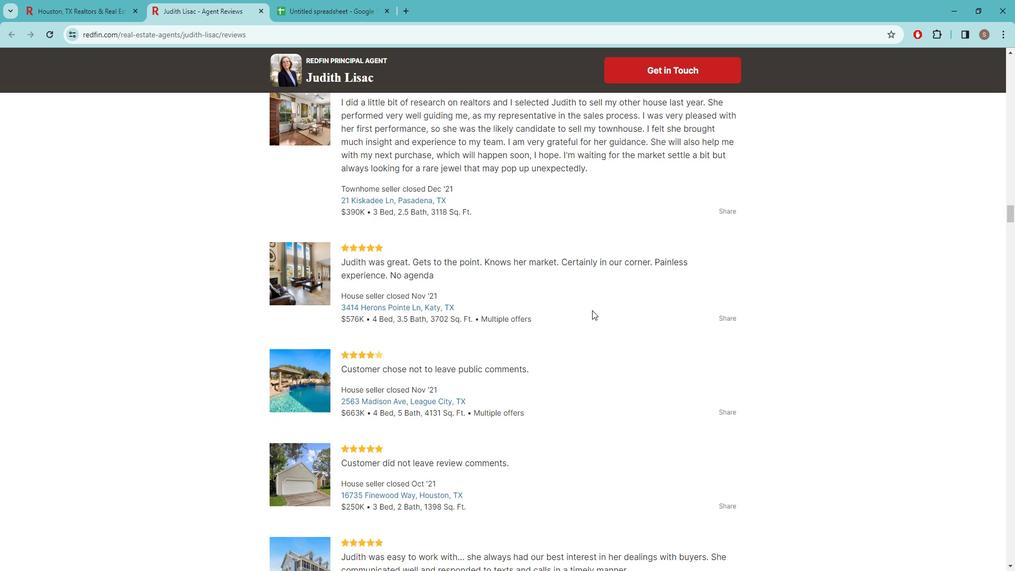 
Action: Mouse scrolled (595, 305) with delta (0, 0)
Screenshot: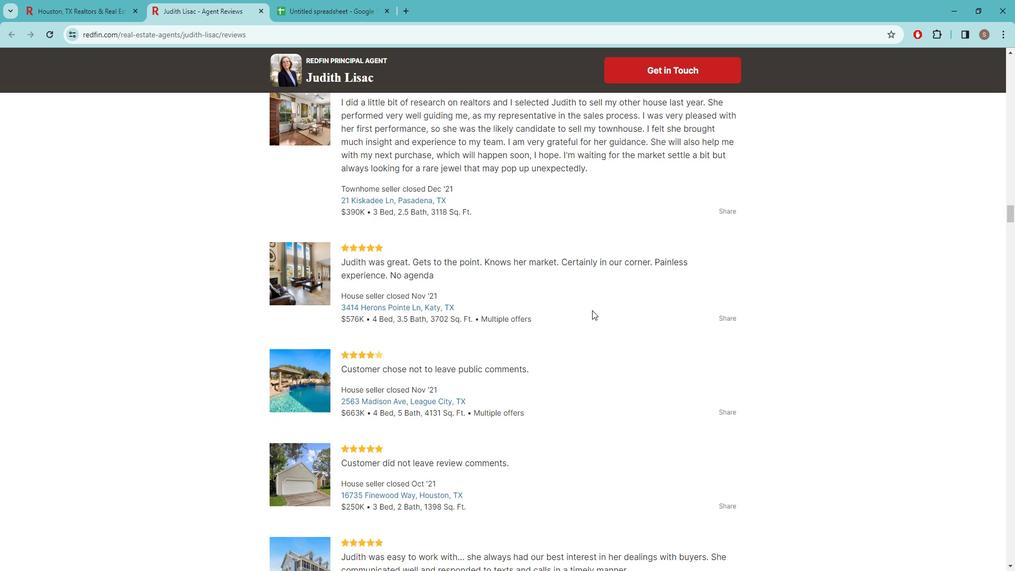 
Action: Mouse moved to (560, 301)
Screenshot: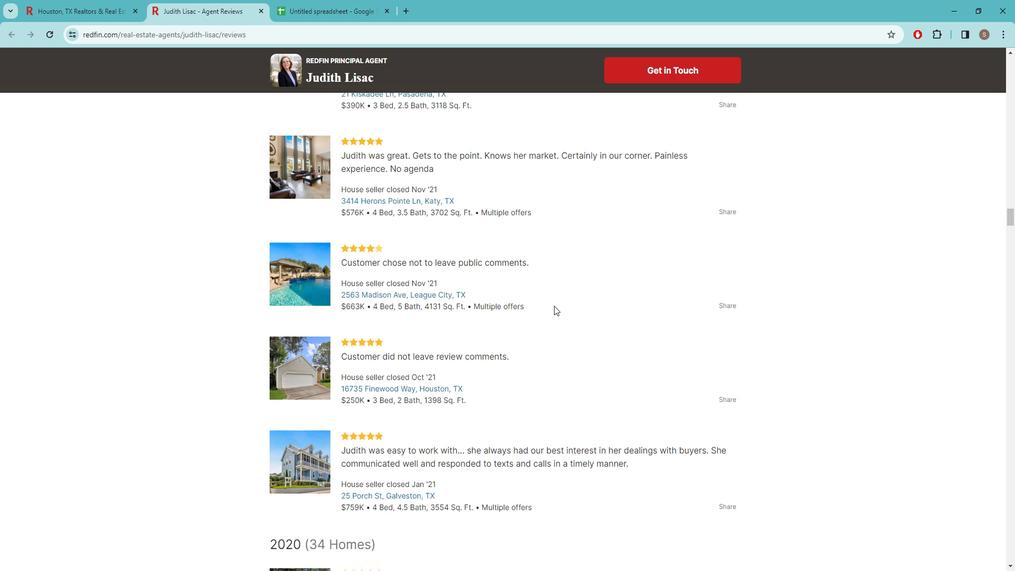 
Action: Mouse scrolled (560, 300) with delta (0, 0)
Screenshot: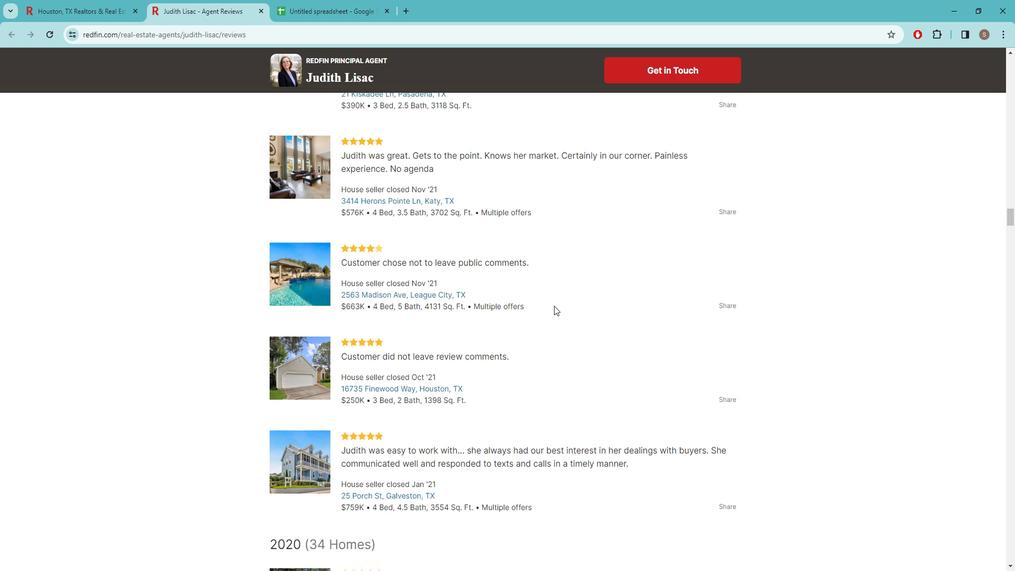 
Action: Mouse moved to (539, 288)
Screenshot: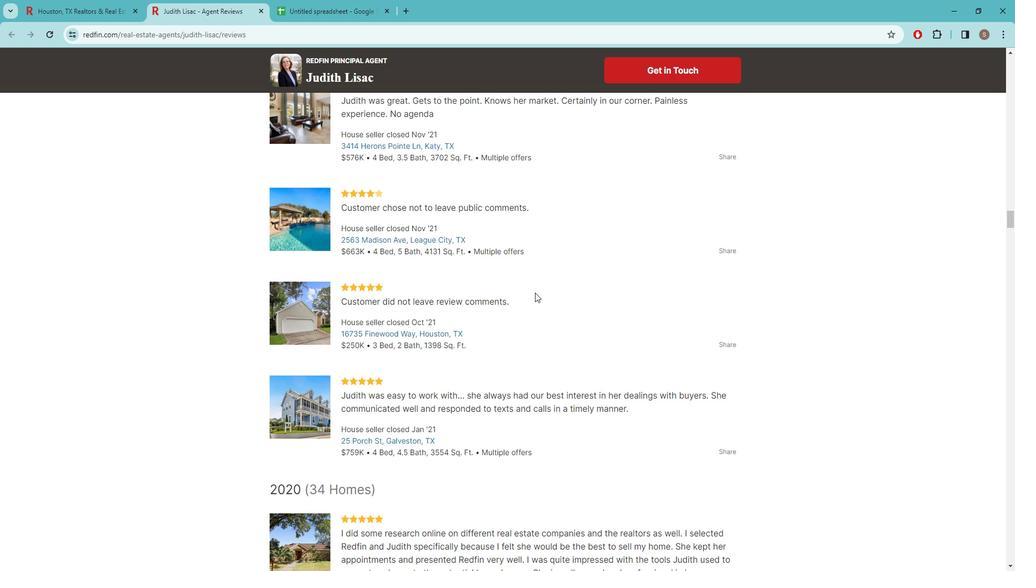 
Action: Mouse scrolled (539, 288) with delta (0, 0)
Screenshot: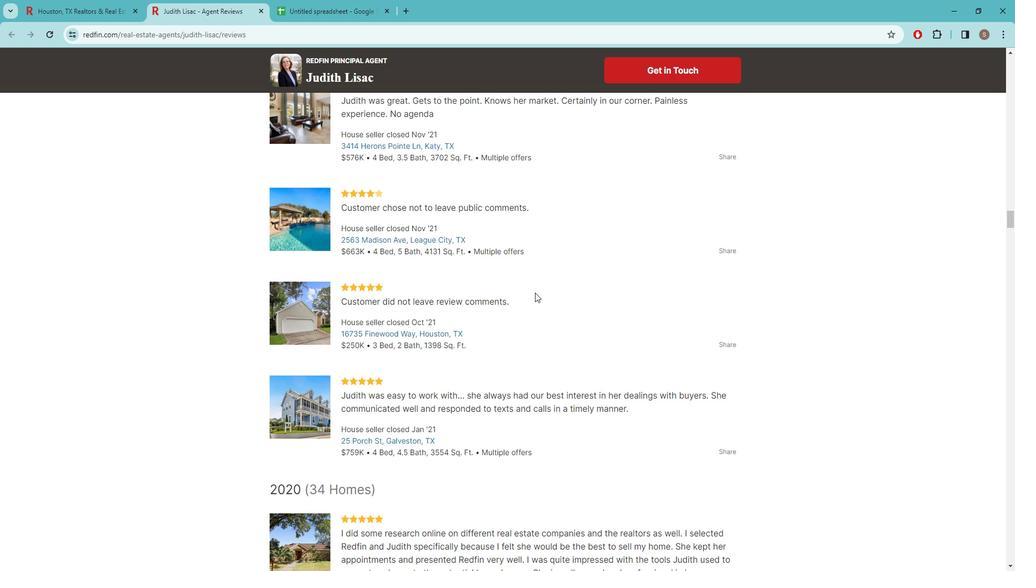 
Action: Mouse moved to (521, 302)
Screenshot: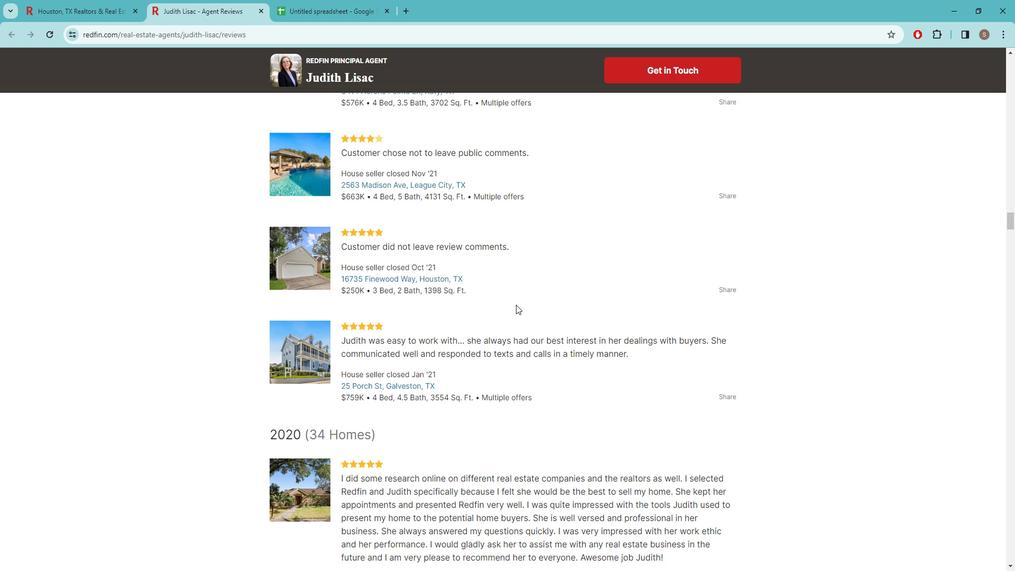 
Action: Mouse scrolled (521, 302) with delta (0, 0)
Screenshot: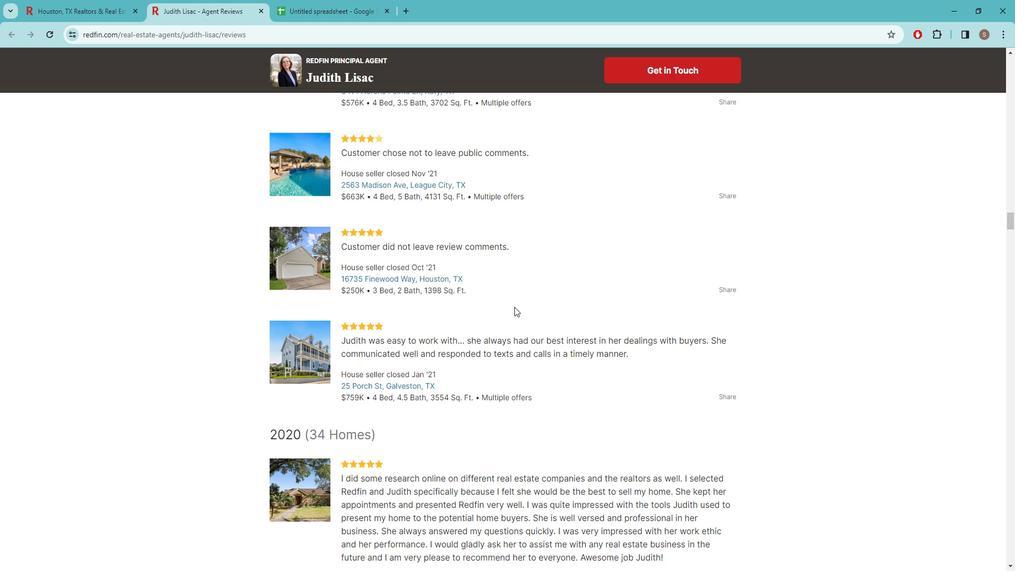 
Action: Mouse moved to (521, 303)
Screenshot: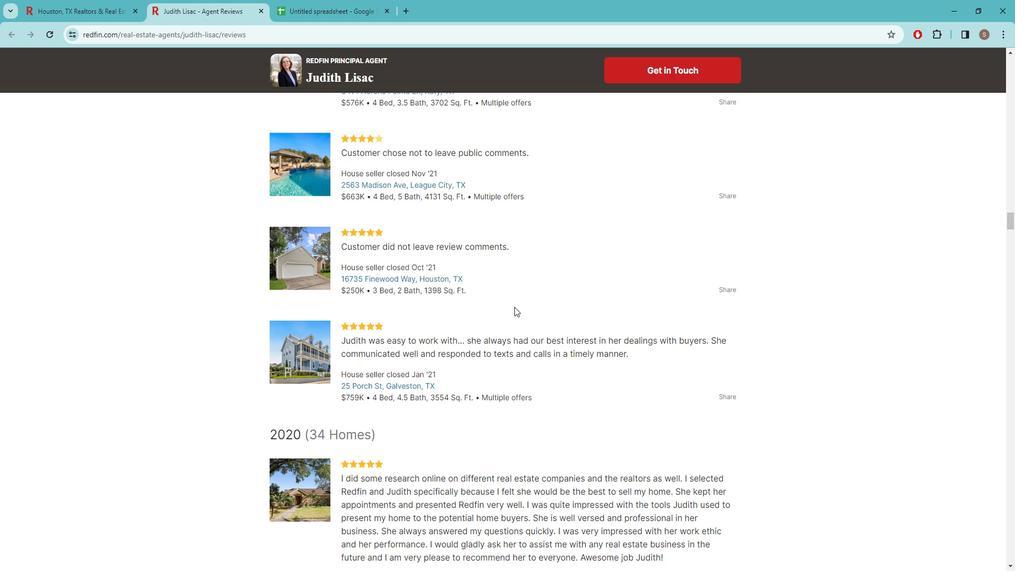 
Action: Mouse scrolled (521, 303) with delta (0, 0)
Screenshot: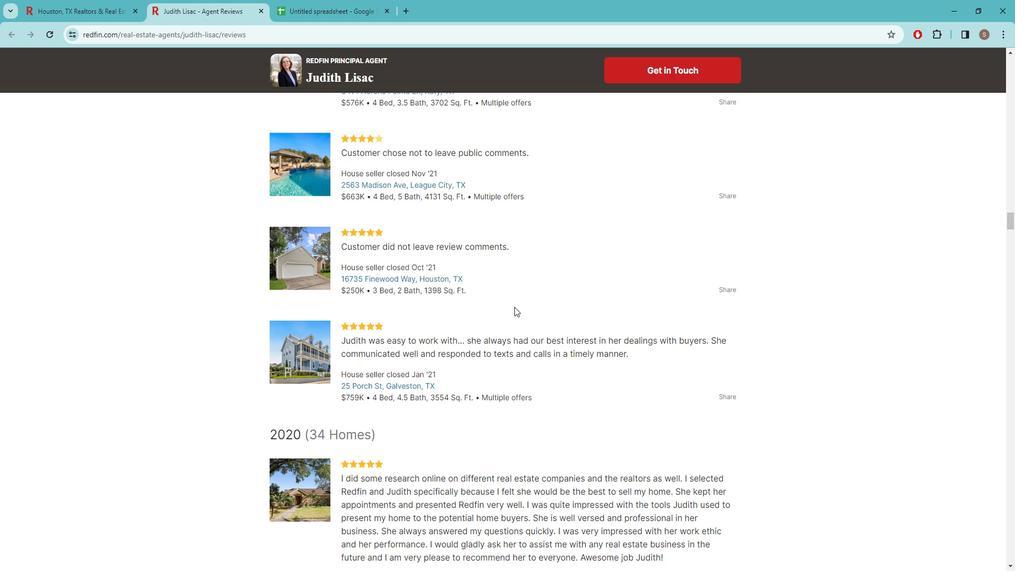 
Action: Mouse moved to (643, 285)
Screenshot: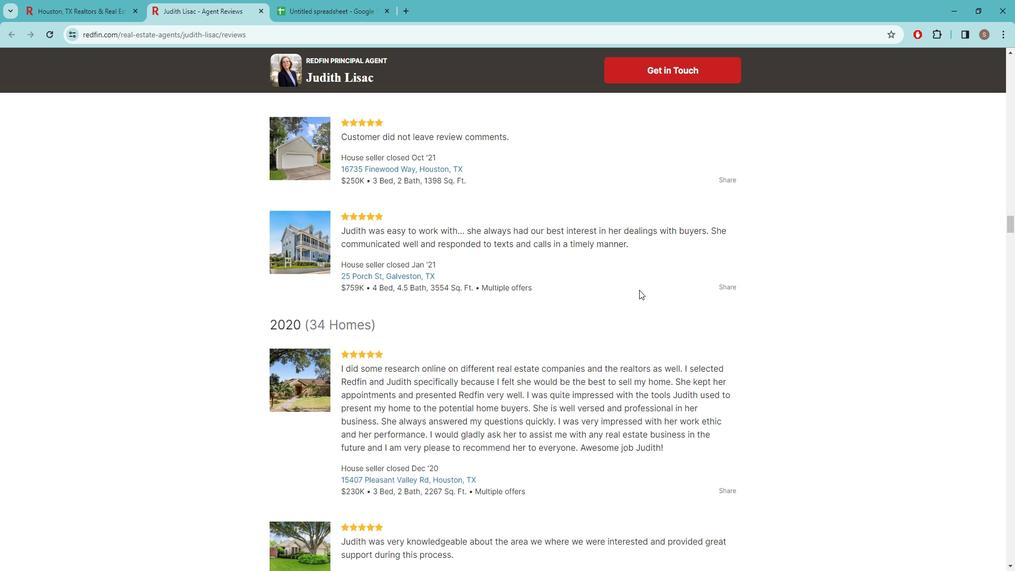 
Action: Mouse scrolled (643, 285) with delta (0, 0)
Screenshot: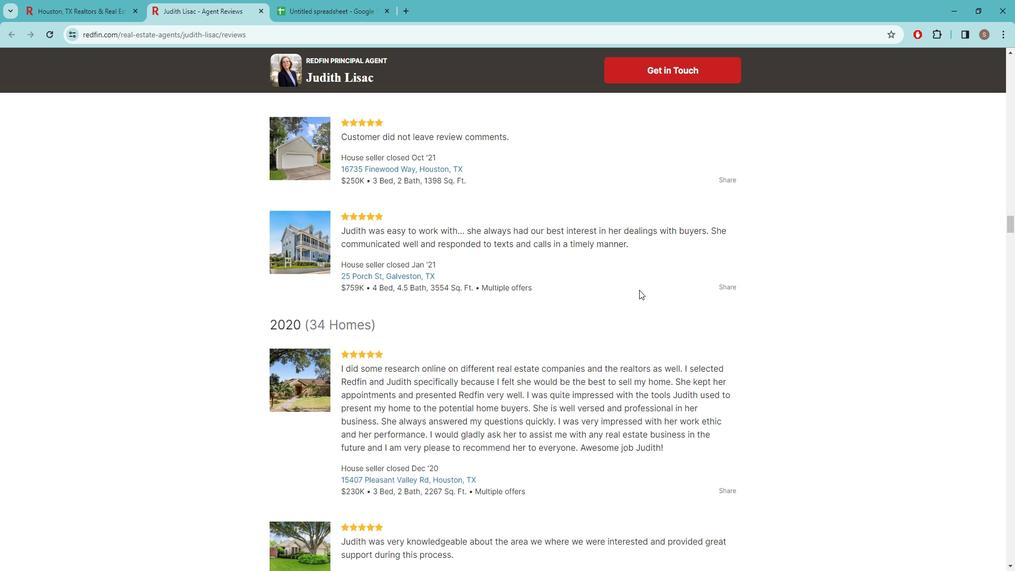 
Action: Mouse moved to (638, 285)
Screenshot: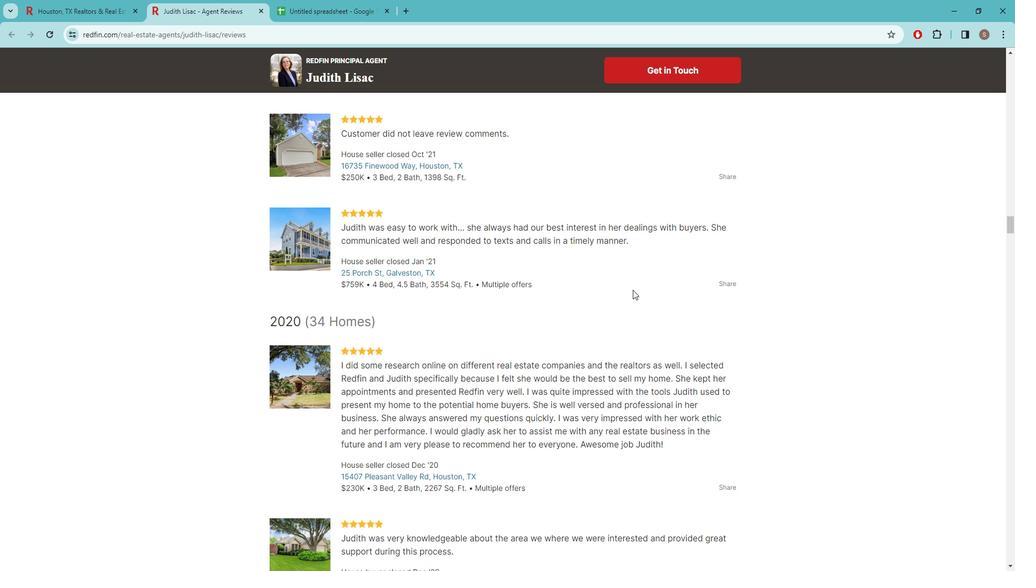 
Action: Mouse scrolled (638, 285) with delta (0, 0)
Screenshot: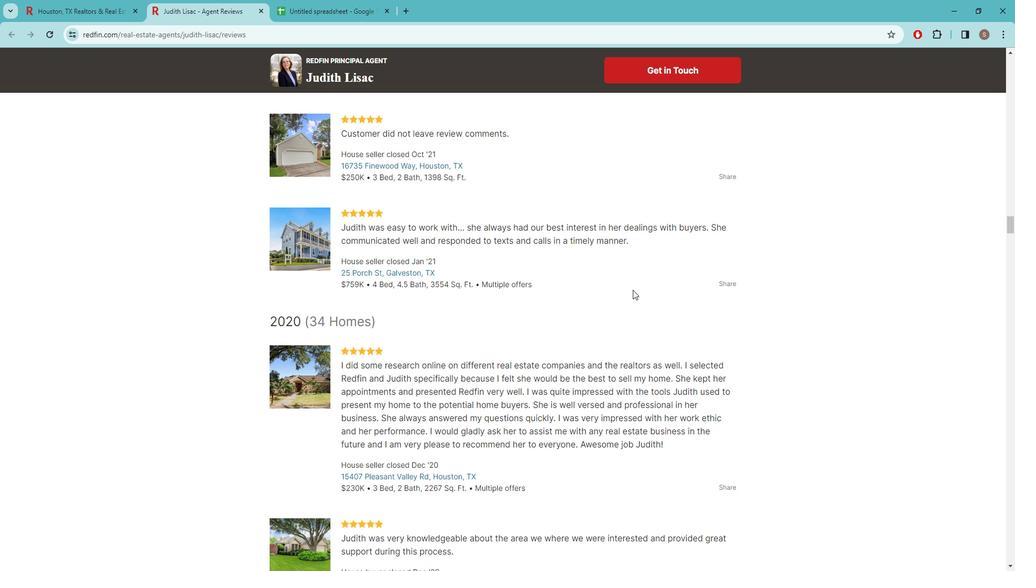 
Action: Mouse moved to (631, 285)
Screenshot: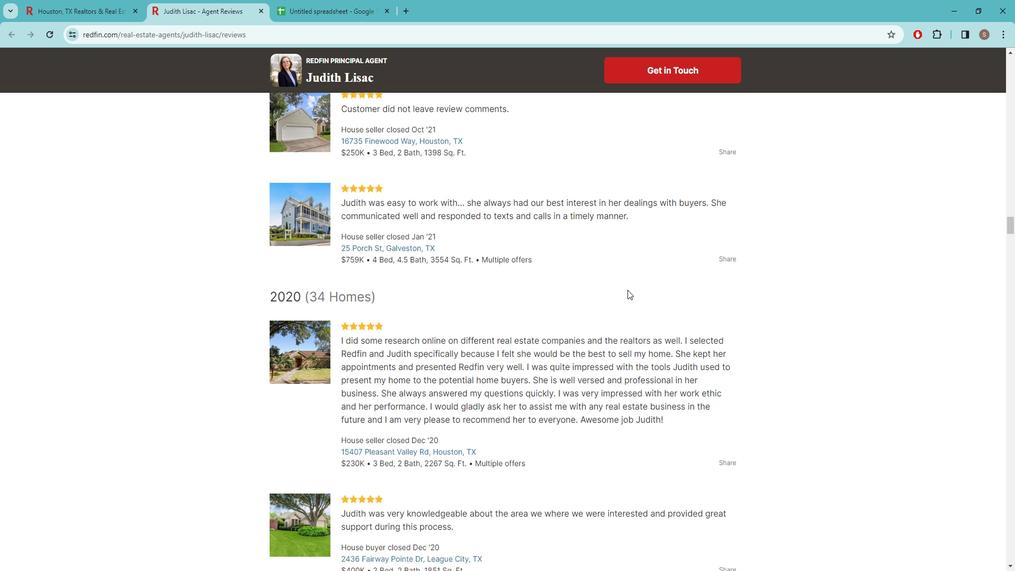 
Action: Mouse scrolled (631, 284) with delta (0, 0)
Screenshot: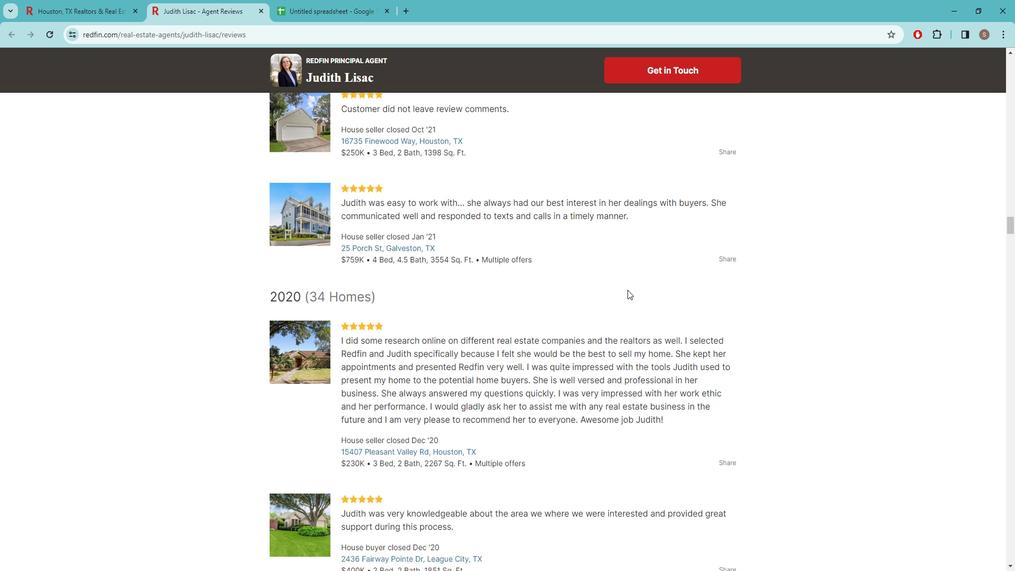 
Action: Mouse moved to (610, 295)
Screenshot: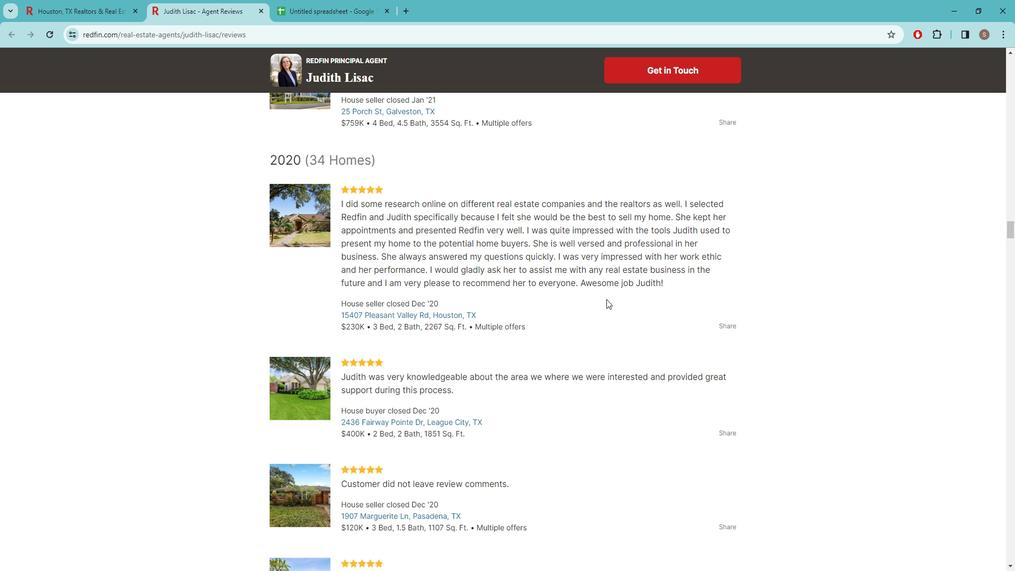 
Action: Mouse scrolled (610, 295) with delta (0, 0)
Screenshot: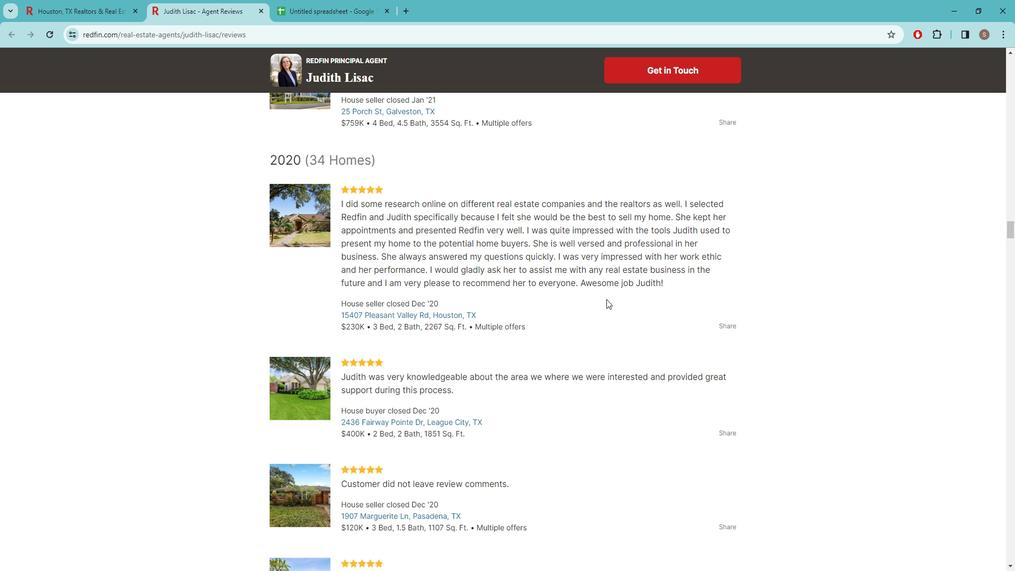 
Action: Mouse moved to (606, 296)
Screenshot: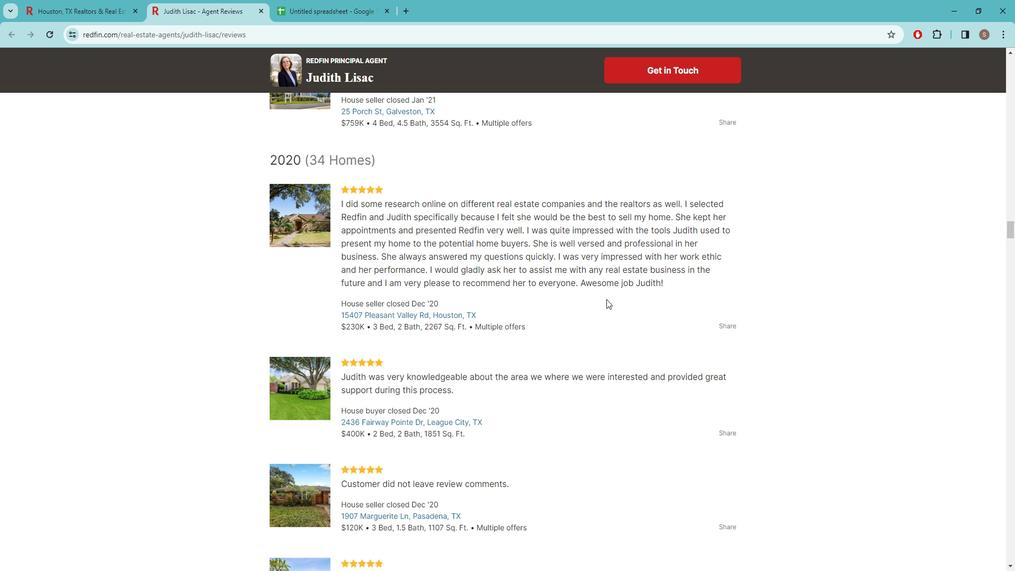 
Action: Mouse scrolled (606, 296) with delta (0, 0)
Screenshot: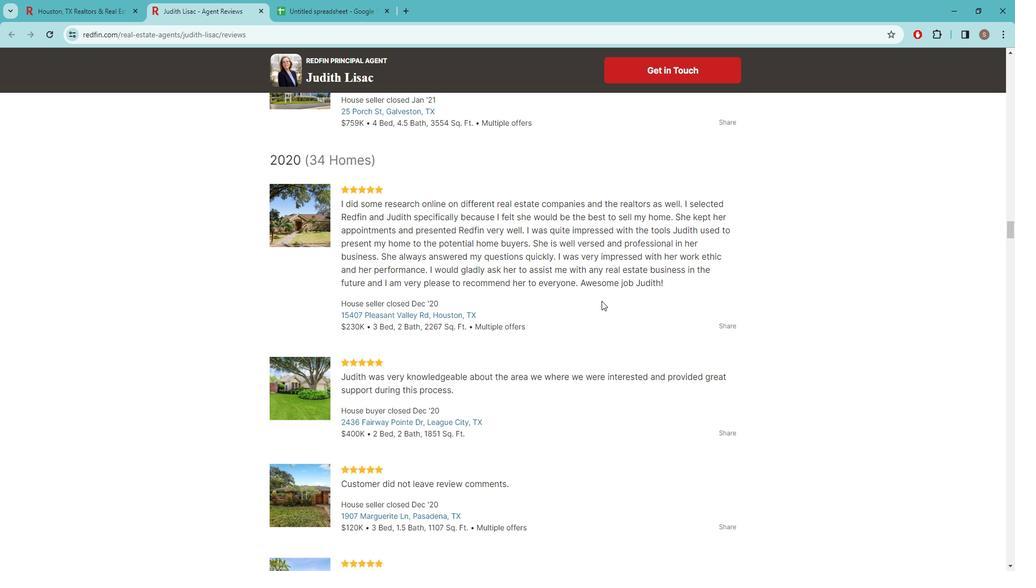 
Action: Mouse moved to (578, 302)
Screenshot: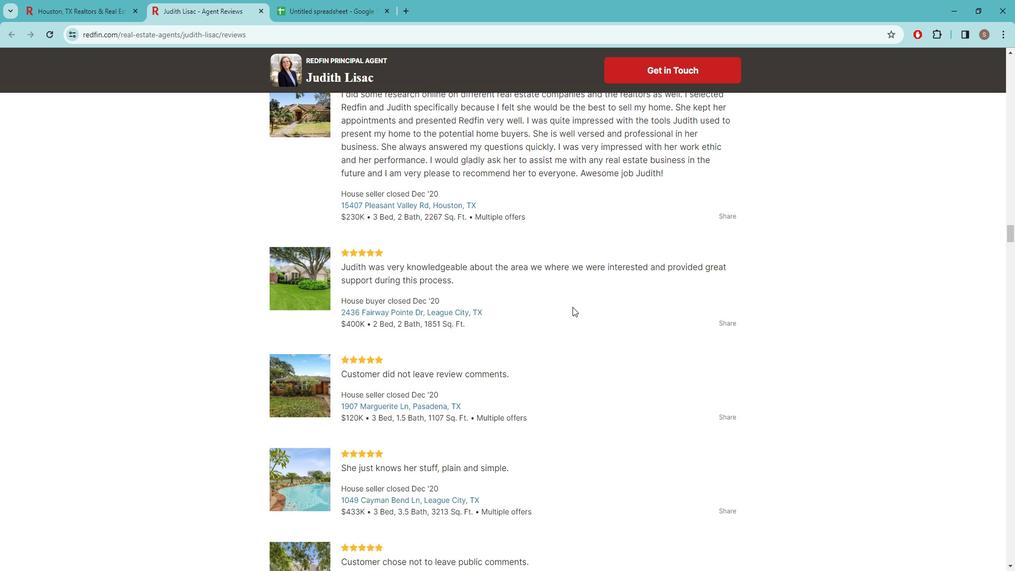 
Action: Mouse scrolled (578, 301) with delta (0, 0)
Screenshot: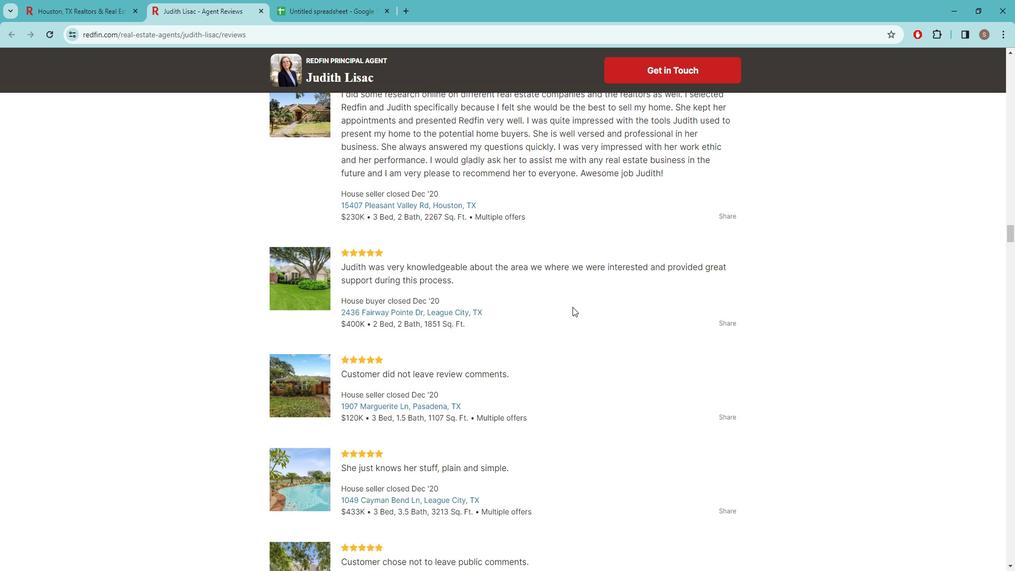 
Action: Mouse moved to (575, 303)
Screenshot: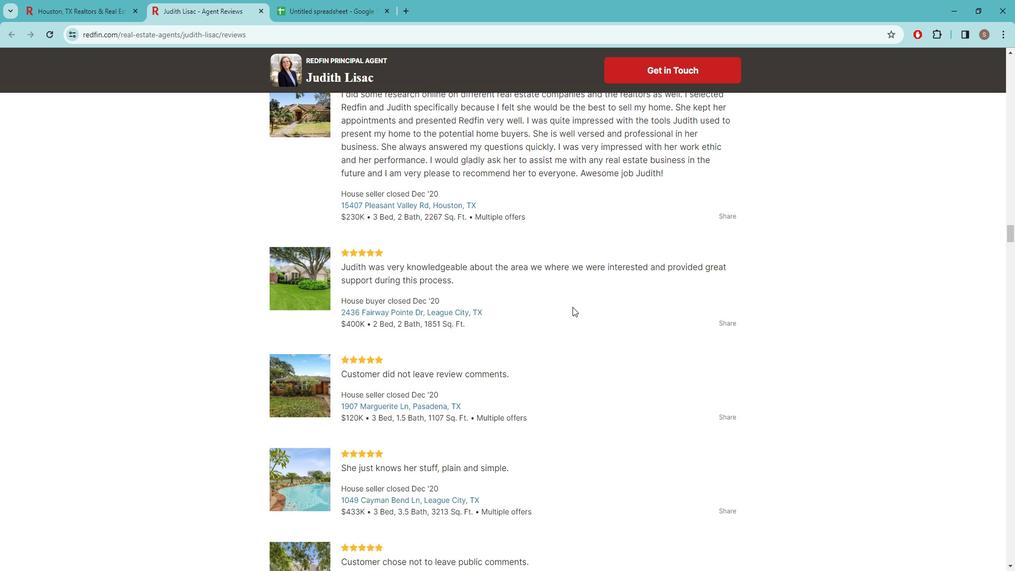 
Action: Mouse scrolled (575, 302) with delta (0, 0)
Screenshot: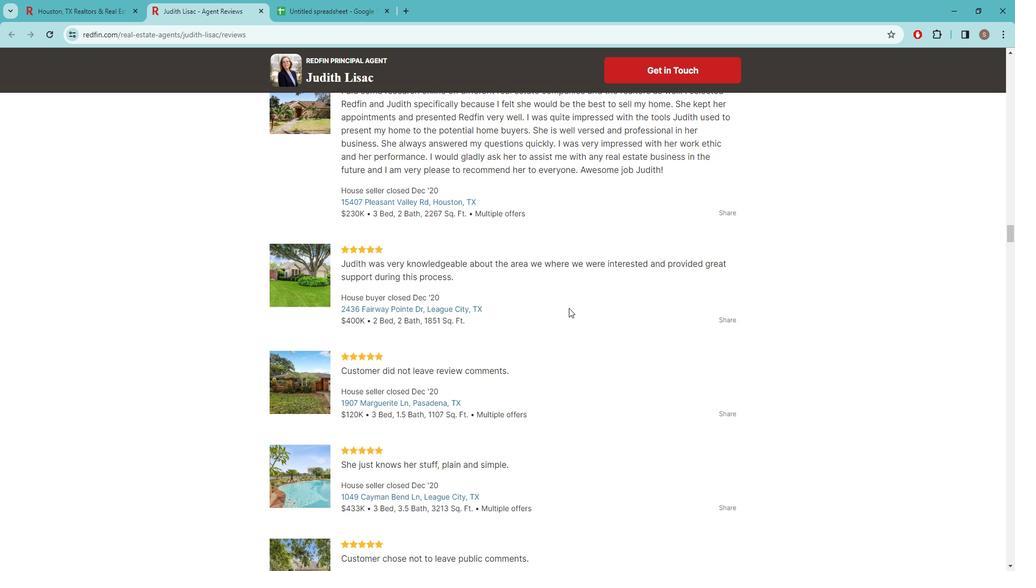 
Action: Mouse moved to (551, 299)
Screenshot: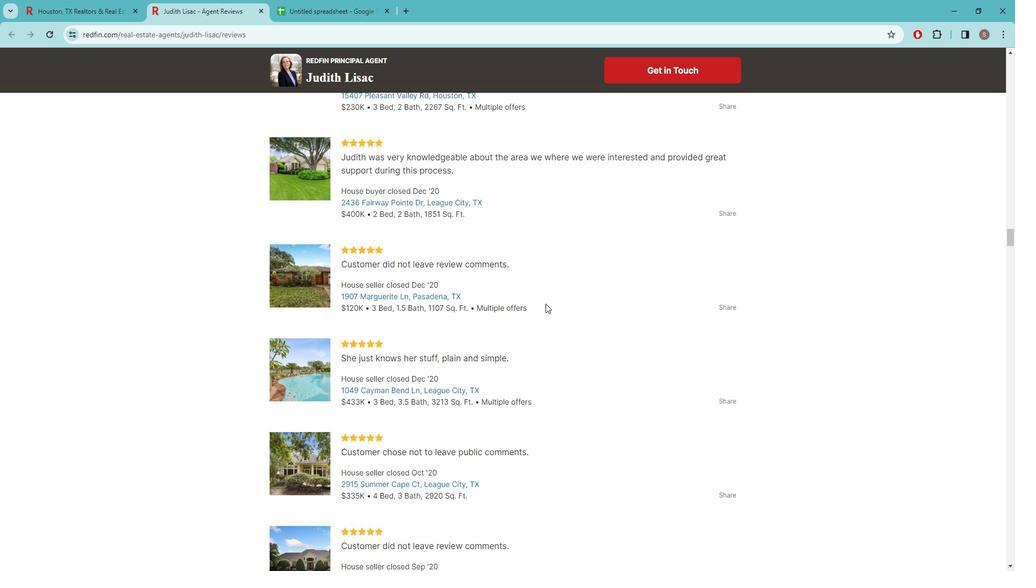 
Action: Mouse scrolled (551, 298) with delta (0, 0)
Screenshot: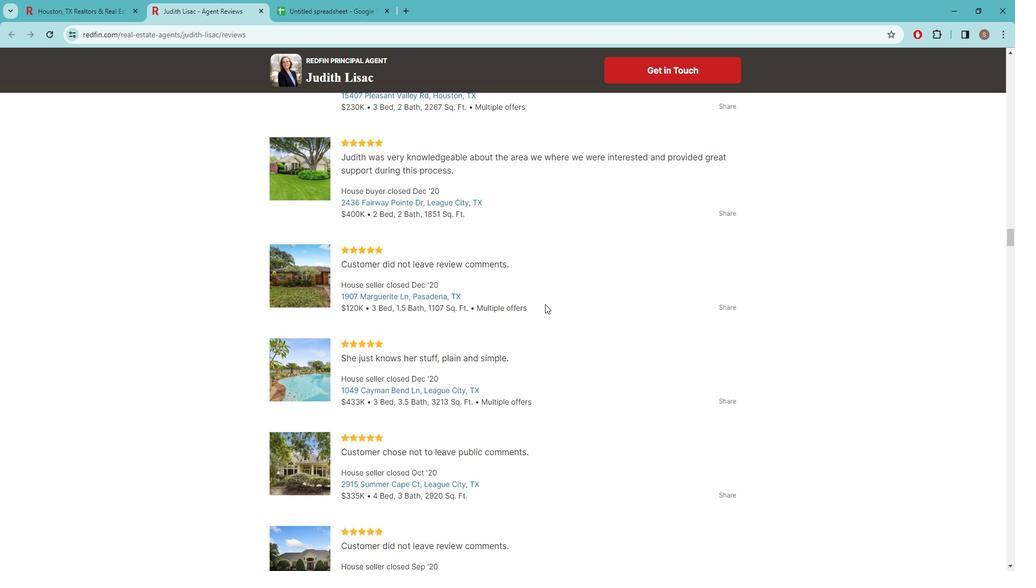 
Action: Mouse moved to (558, 319)
Screenshot: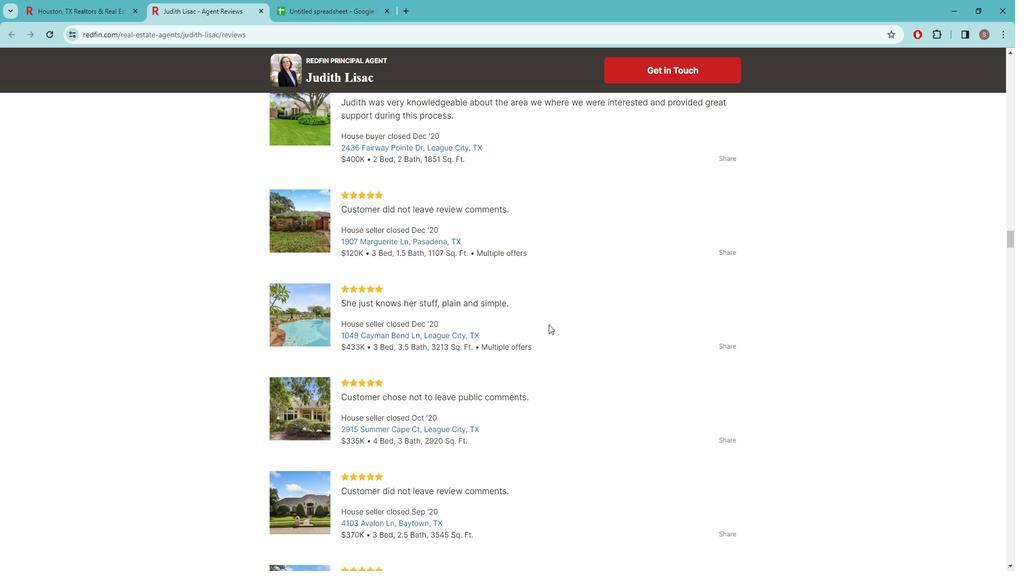 
Action: Mouse scrolled (558, 318) with delta (0, 0)
Screenshot: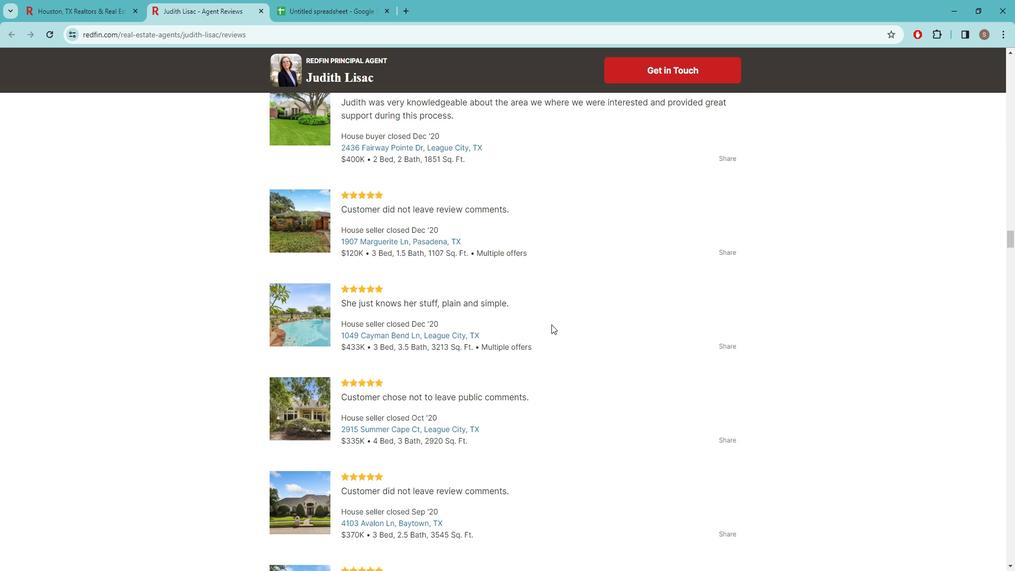 
Action: Mouse scrolled (558, 318) with delta (0, 0)
Screenshot: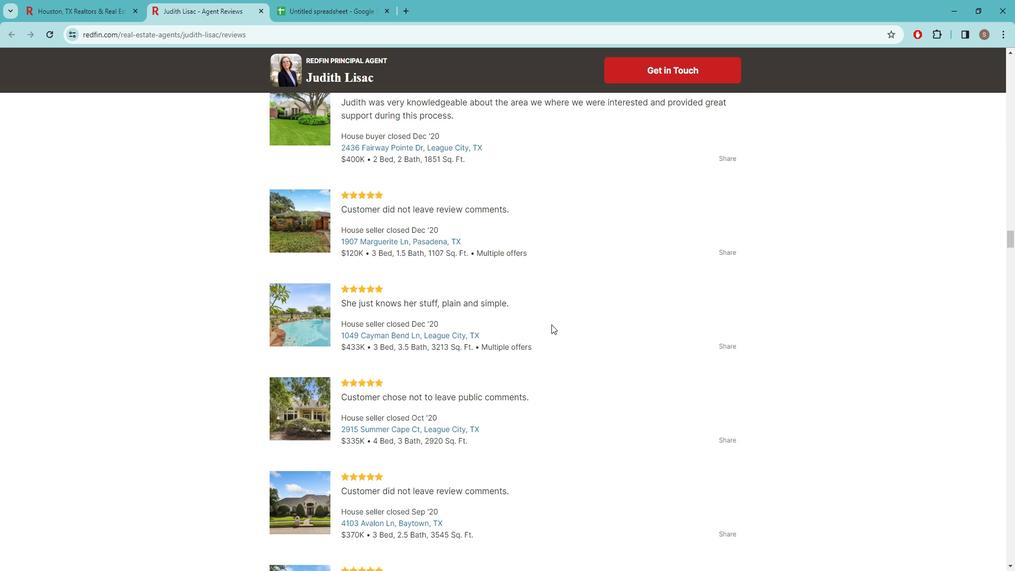
Action: Mouse moved to (561, 323)
Screenshot: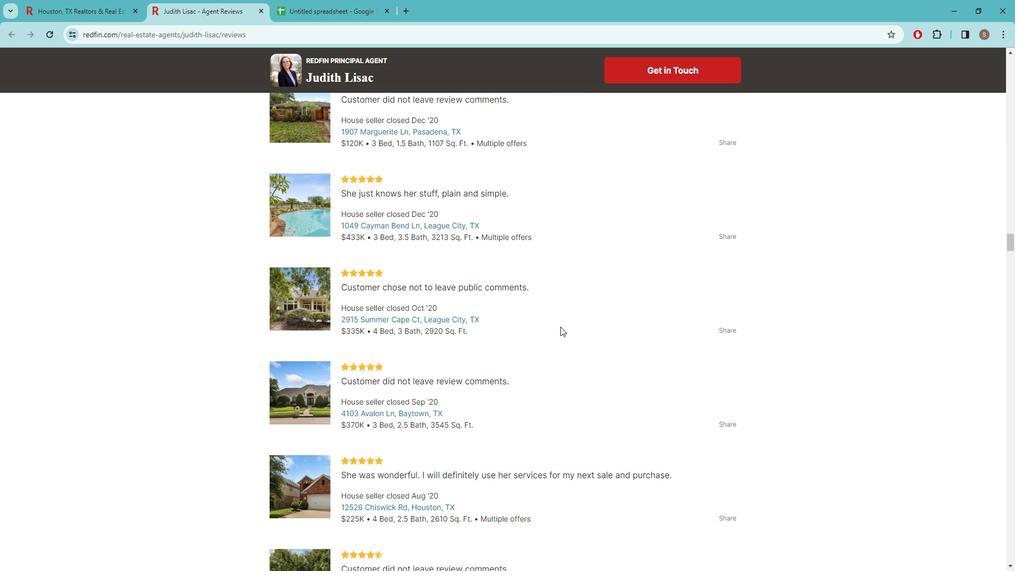 
Action: Mouse scrolled (561, 322) with delta (0, 0)
Screenshot: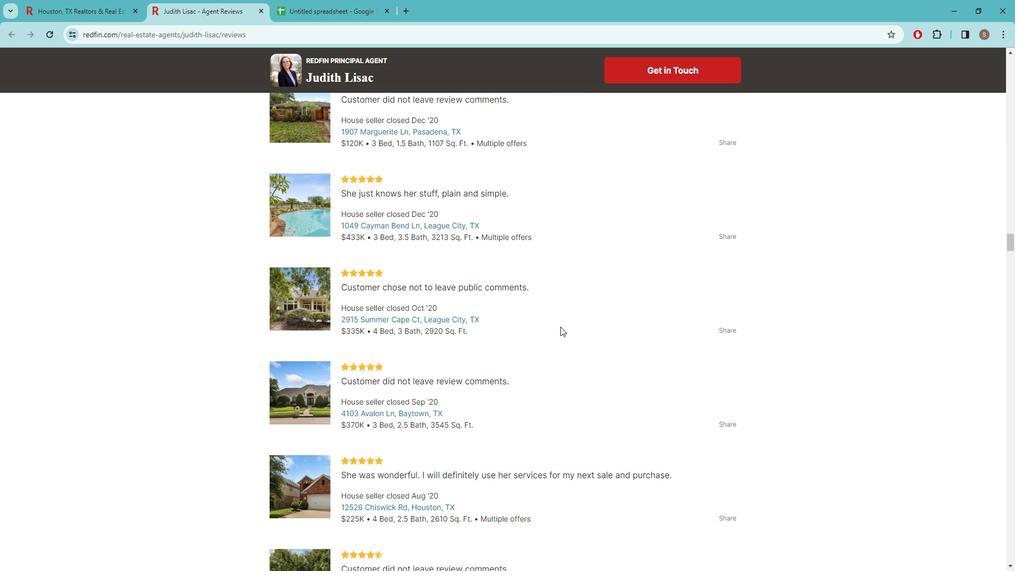 
Action: Mouse moved to (561, 323)
Screenshot: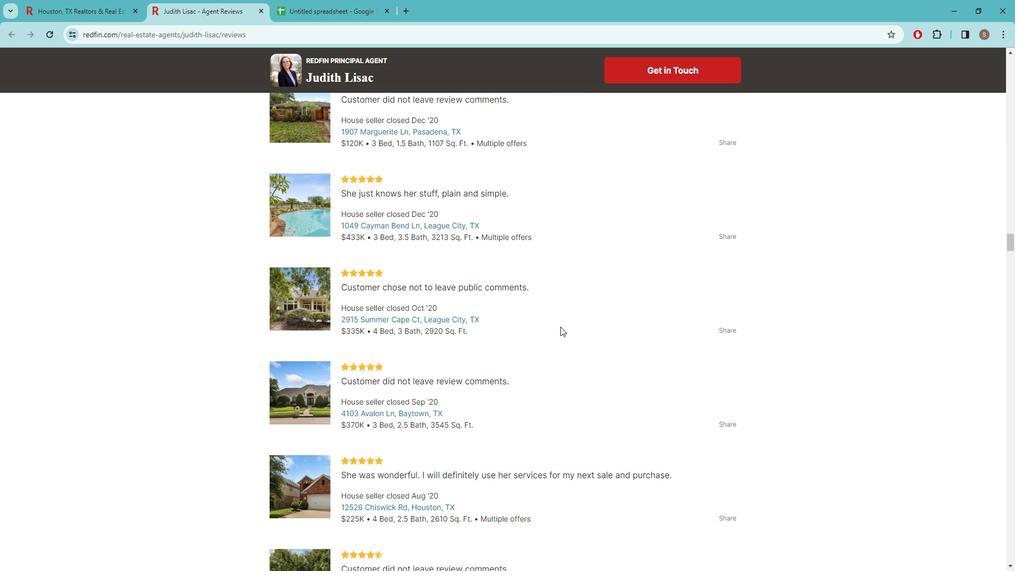 
Action: Mouse scrolled (561, 322) with delta (0, 0)
